 Task: Explore  Airbnb accommodations near the expo center and amusement park for  stay at  Orlando, Florida.
Action: Mouse pressed left at (512, 65)
Screenshot: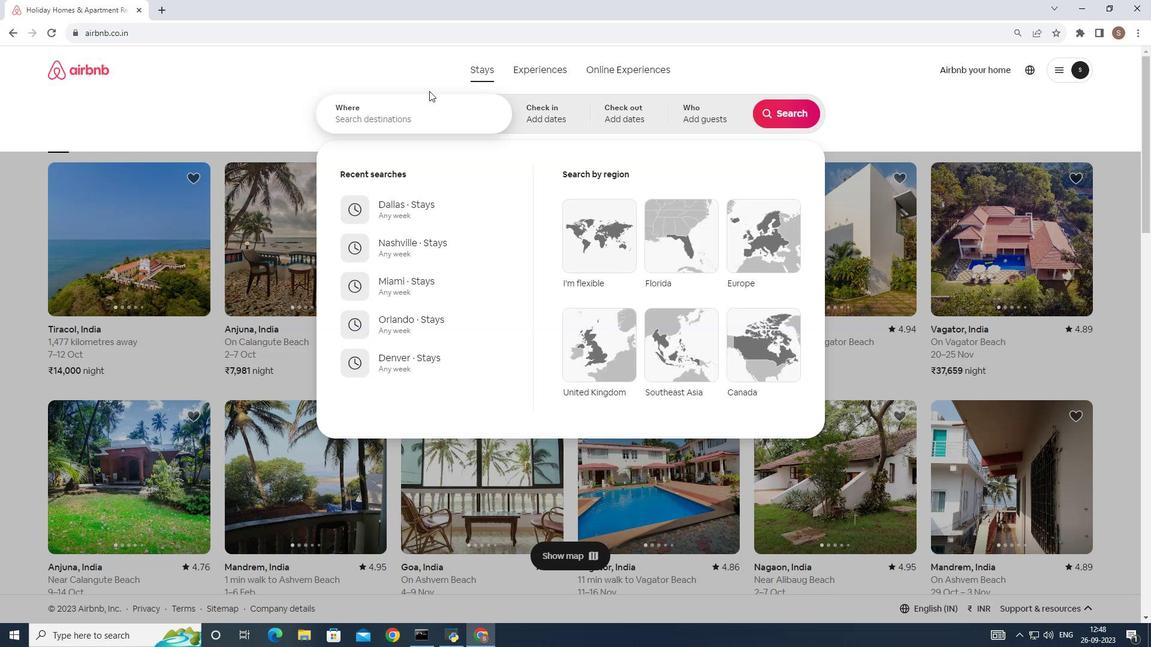 
Action: Mouse moved to (377, 112)
Screenshot: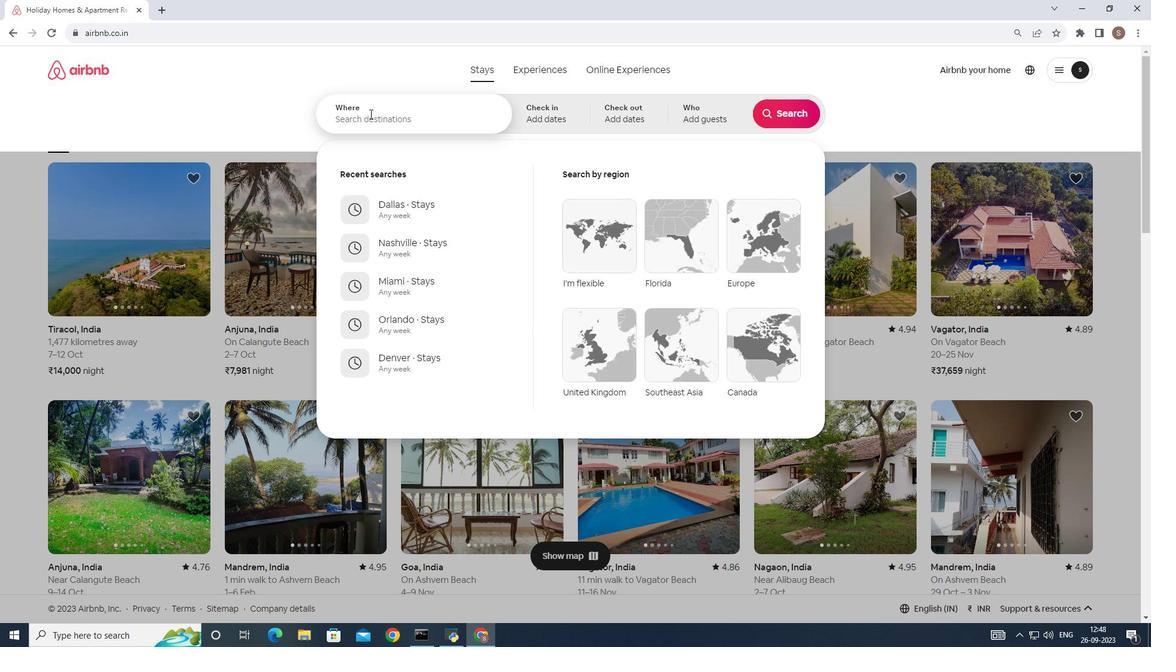 
Action: Mouse pressed left at (377, 112)
Screenshot: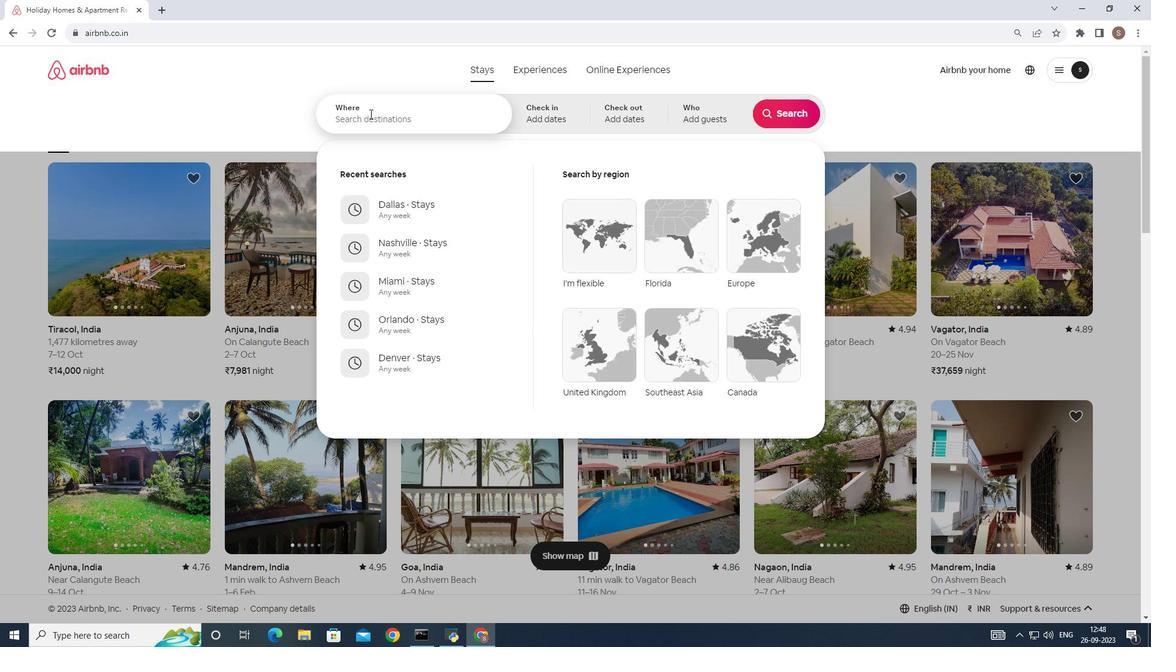 
Action: Mouse moved to (369, 113)
Screenshot: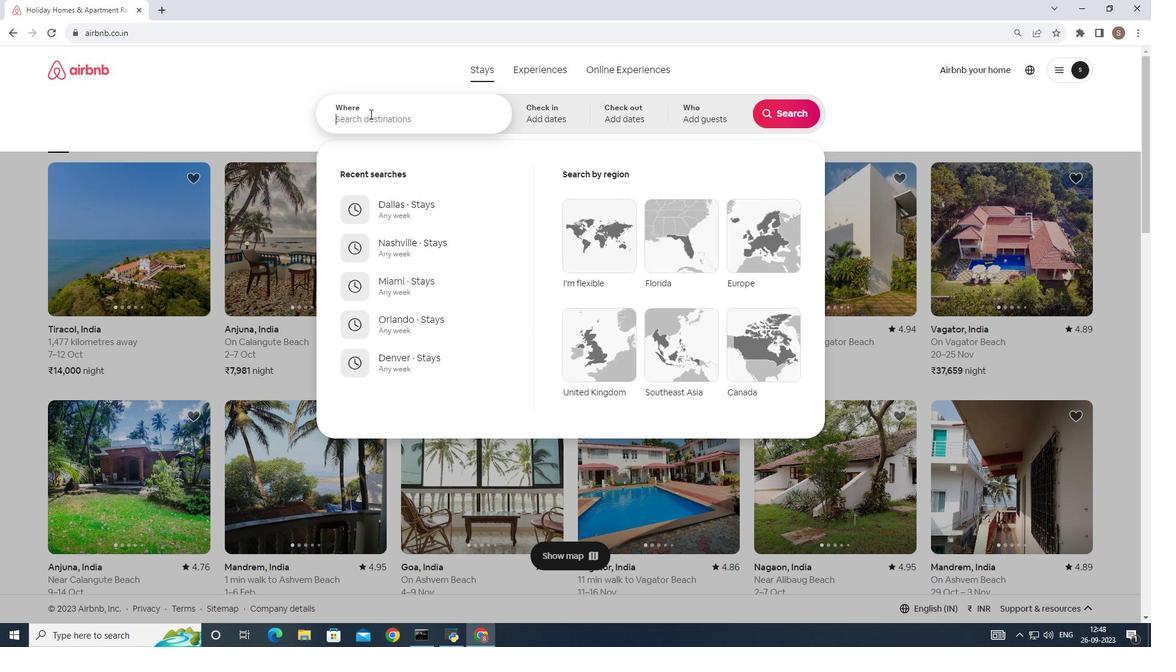 
Action: Key pressed o
Screenshot: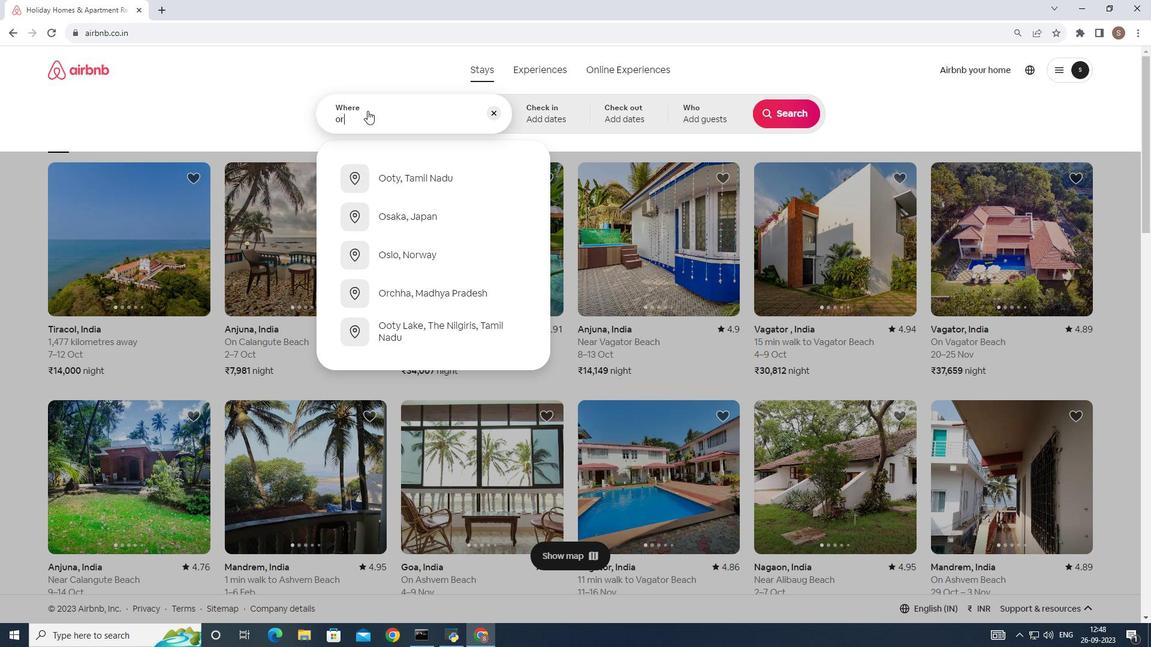 
Action: Mouse moved to (367, 110)
Screenshot: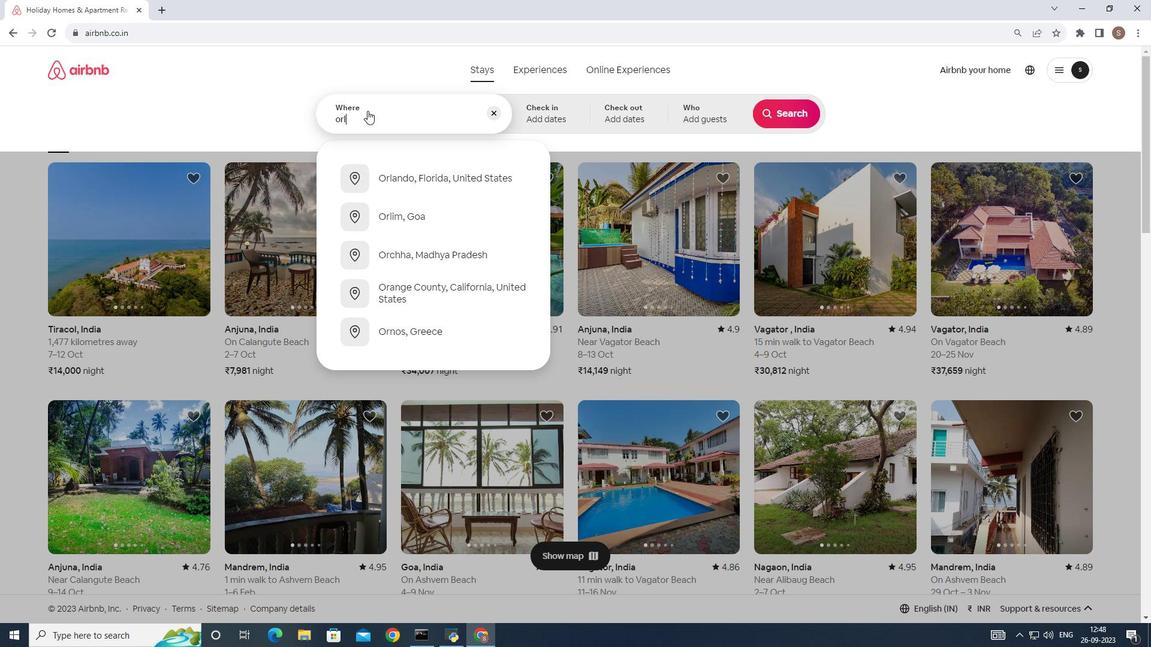
Action: Key pressed rl
Screenshot: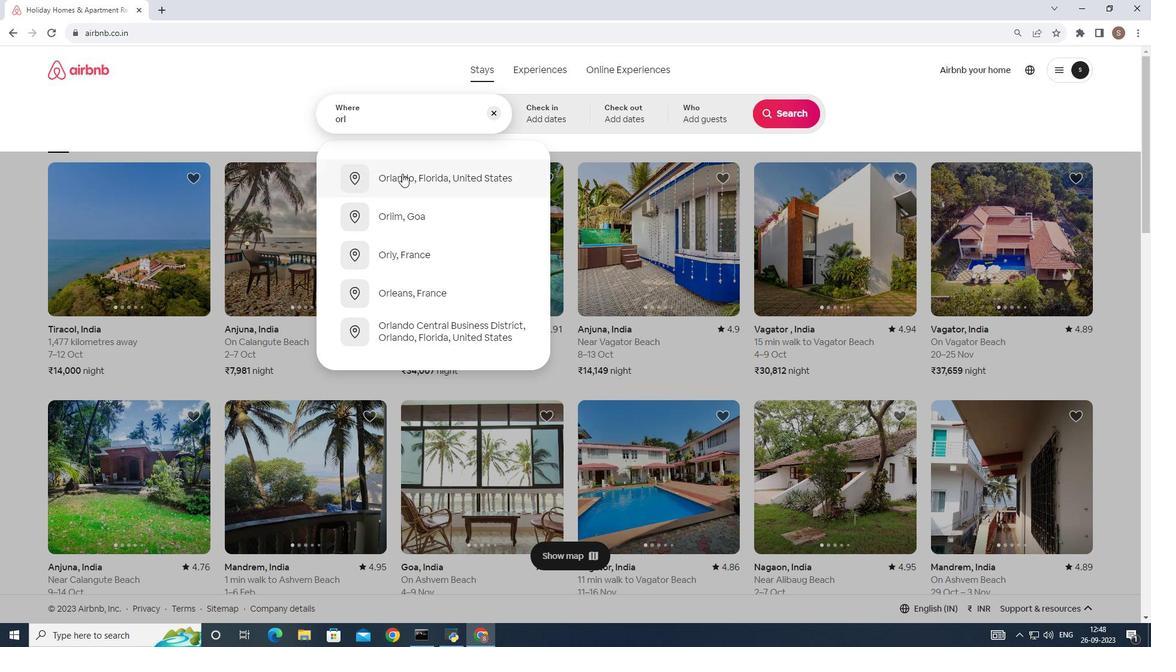 
Action: Mouse moved to (404, 181)
Screenshot: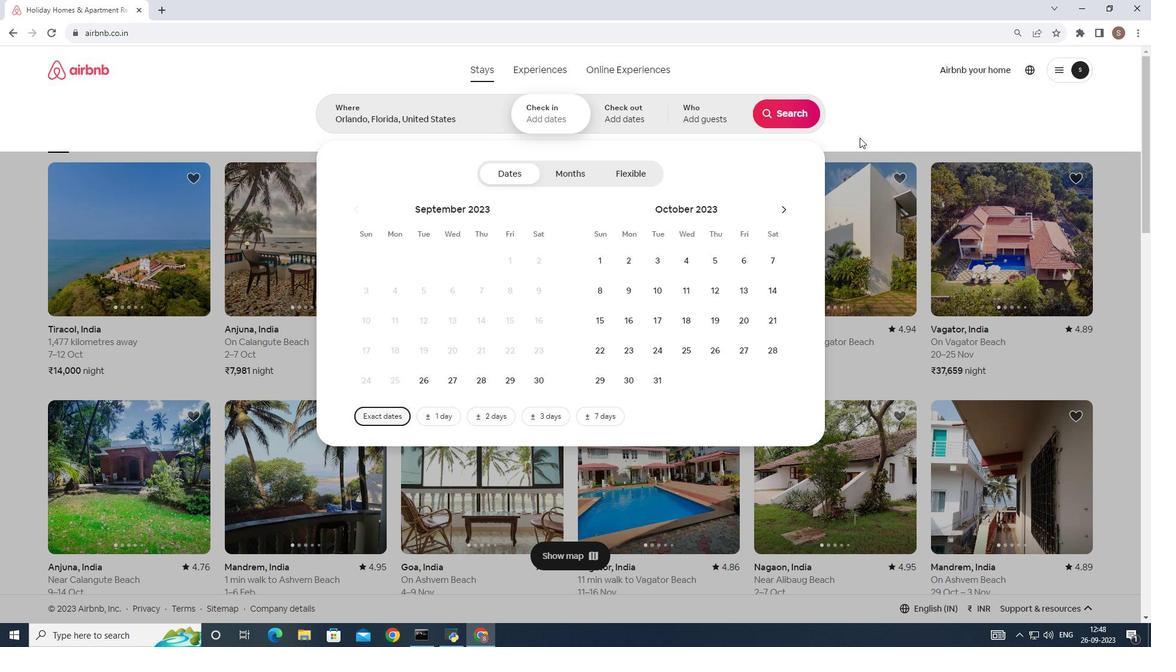 
Action: Mouse pressed left at (404, 181)
Screenshot: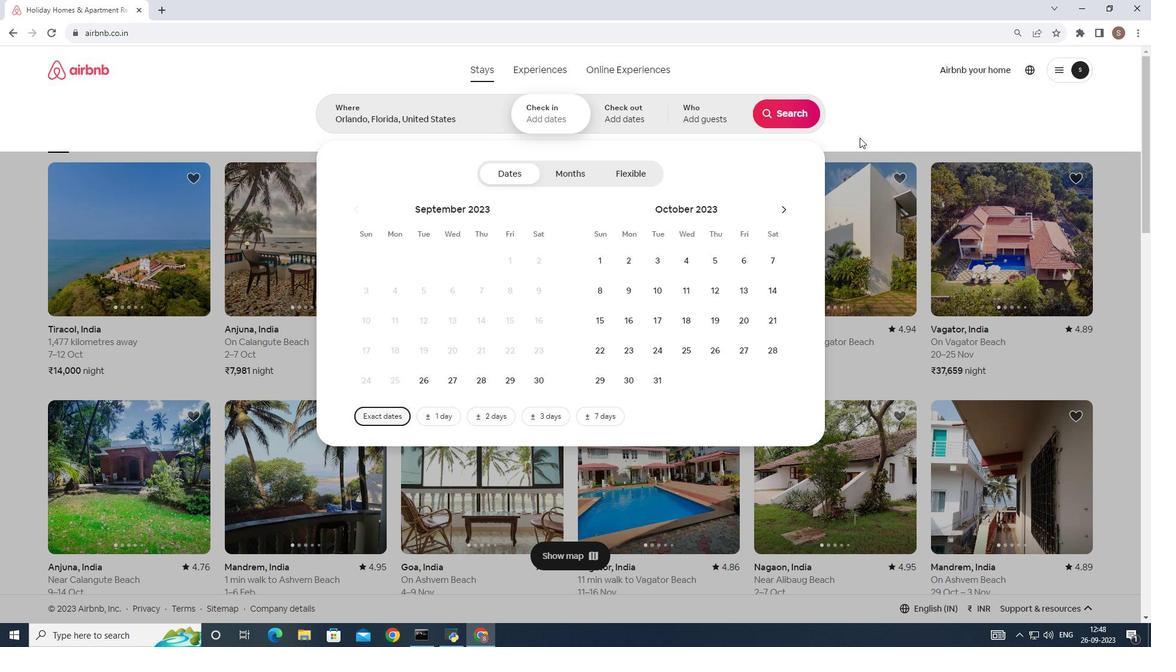 
Action: Mouse moved to (800, 112)
Screenshot: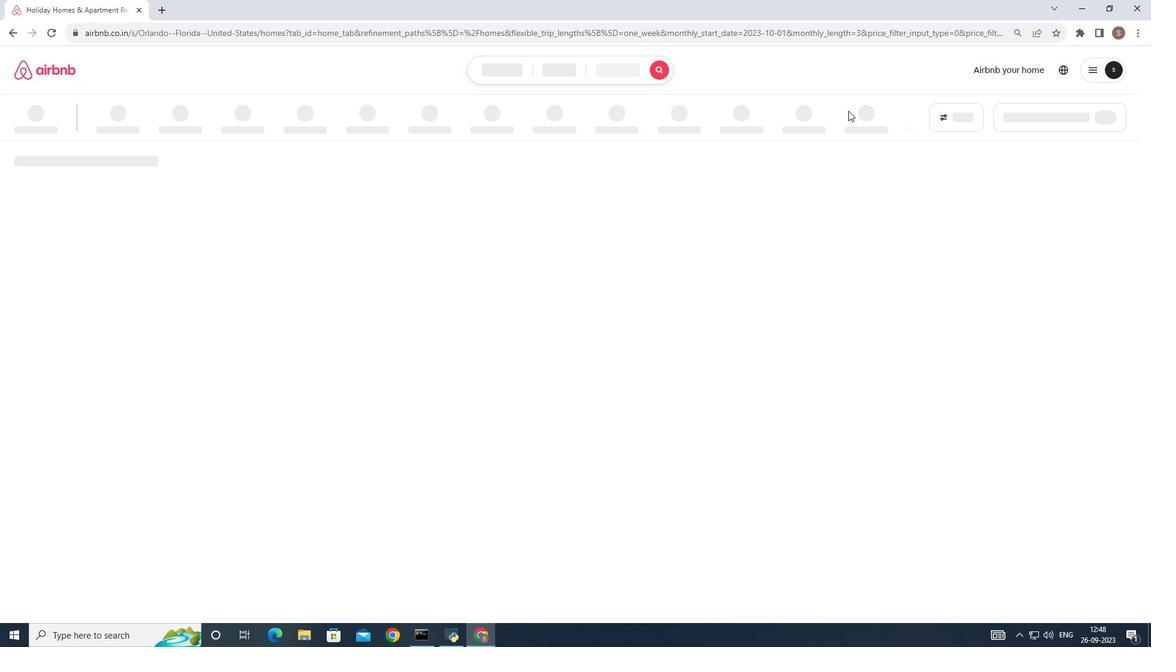 
Action: Mouse pressed left at (800, 112)
Screenshot: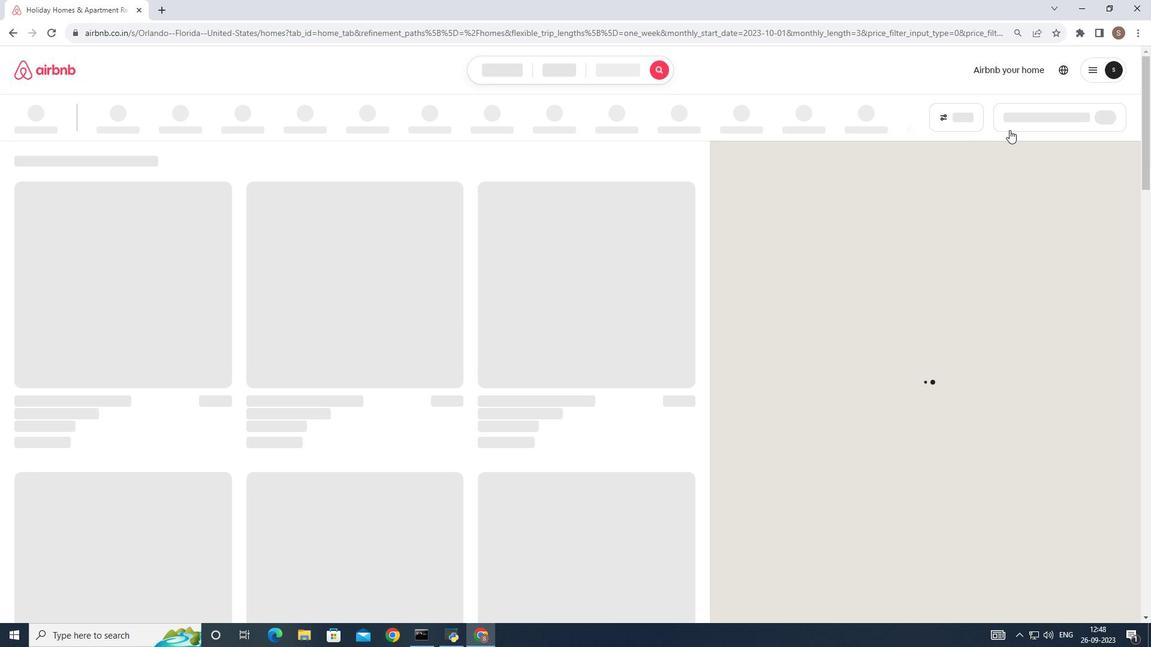 
Action: Mouse moved to (944, 118)
Screenshot: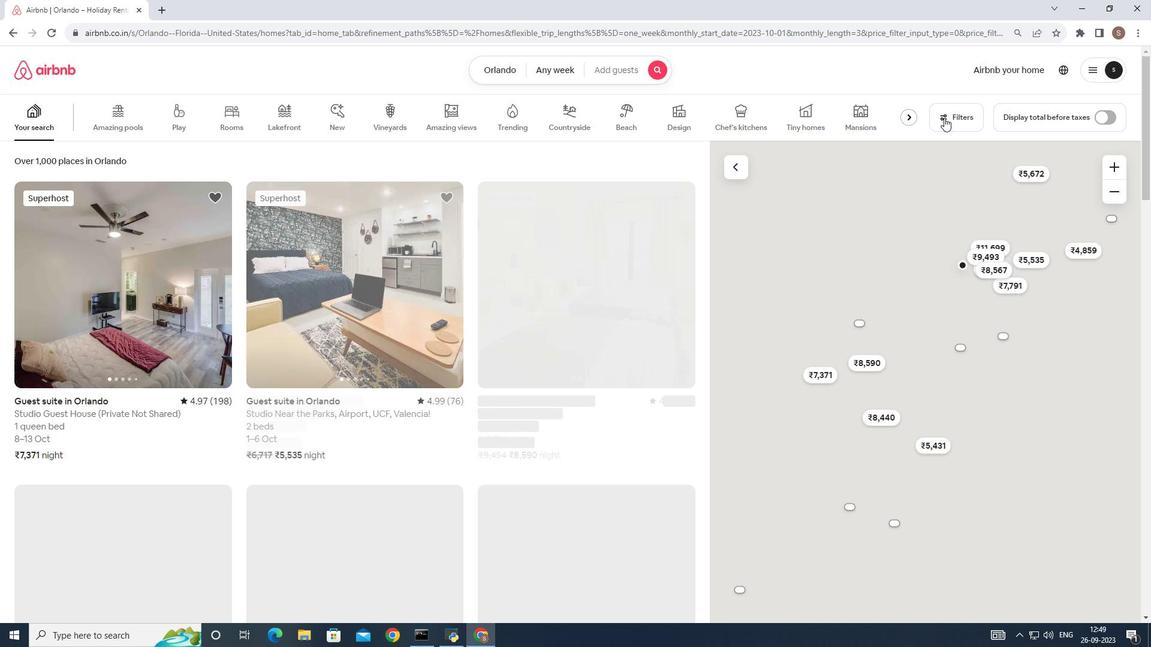 
Action: Mouse pressed left at (944, 118)
Screenshot: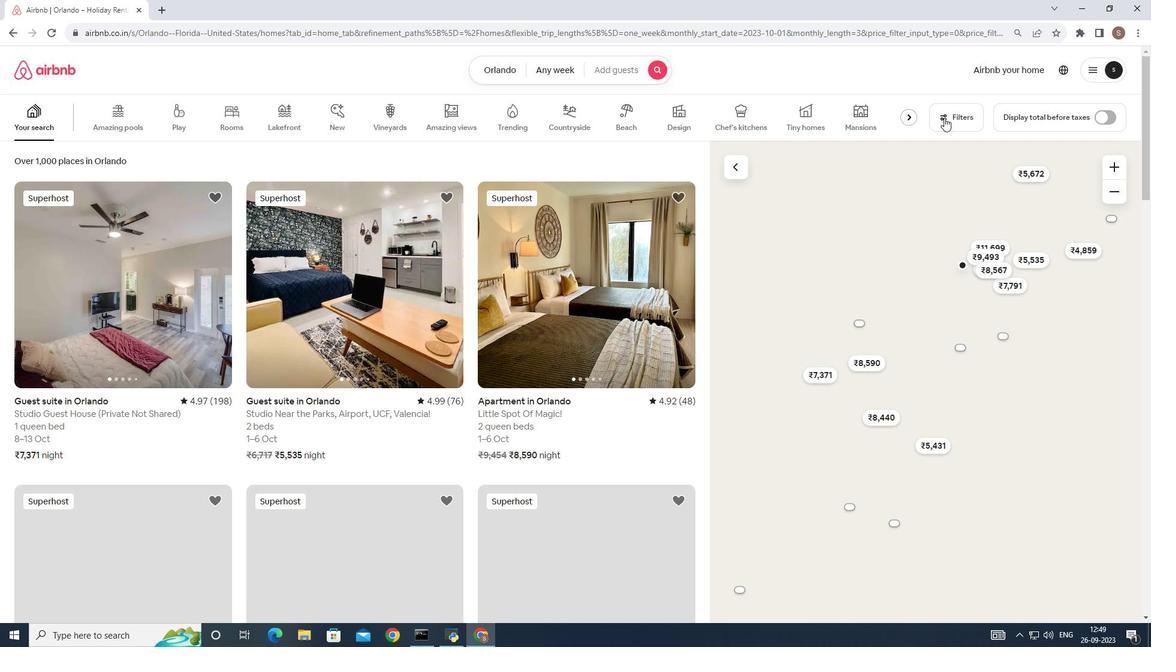 
Action: Mouse pressed left at (944, 118)
Screenshot: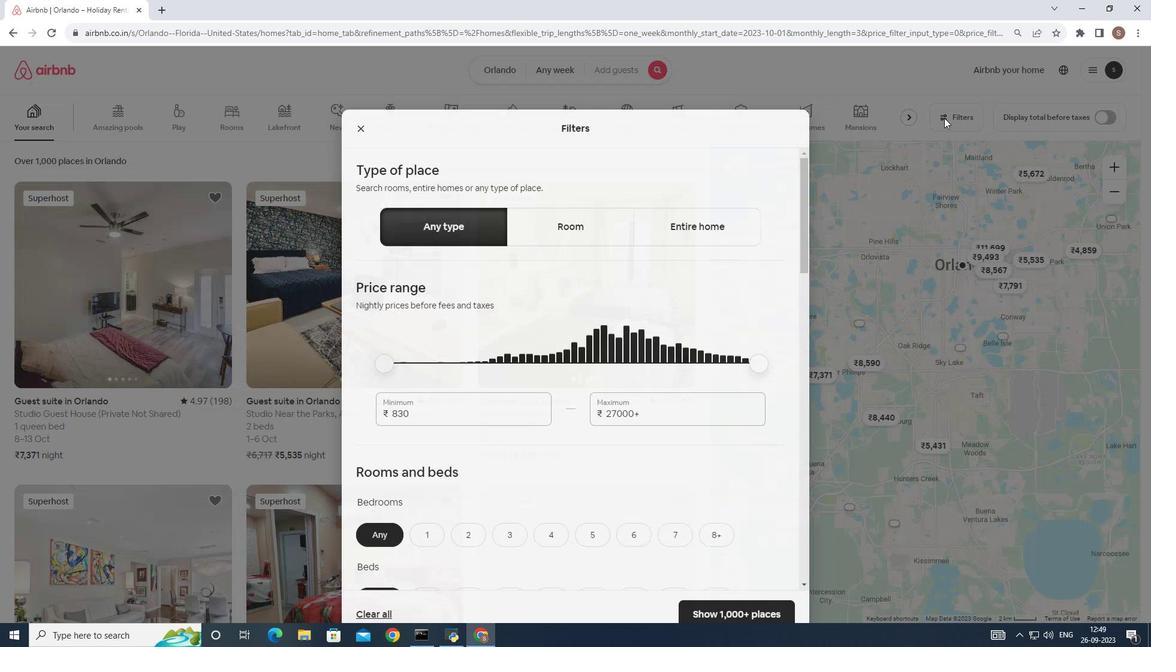 
Action: Mouse moved to (613, 190)
Screenshot: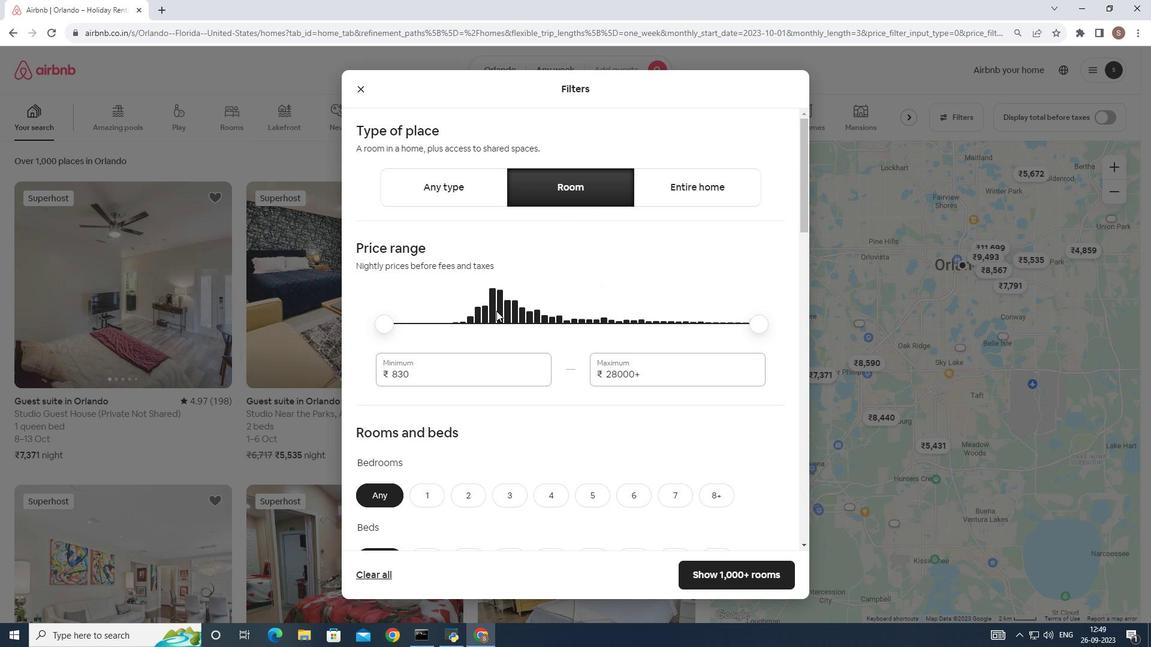 
Action: Mouse pressed left at (613, 190)
Screenshot: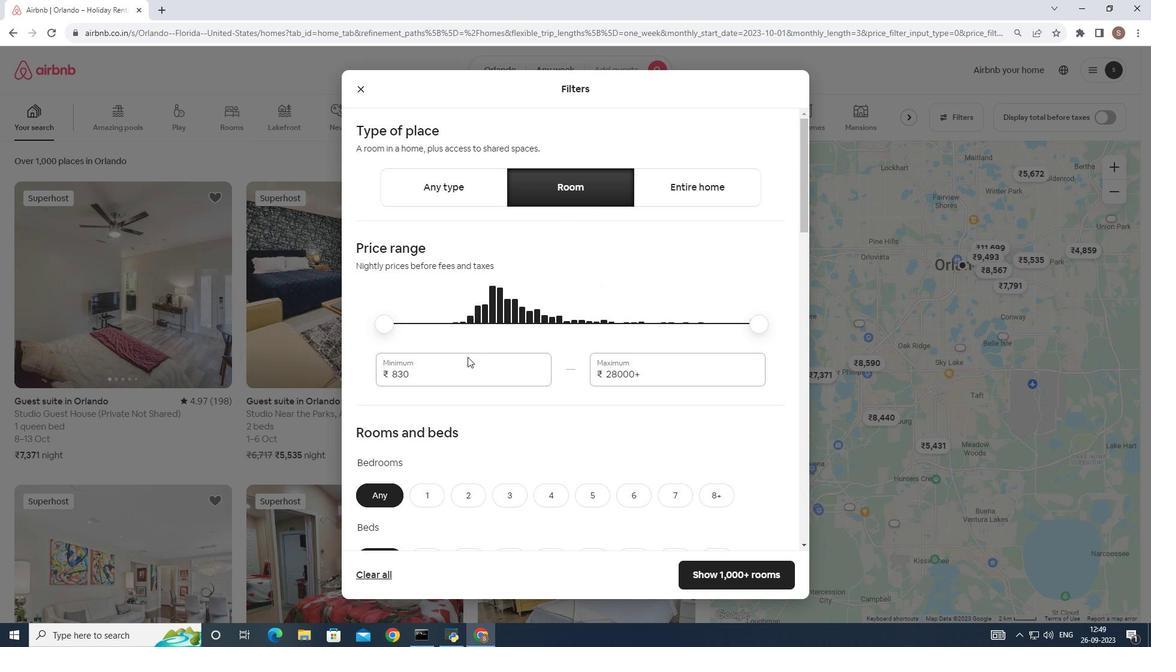 
Action: Mouse moved to (479, 317)
Screenshot: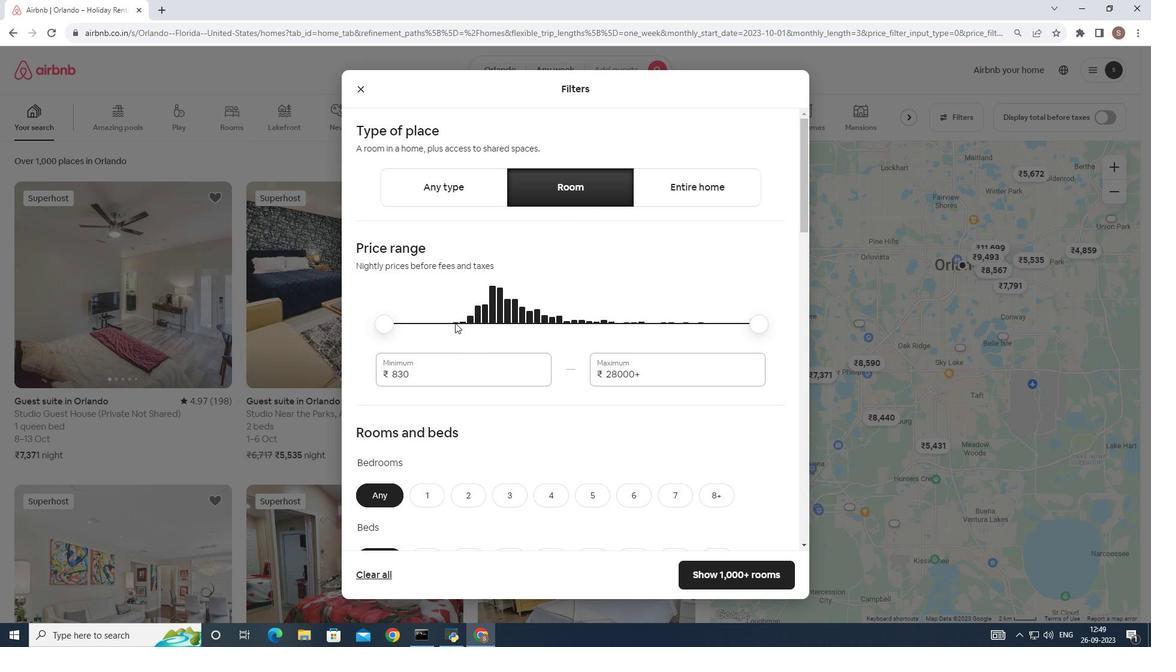 
Action: Mouse pressed left at (479, 317)
Screenshot: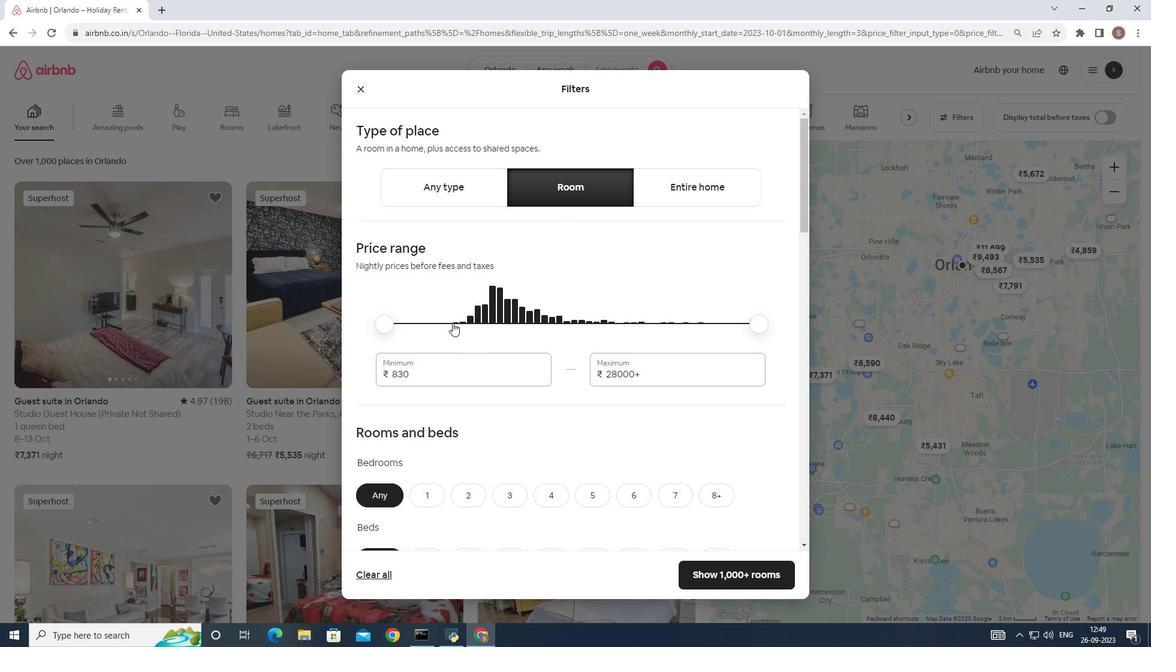
Action: Mouse moved to (455, 323)
Screenshot: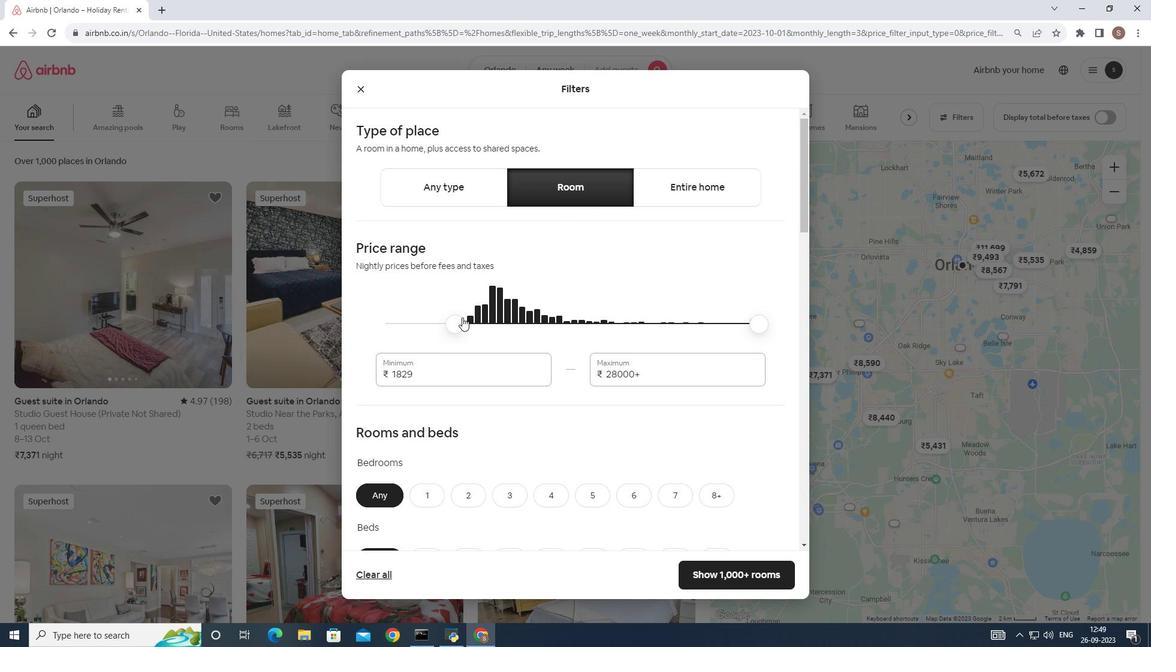 
Action: Mouse pressed left at (455, 323)
Screenshot: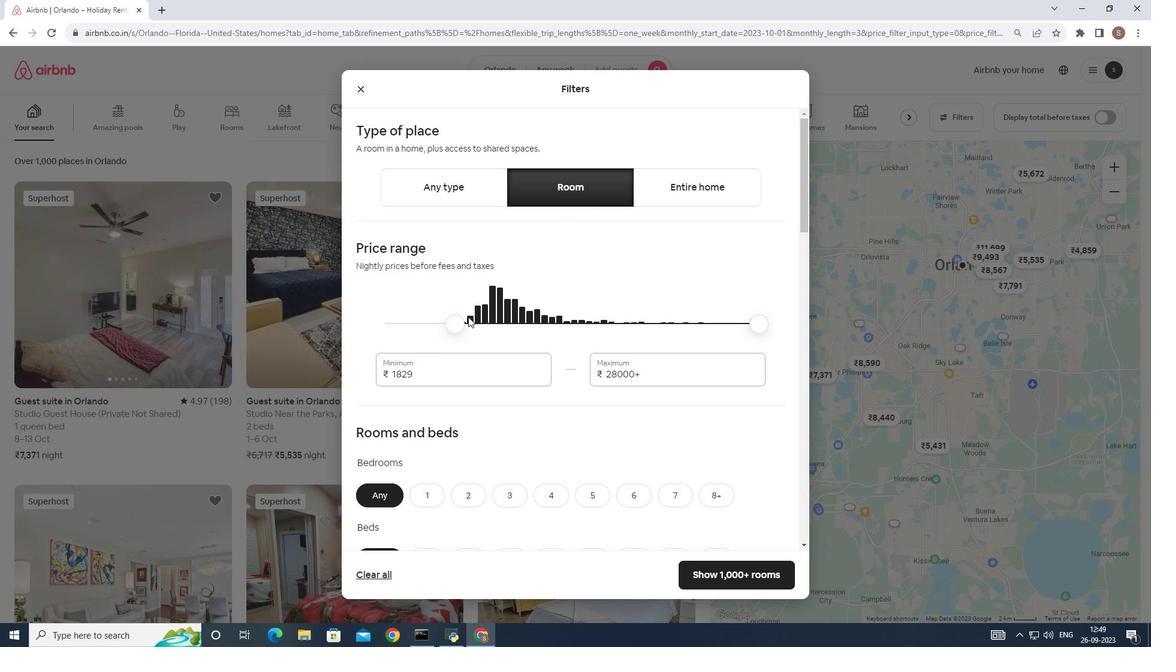 
Action: Mouse moved to (450, 321)
Screenshot: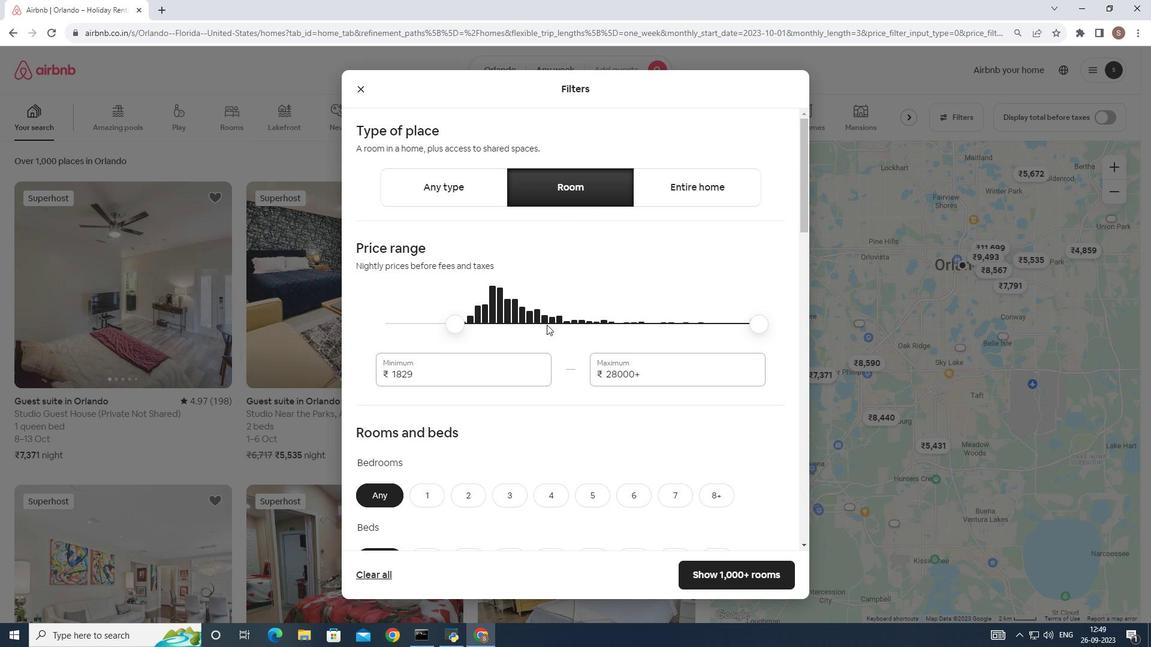 
Action: Mouse pressed left at (450, 321)
Screenshot: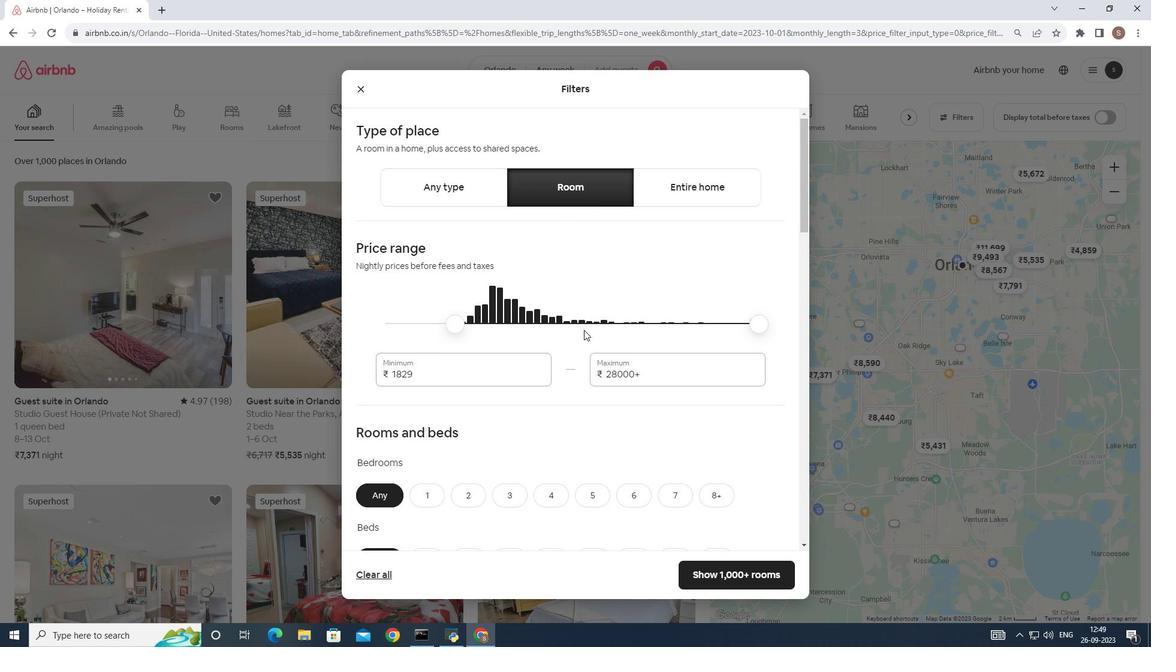 
Action: Mouse moved to (634, 321)
Screenshot: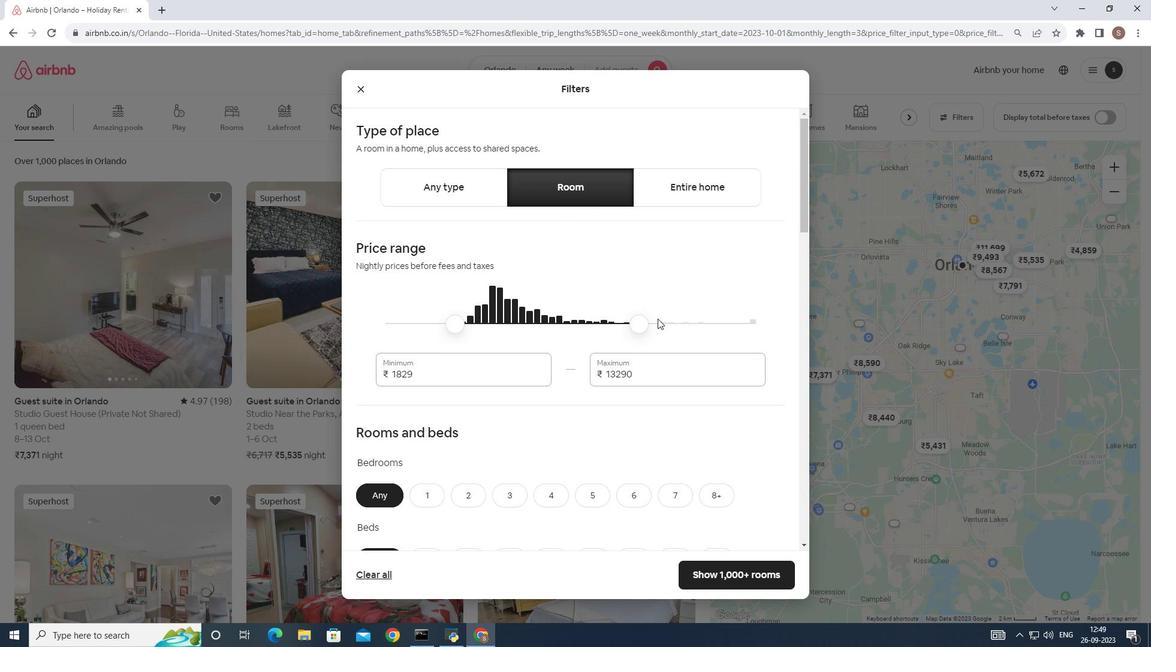 
Action: Mouse pressed left at (634, 321)
Screenshot: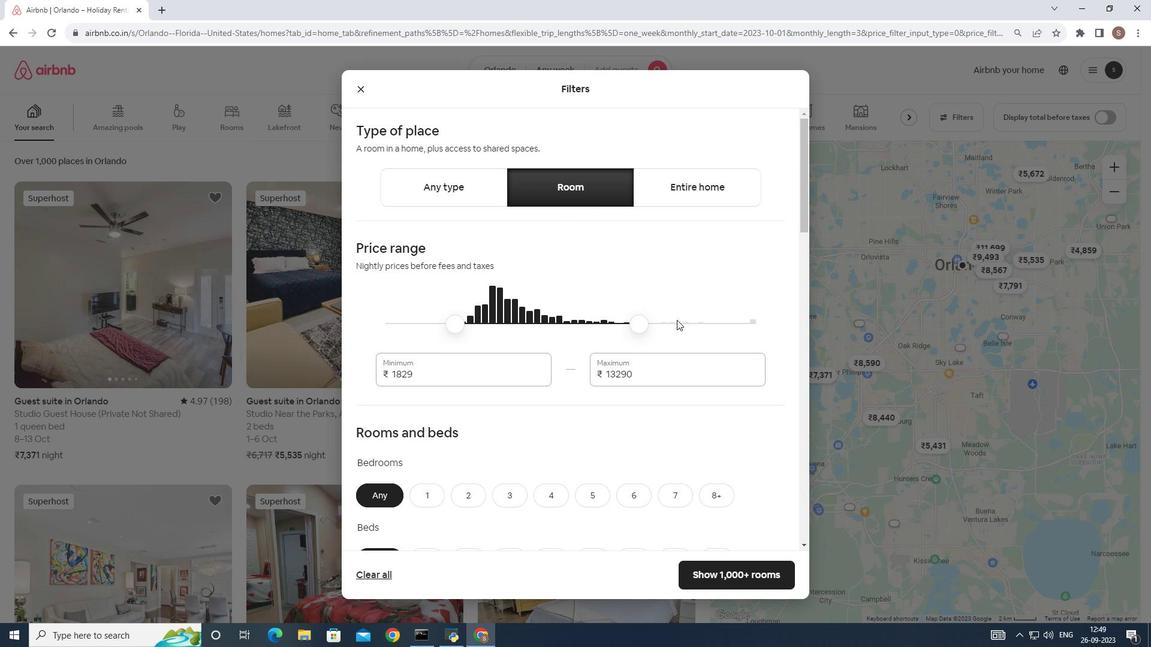 
Action: Mouse pressed left at (634, 321)
Screenshot: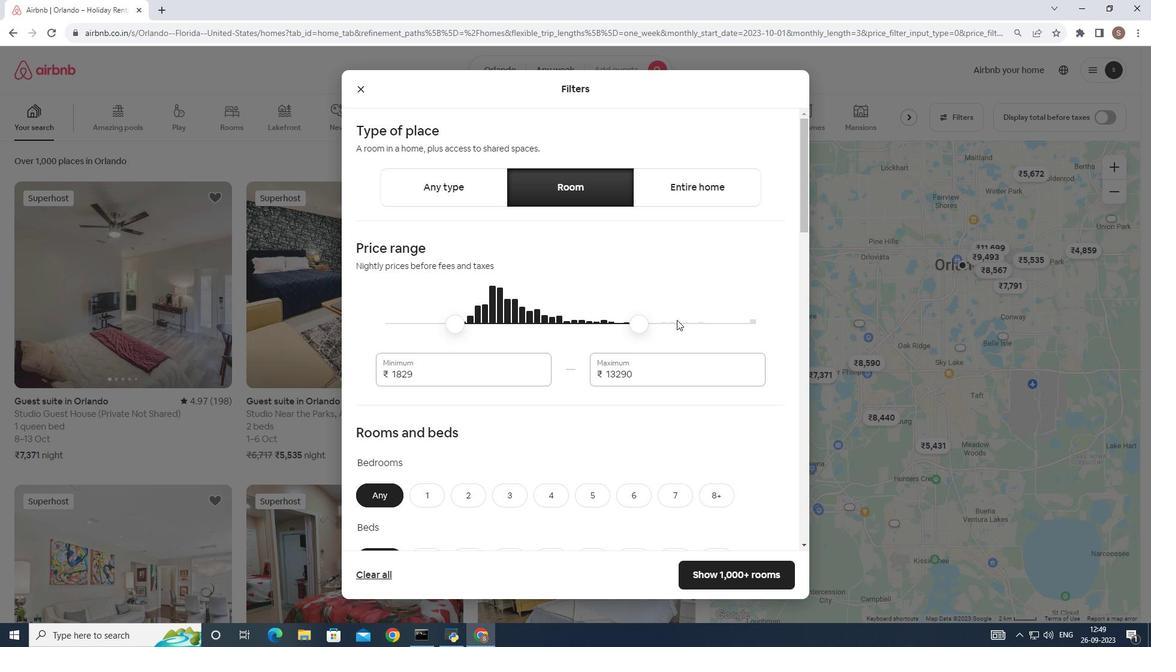 
Action: Mouse moved to (670, 322)
Screenshot: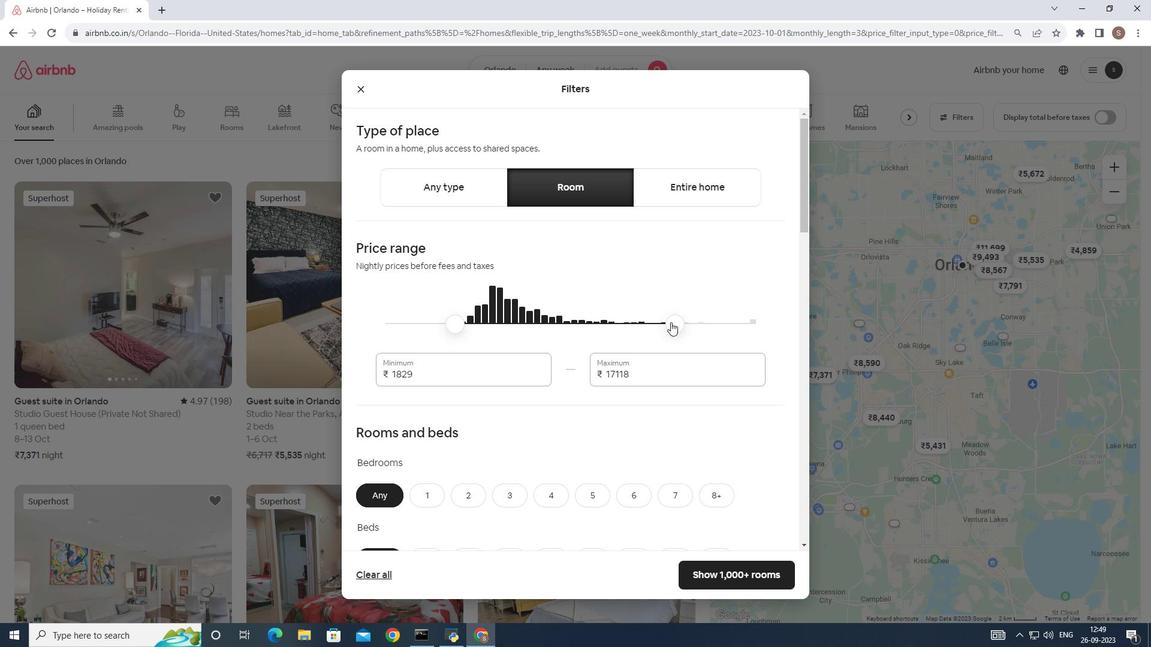 
Action: Mouse pressed left at (670, 322)
Screenshot: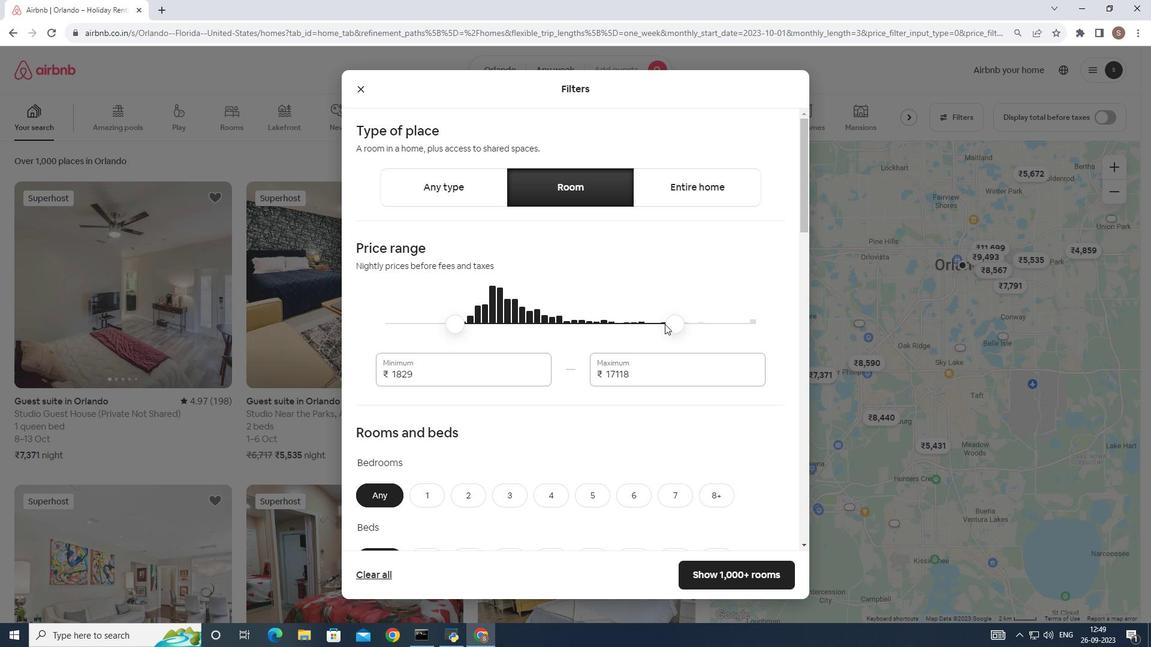 
Action: Mouse moved to (688, 322)
Screenshot: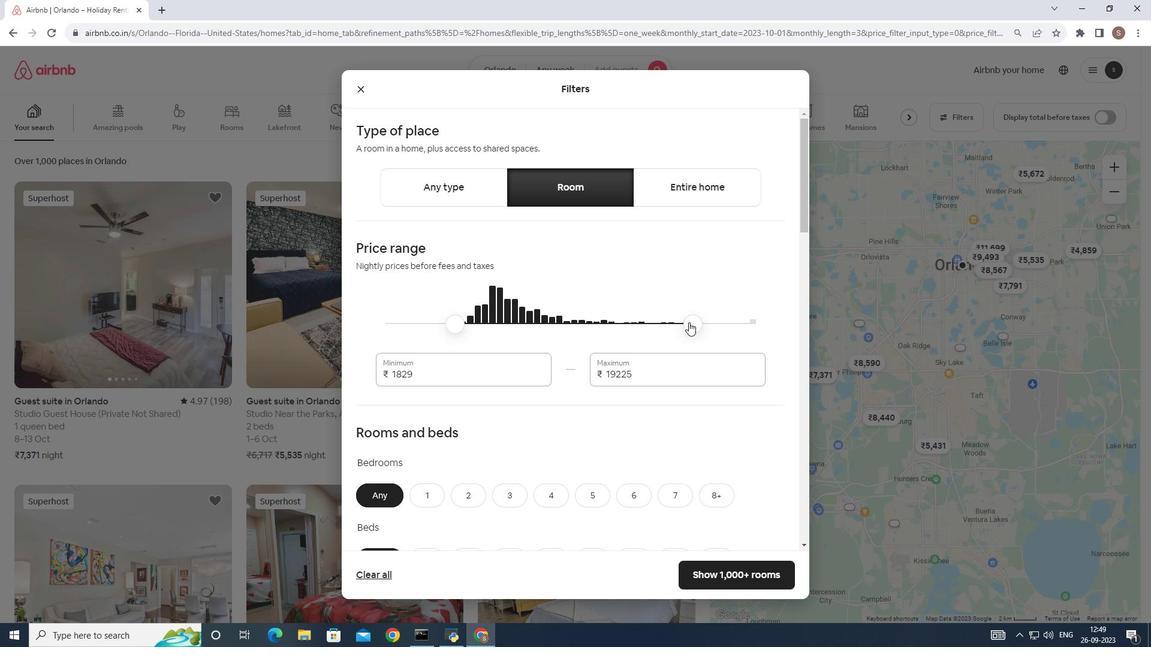 
Action: Mouse pressed left at (688, 322)
Screenshot: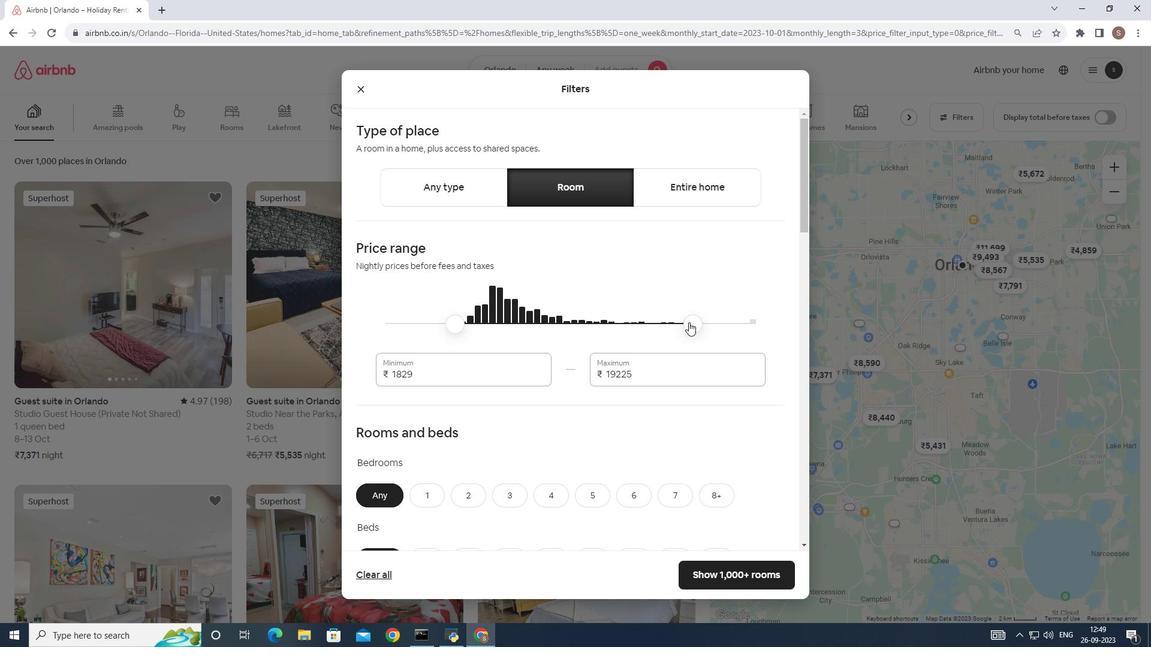 
Action: Mouse moved to (702, 322)
Screenshot: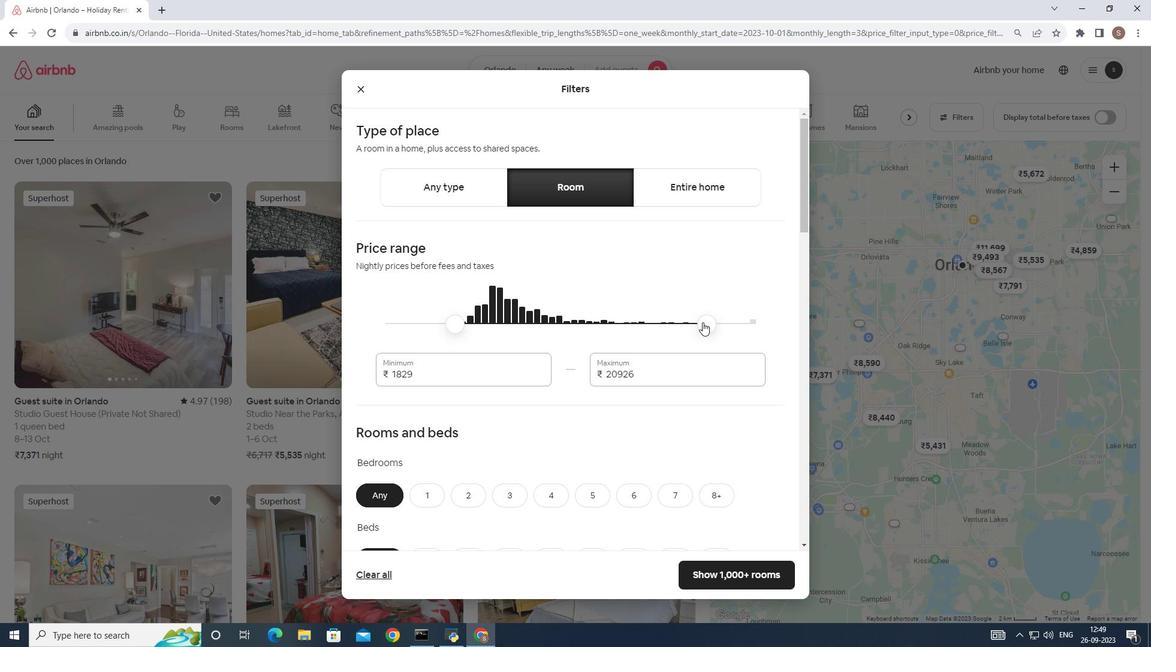 
Action: Mouse pressed left at (702, 322)
Screenshot: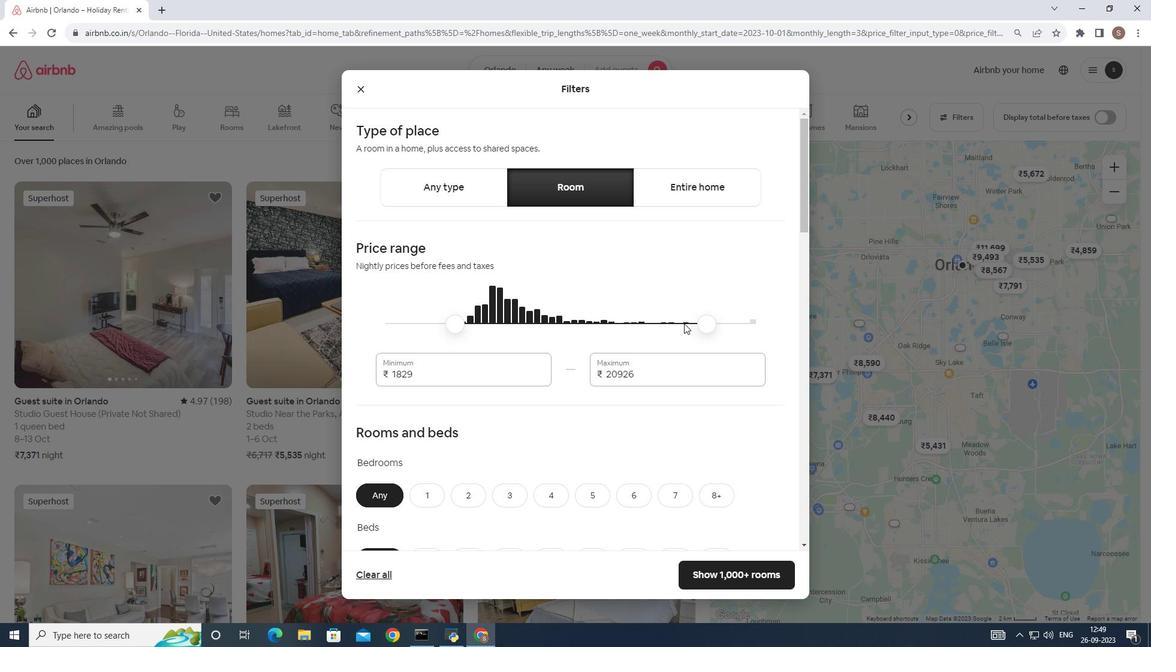 
Action: Mouse moved to (491, 305)
Screenshot: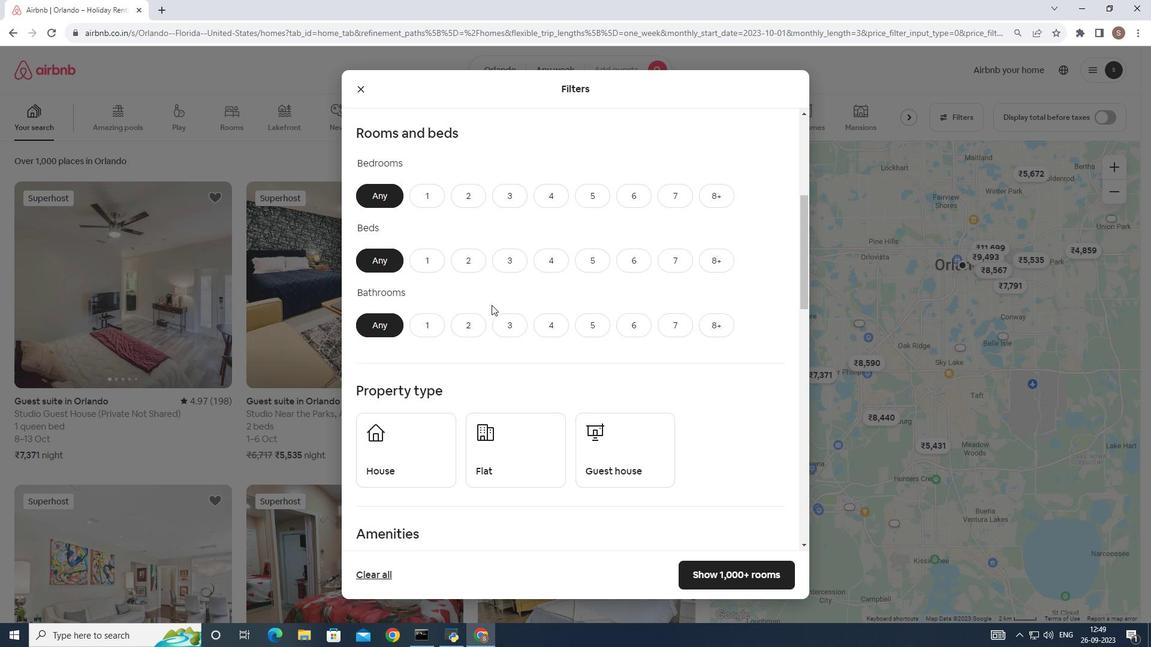 
Action: Mouse scrolled (491, 304) with delta (0, 0)
Screenshot: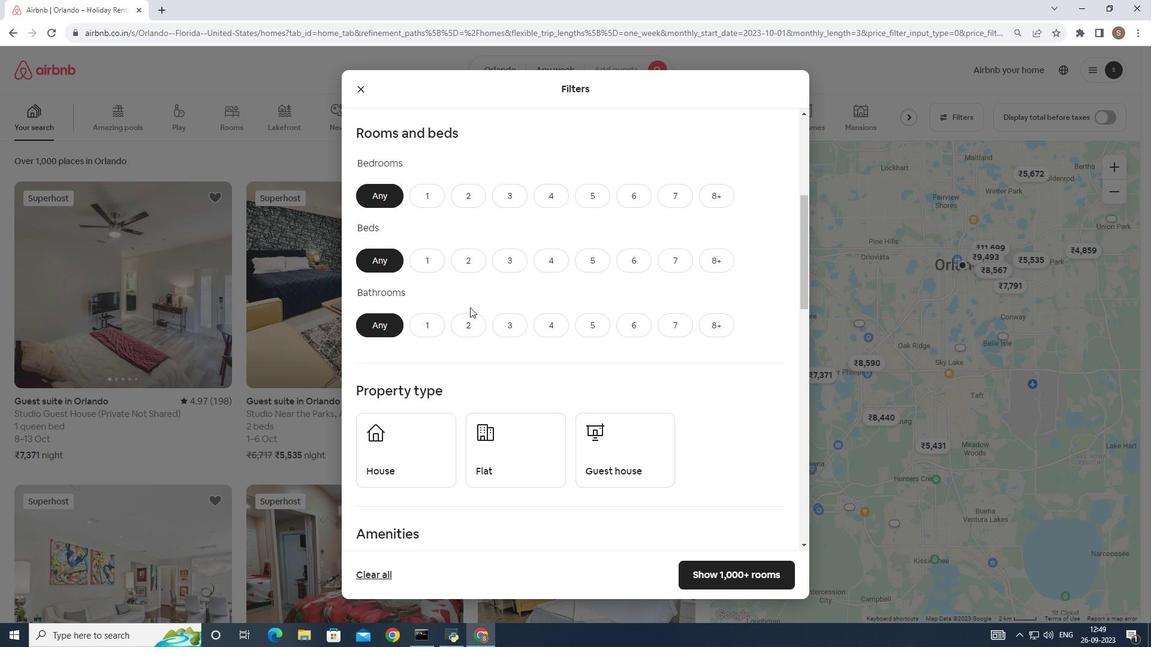 
Action: Mouse scrolled (491, 304) with delta (0, 0)
Screenshot: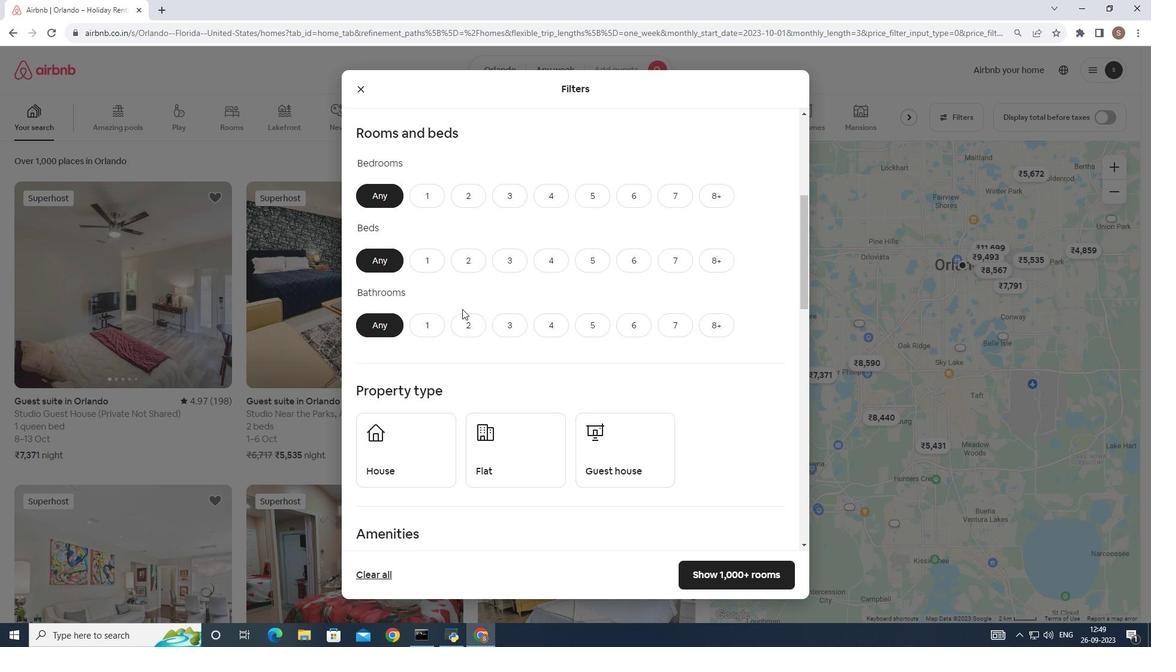 
Action: Mouse scrolled (491, 304) with delta (0, 0)
Screenshot: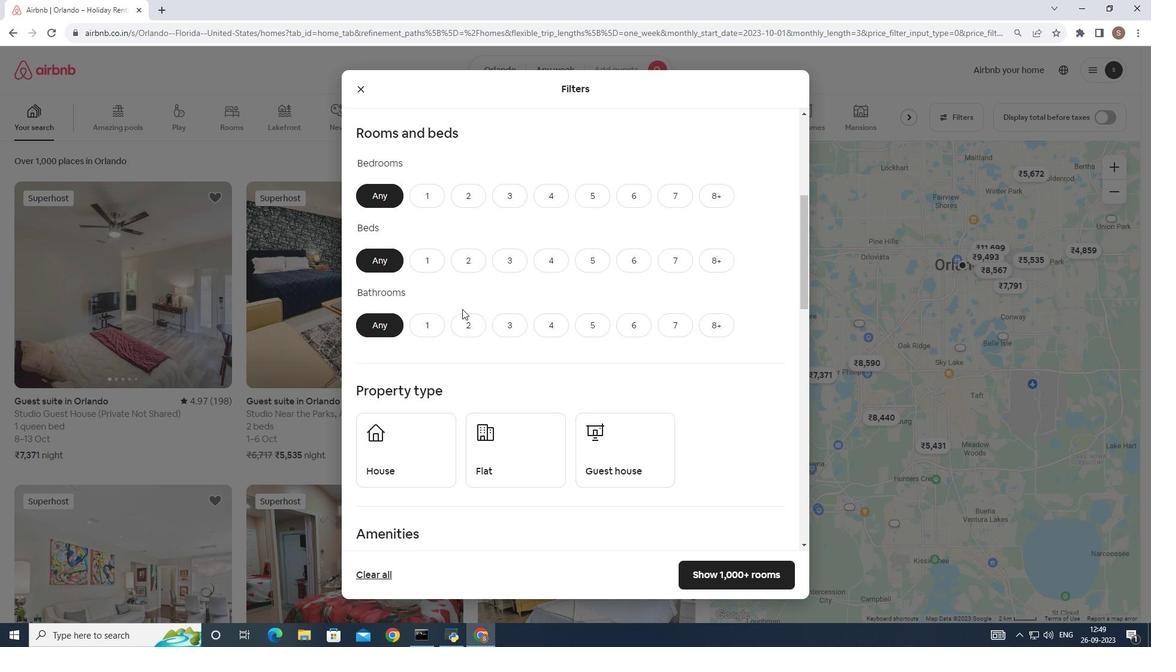 
Action: Mouse scrolled (491, 304) with delta (0, 0)
Screenshot: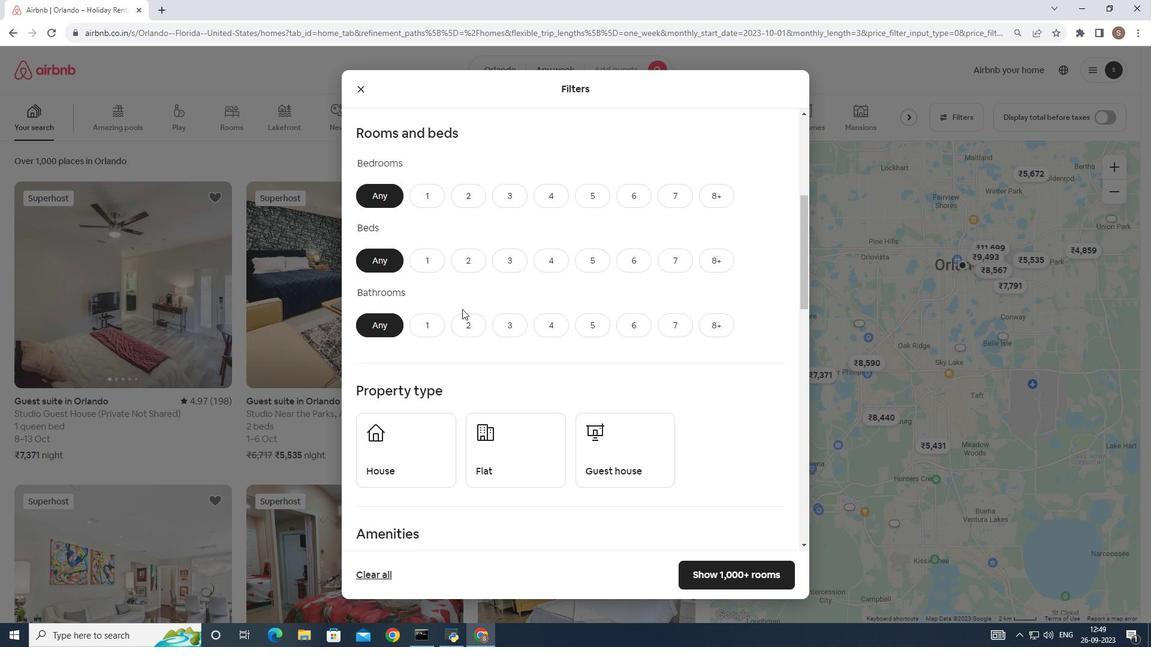 
Action: Mouse scrolled (491, 304) with delta (0, 0)
Screenshot: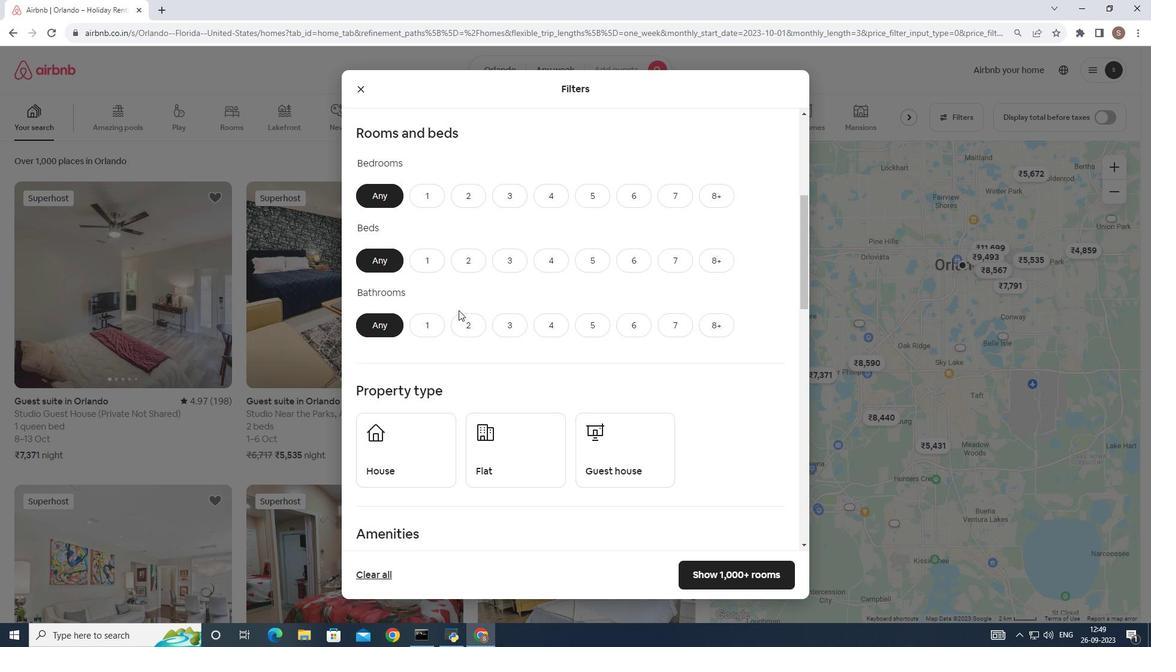 
Action: Mouse moved to (424, 232)
Screenshot: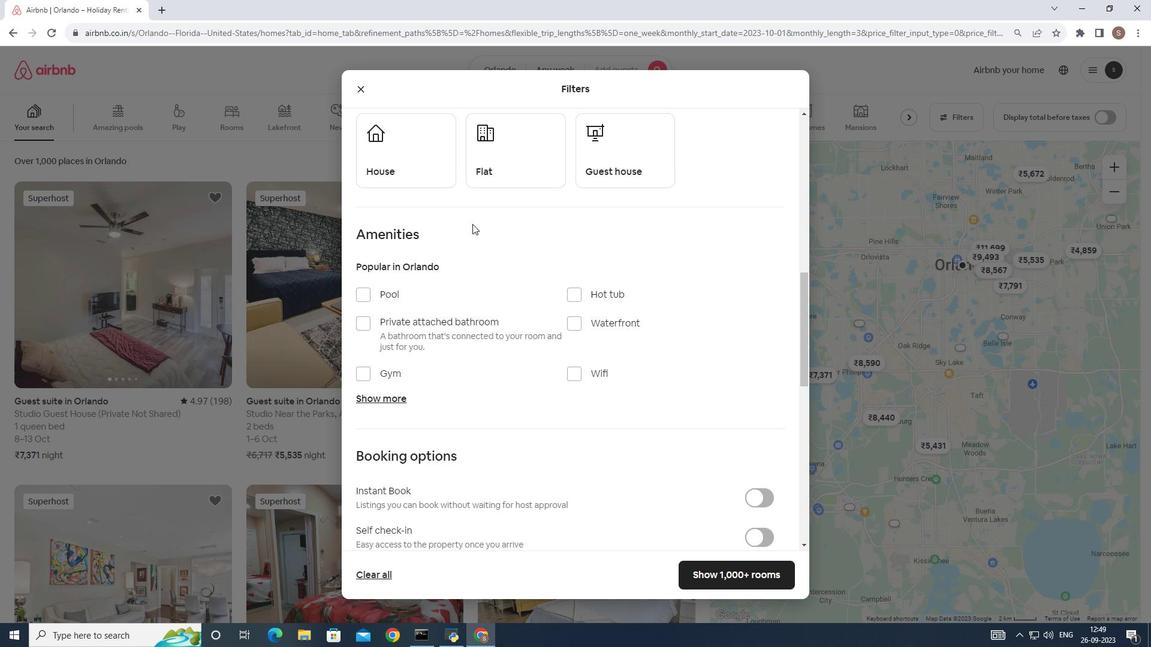 
Action: Mouse scrolled (424, 232) with delta (0, 0)
Screenshot: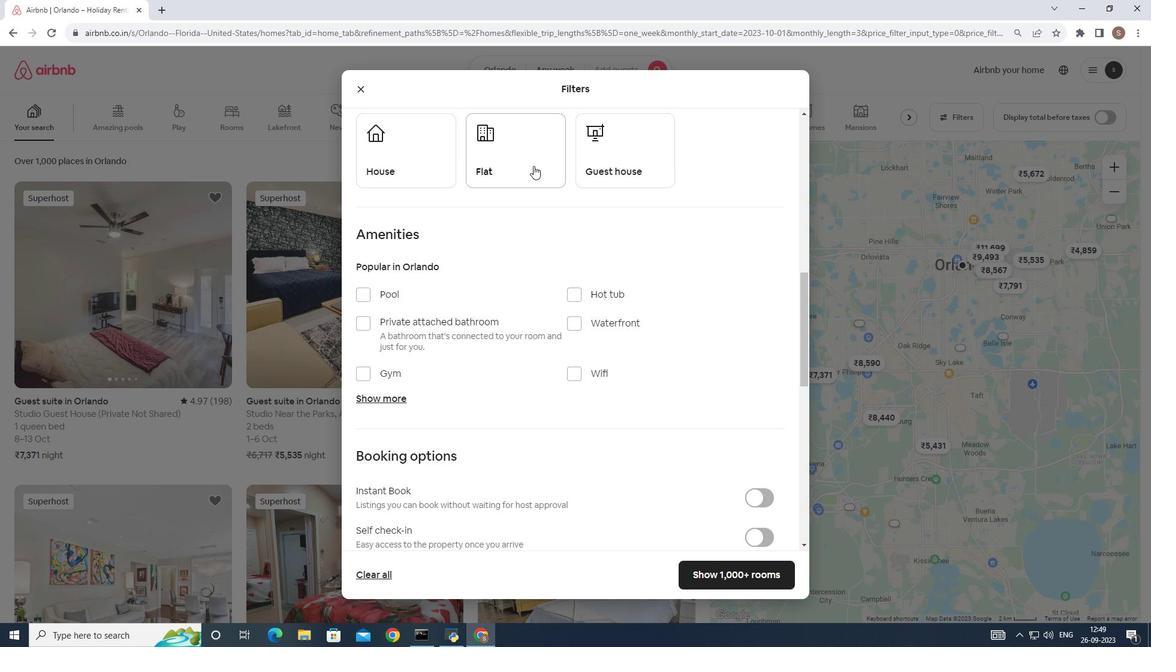 
Action: Mouse scrolled (424, 232) with delta (0, 0)
Screenshot: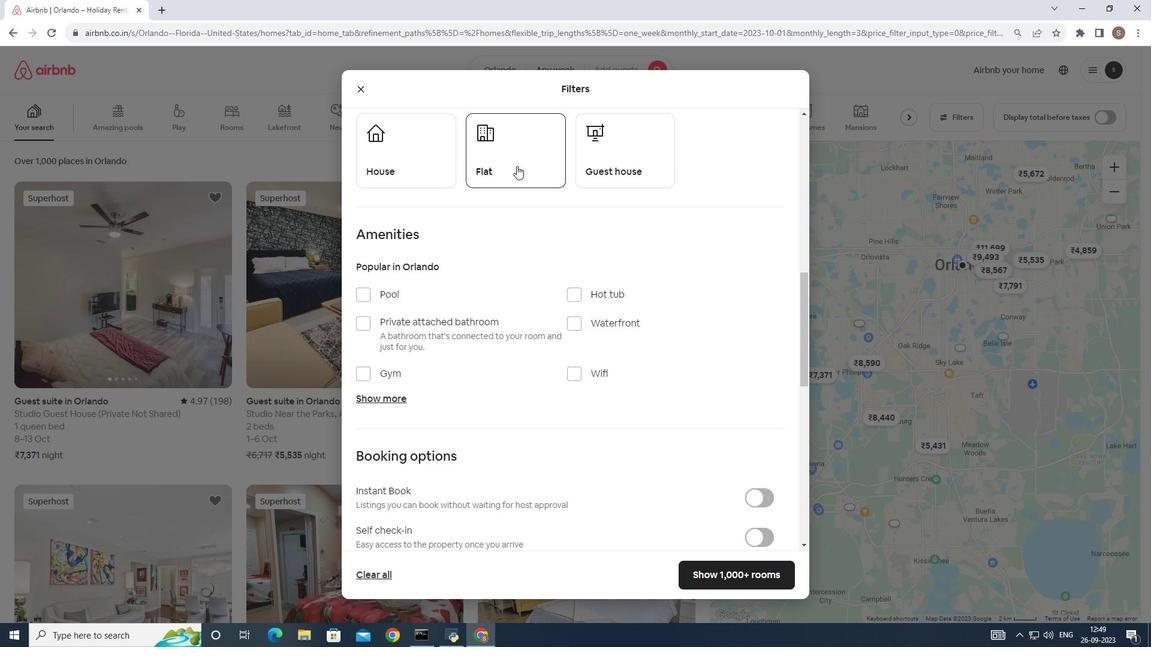 
Action: Mouse scrolled (424, 232) with delta (0, 0)
Screenshot: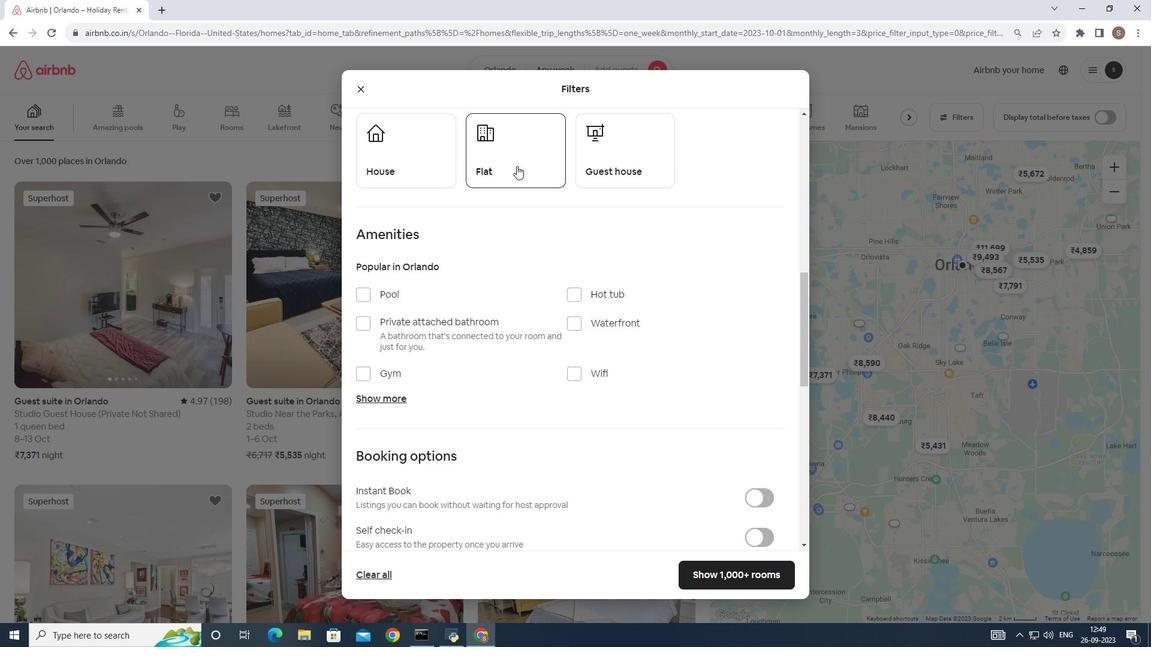 
Action: Mouse scrolled (424, 232) with delta (0, 0)
Screenshot: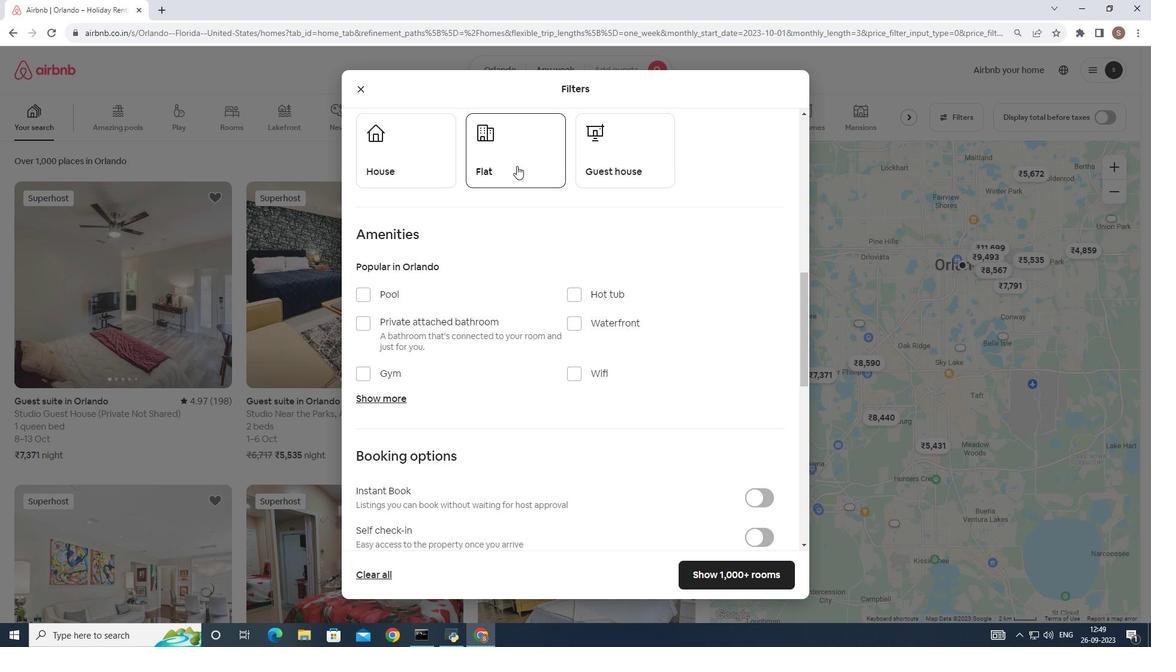 
Action: Mouse scrolled (424, 232) with delta (0, 0)
Screenshot: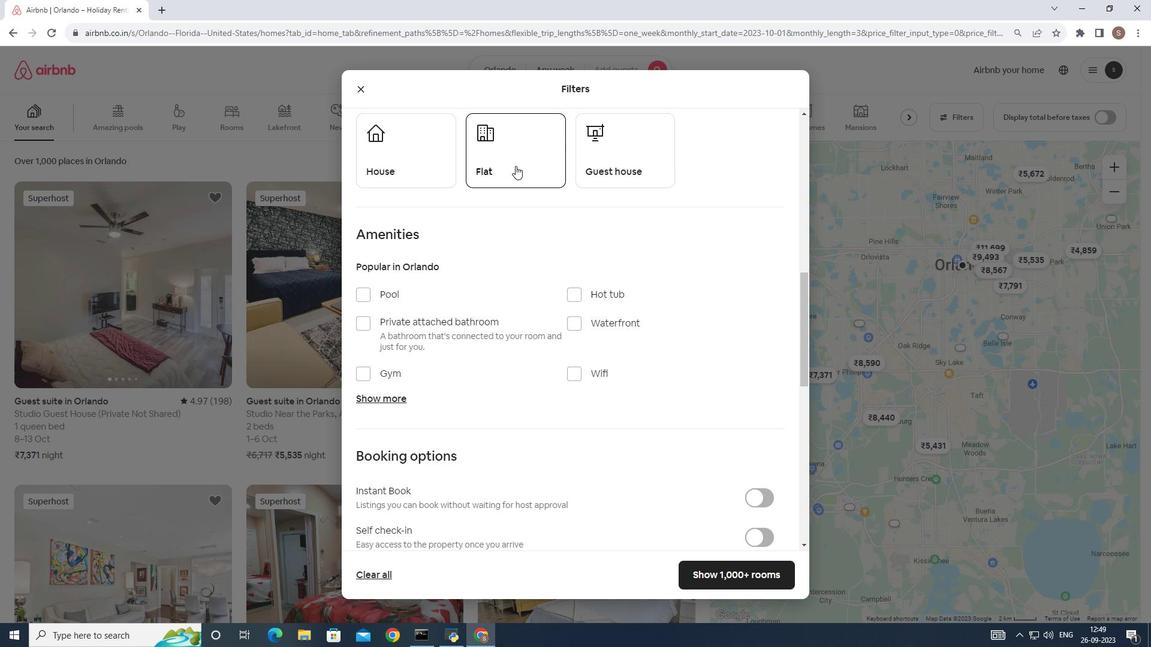 
Action: Mouse moved to (515, 166)
Screenshot: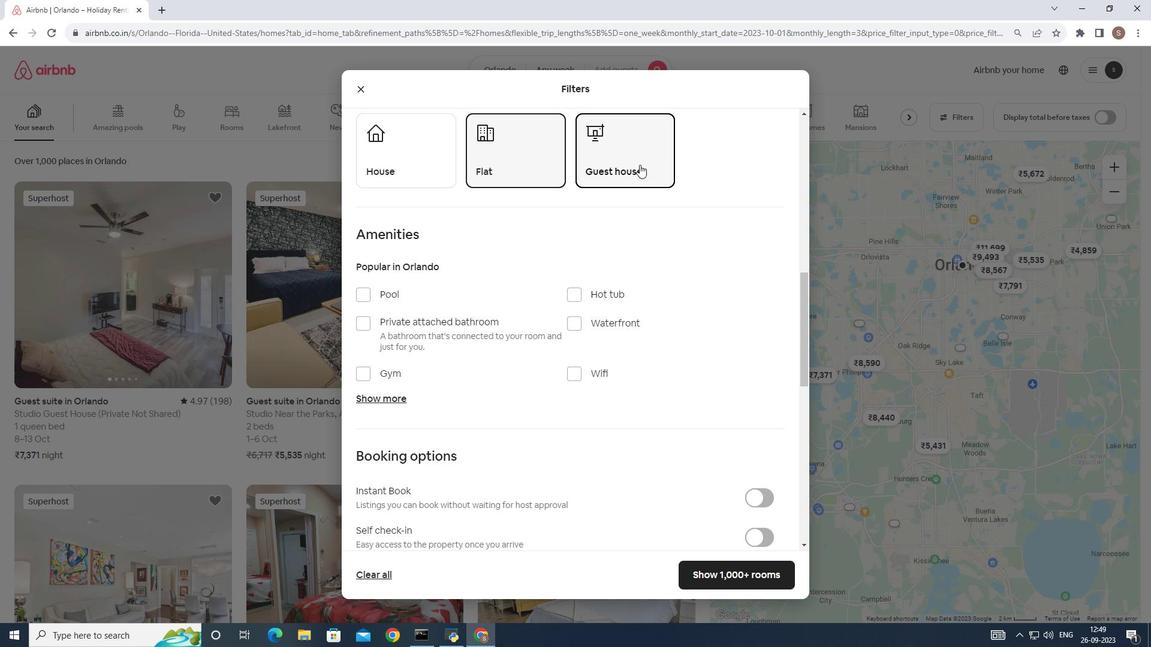 
Action: Mouse pressed left at (515, 166)
Screenshot: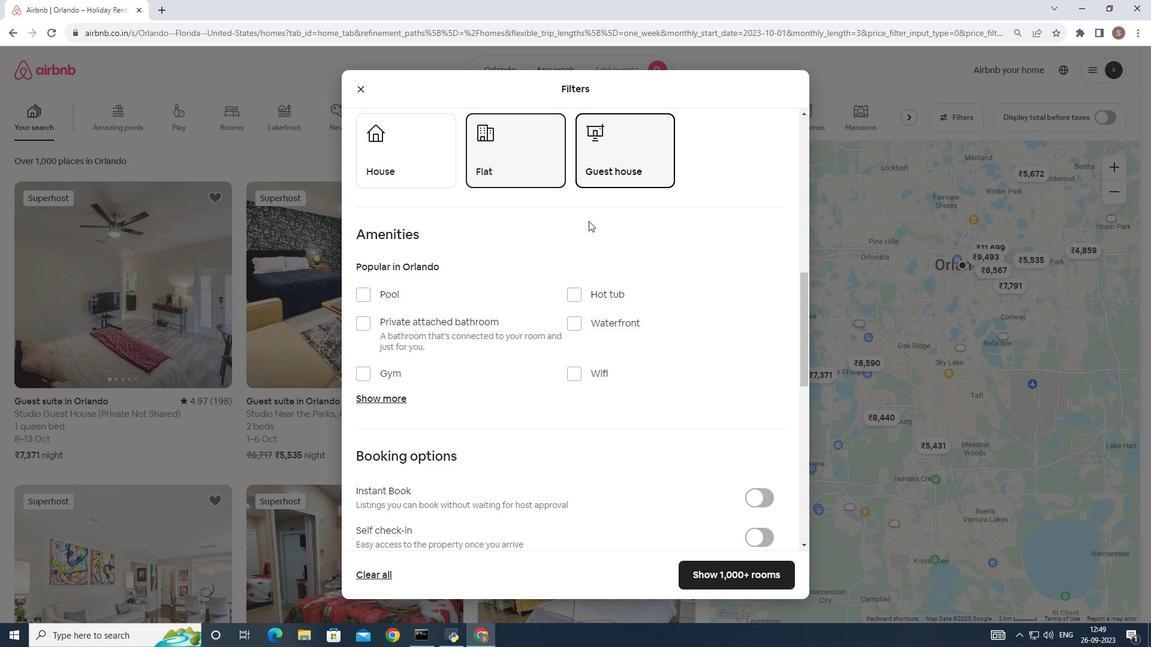 
Action: Mouse moved to (644, 164)
Screenshot: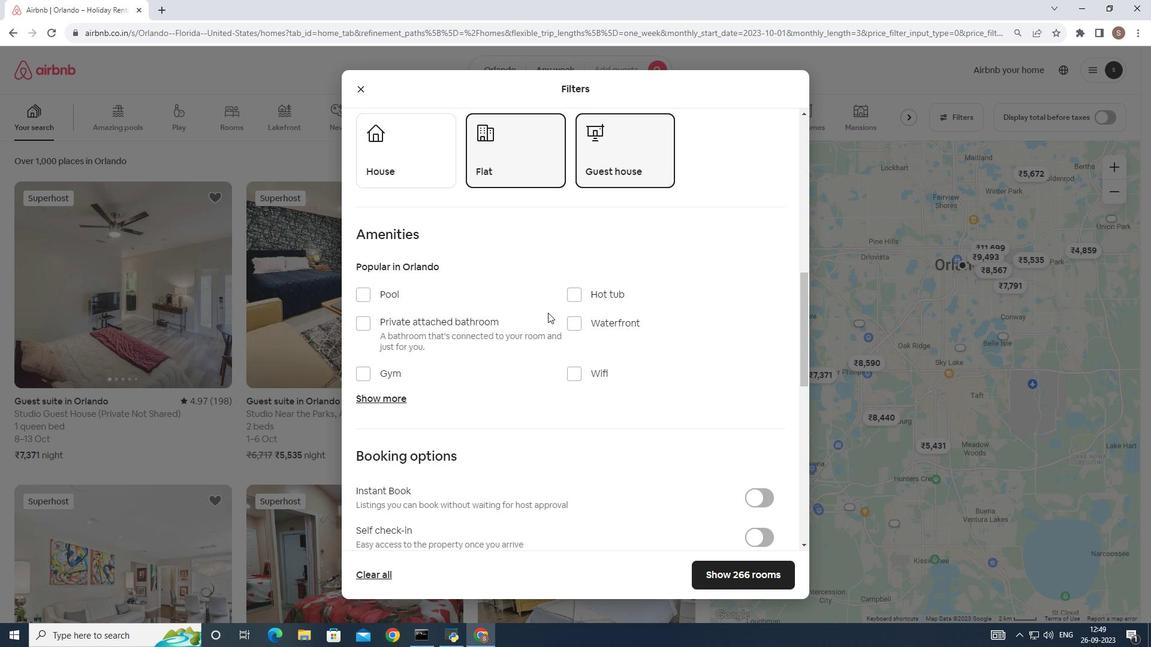 
Action: Mouse pressed left at (644, 164)
Screenshot: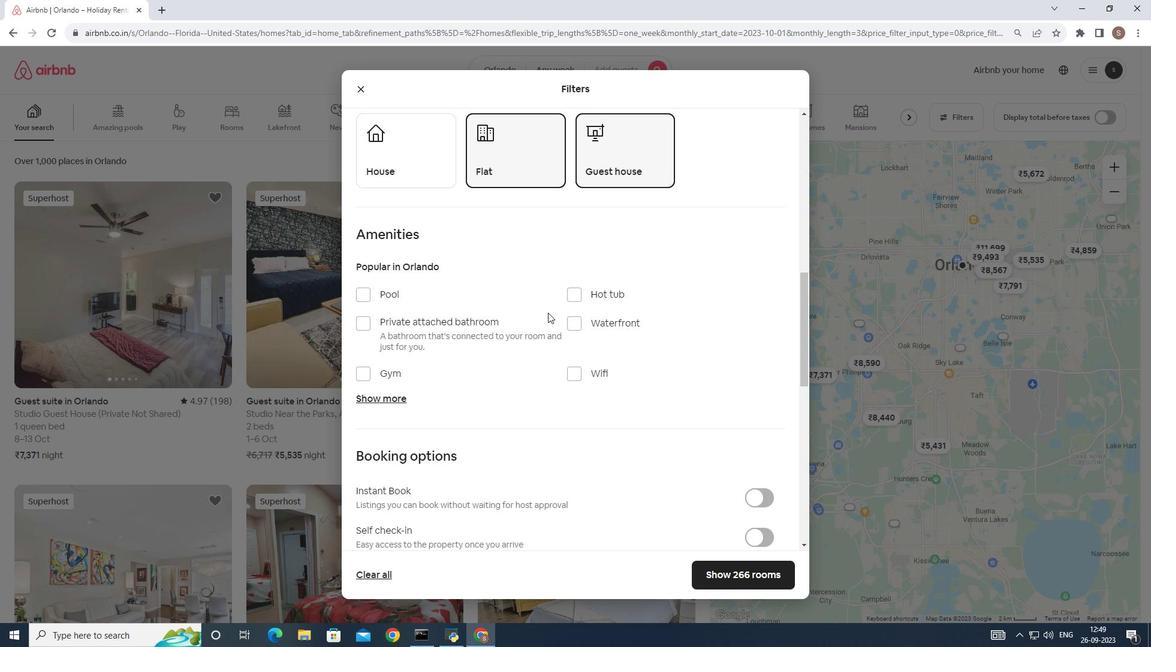 
Action: Mouse moved to (397, 399)
Screenshot: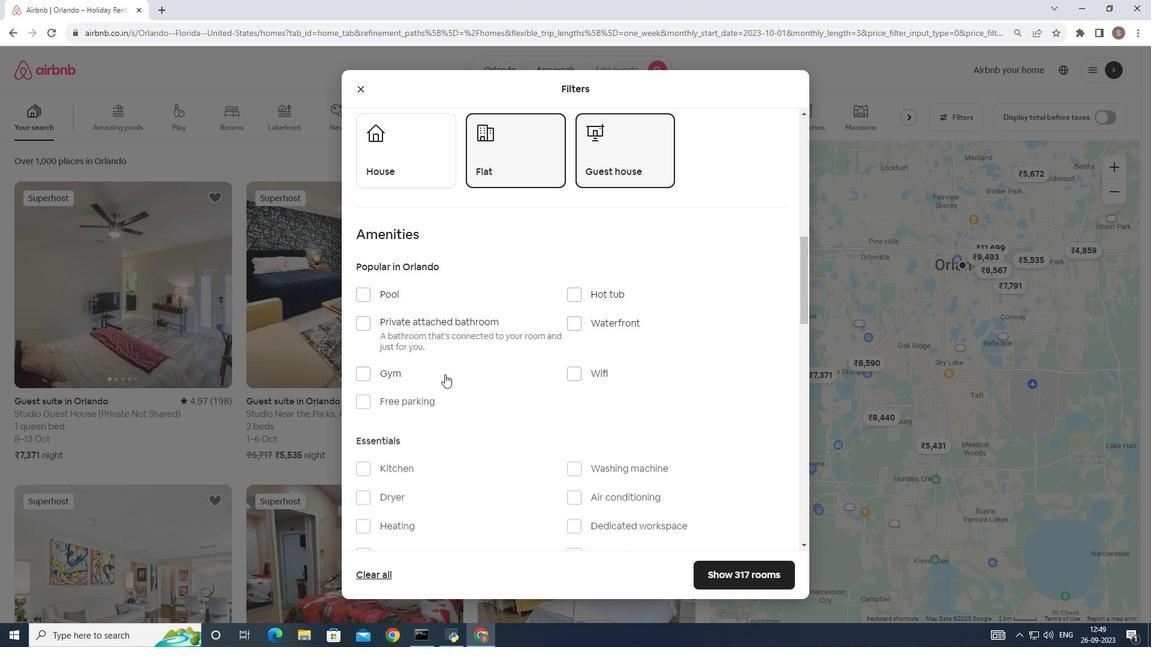 
Action: Mouse pressed left at (397, 399)
Screenshot: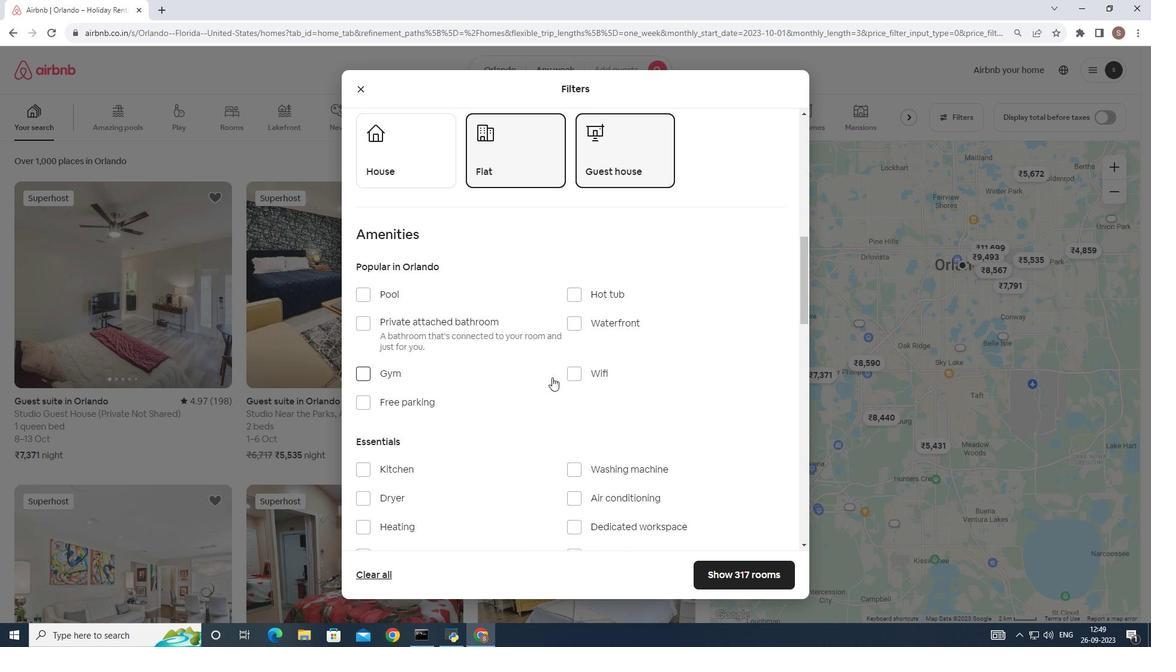 
Action: Mouse moved to (568, 374)
Screenshot: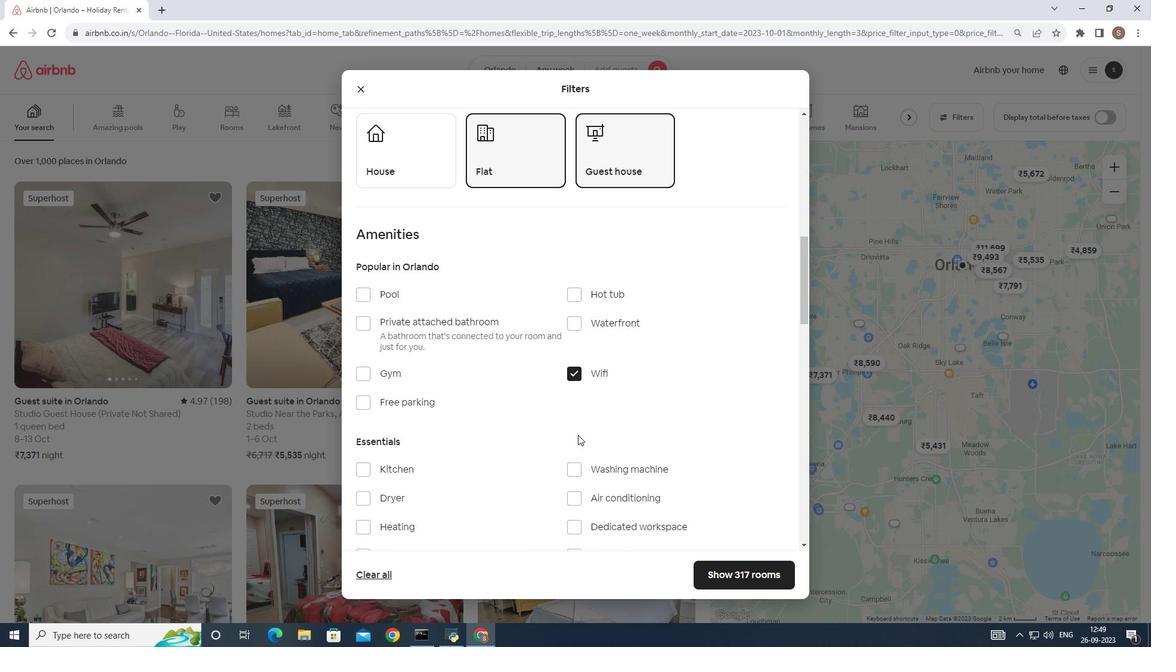 
Action: Mouse pressed left at (568, 374)
Screenshot: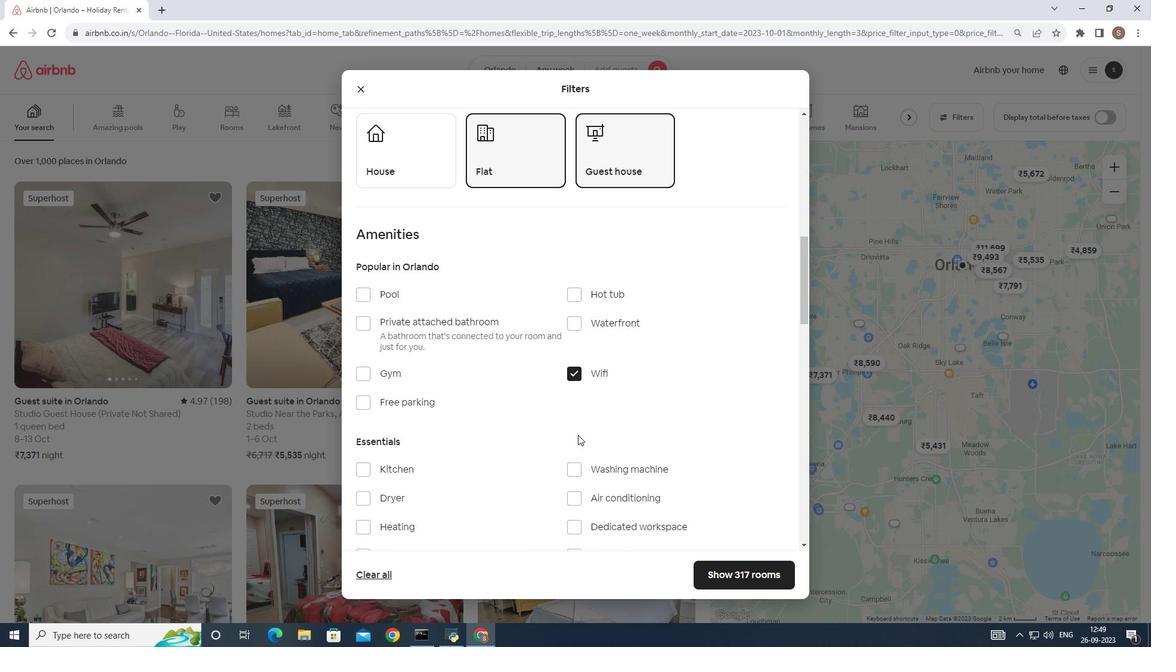 
Action: Mouse moved to (578, 435)
Screenshot: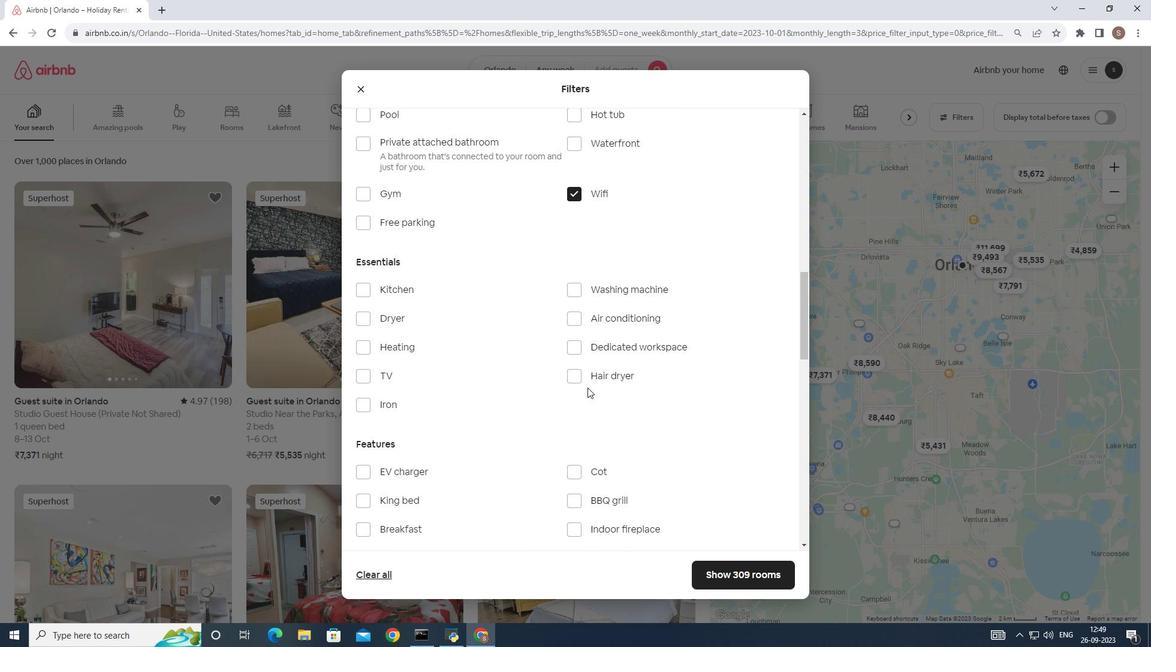 
Action: Mouse scrolled (578, 434) with delta (0, 0)
Screenshot: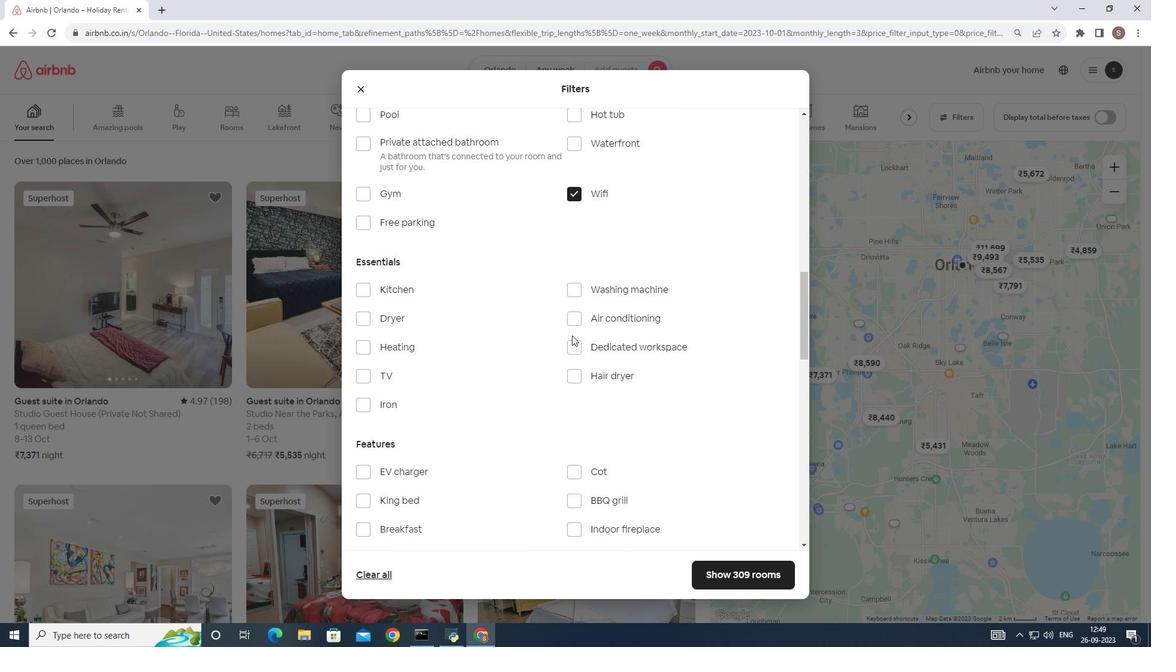 
Action: Mouse scrolled (578, 434) with delta (0, 0)
Screenshot: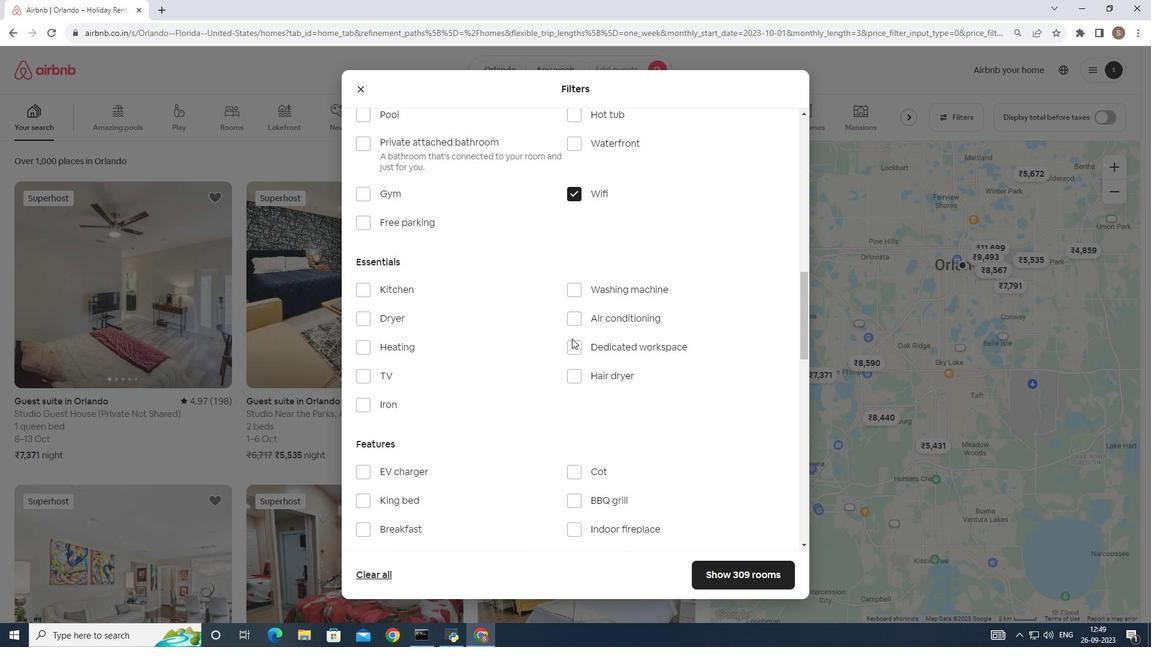 
Action: Mouse scrolled (578, 434) with delta (0, 0)
Screenshot: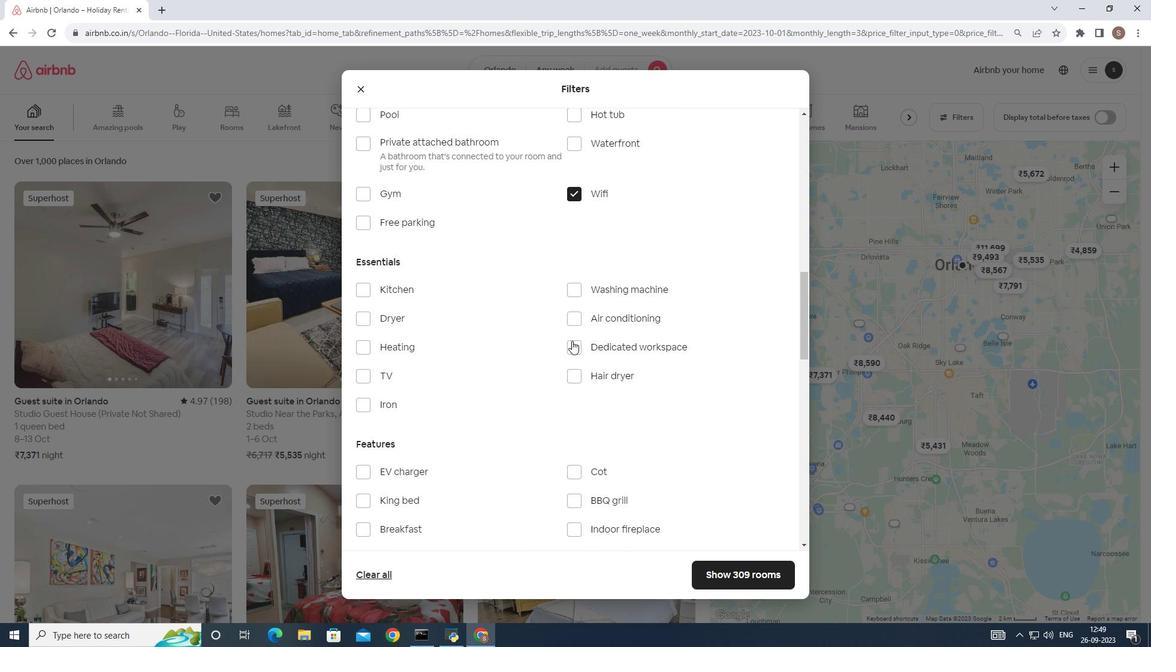 
Action: Mouse moved to (573, 347)
Screenshot: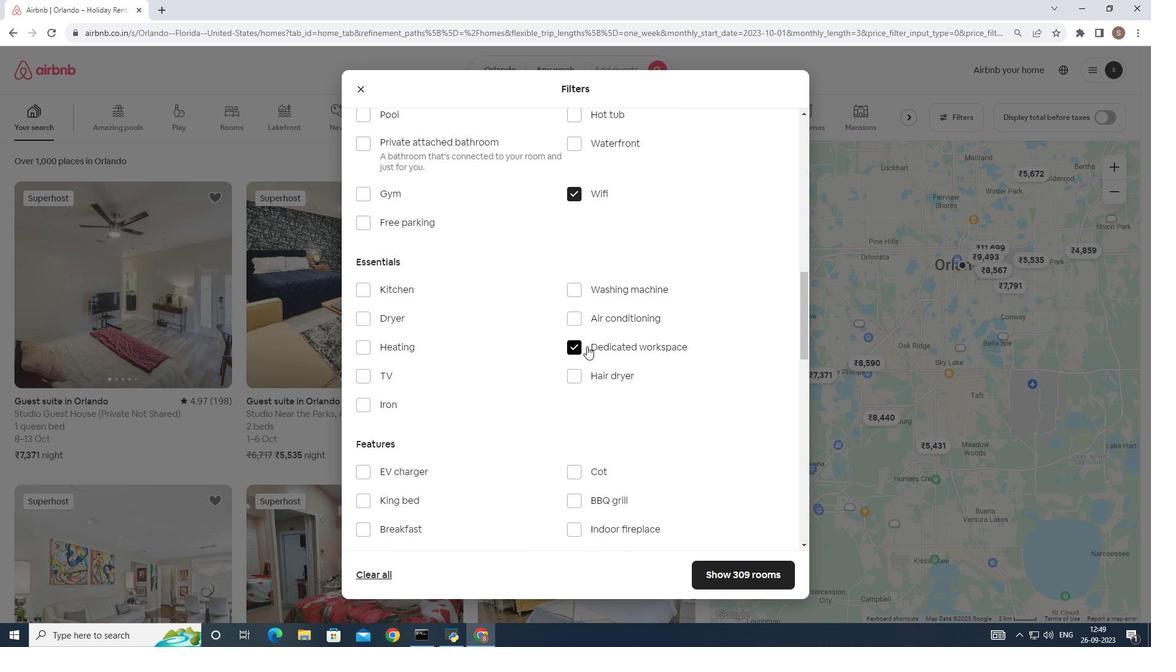 
Action: Mouse pressed left at (573, 347)
Screenshot: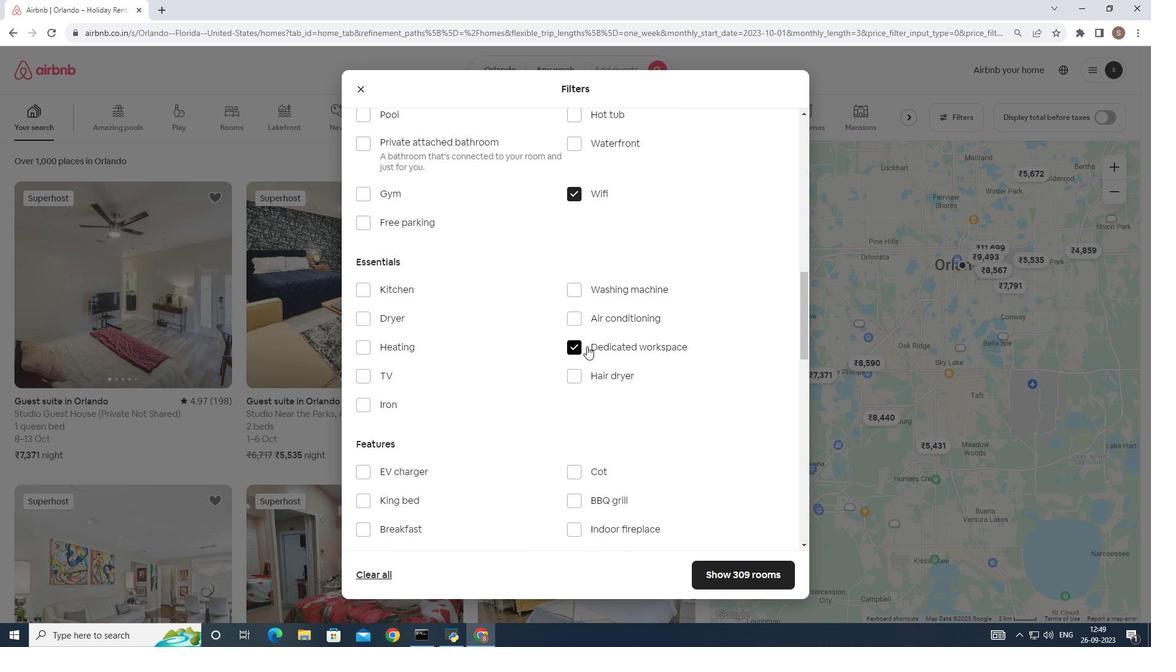 
Action: Mouse moved to (587, 346)
Screenshot: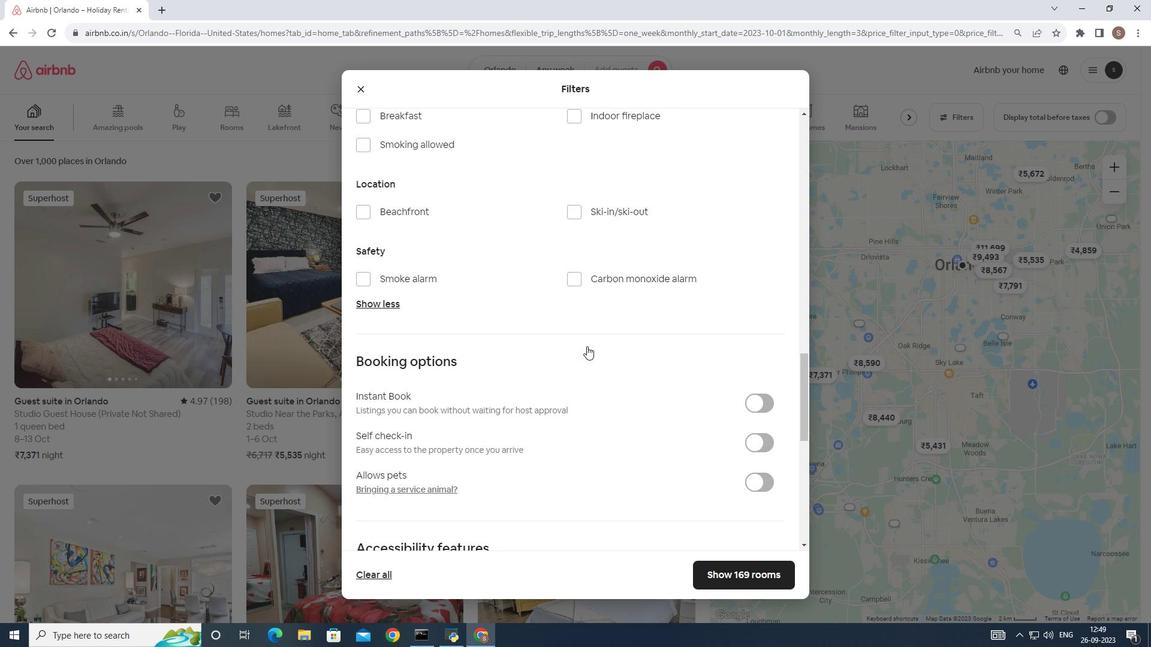 
Action: Mouse scrolled (587, 345) with delta (0, 0)
Screenshot: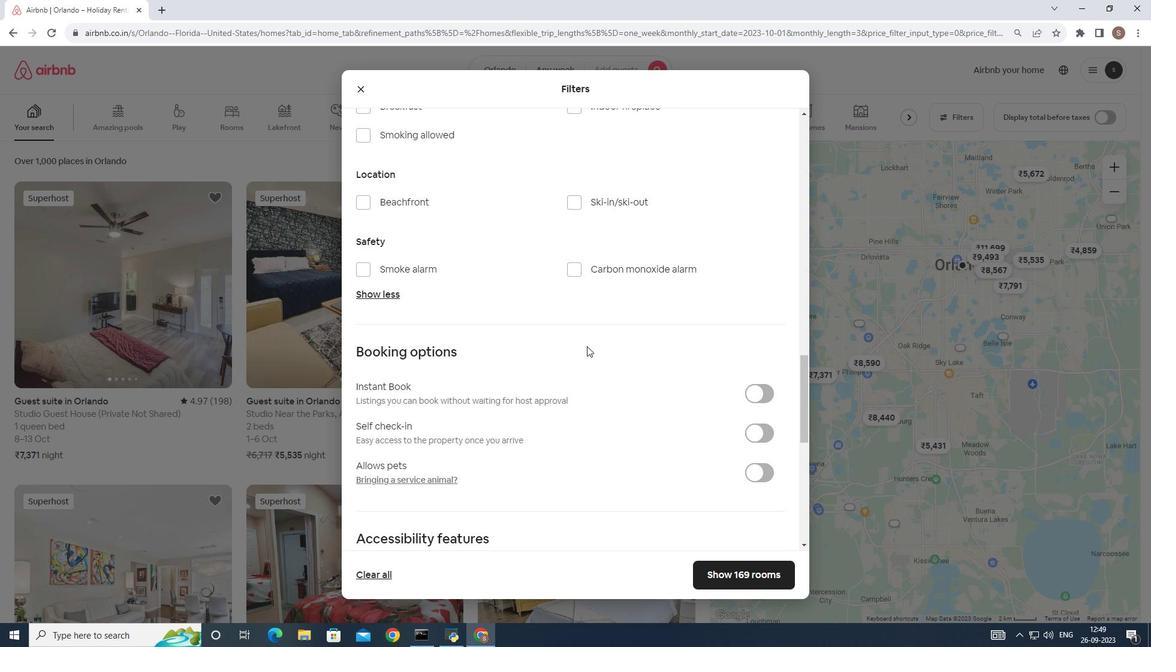 
Action: Mouse scrolled (587, 345) with delta (0, 0)
Screenshot: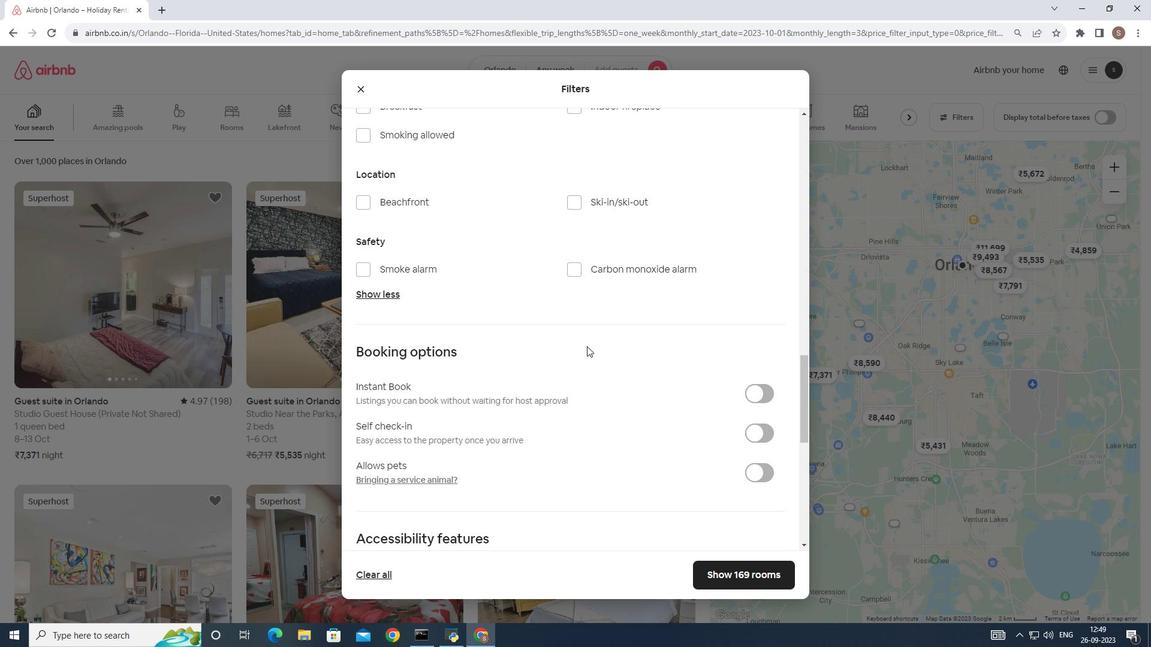
Action: Mouse scrolled (587, 345) with delta (0, 0)
Screenshot: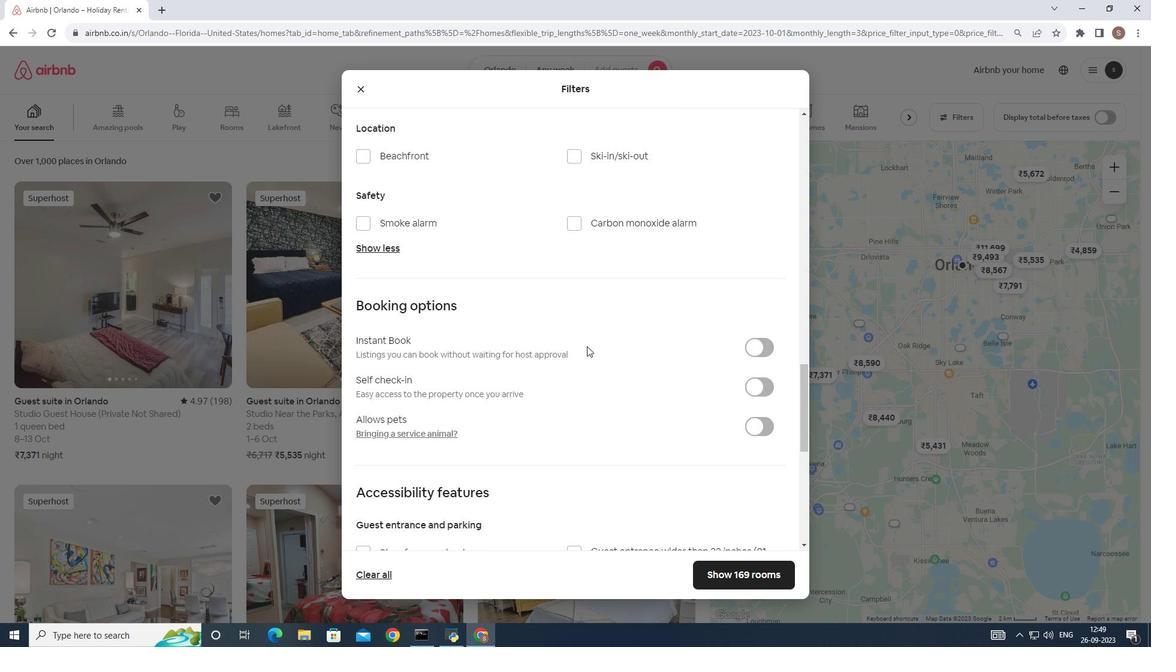 
Action: Mouse scrolled (587, 345) with delta (0, 0)
Screenshot: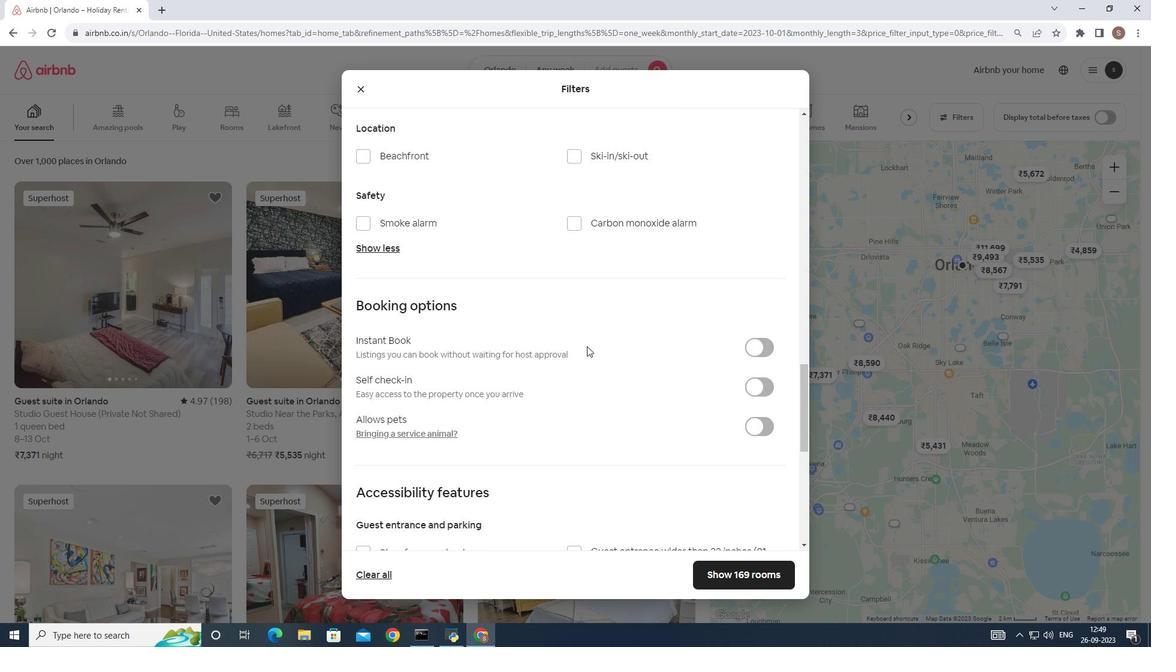 
Action: Mouse scrolled (587, 345) with delta (0, 0)
Screenshot: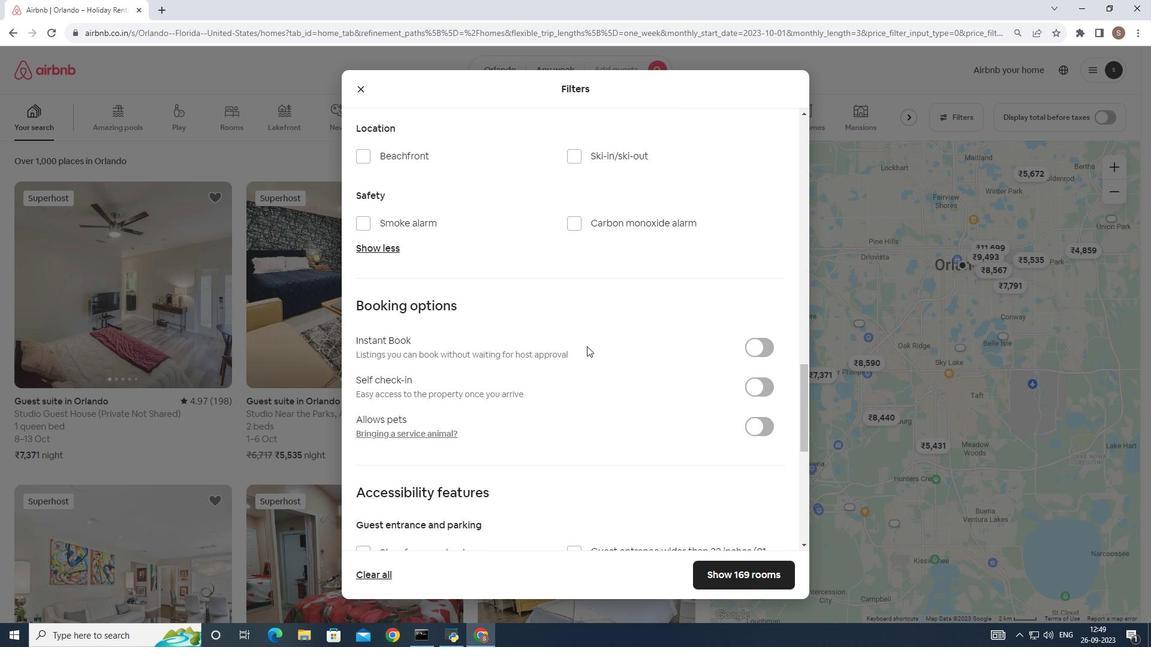
Action: Mouse scrolled (587, 345) with delta (0, 0)
Screenshot: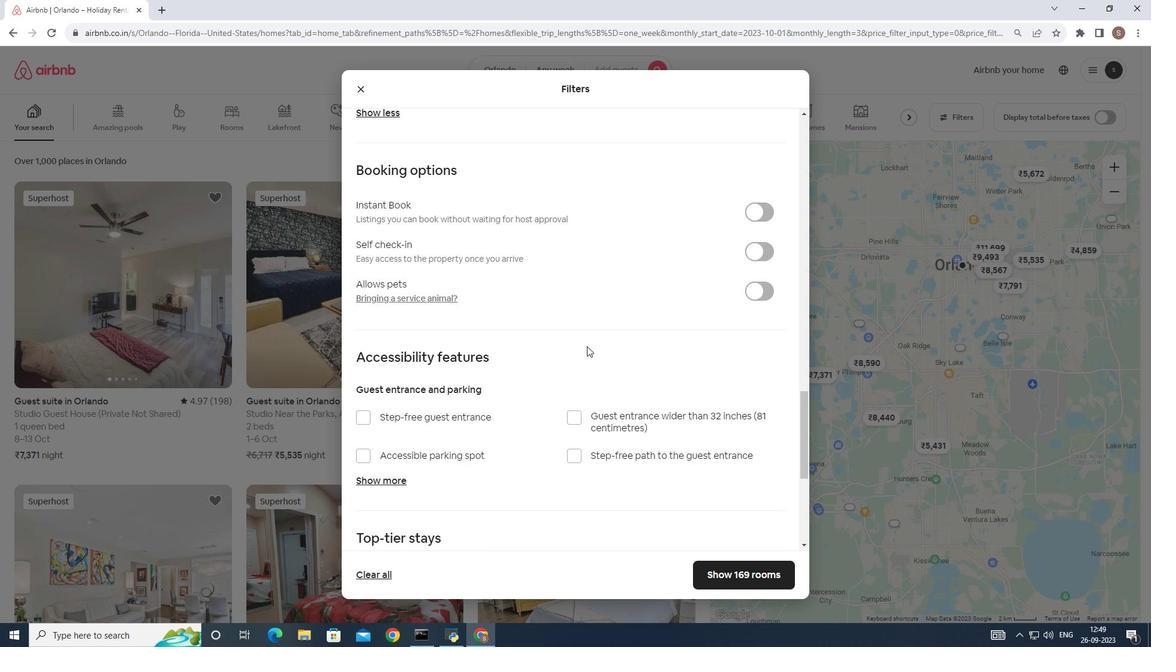 
Action: Mouse scrolled (587, 345) with delta (0, 0)
Screenshot: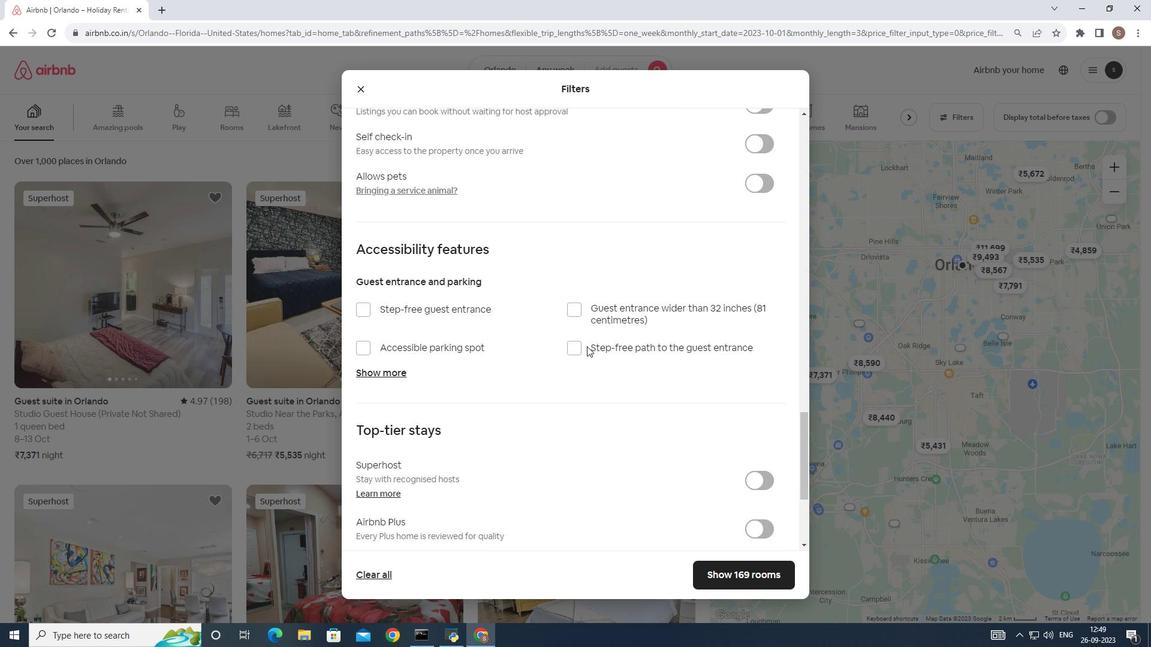 
Action: Mouse scrolled (587, 345) with delta (0, 0)
Screenshot: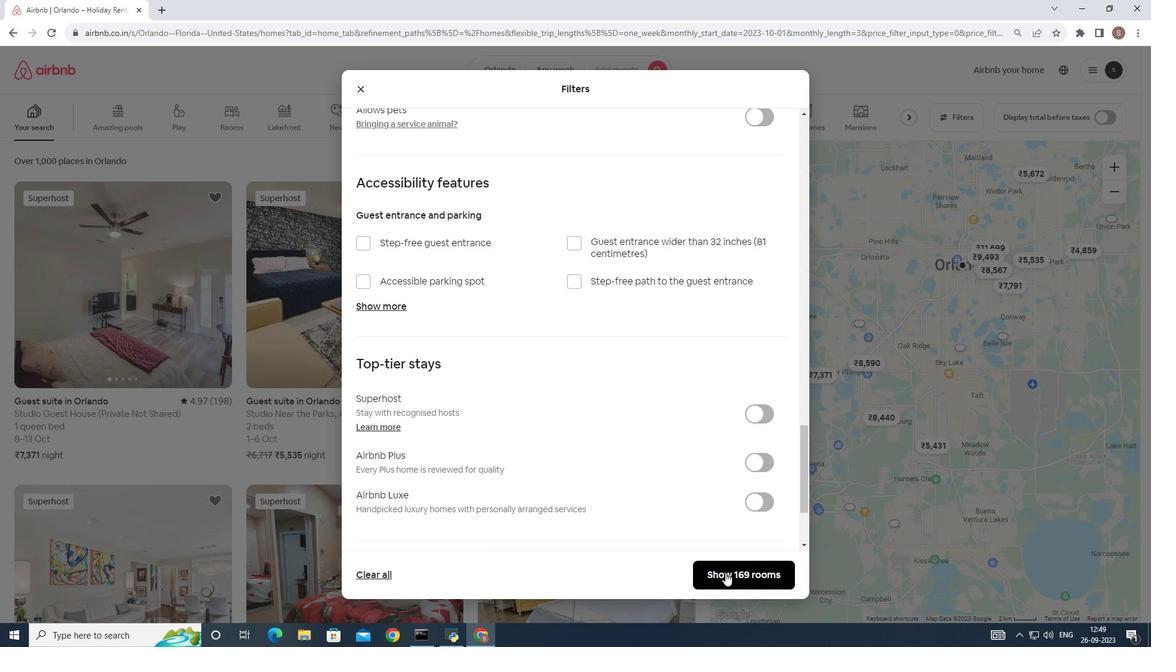 
Action: Mouse scrolled (587, 345) with delta (0, 0)
Screenshot: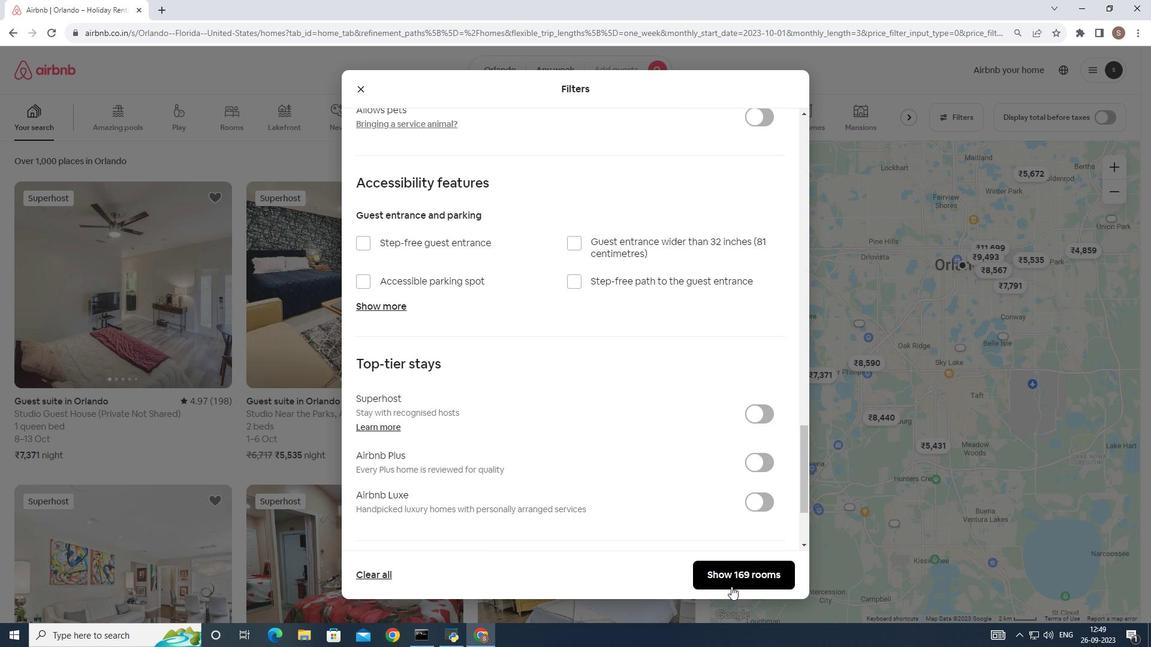 
Action: Mouse scrolled (587, 345) with delta (0, 0)
Screenshot: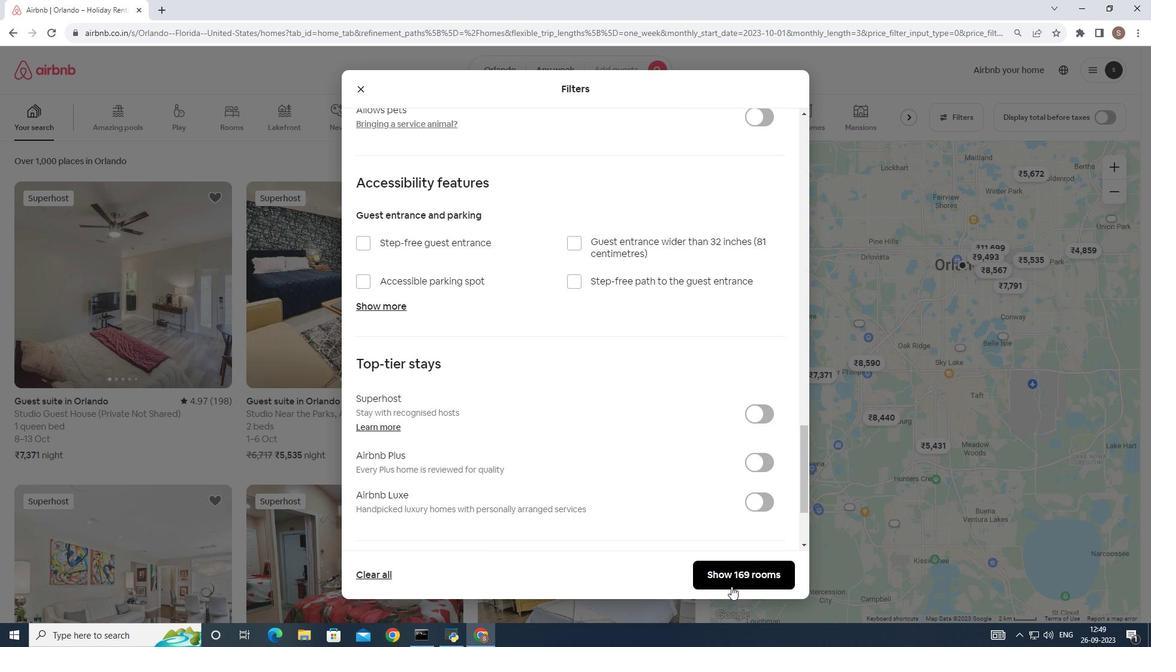 
Action: Mouse scrolled (587, 345) with delta (0, 0)
Screenshot: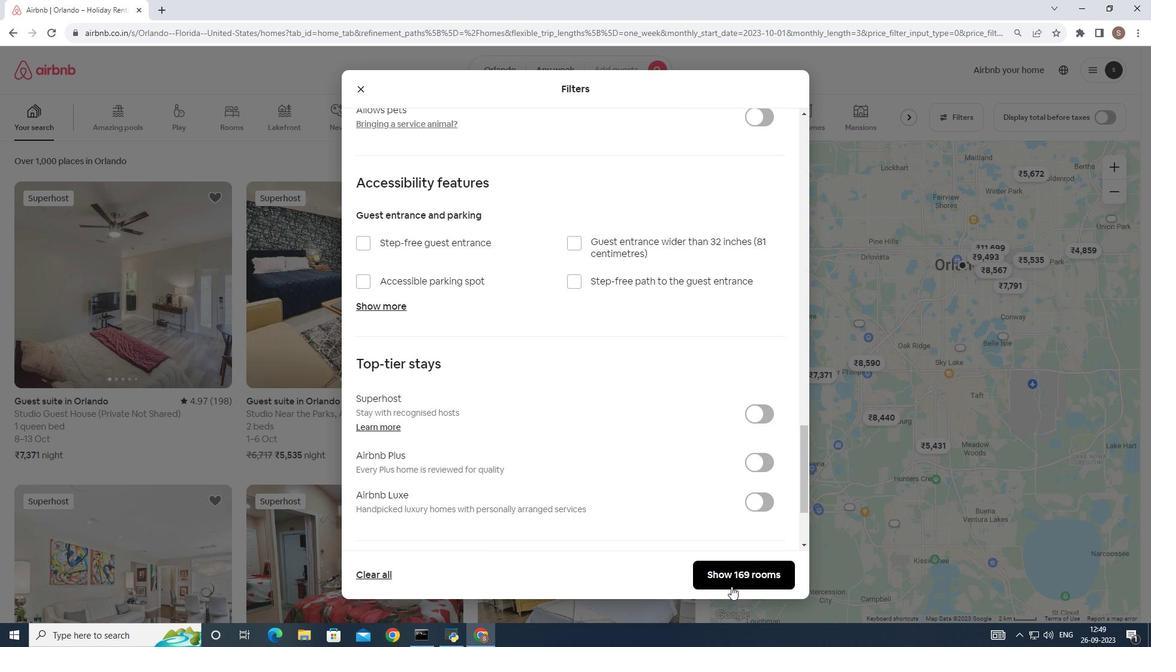 
Action: Mouse scrolled (587, 345) with delta (0, 0)
Screenshot: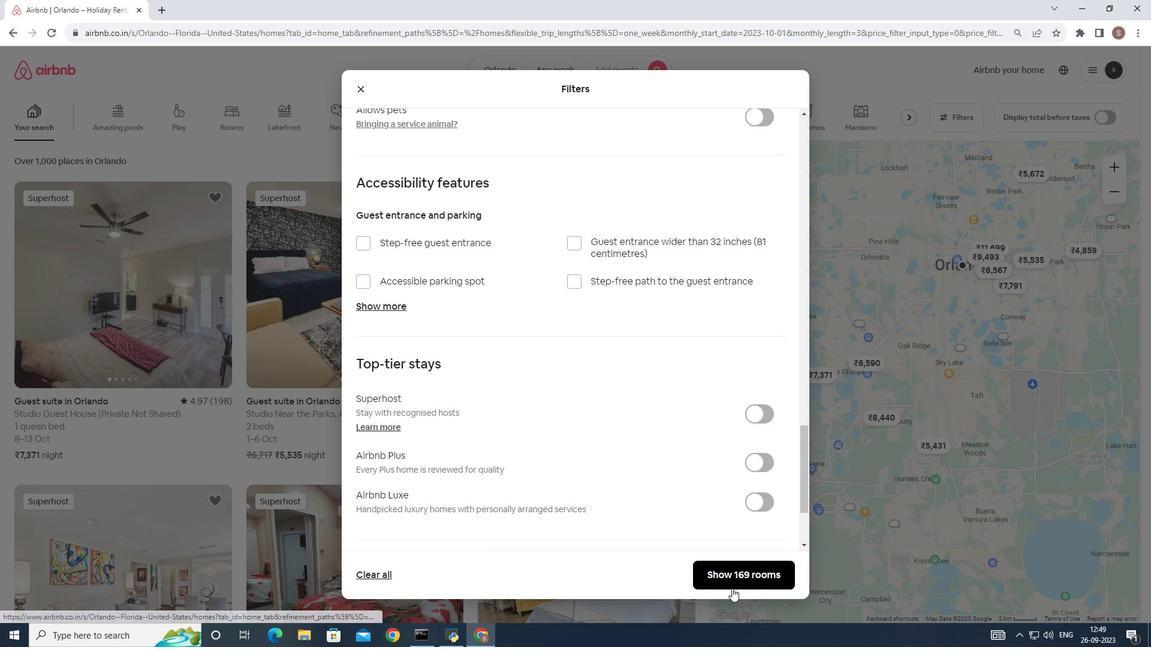 
Action: Mouse scrolled (587, 345) with delta (0, 0)
Screenshot: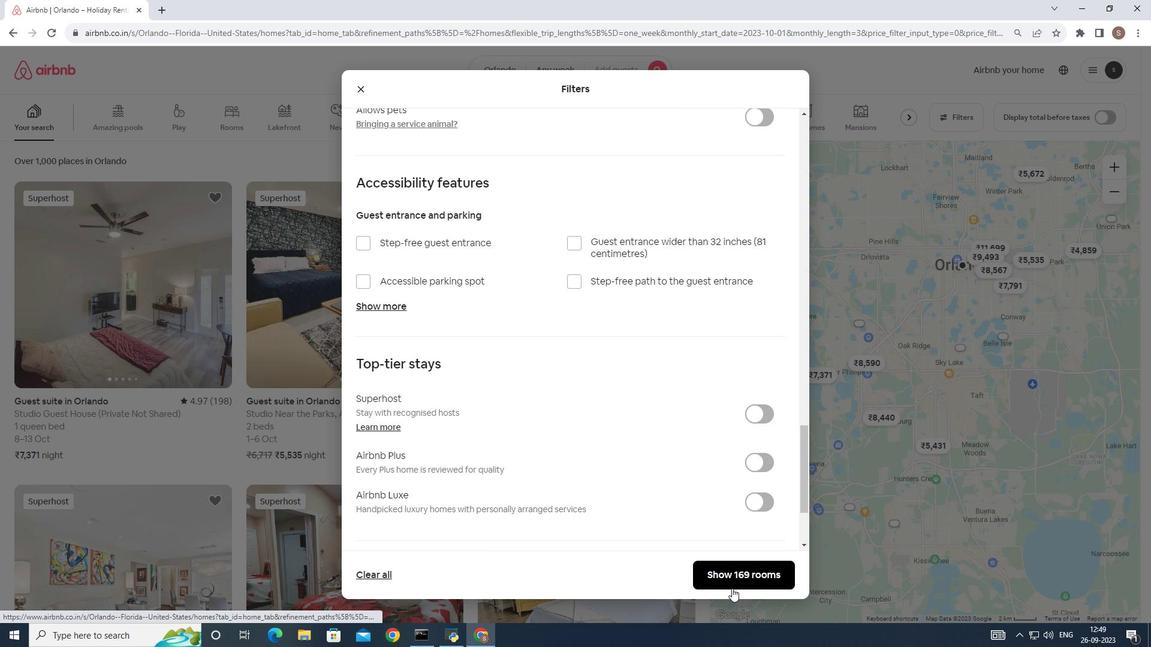 
Action: Mouse moved to (741, 567)
Screenshot: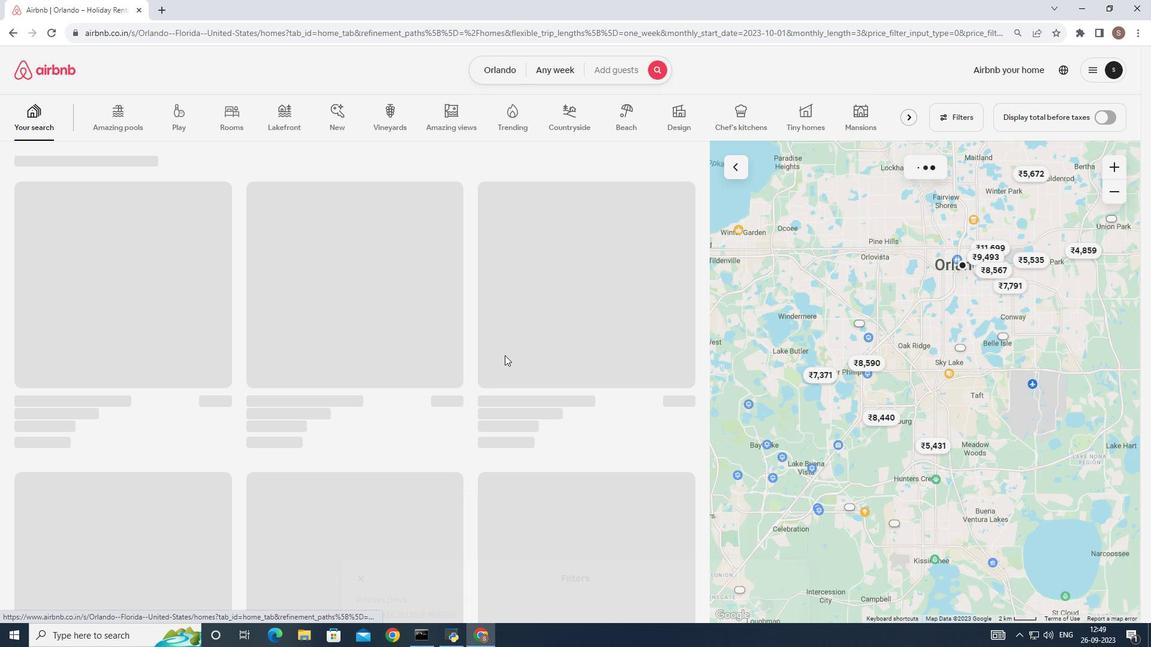 
Action: Mouse pressed left at (741, 567)
Screenshot: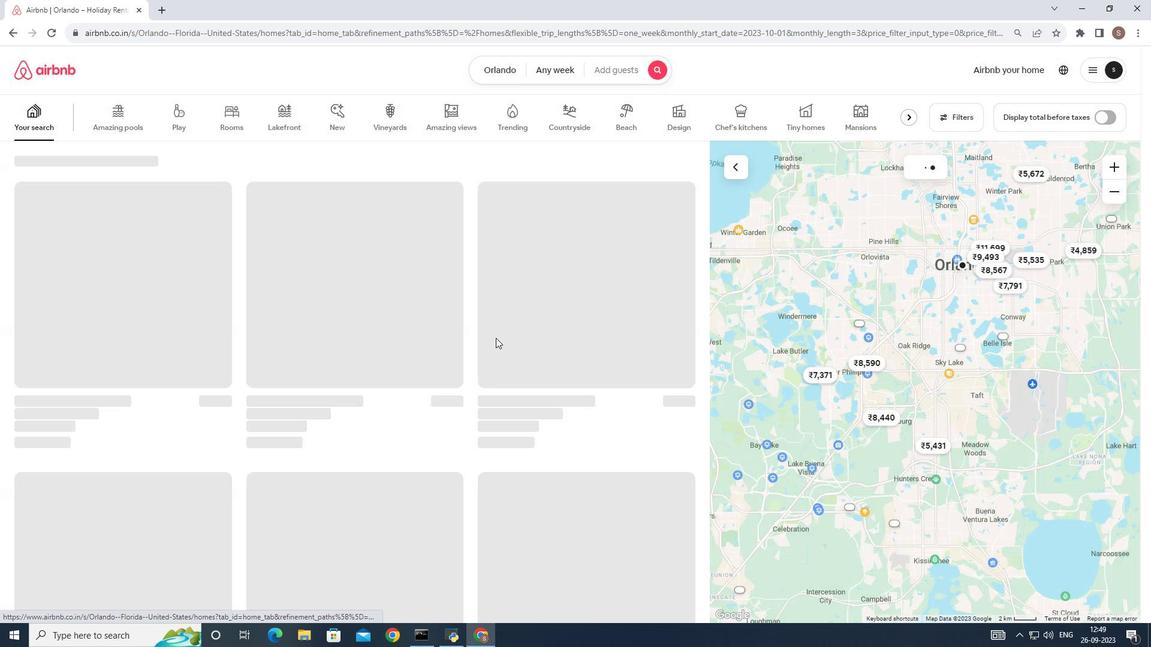 
Action: Mouse moved to (495, 338)
Screenshot: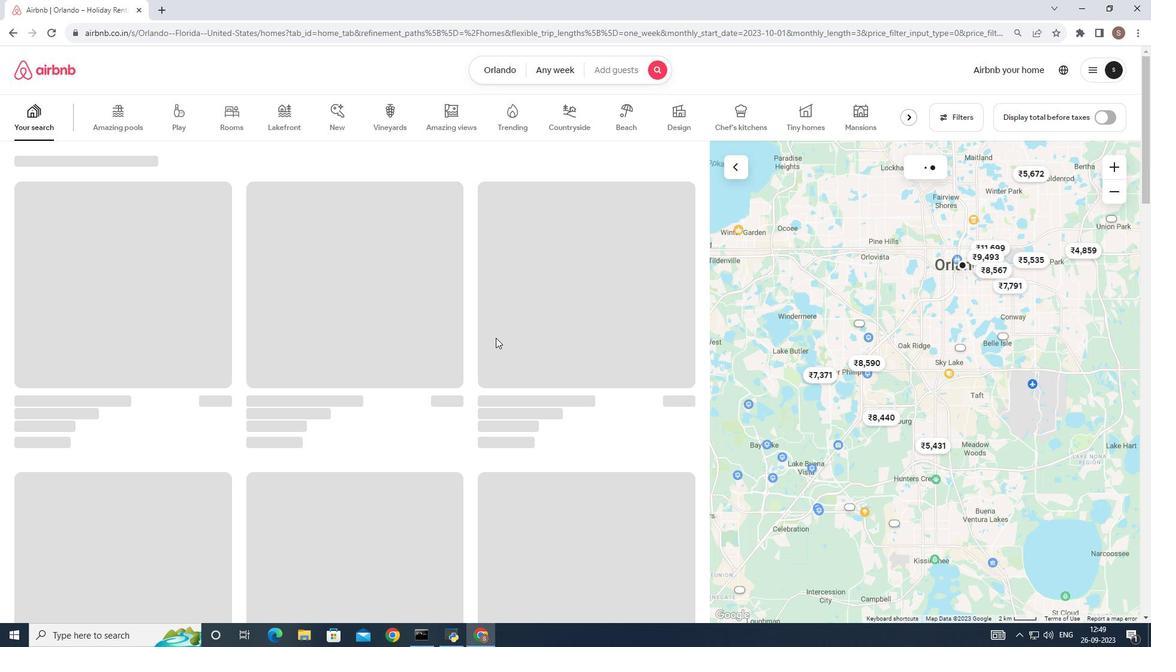 
Action: Mouse scrolled (495, 338) with delta (0, 0)
Screenshot: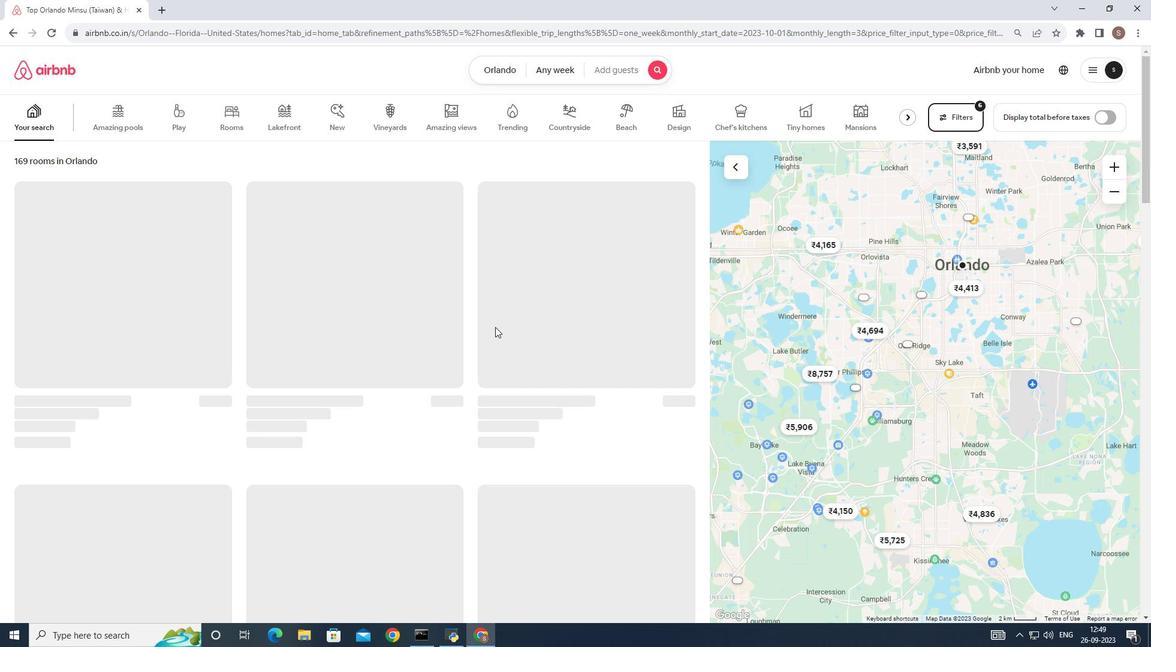
Action: Mouse moved to (535, 345)
Screenshot: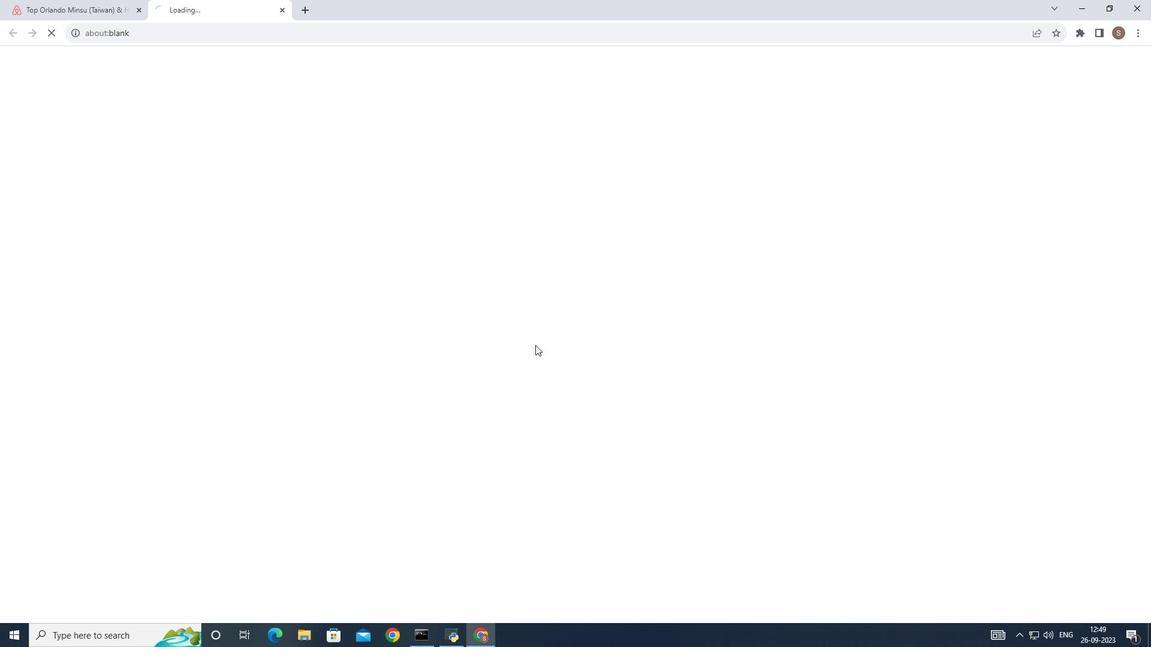 
Action: Mouse pressed left at (535, 345)
Screenshot: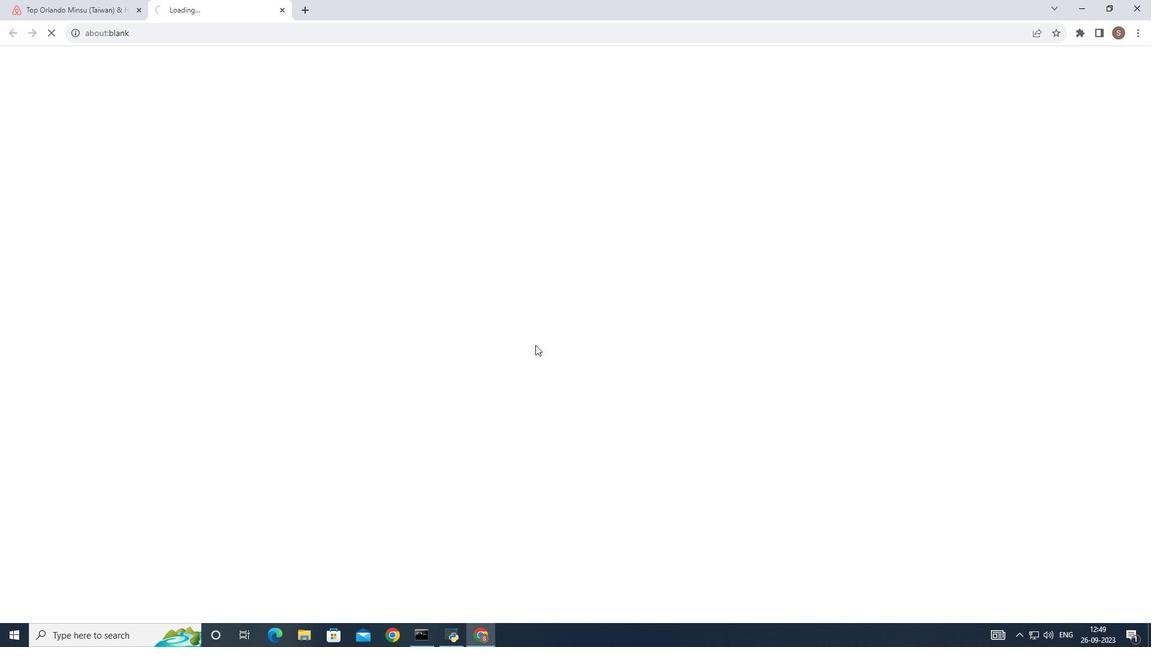 
Action: Mouse moved to (528, 345)
Screenshot: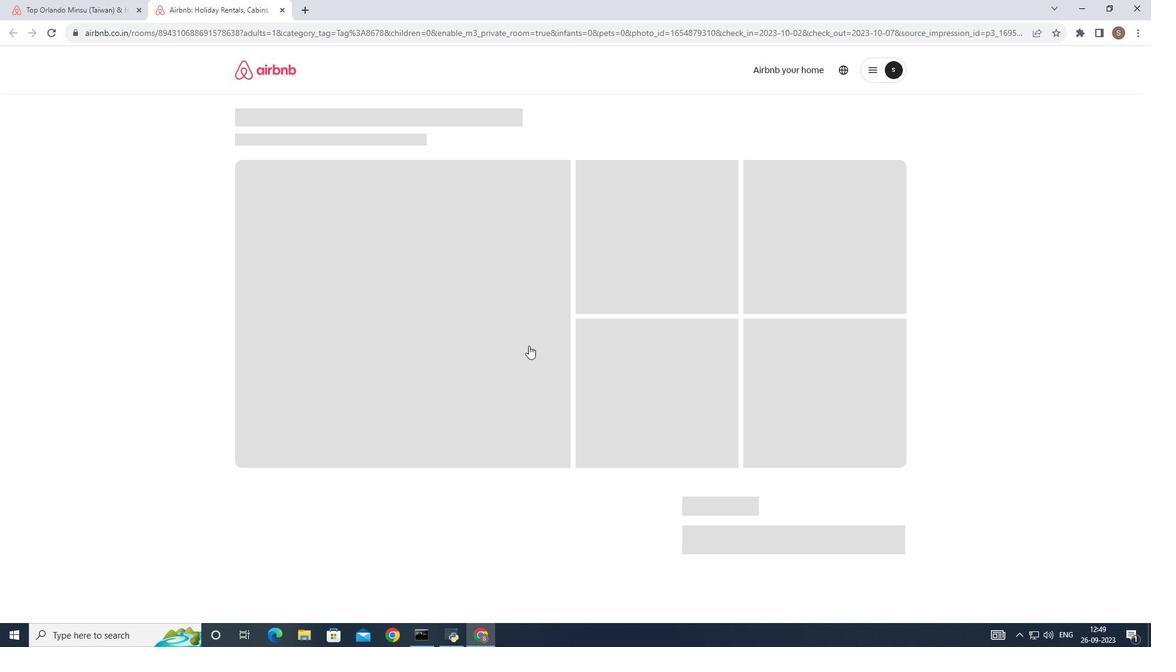 
Action: Mouse scrolled (528, 345) with delta (0, 0)
Screenshot: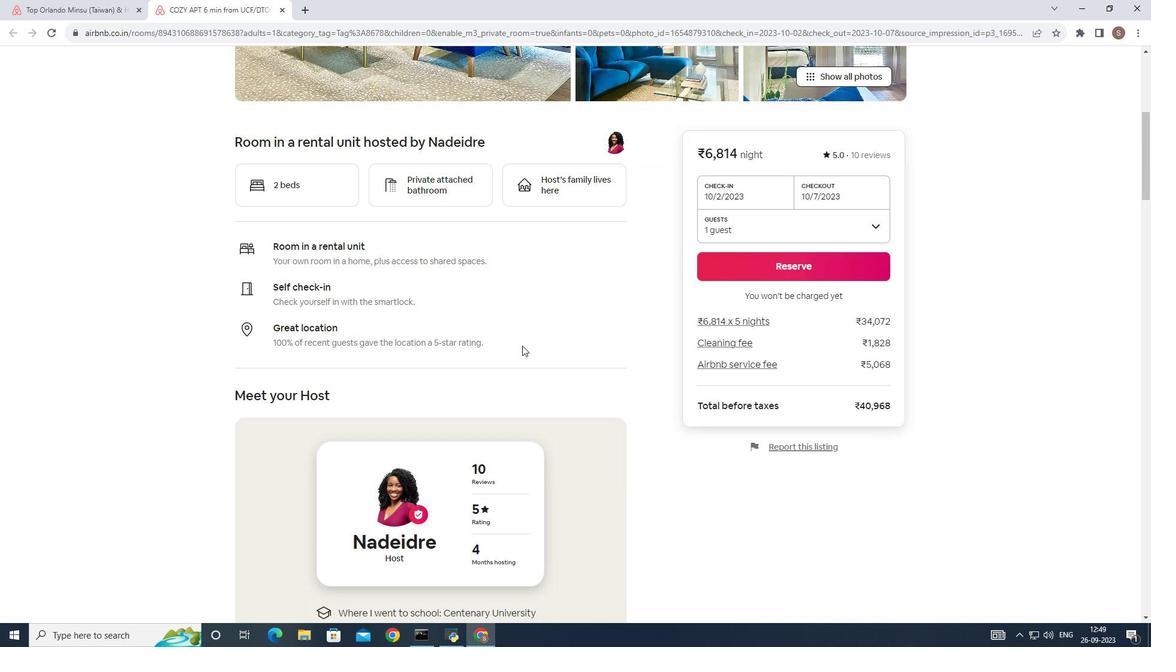 
Action: Mouse scrolled (528, 345) with delta (0, 0)
Screenshot: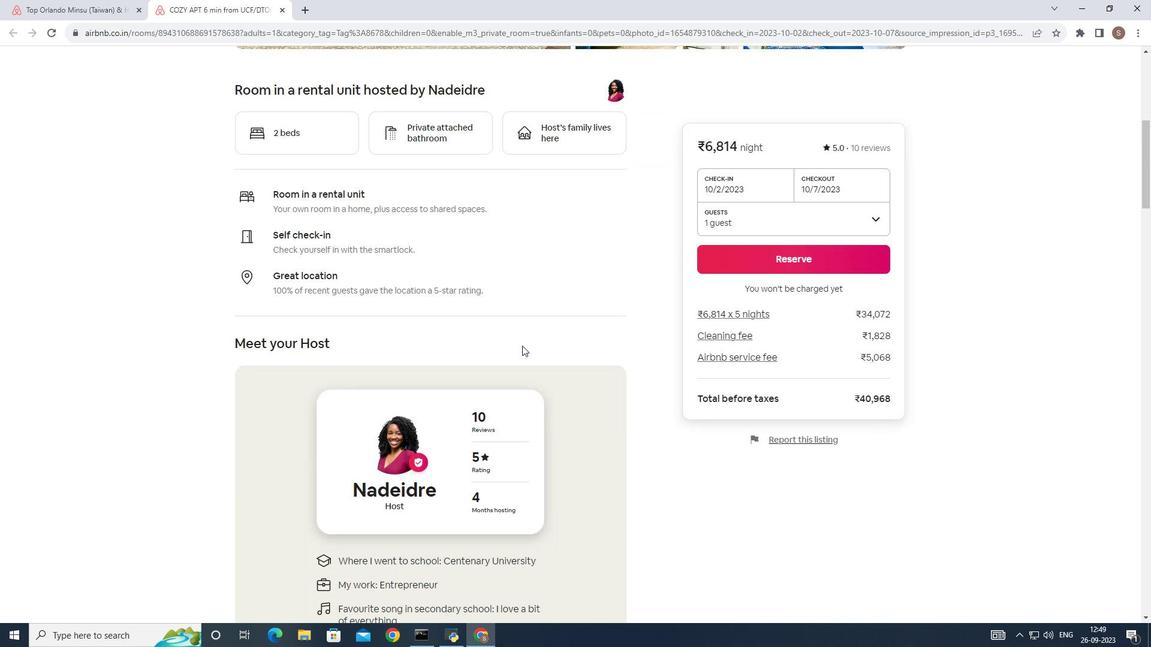 
Action: Mouse scrolled (528, 345) with delta (0, 0)
Screenshot: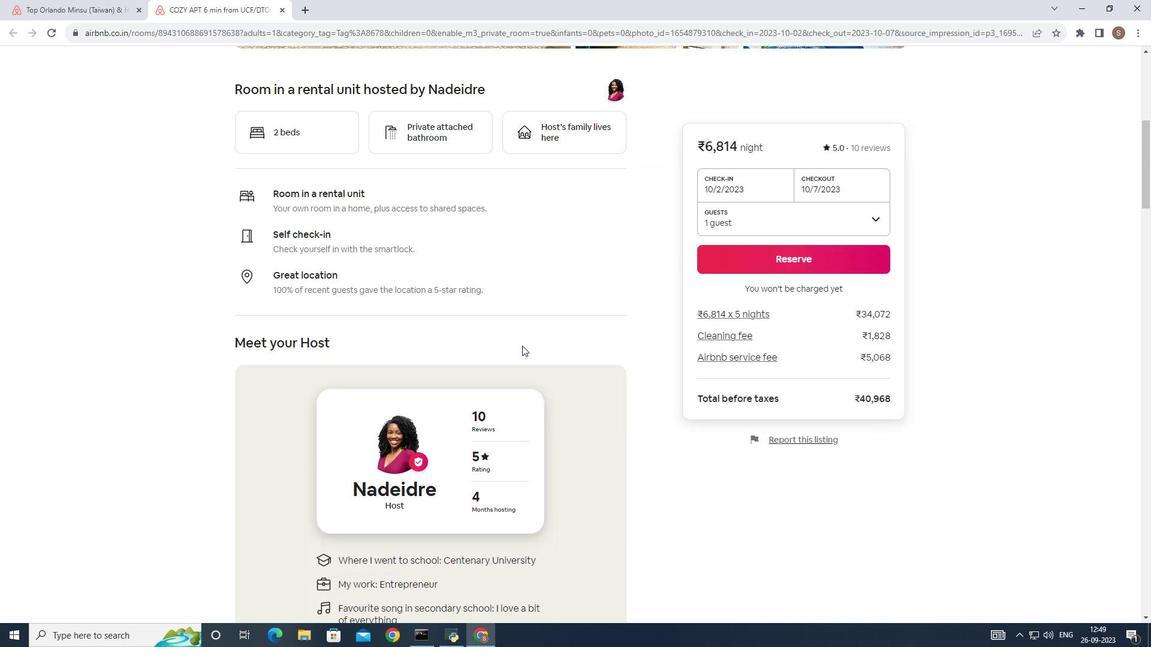 
Action: Mouse moved to (524, 345)
Screenshot: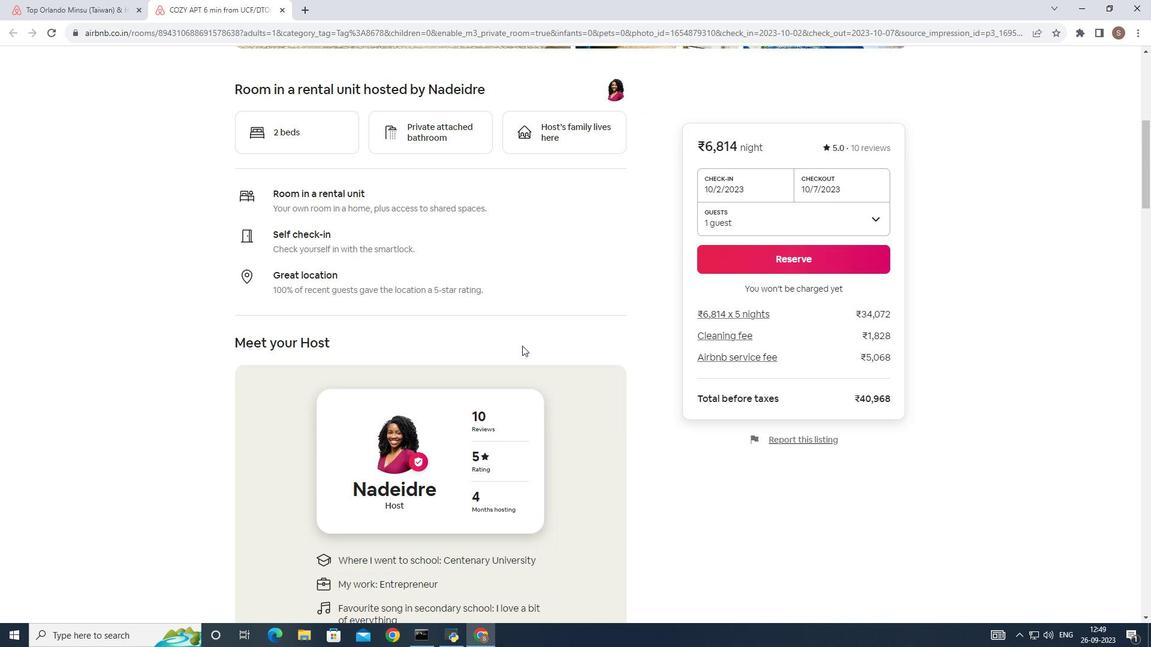 
Action: Mouse scrolled (524, 345) with delta (0, 0)
Screenshot: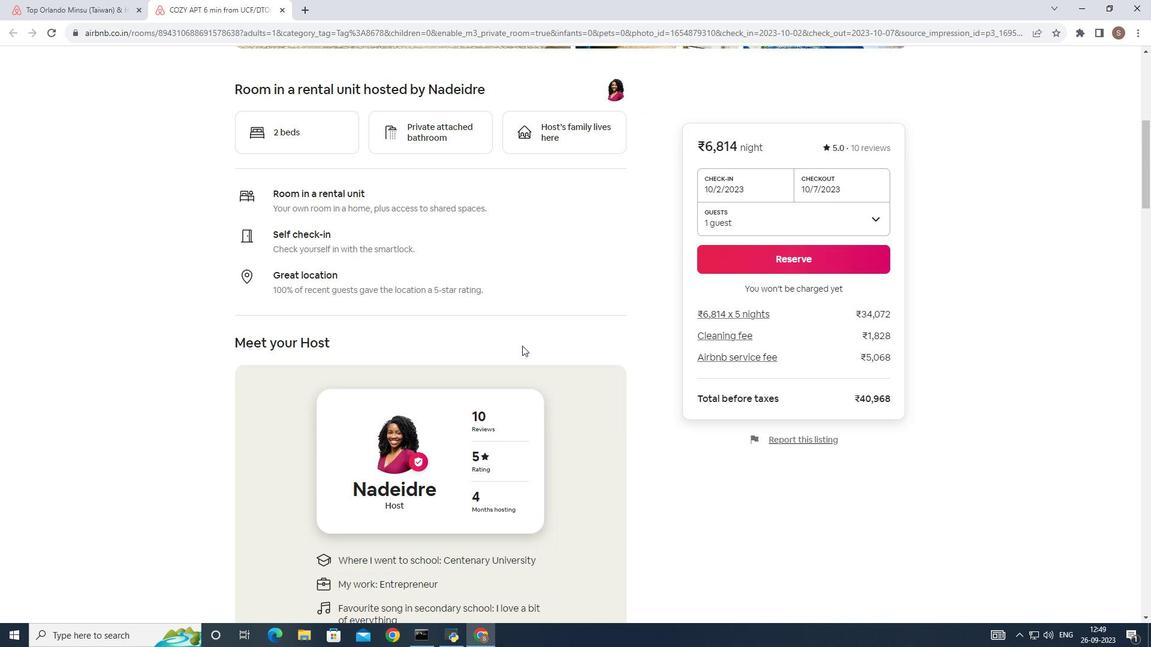 
Action: Mouse moved to (522, 345)
Screenshot: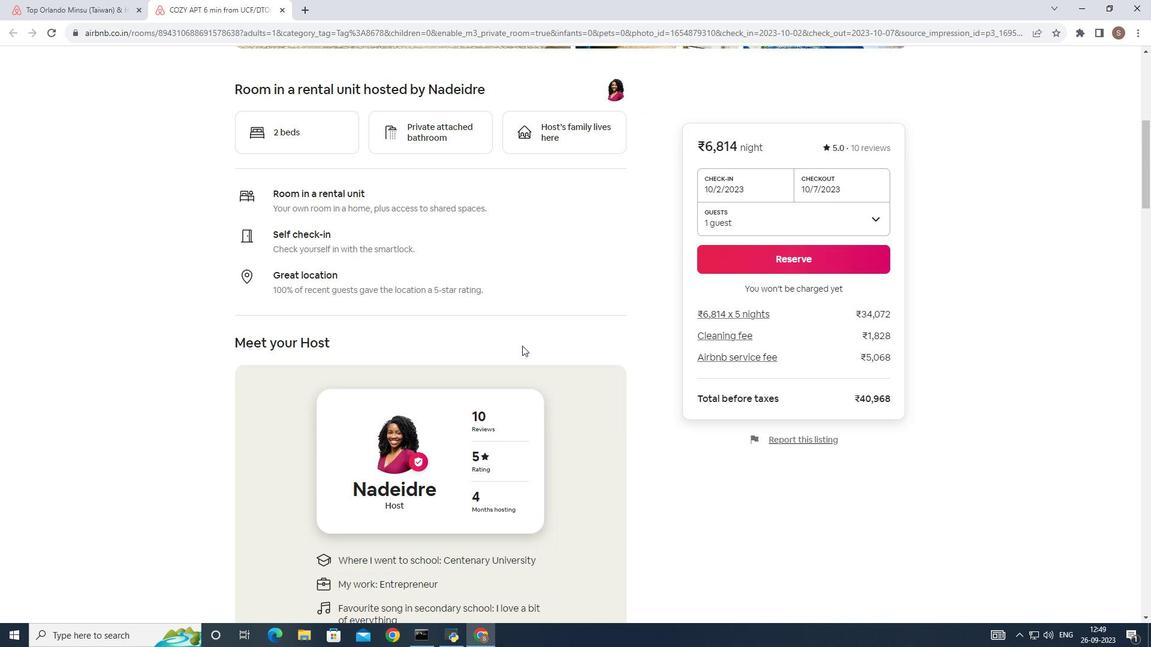 
Action: Mouse scrolled (522, 345) with delta (0, 0)
Screenshot: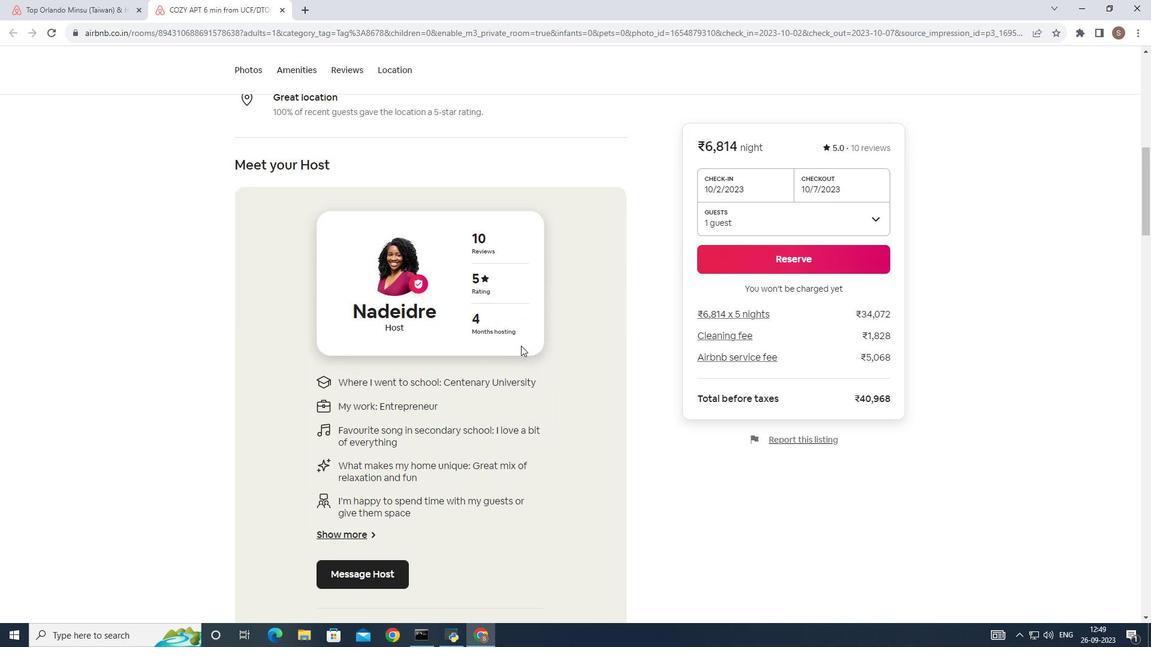 
Action: Mouse scrolled (522, 345) with delta (0, 0)
Screenshot: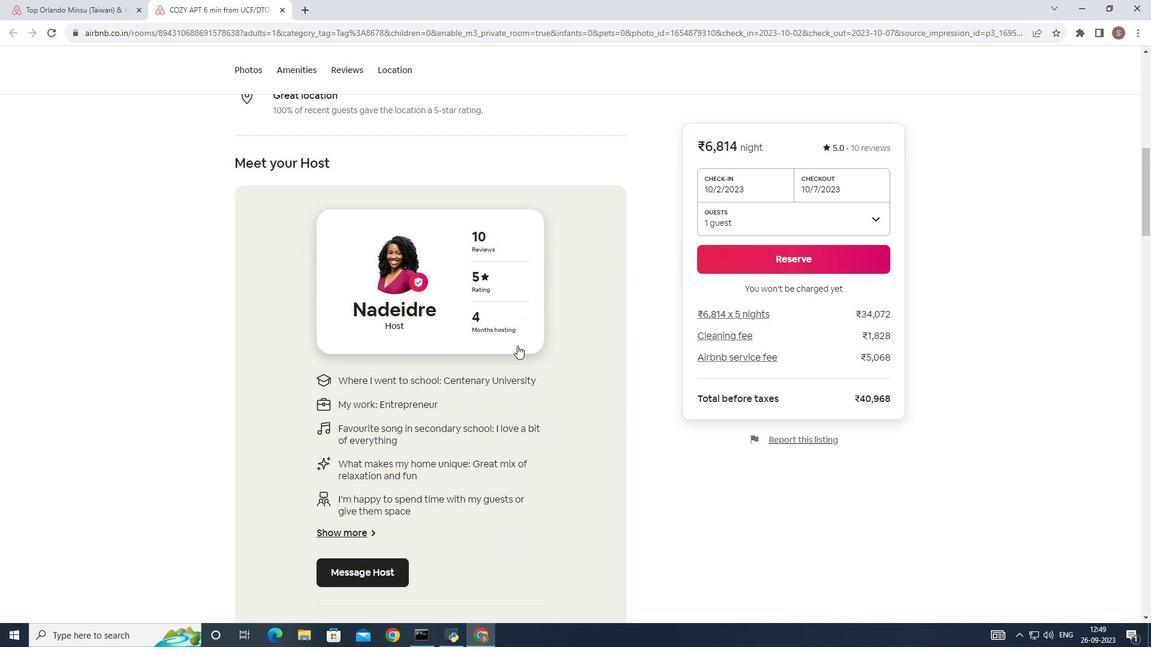 
Action: Mouse scrolled (522, 345) with delta (0, 0)
Screenshot: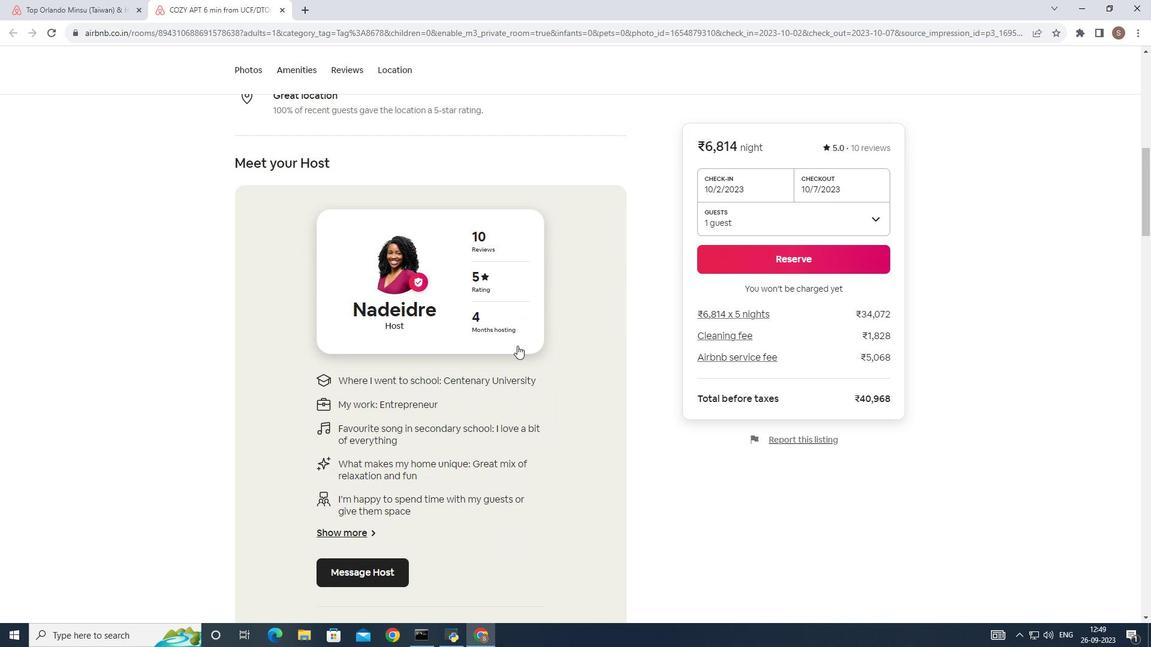 
Action: Mouse scrolled (522, 345) with delta (0, 0)
Screenshot: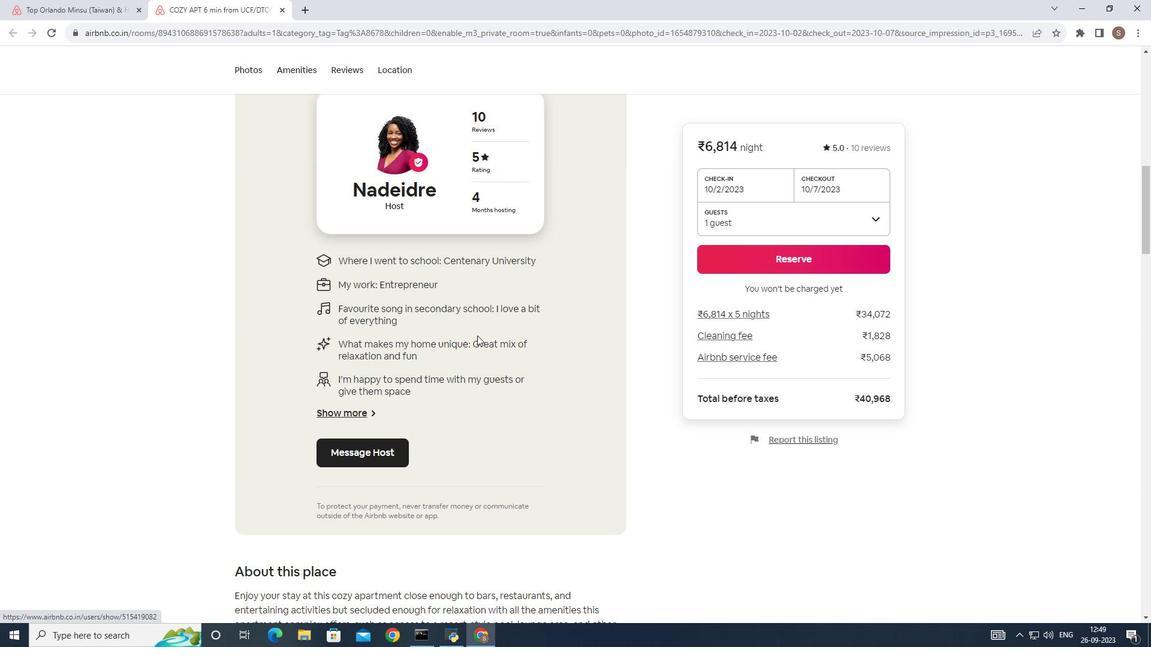 
Action: Mouse scrolled (522, 345) with delta (0, 0)
Screenshot: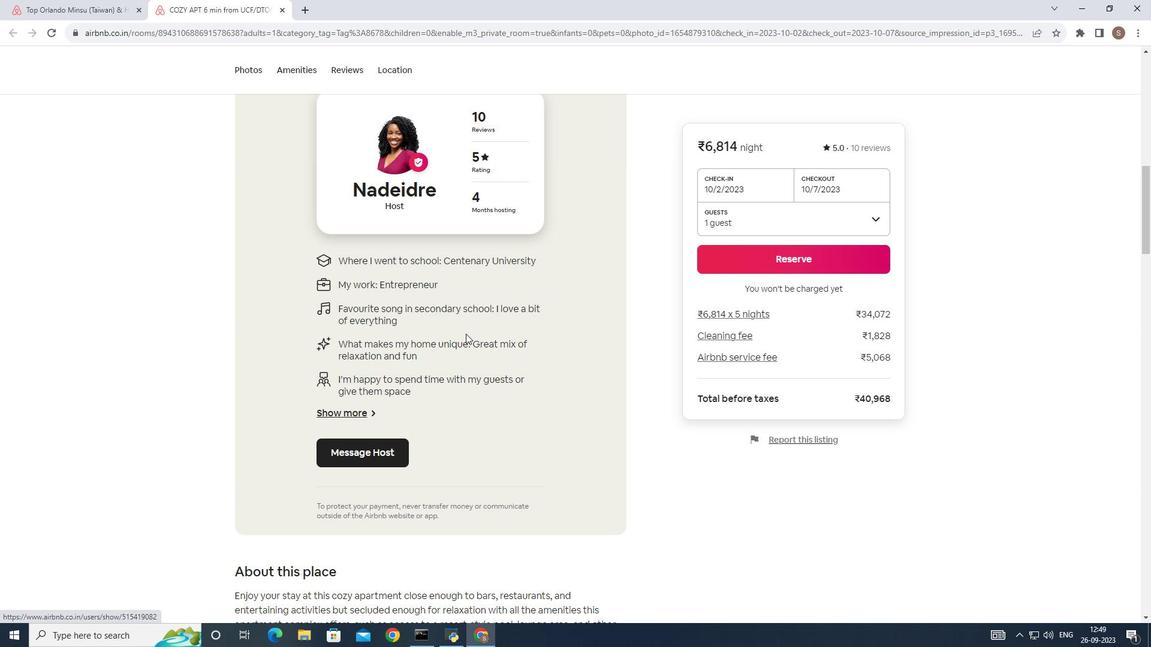 
Action: Mouse moved to (521, 345)
Screenshot: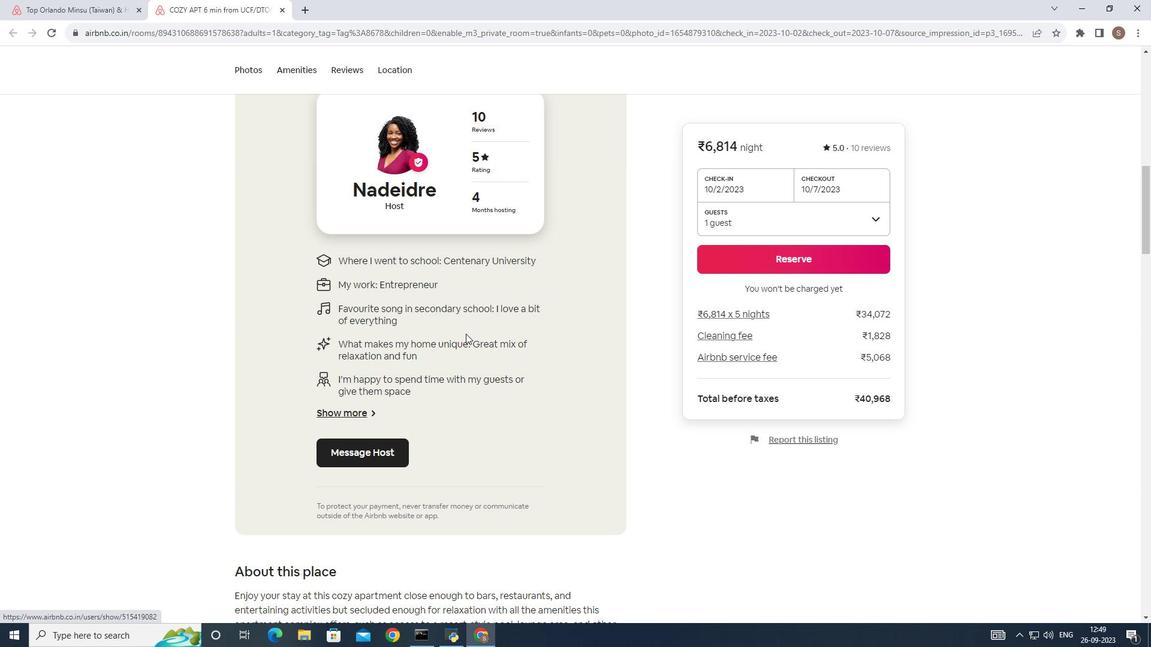 
Action: Mouse scrolled (521, 345) with delta (0, 0)
Screenshot: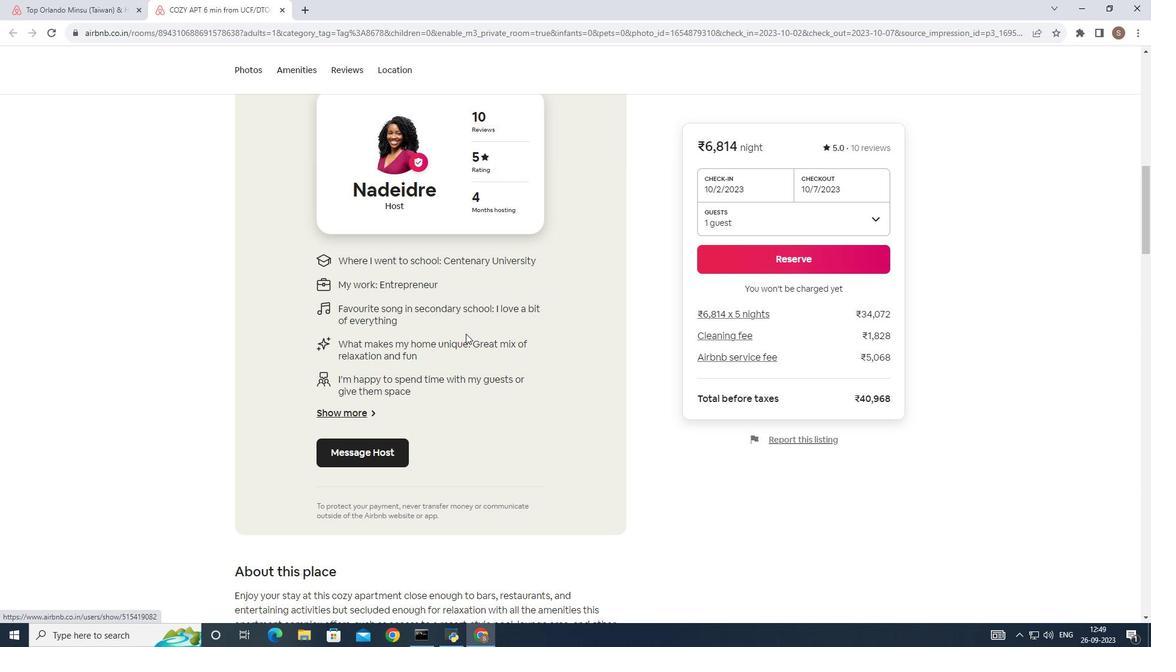
Action: Mouse moved to (513, 343)
Screenshot: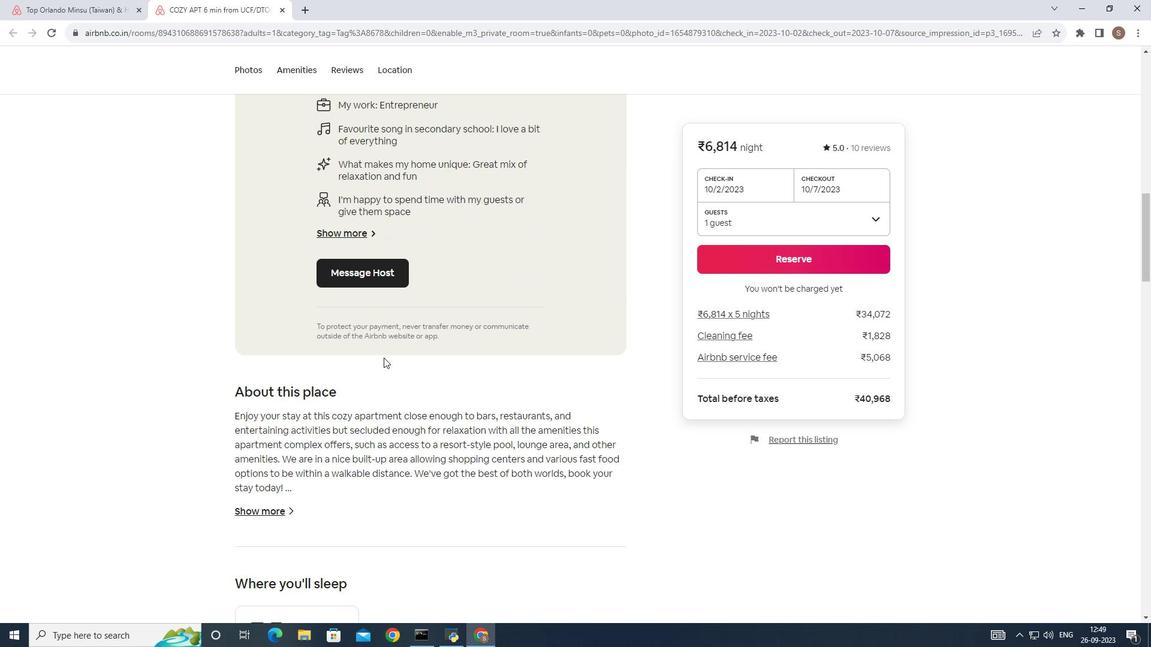 
Action: Mouse scrolled (513, 342) with delta (0, 0)
Screenshot: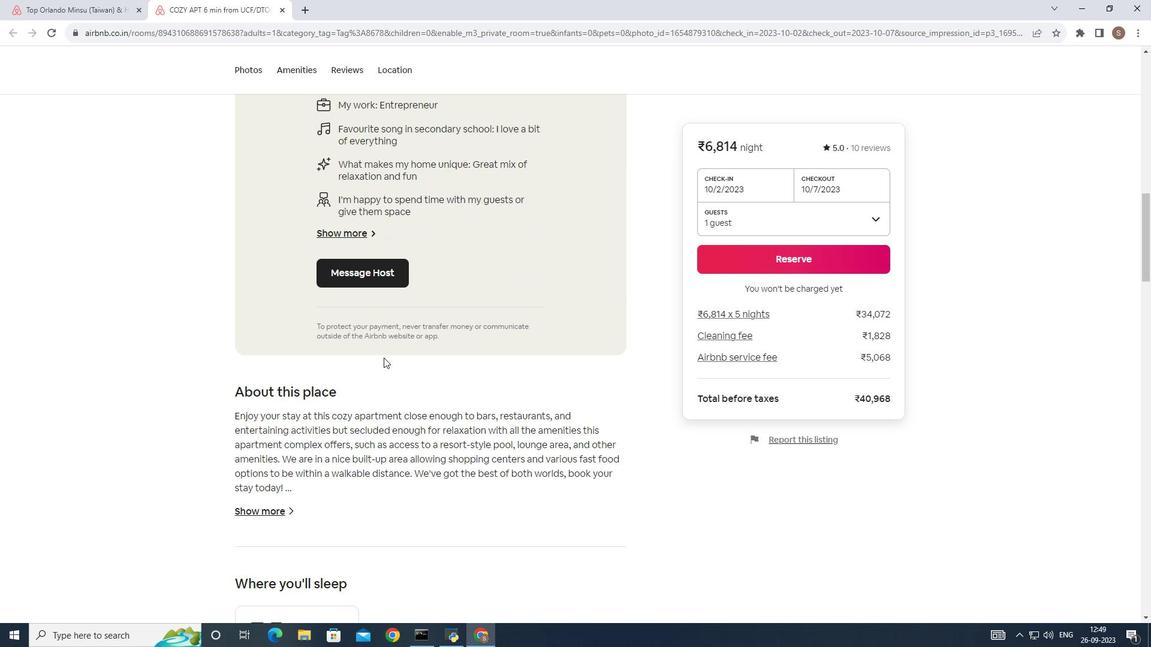 
Action: Mouse scrolled (513, 342) with delta (0, 0)
Screenshot: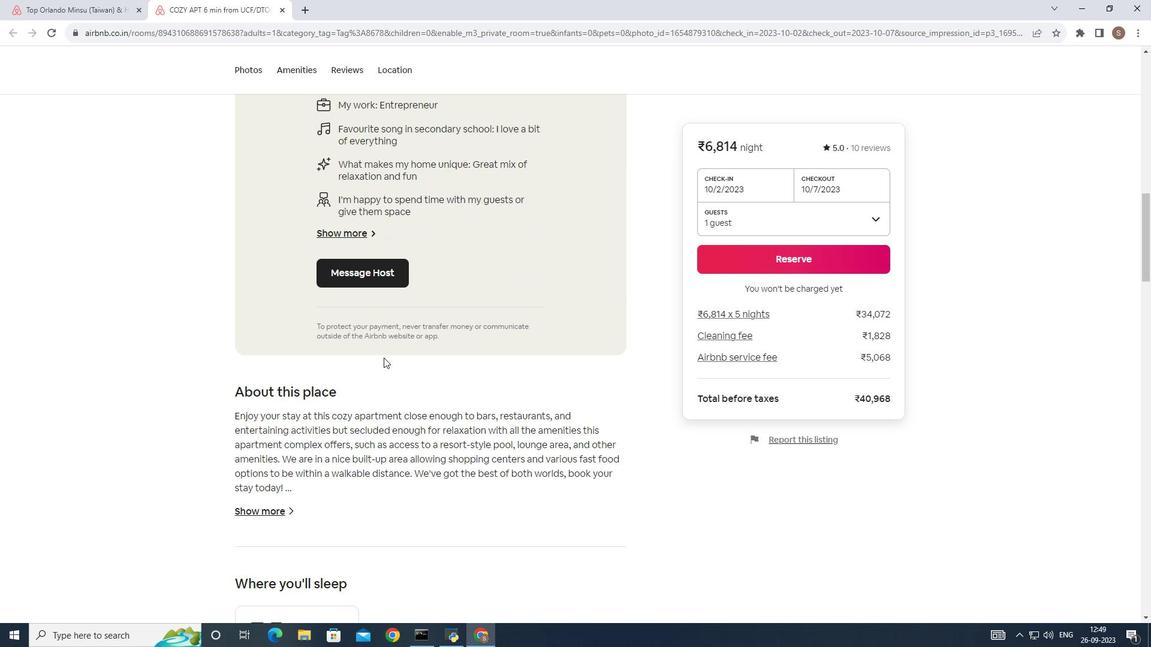 
Action: Mouse moved to (465, 333)
Screenshot: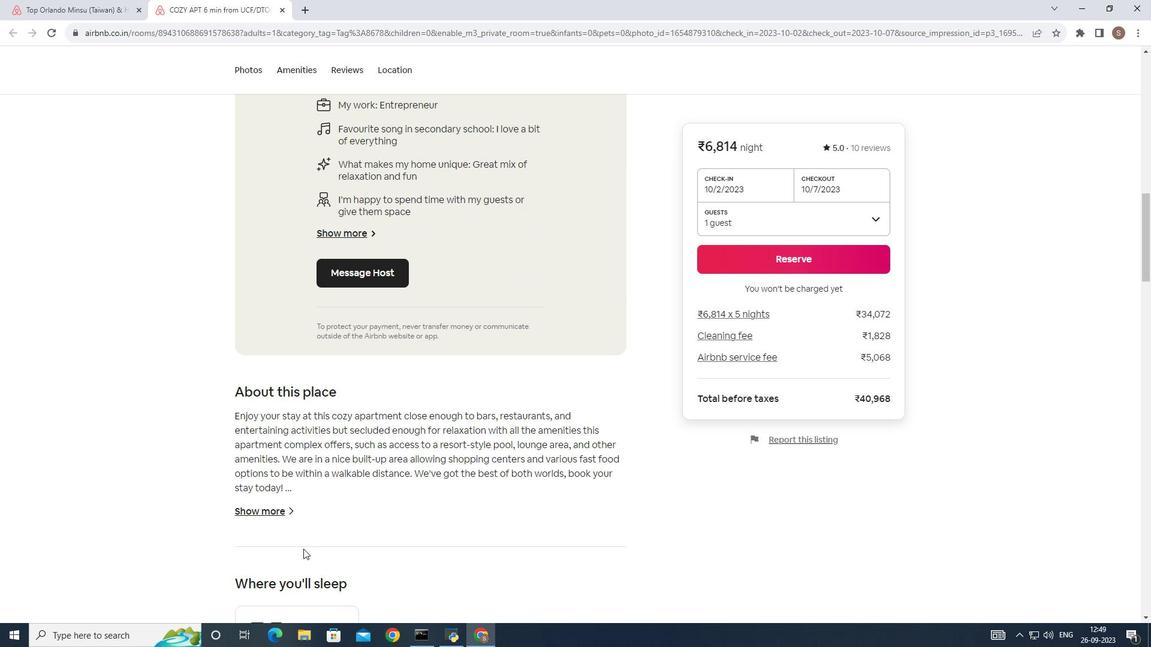 
Action: Mouse scrolled (465, 333) with delta (0, 0)
Screenshot: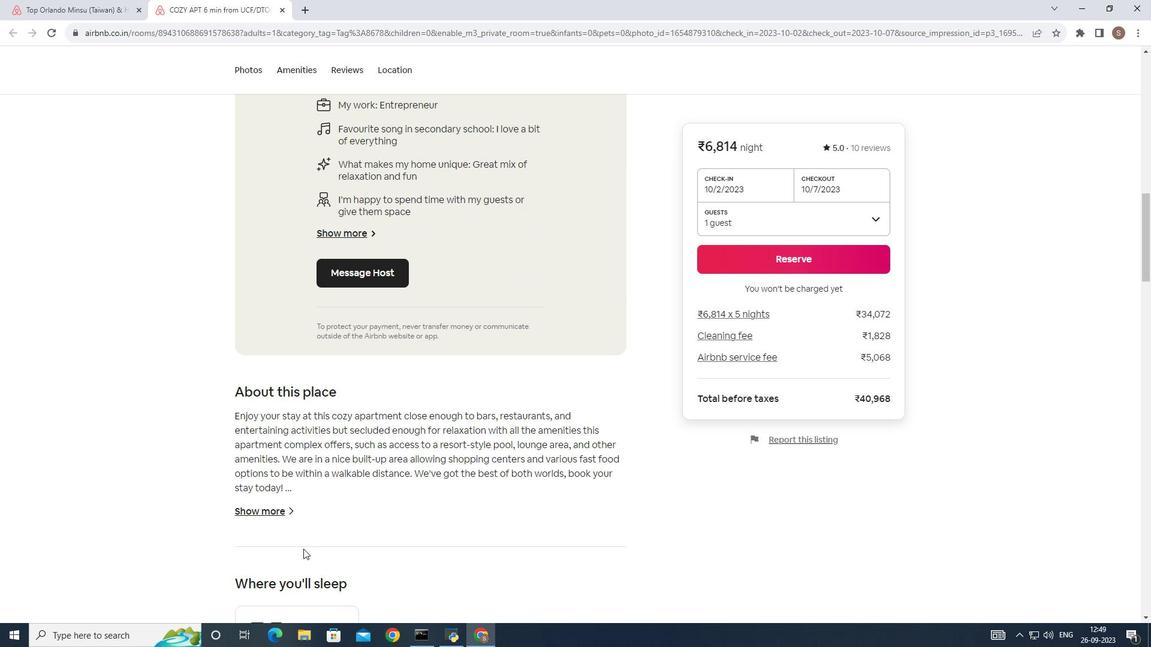 
Action: Mouse scrolled (465, 333) with delta (0, 0)
Screenshot: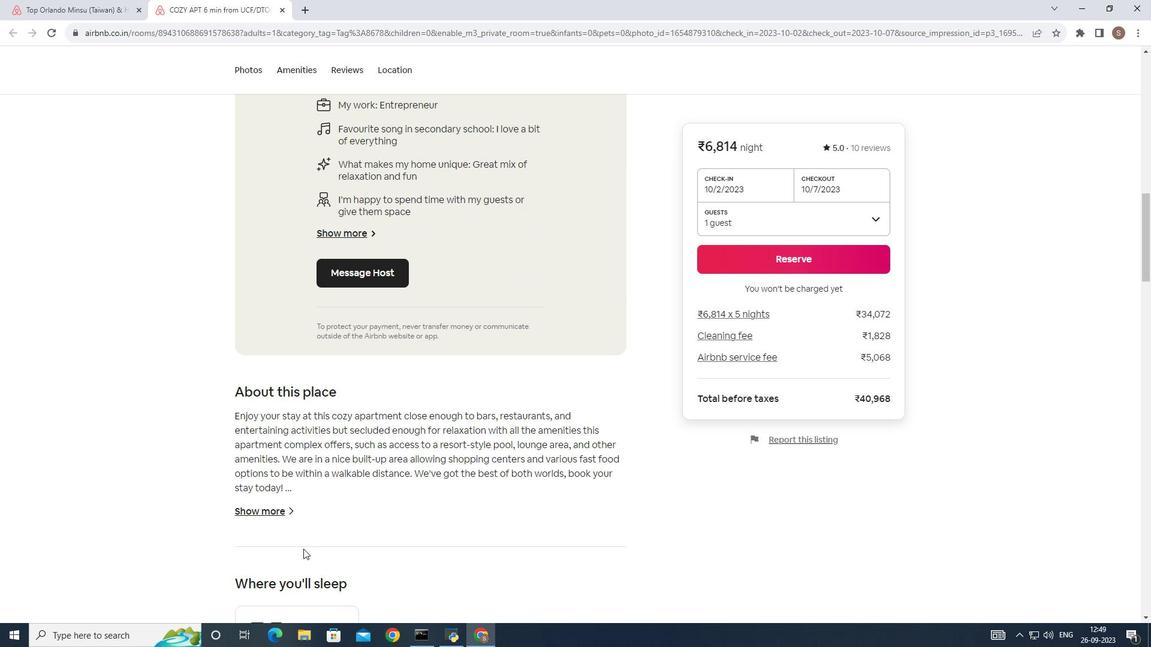 
Action: Mouse scrolled (465, 333) with delta (0, 0)
Screenshot: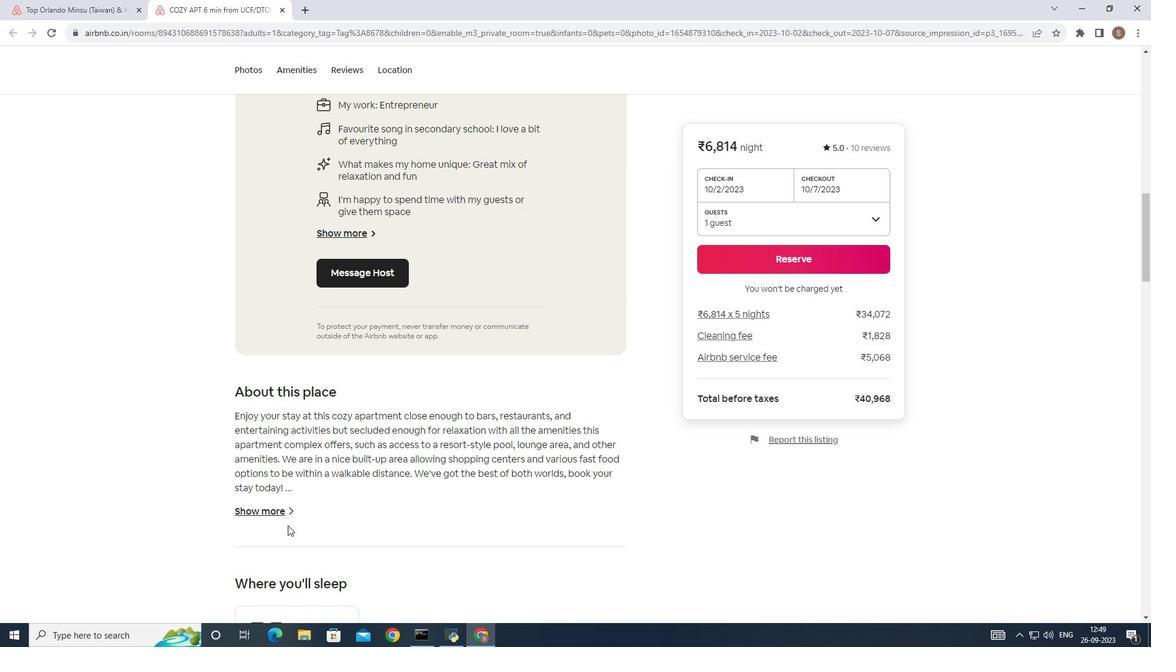 
Action: Mouse moved to (283, 516)
Screenshot: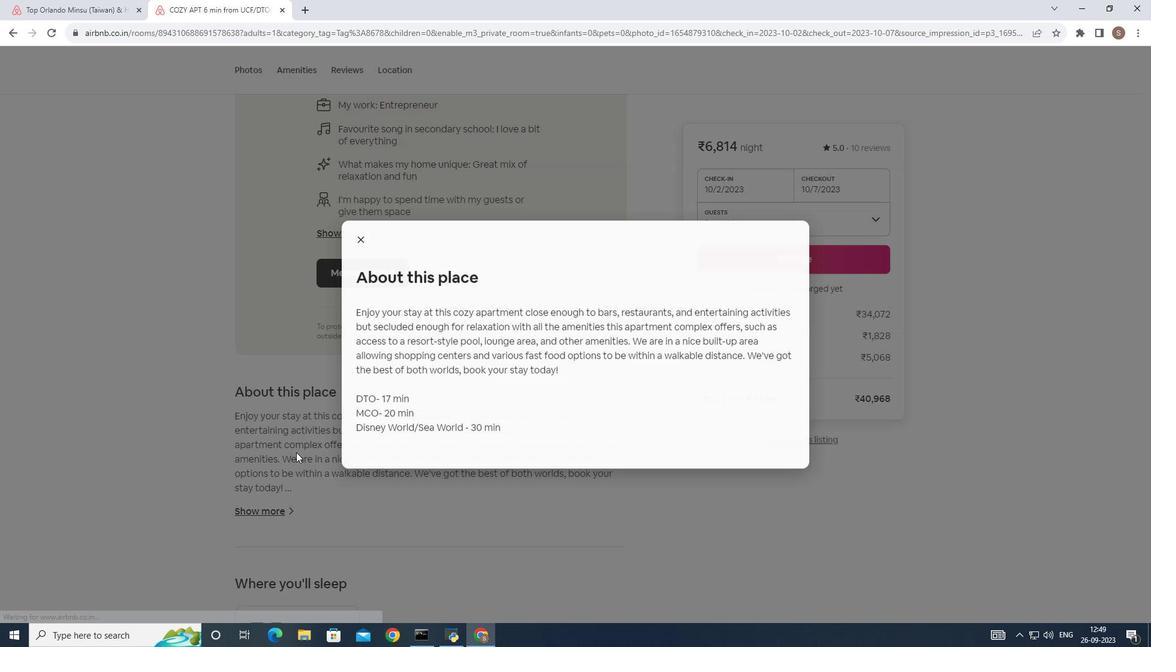 
Action: Mouse pressed left at (283, 516)
Screenshot: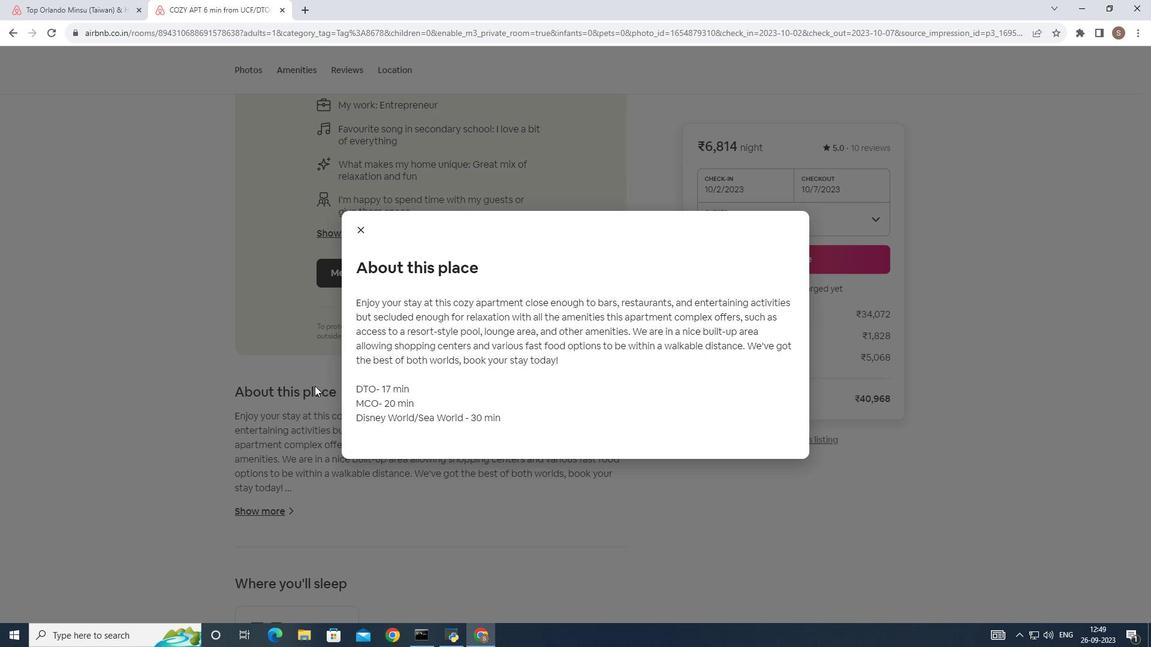 
Action: Mouse moved to (357, 232)
Screenshot: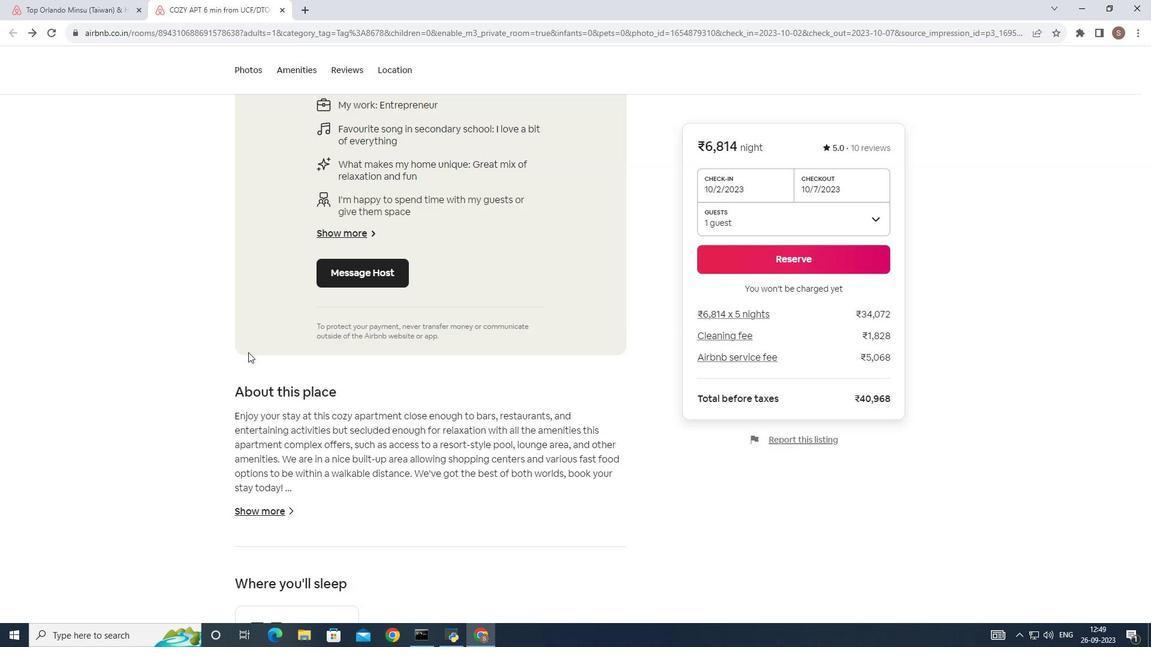 
Action: Mouse pressed left at (357, 232)
Screenshot: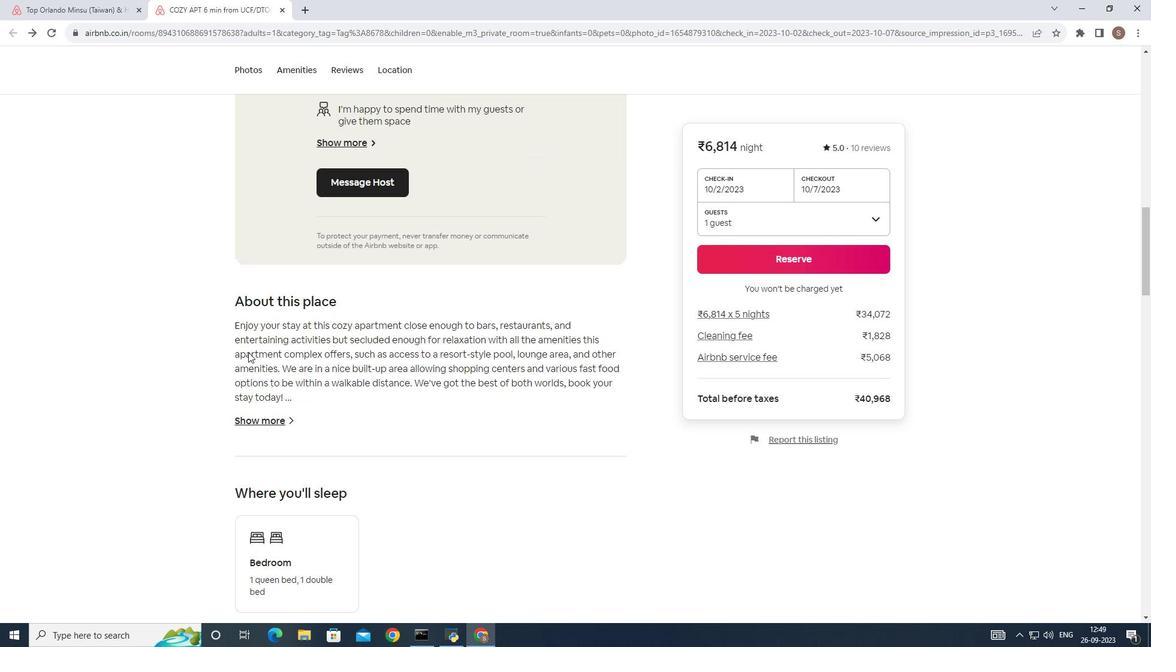 
Action: Mouse moved to (248, 352)
Screenshot: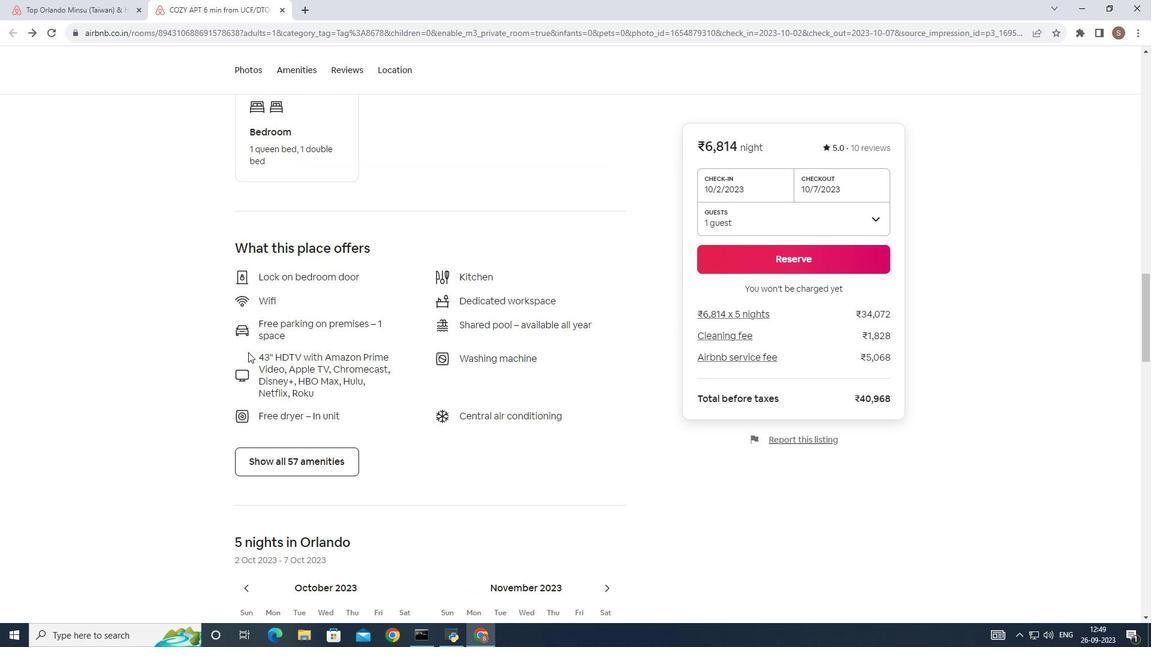 
Action: Mouse scrolled (248, 351) with delta (0, 0)
Screenshot: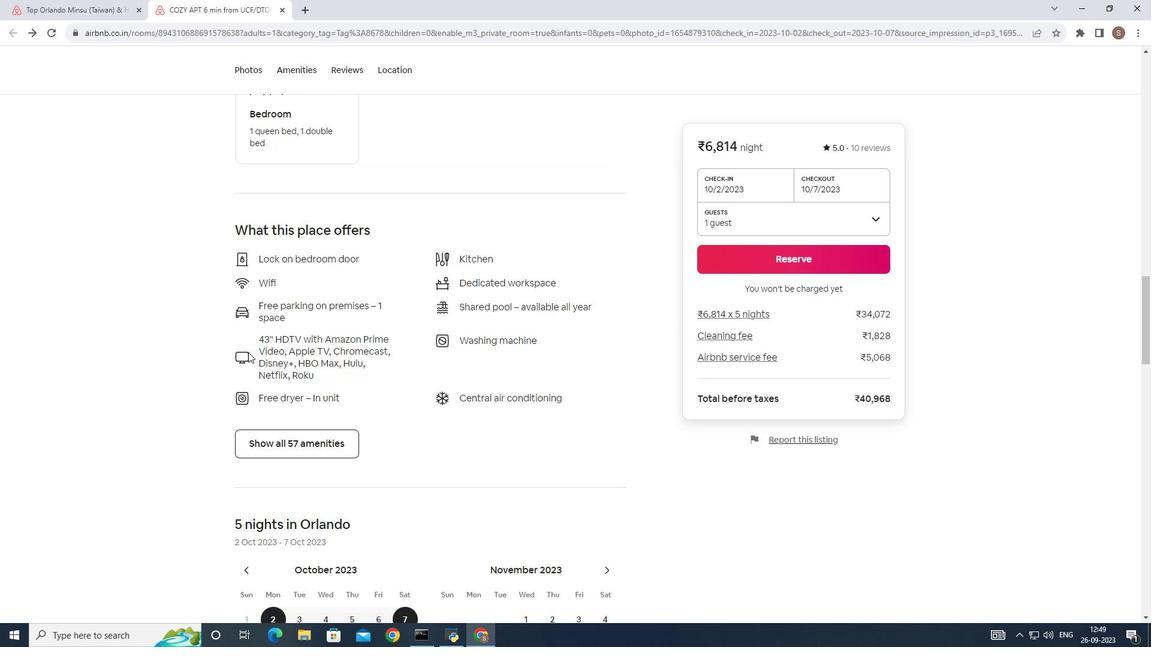 
Action: Mouse scrolled (248, 351) with delta (0, 0)
Screenshot: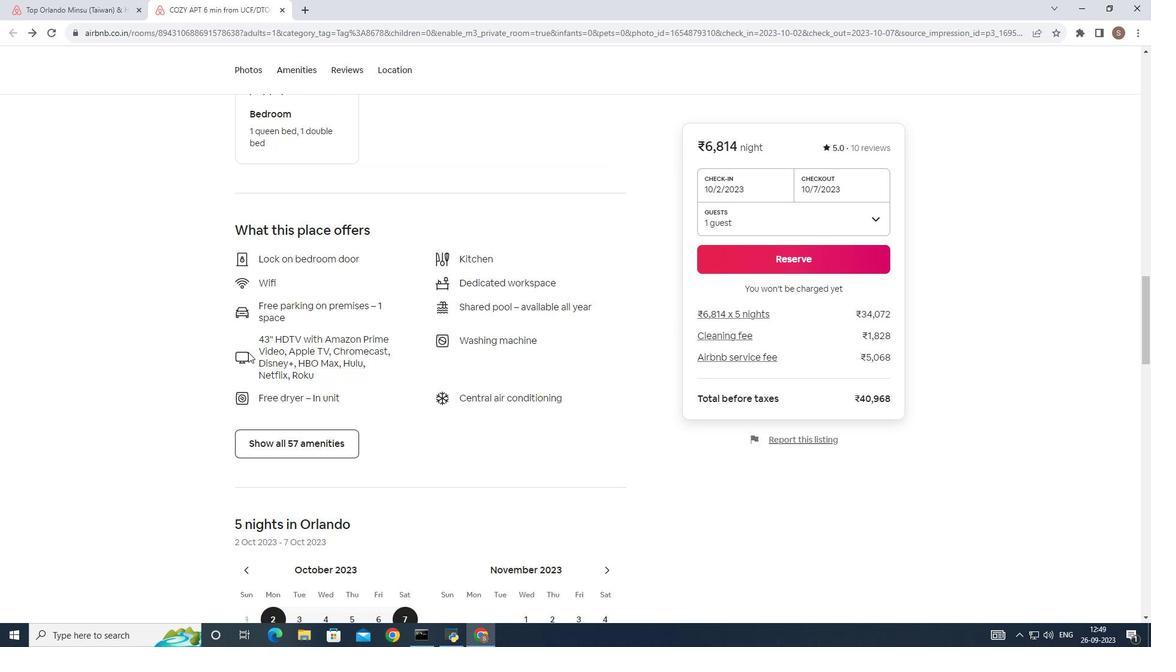 
Action: Mouse scrolled (248, 351) with delta (0, 0)
Screenshot: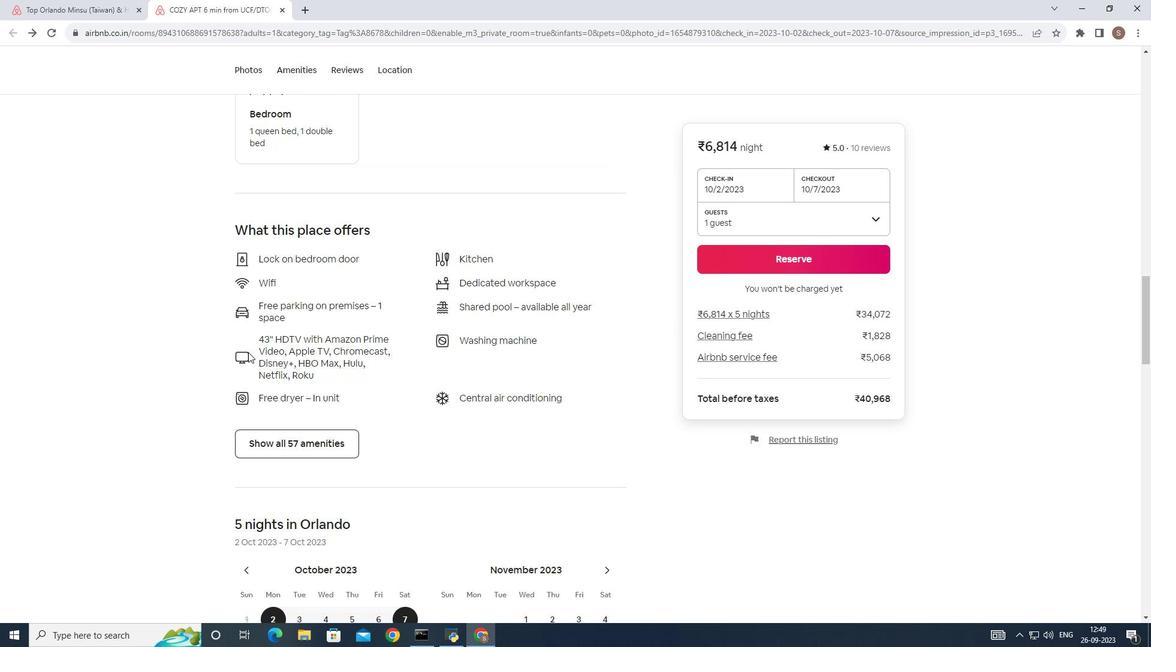 
Action: Mouse scrolled (248, 351) with delta (0, 0)
Screenshot: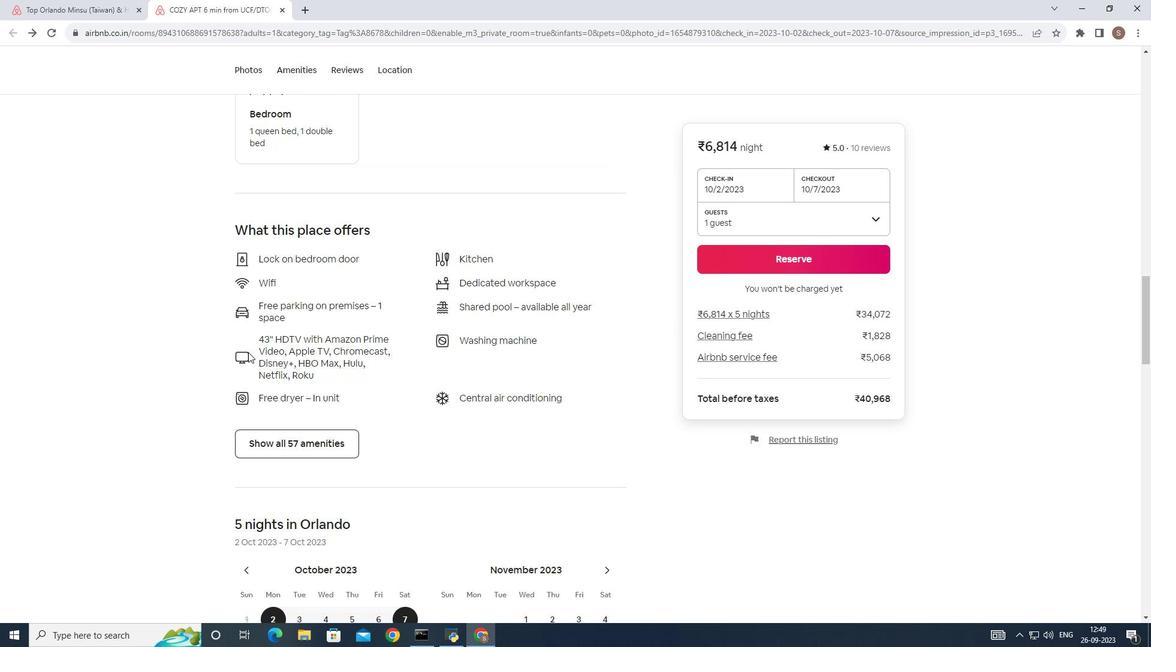 
Action: Mouse scrolled (248, 351) with delta (0, 0)
Screenshot: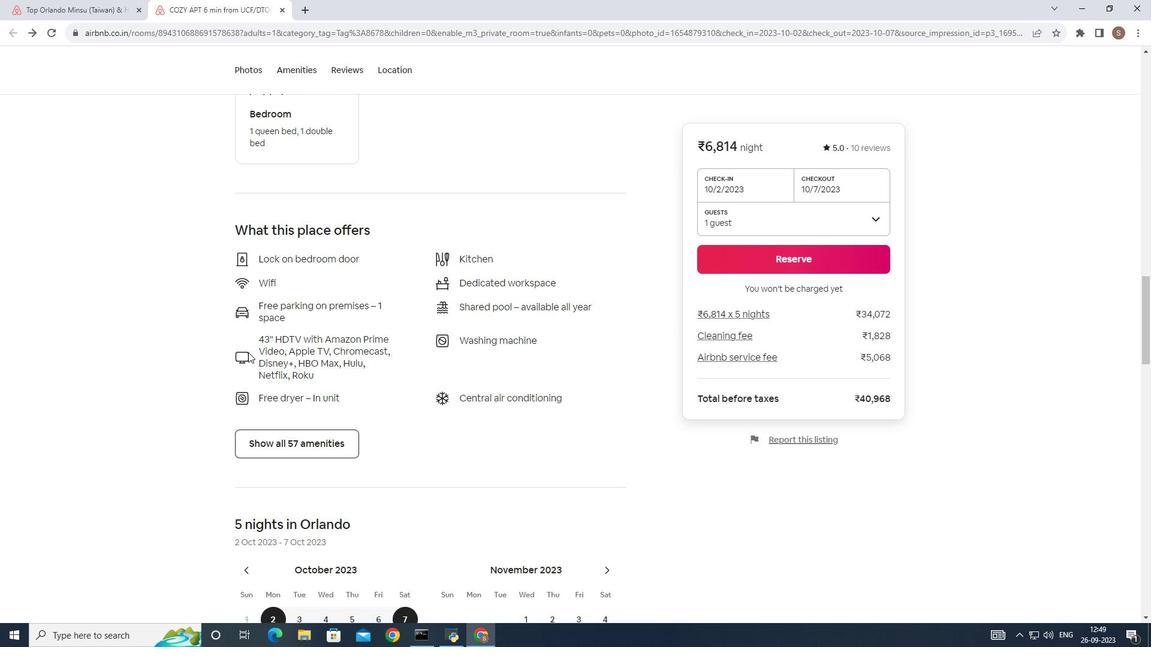 
Action: Mouse scrolled (248, 351) with delta (0, 0)
Screenshot: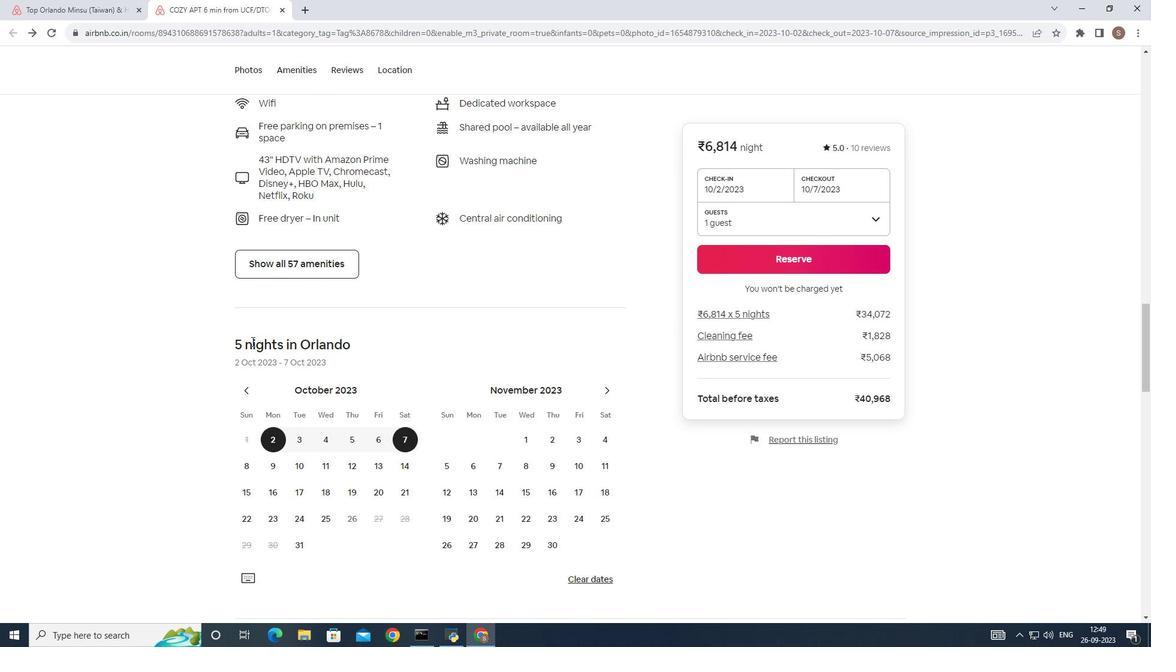 
Action: Mouse scrolled (248, 351) with delta (0, 0)
Screenshot: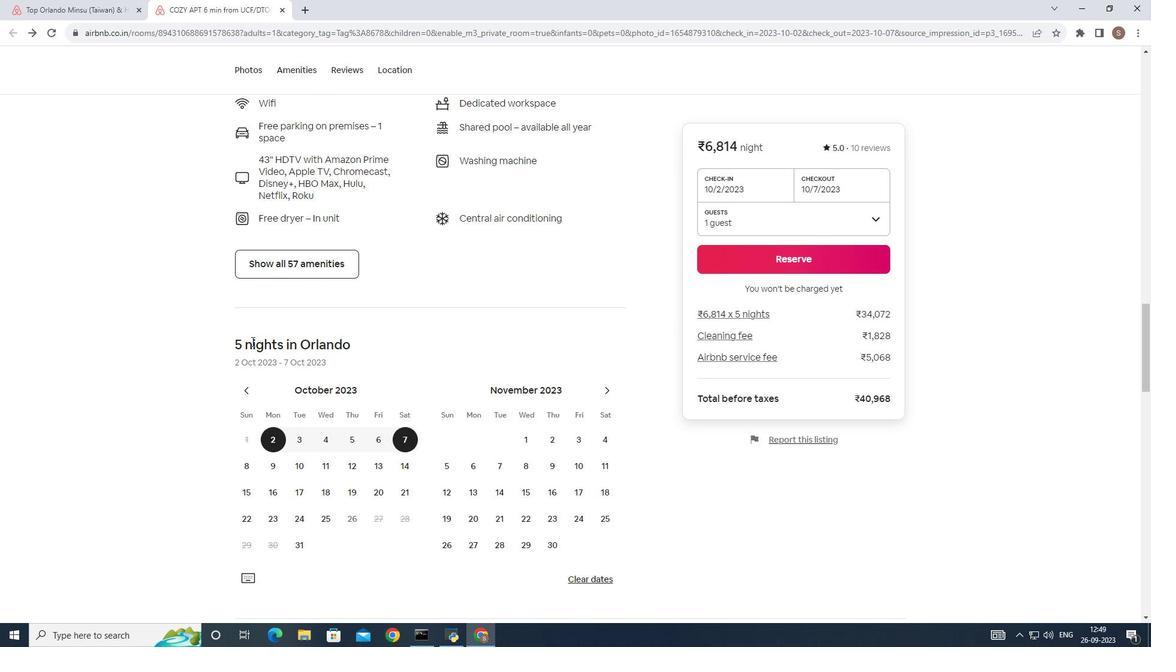 
Action: Mouse scrolled (248, 351) with delta (0, 0)
Screenshot: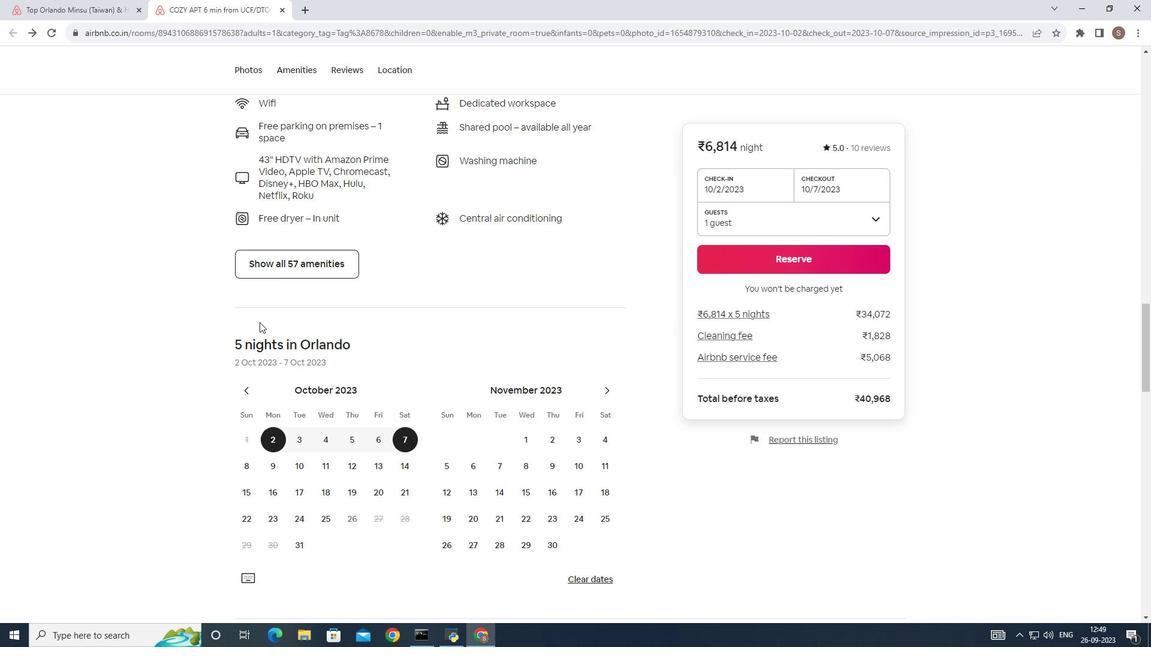
Action: Mouse scrolled (248, 351) with delta (0, 0)
Screenshot: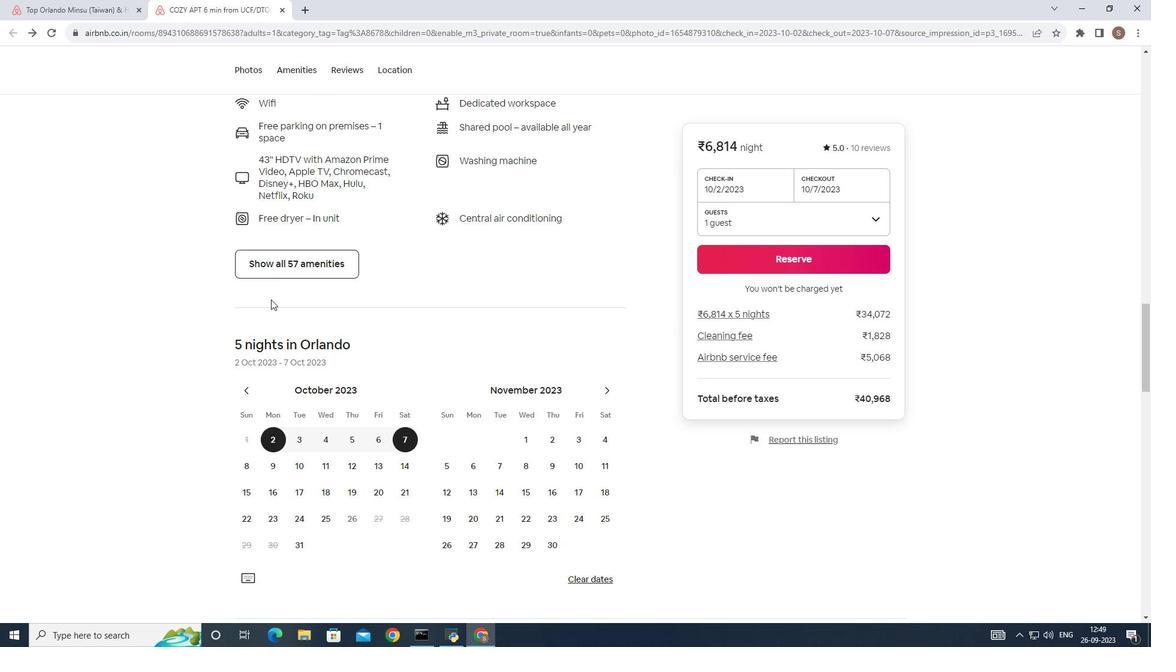
Action: Mouse scrolled (248, 351) with delta (0, 0)
Screenshot: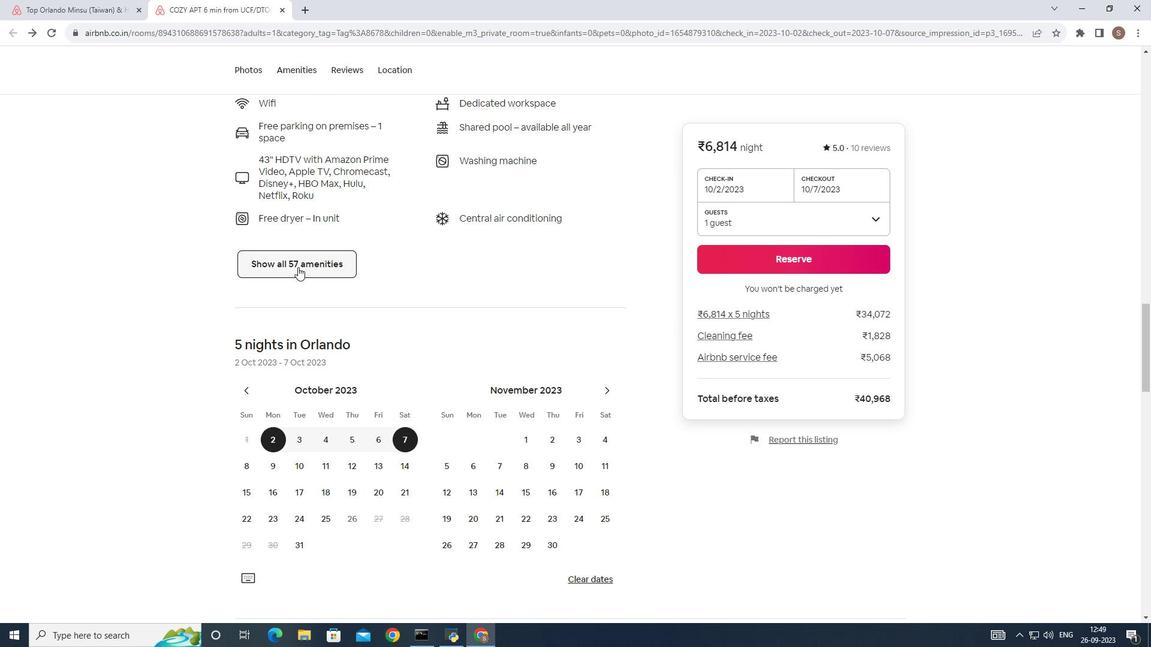 
Action: Mouse scrolled (248, 351) with delta (0, 0)
Screenshot: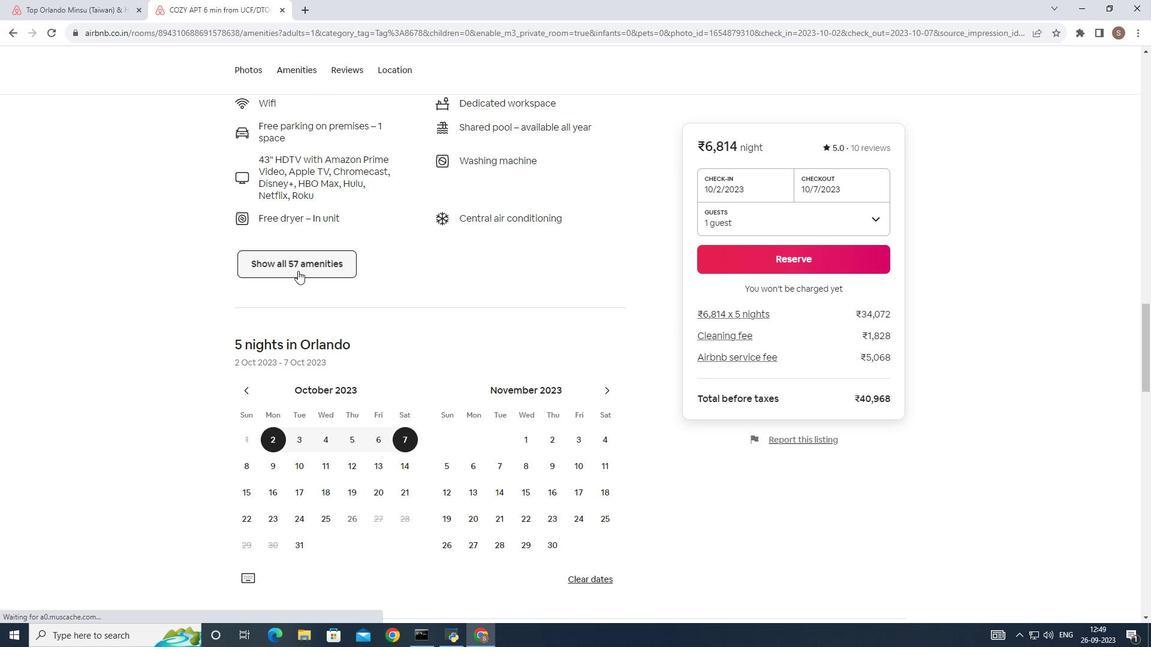 
Action: Mouse scrolled (248, 351) with delta (0, 0)
Screenshot: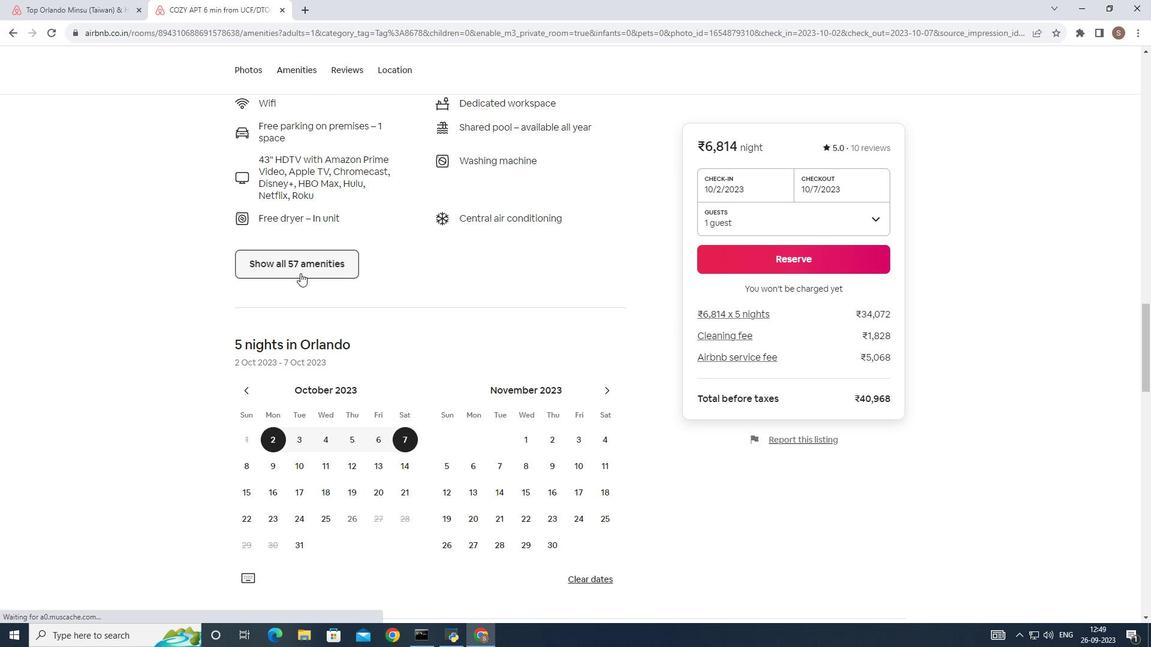 
Action: Mouse moved to (298, 267)
Screenshot: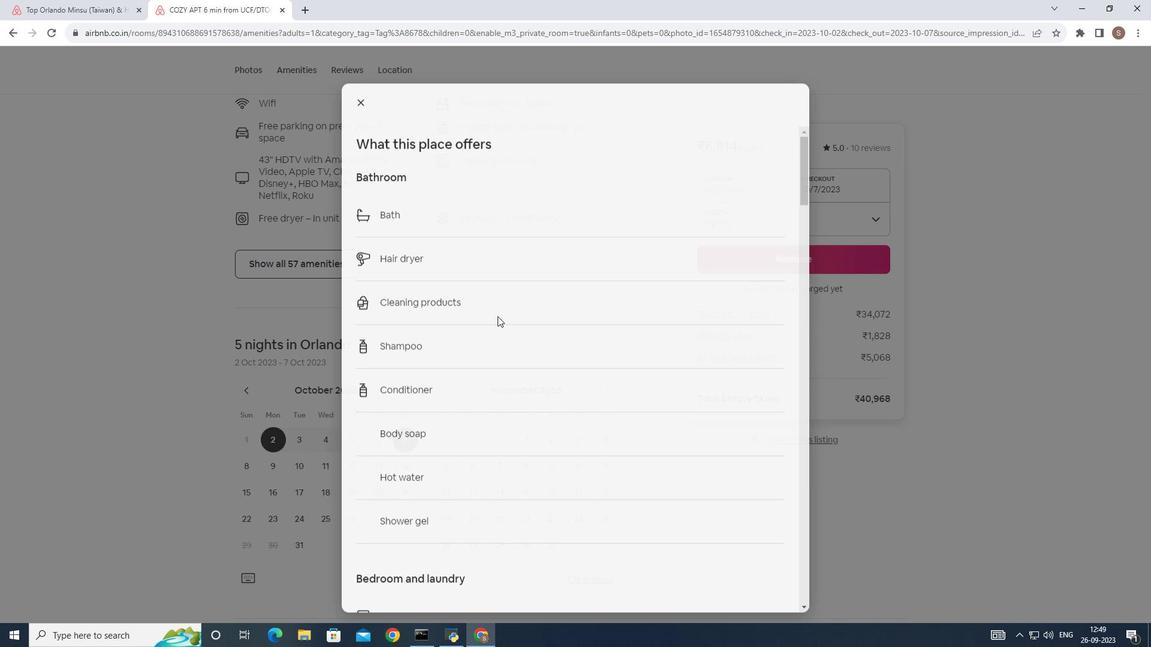 
Action: Mouse pressed left at (298, 267)
Screenshot: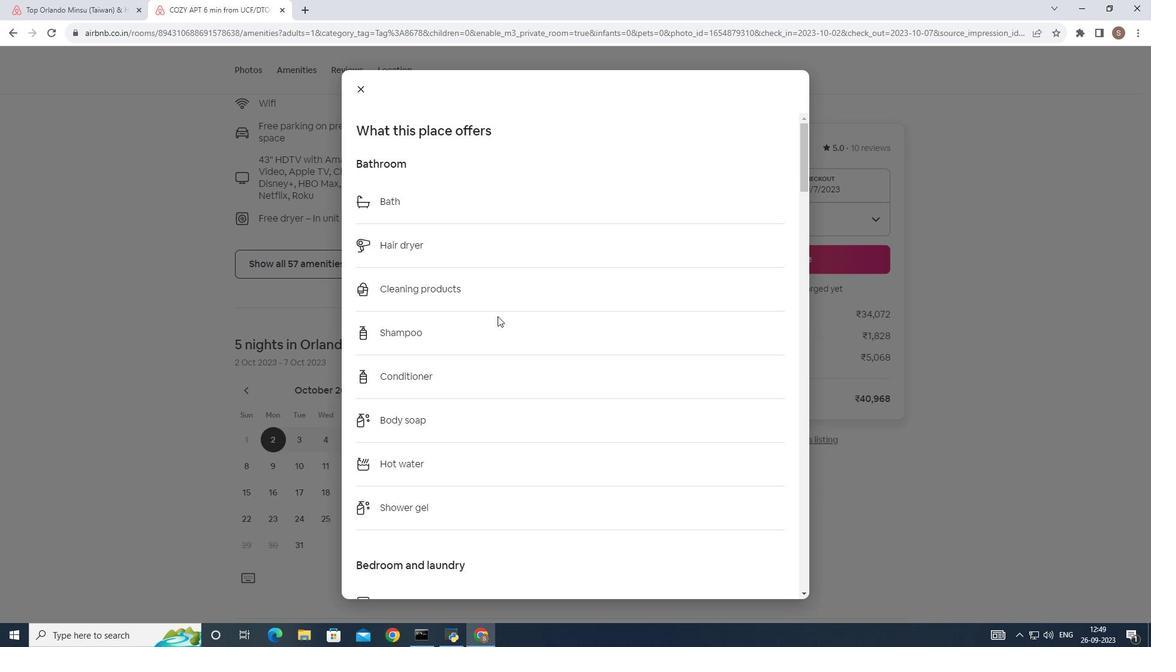 
Action: Mouse moved to (497, 316)
Screenshot: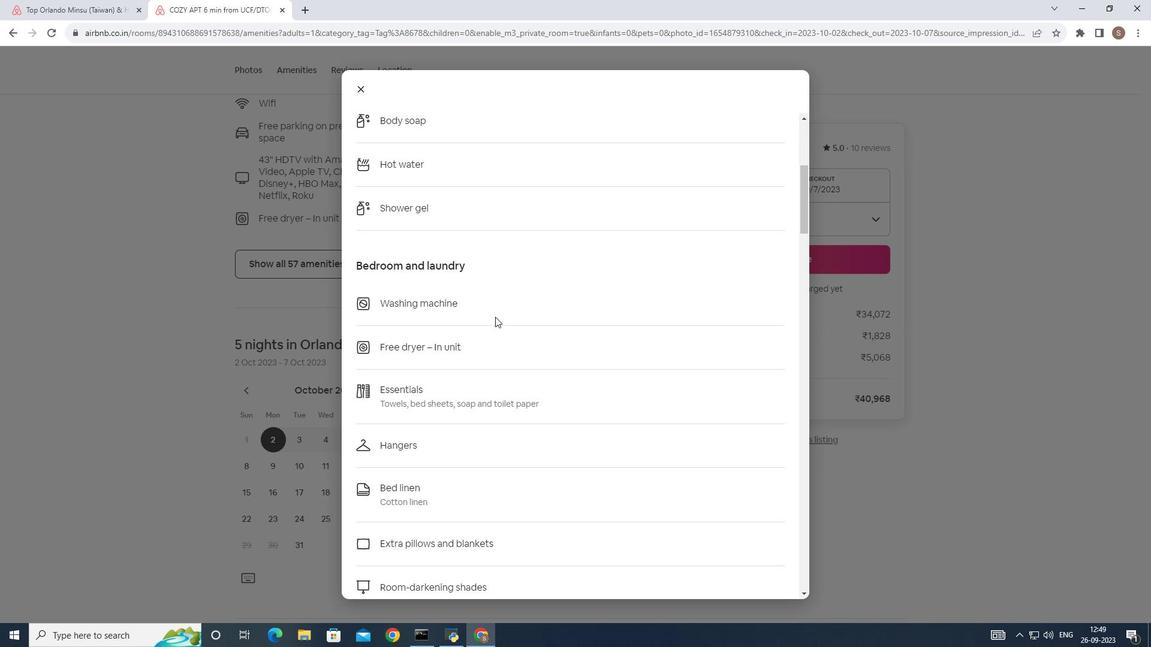 
Action: Mouse scrolled (497, 315) with delta (0, 0)
Screenshot: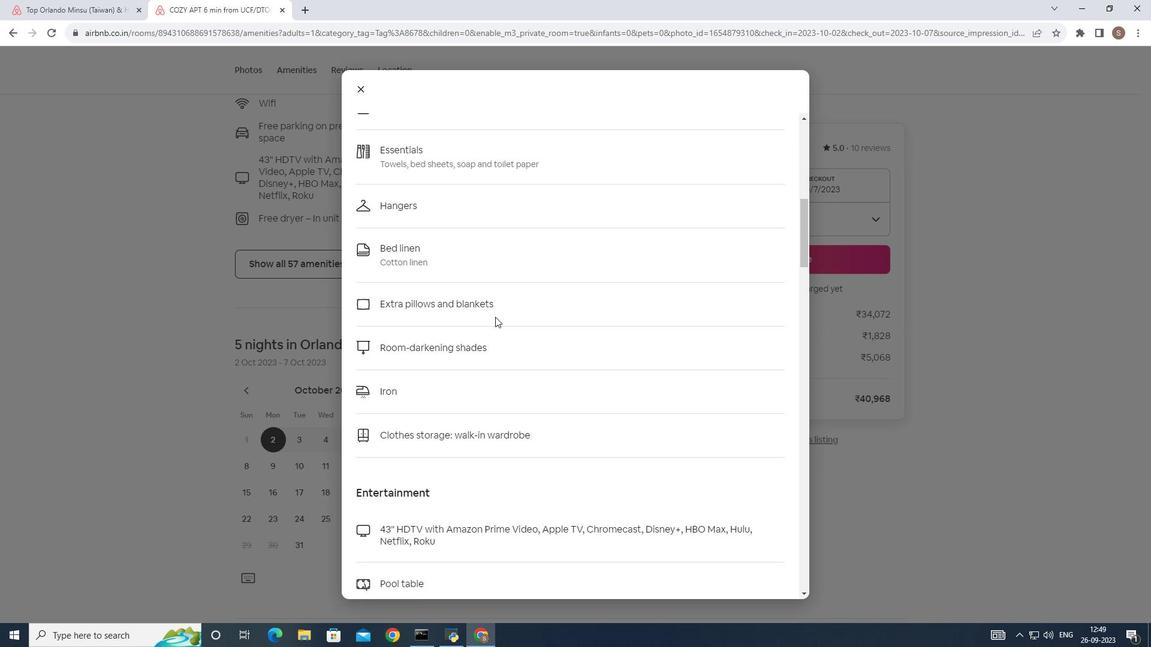 
Action: Mouse moved to (497, 316)
Screenshot: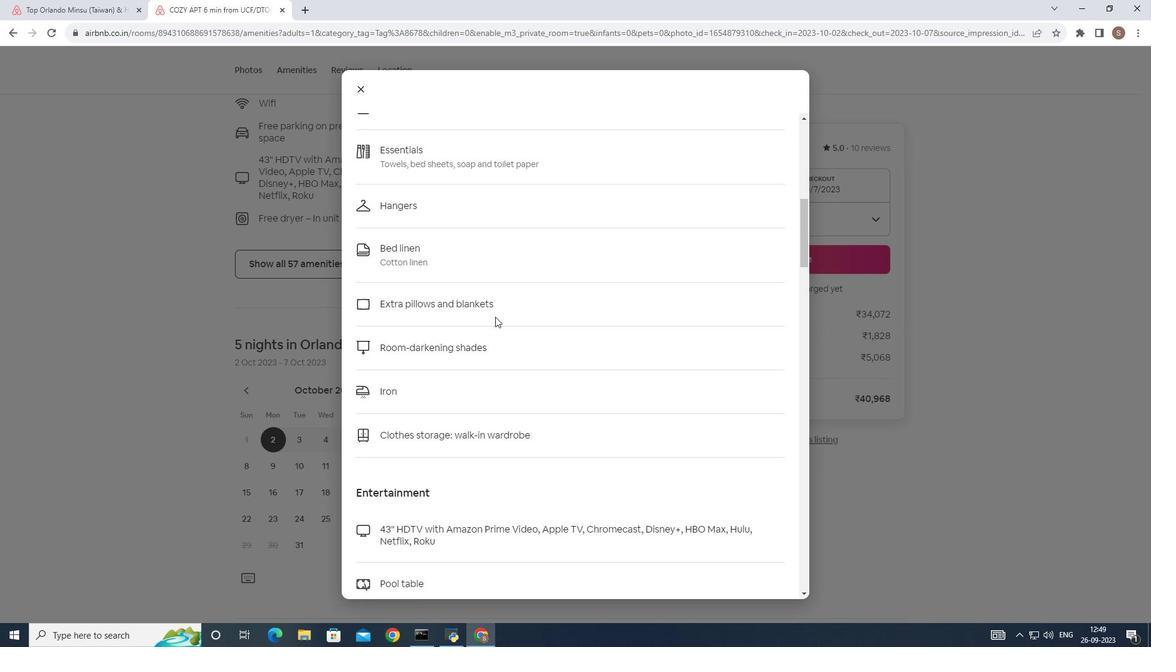 
Action: Mouse scrolled (497, 315) with delta (0, 0)
Screenshot: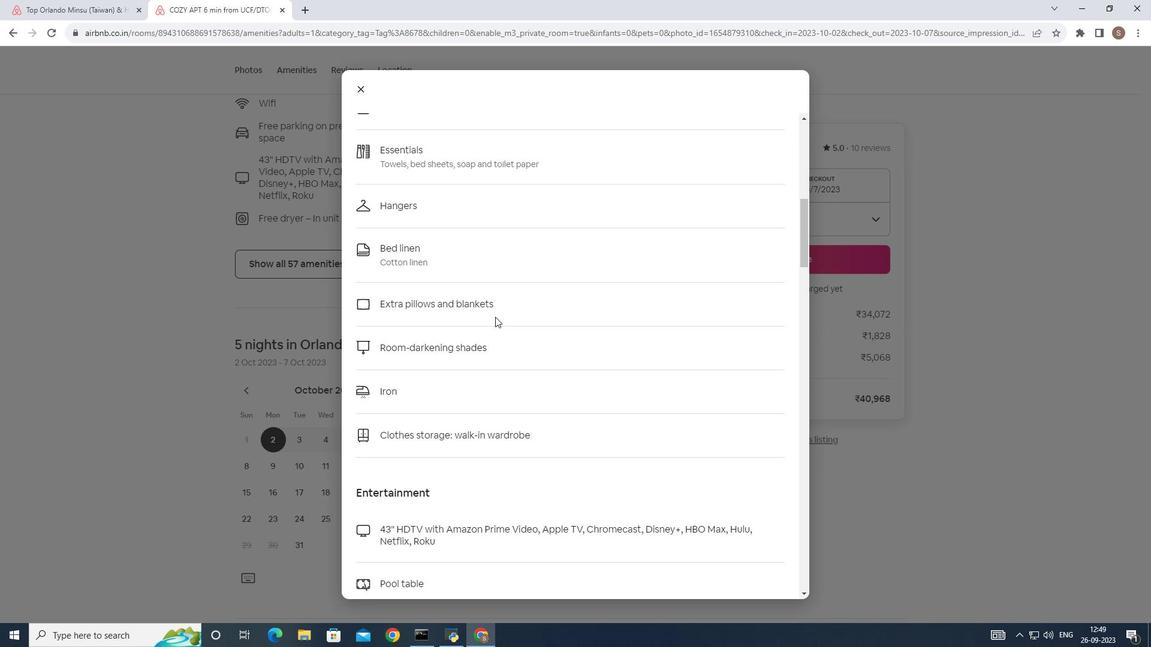 
Action: Mouse moved to (495, 317)
Screenshot: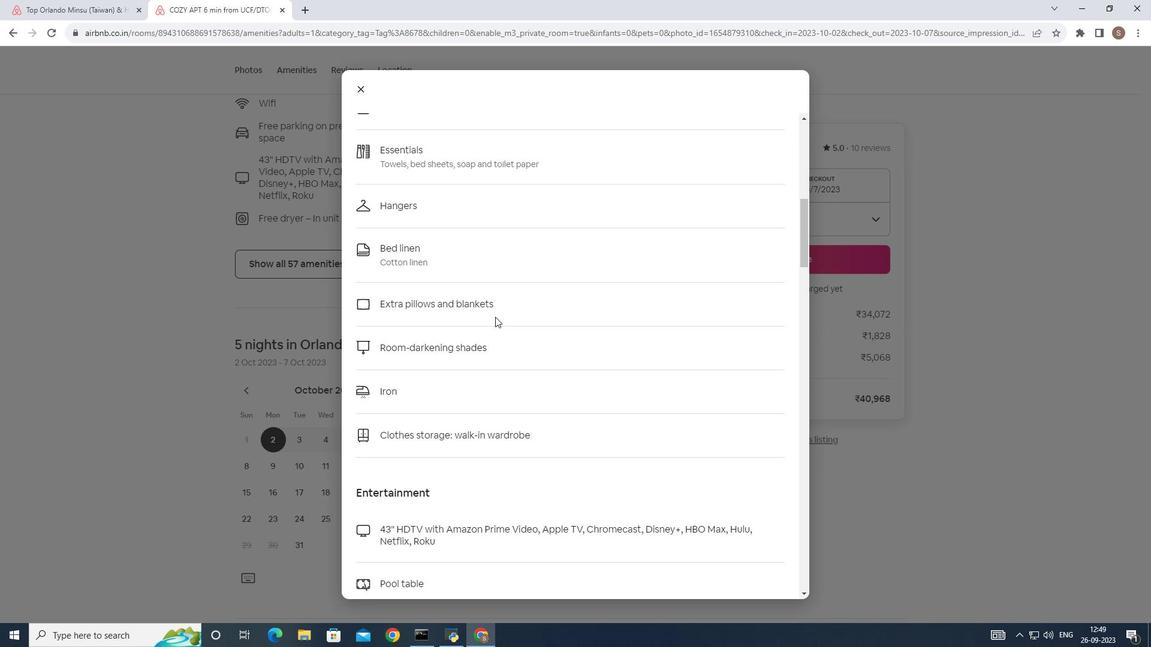 
Action: Mouse scrolled (495, 316) with delta (0, 0)
Screenshot: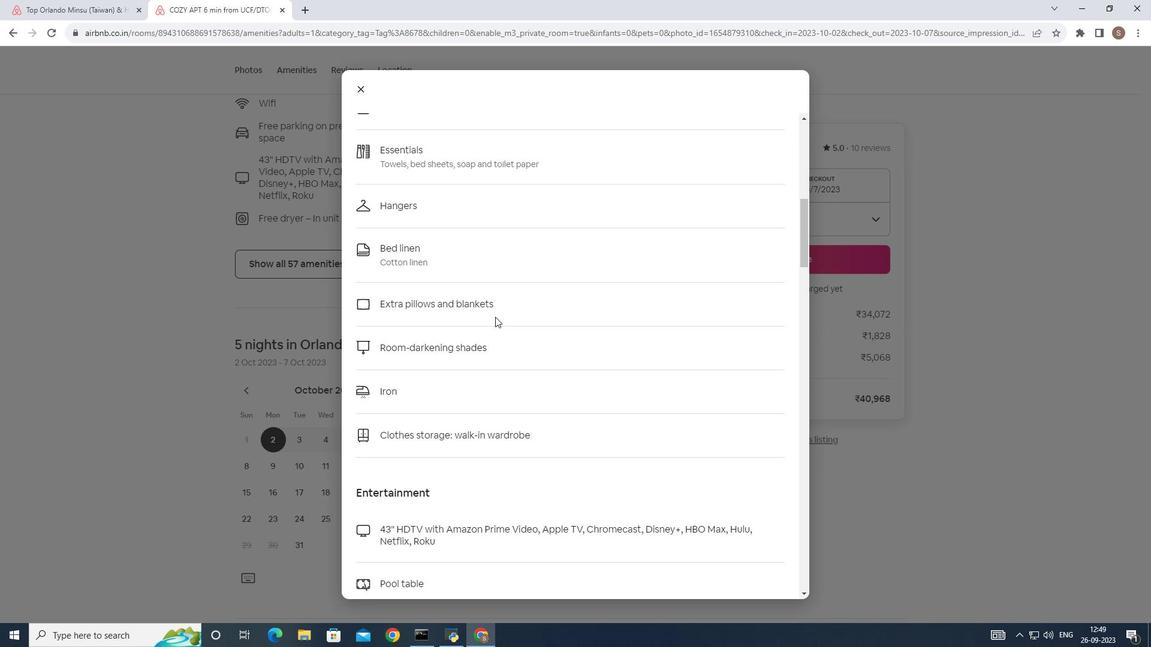 
Action: Mouse moved to (495, 317)
Screenshot: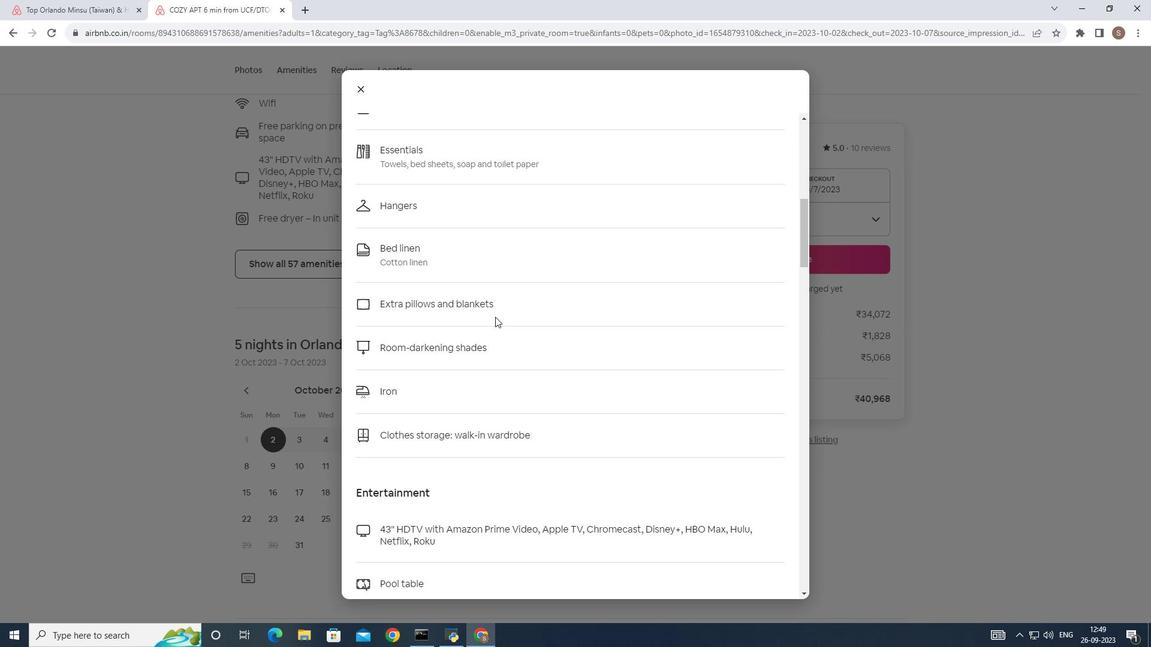 
Action: Mouse scrolled (495, 316) with delta (0, 0)
Screenshot: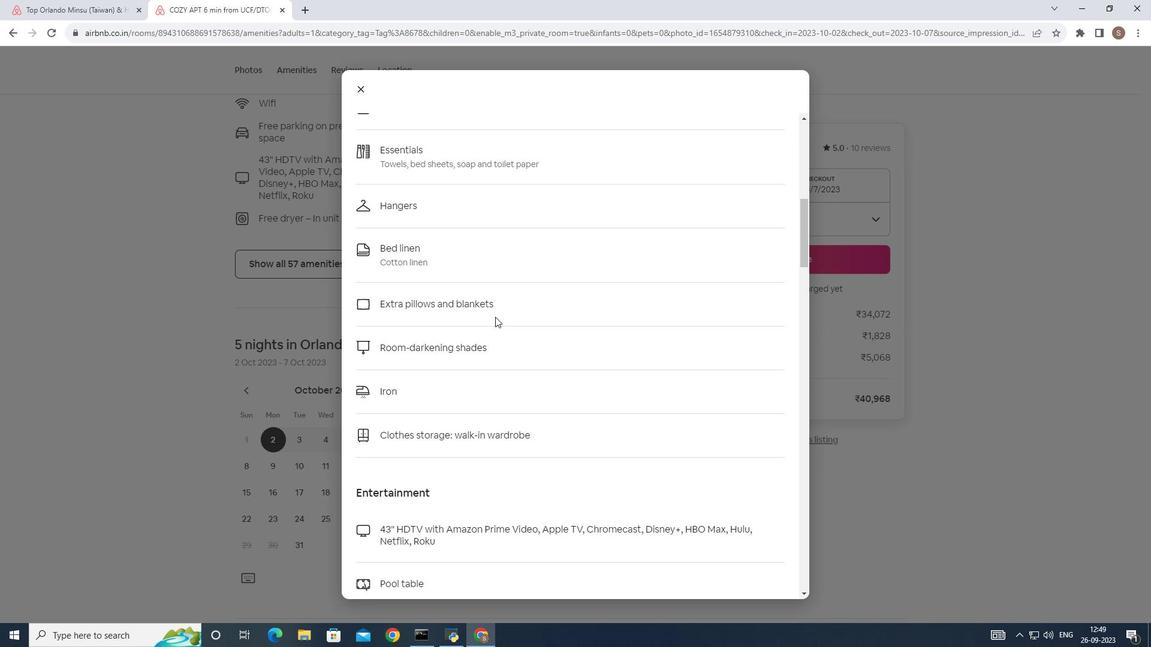 
Action: Mouse scrolled (495, 316) with delta (0, 0)
Screenshot: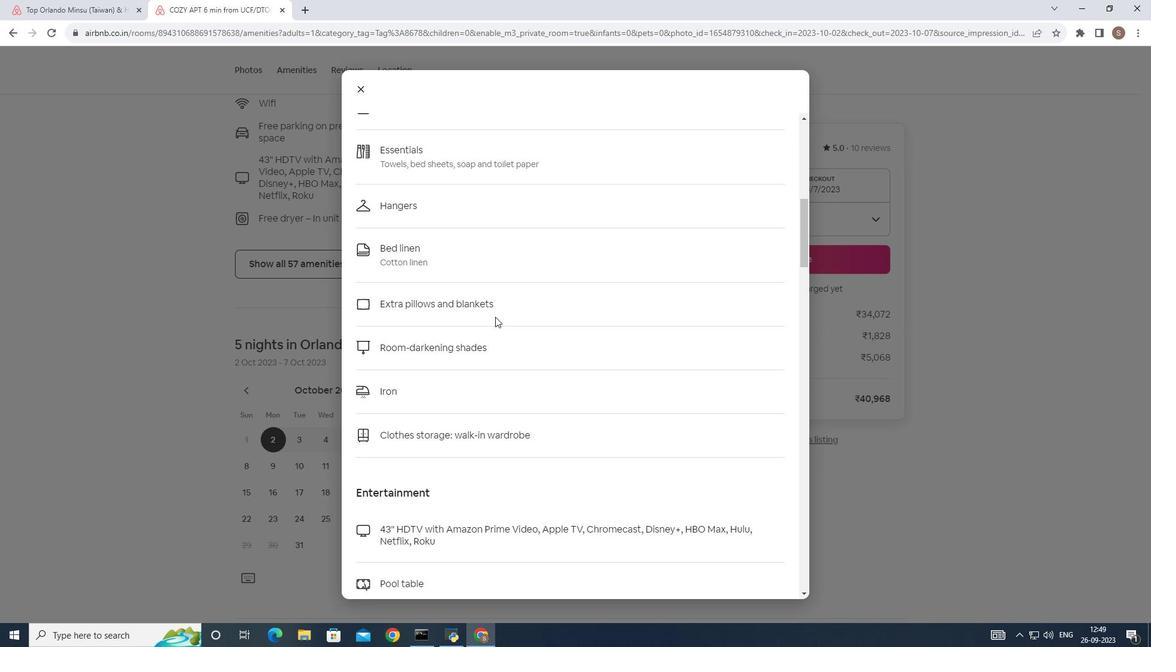 
Action: Mouse scrolled (495, 316) with delta (0, 0)
Screenshot: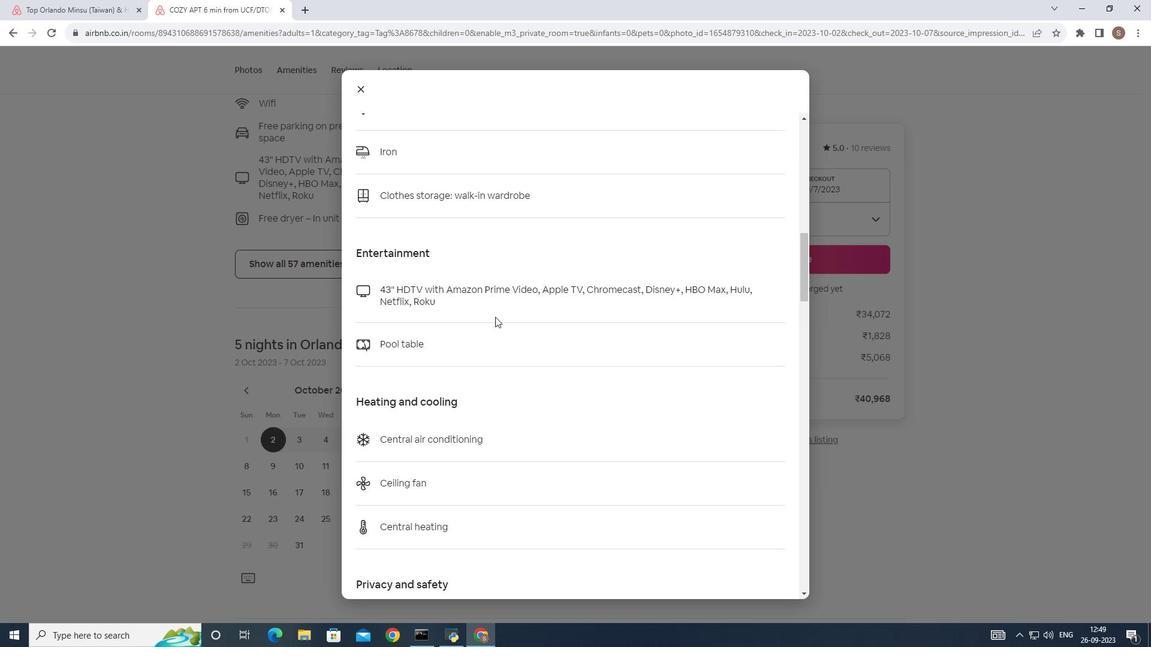 
Action: Mouse scrolled (495, 316) with delta (0, 0)
Screenshot: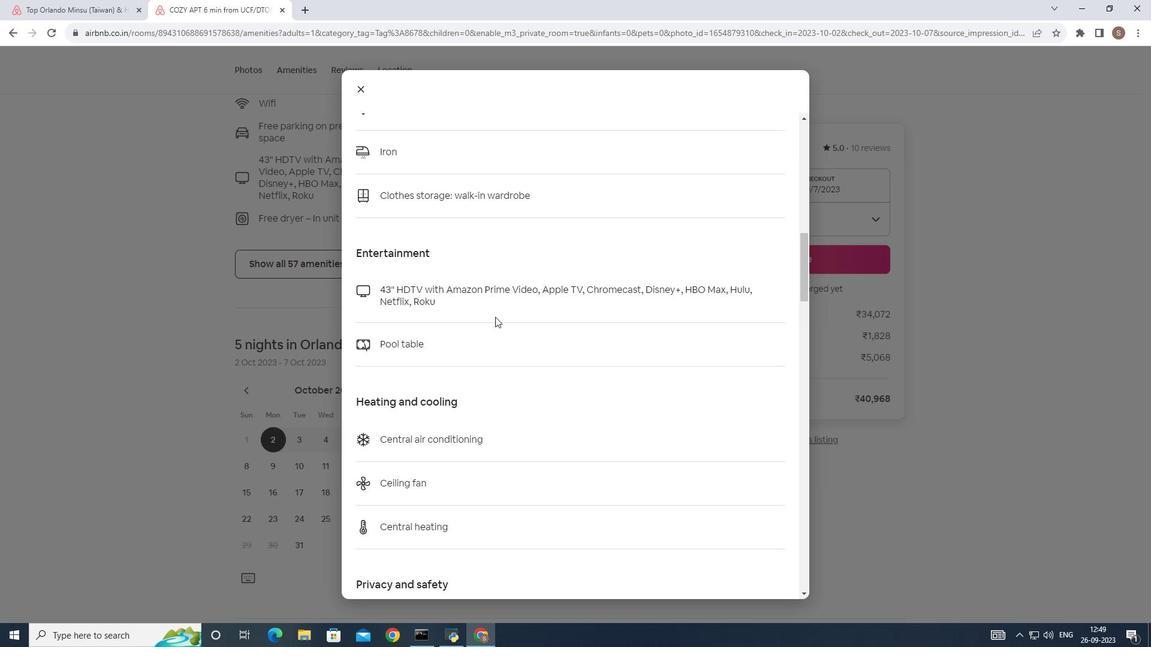 
Action: Mouse scrolled (495, 316) with delta (0, 0)
Screenshot: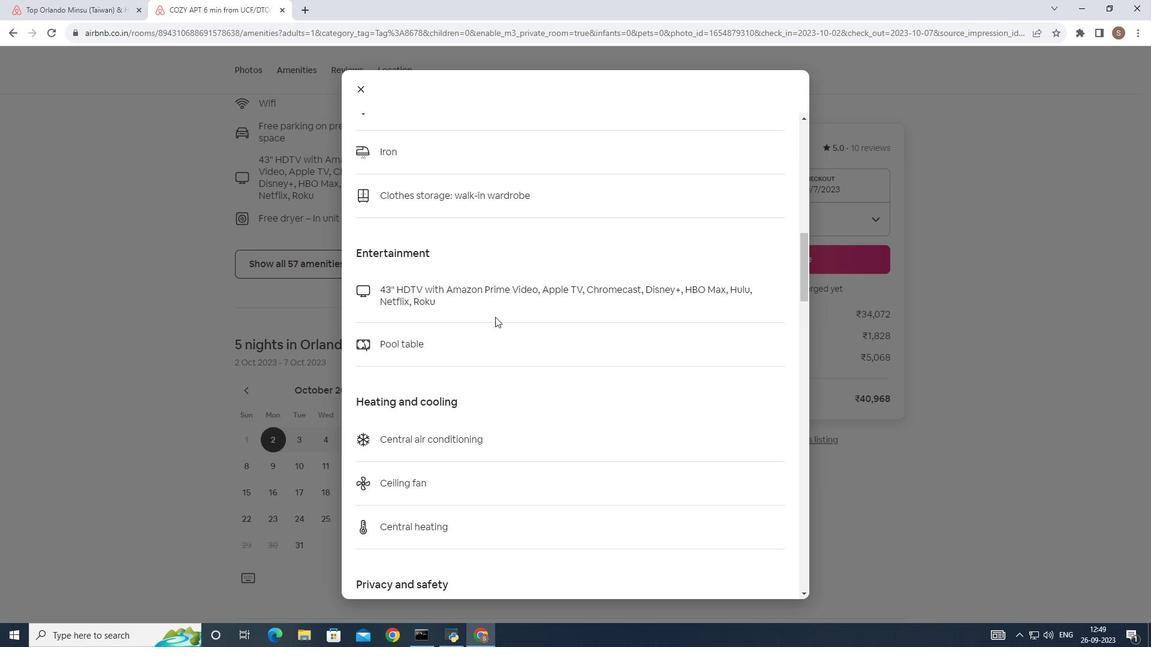 
Action: Mouse scrolled (495, 316) with delta (0, 0)
Screenshot: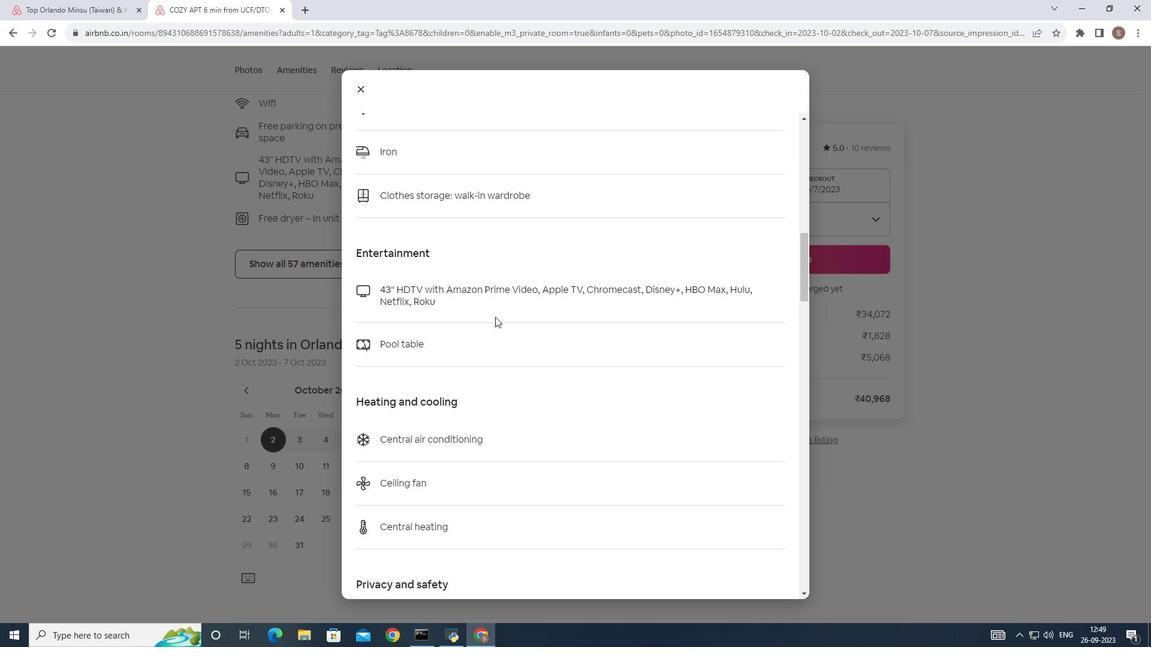 
Action: Mouse scrolled (495, 316) with delta (0, 0)
Screenshot: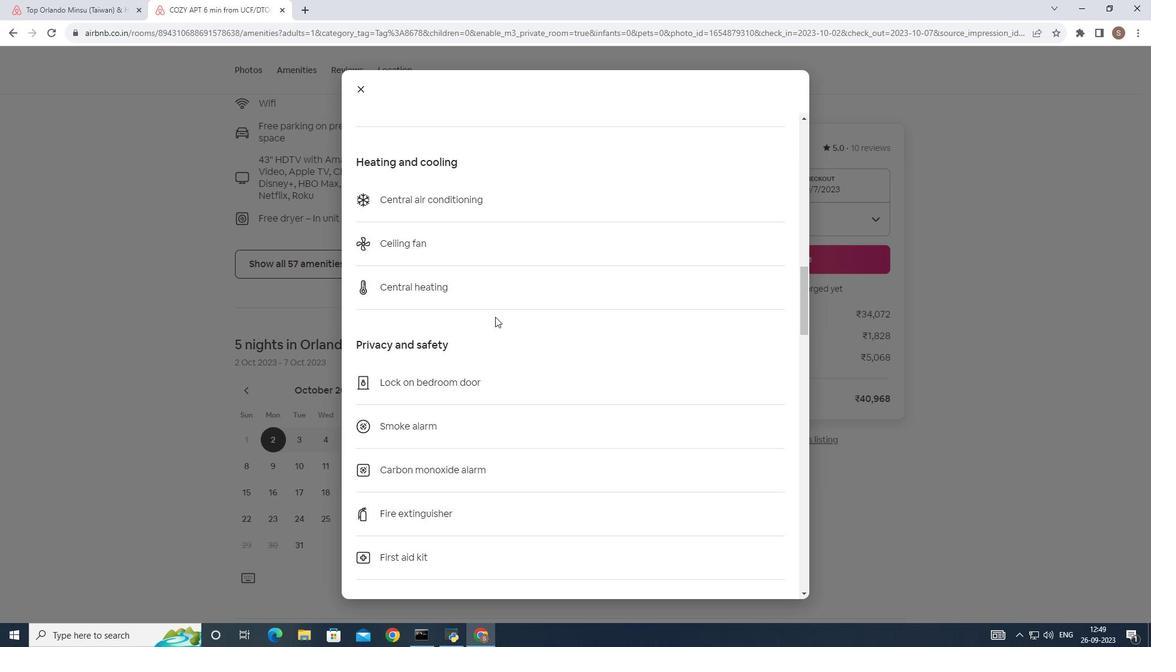 
Action: Mouse scrolled (495, 316) with delta (0, 0)
Screenshot: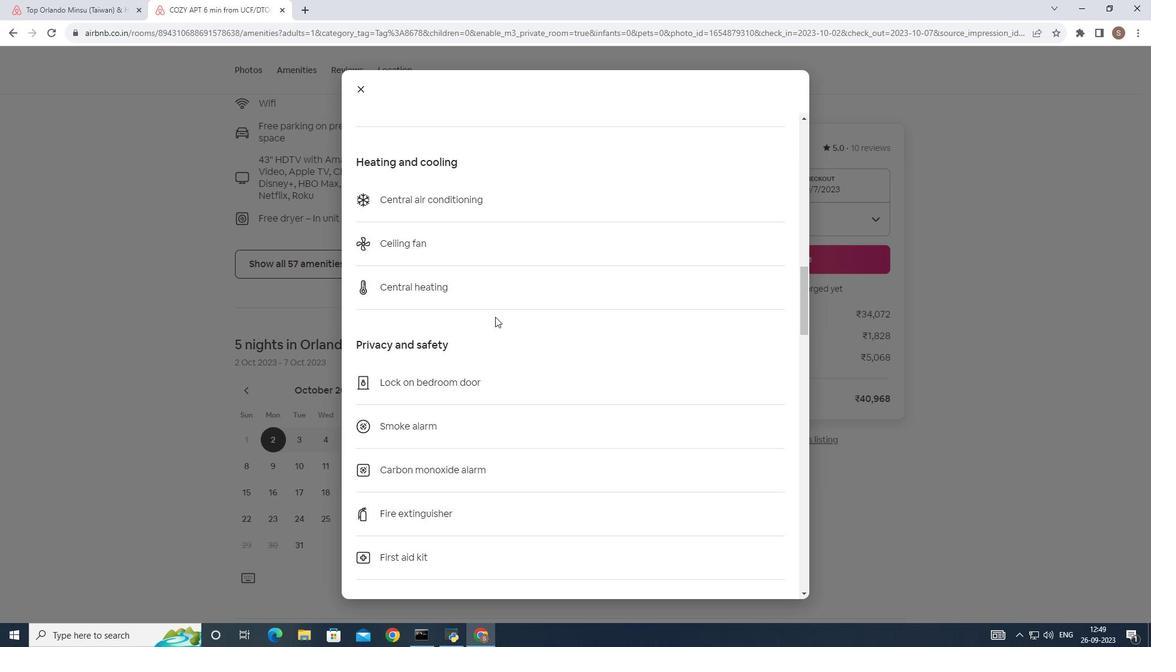 
Action: Mouse scrolled (495, 316) with delta (0, 0)
Screenshot: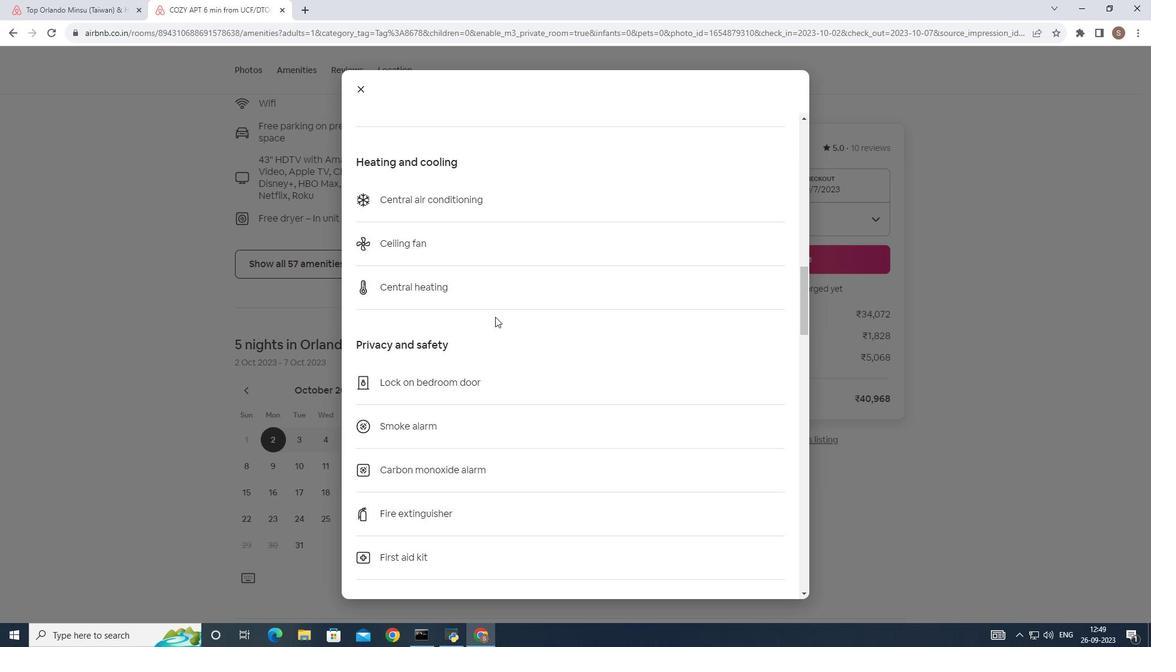 
Action: Mouse scrolled (495, 316) with delta (0, 0)
Screenshot: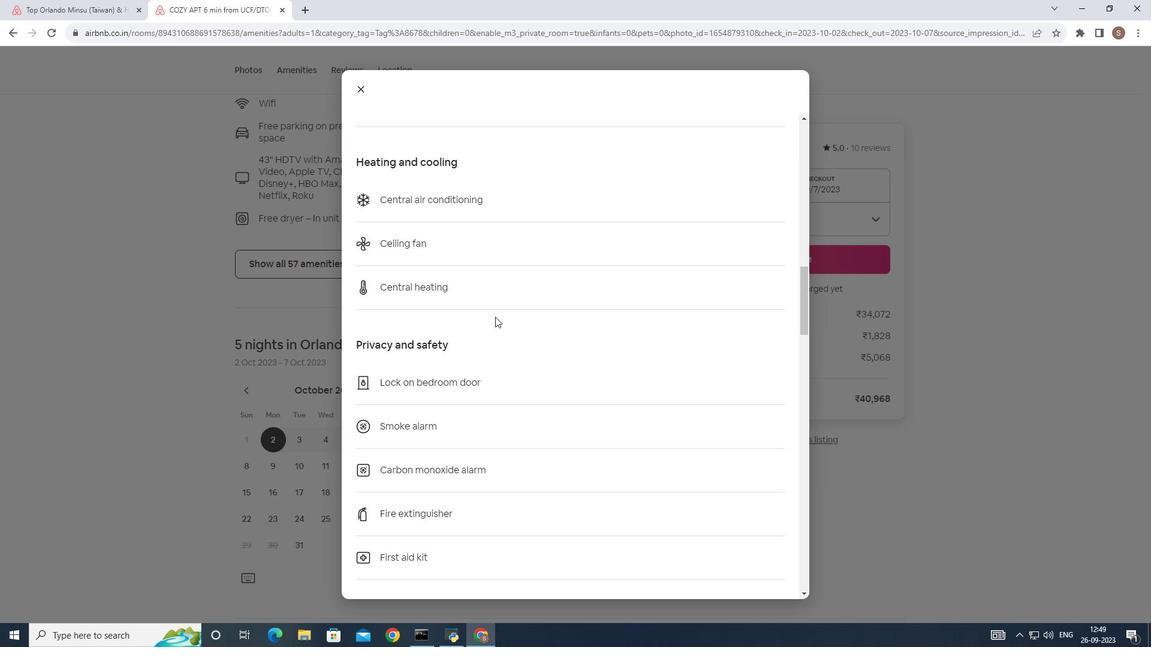 
Action: Mouse scrolled (495, 316) with delta (0, 0)
Screenshot: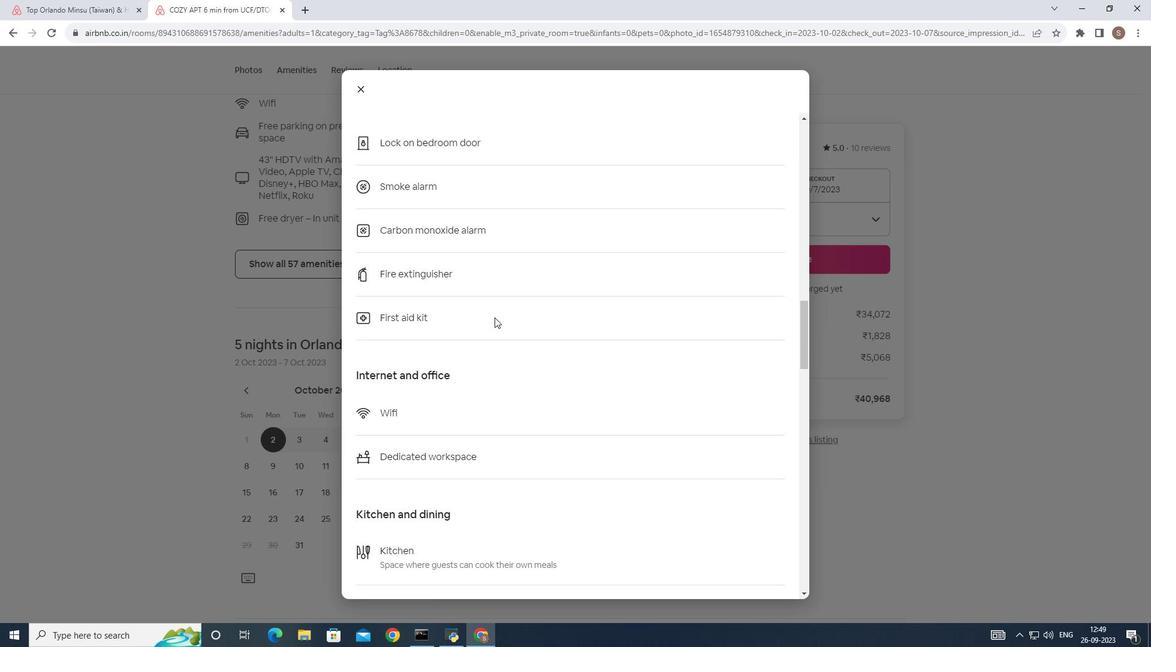 
Action: Mouse scrolled (495, 316) with delta (0, 0)
Screenshot: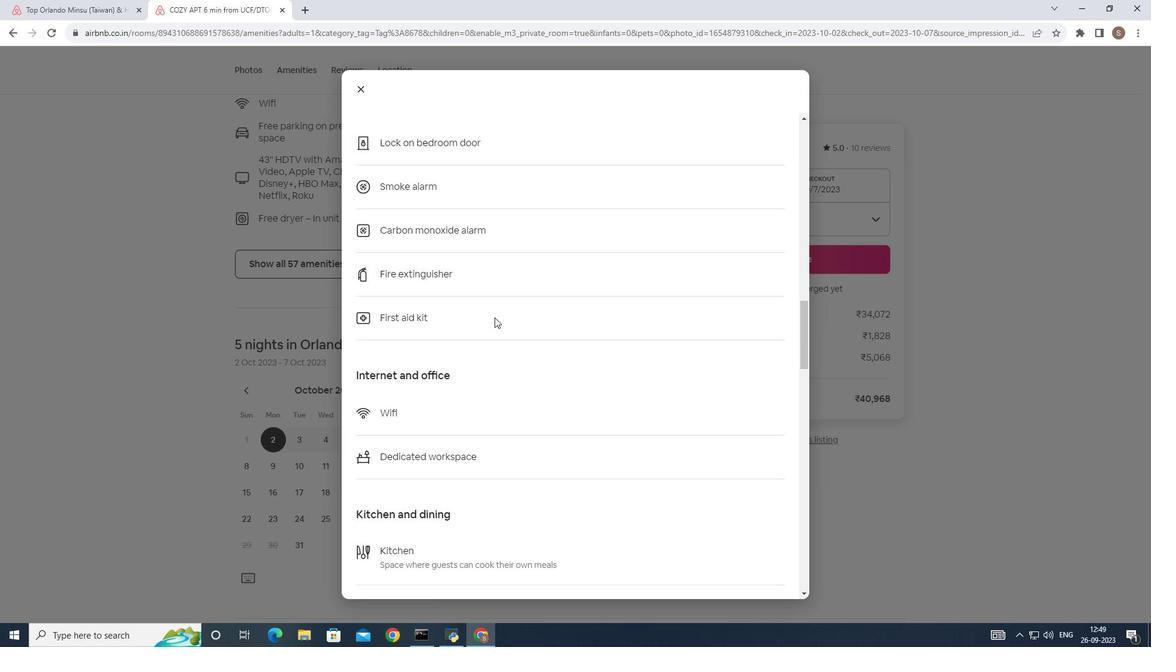 
Action: Mouse scrolled (495, 316) with delta (0, 0)
Screenshot: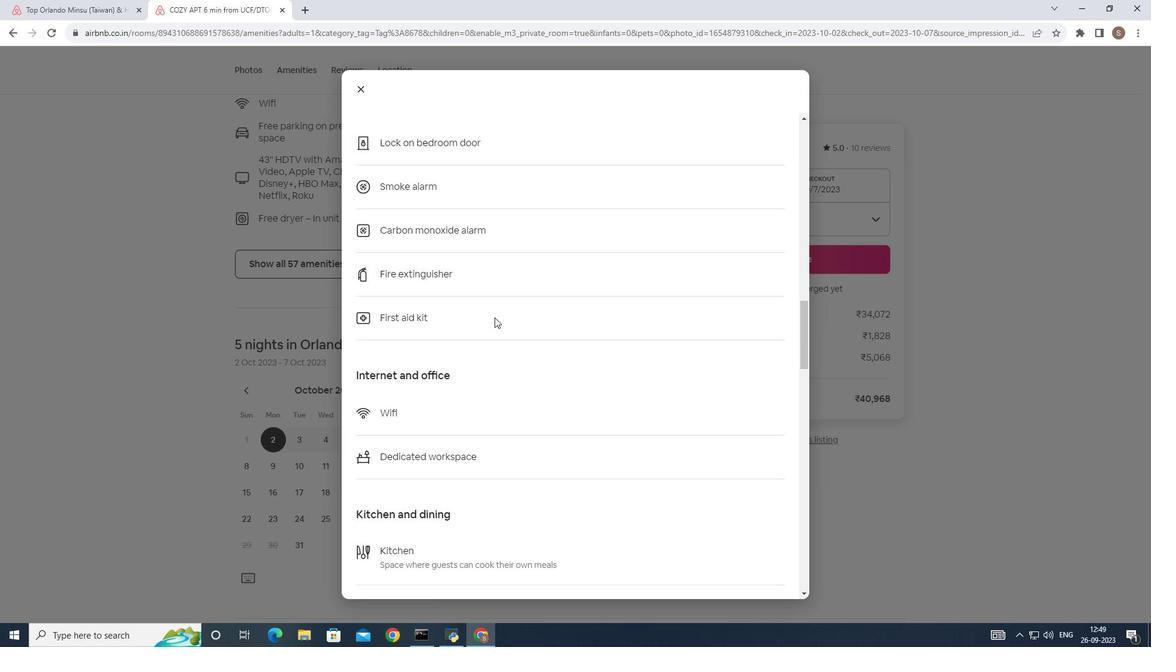 
Action: Mouse scrolled (495, 316) with delta (0, 0)
Screenshot: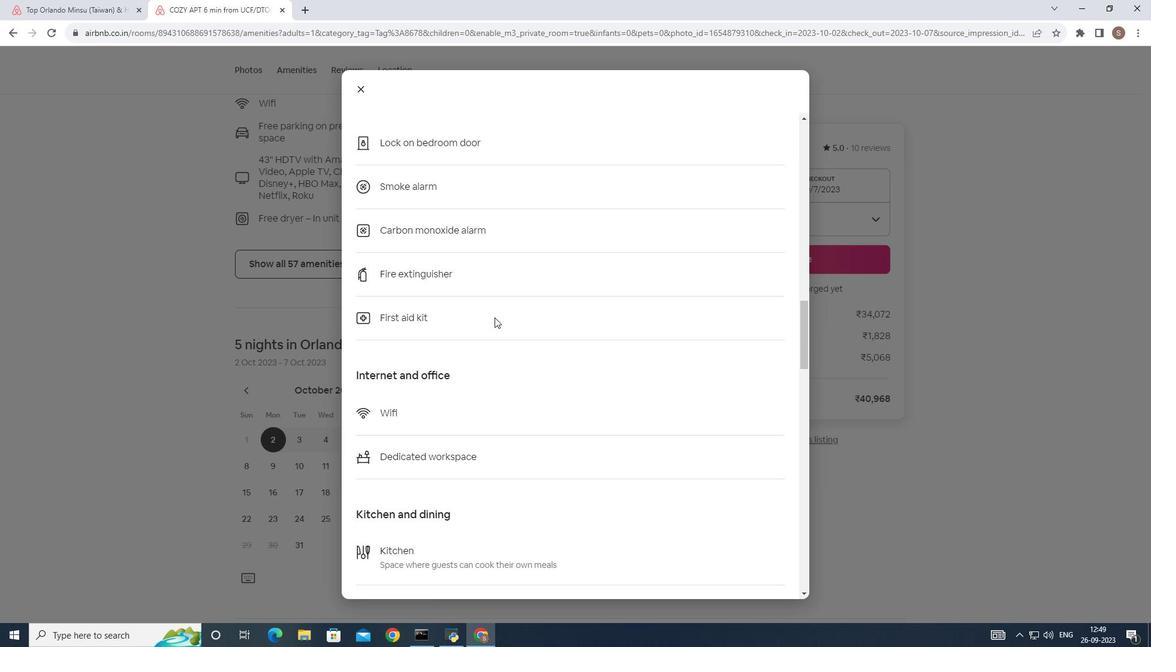 
Action: Mouse moved to (495, 317)
Screenshot: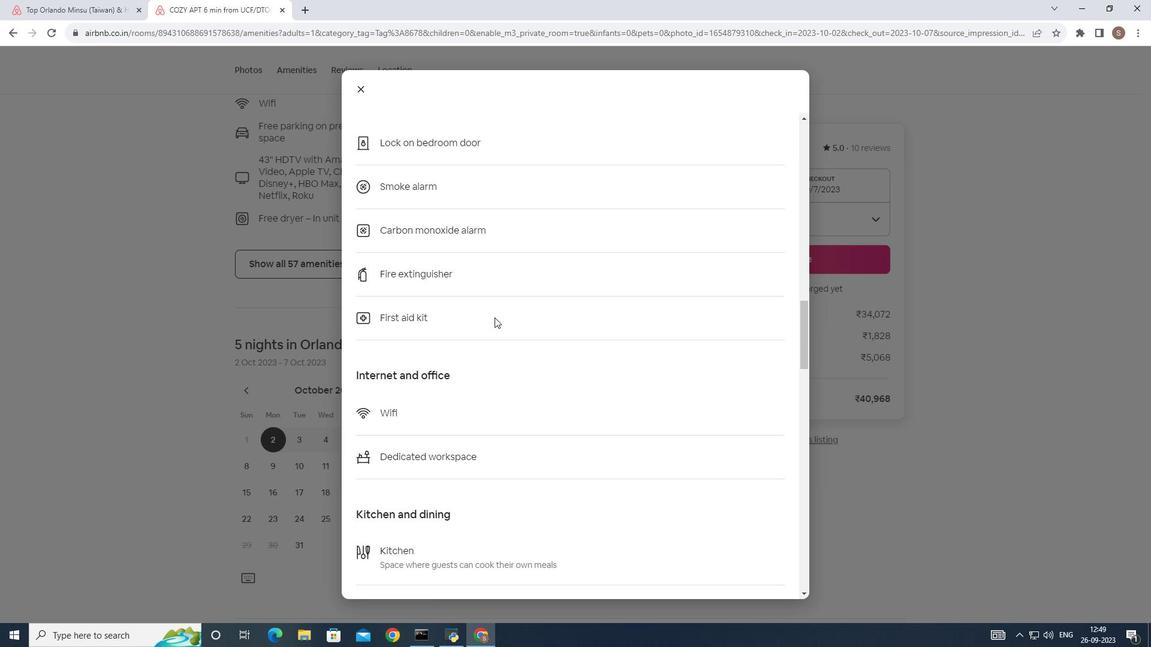 
Action: Mouse scrolled (495, 316) with delta (0, 0)
Screenshot: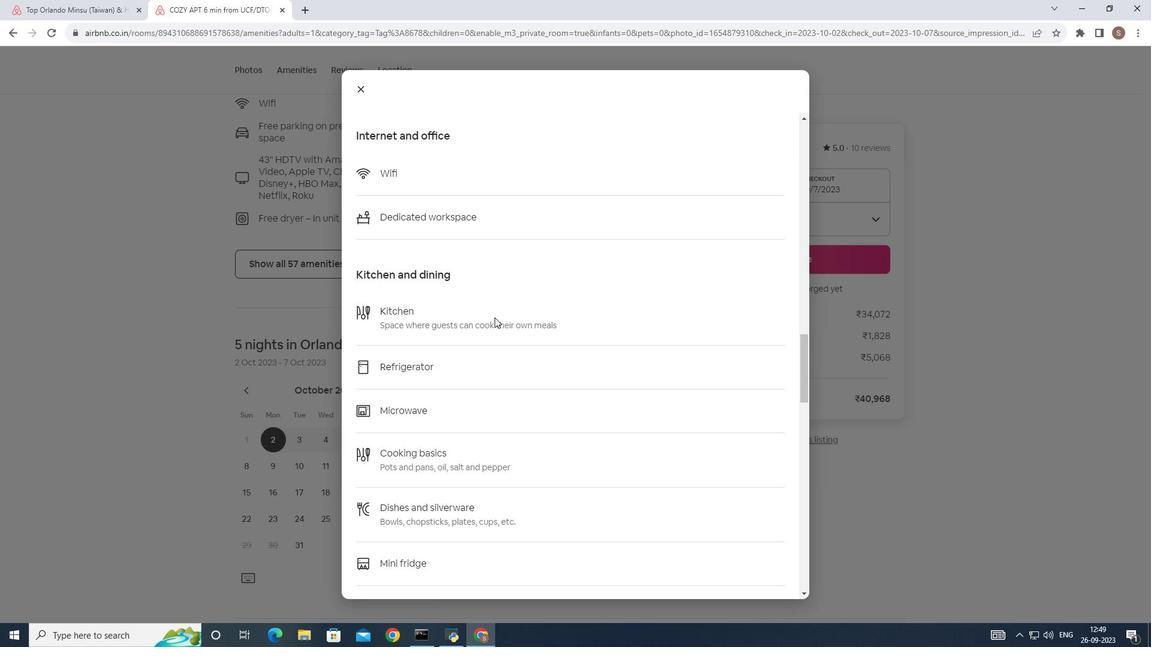 
Action: Mouse scrolled (495, 316) with delta (0, 0)
Screenshot: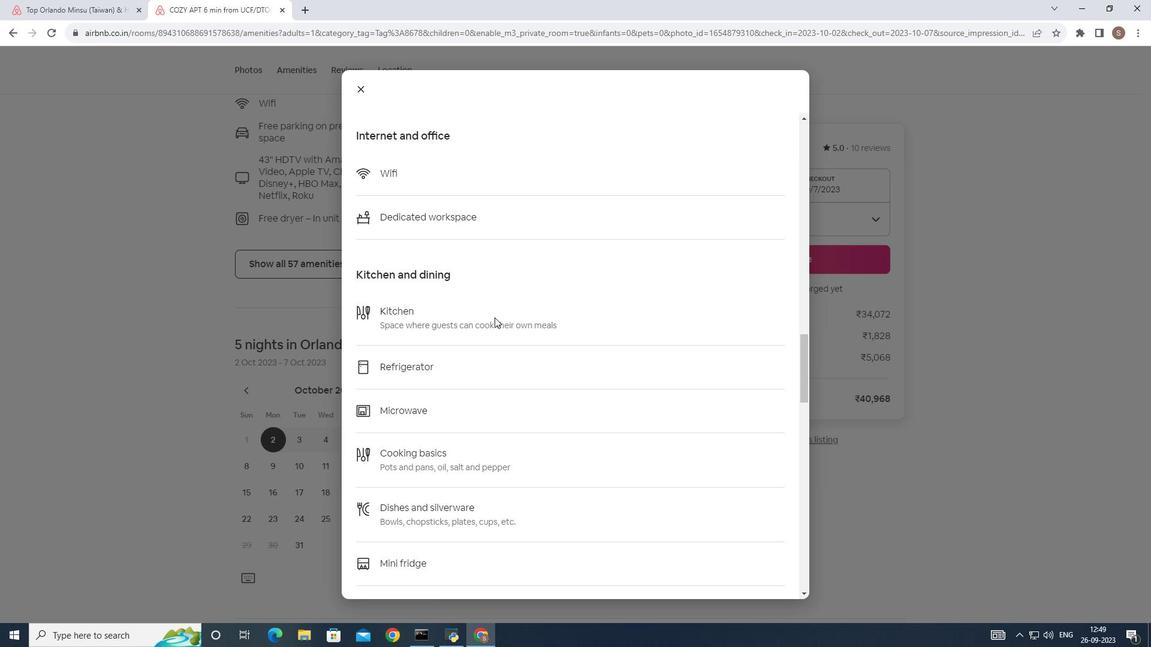 
Action: Mouse scrolled (495, 316) with delta (0, 0)
Screenshot: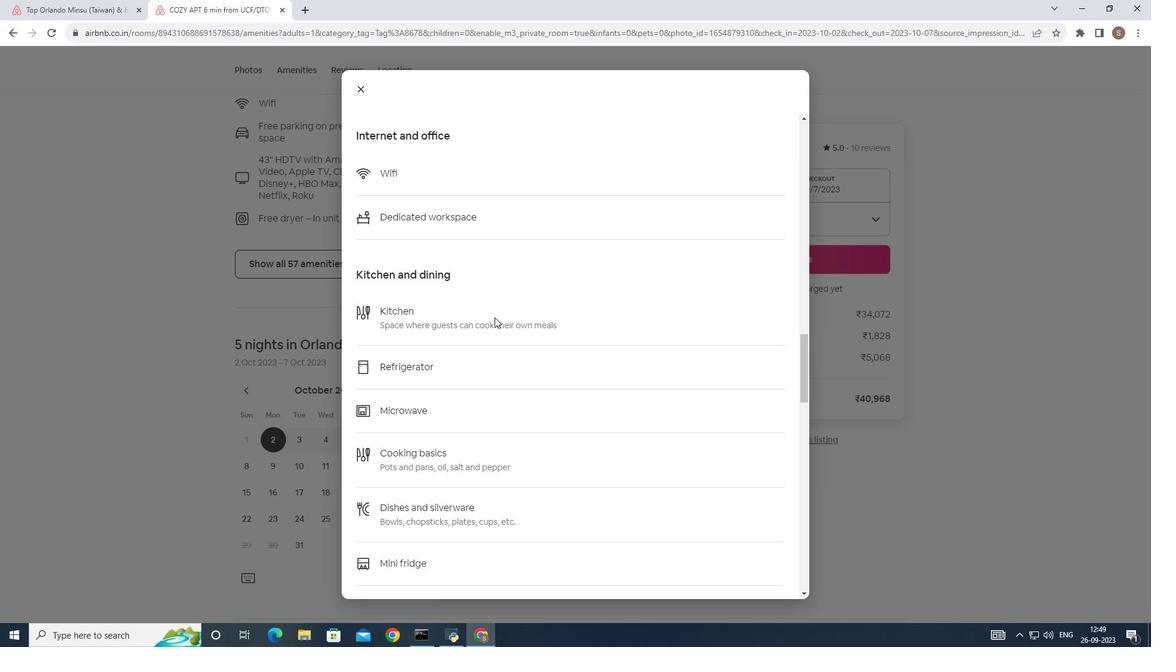 
Action: Mouse scrolled (495, 316) with delta (0, 0)
Screenshot: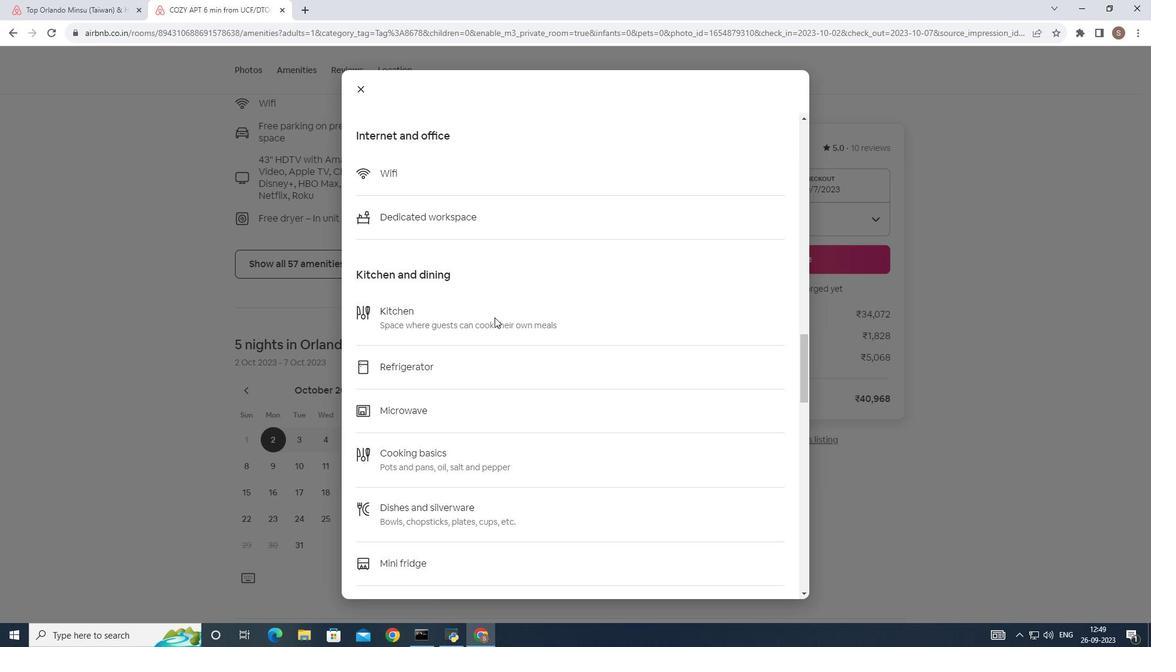 
Action: Mouse moved to (494, 317)
Screenshot: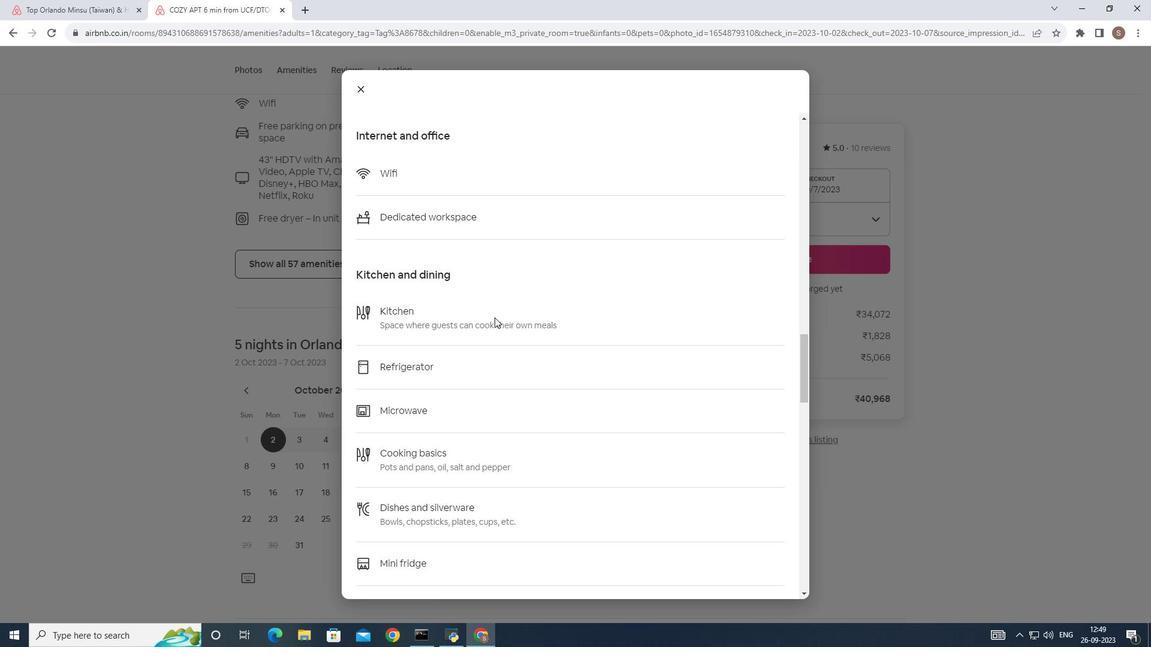
Action: Mouse scrolled (494, 317) with delta (0, 0)
Screenshot: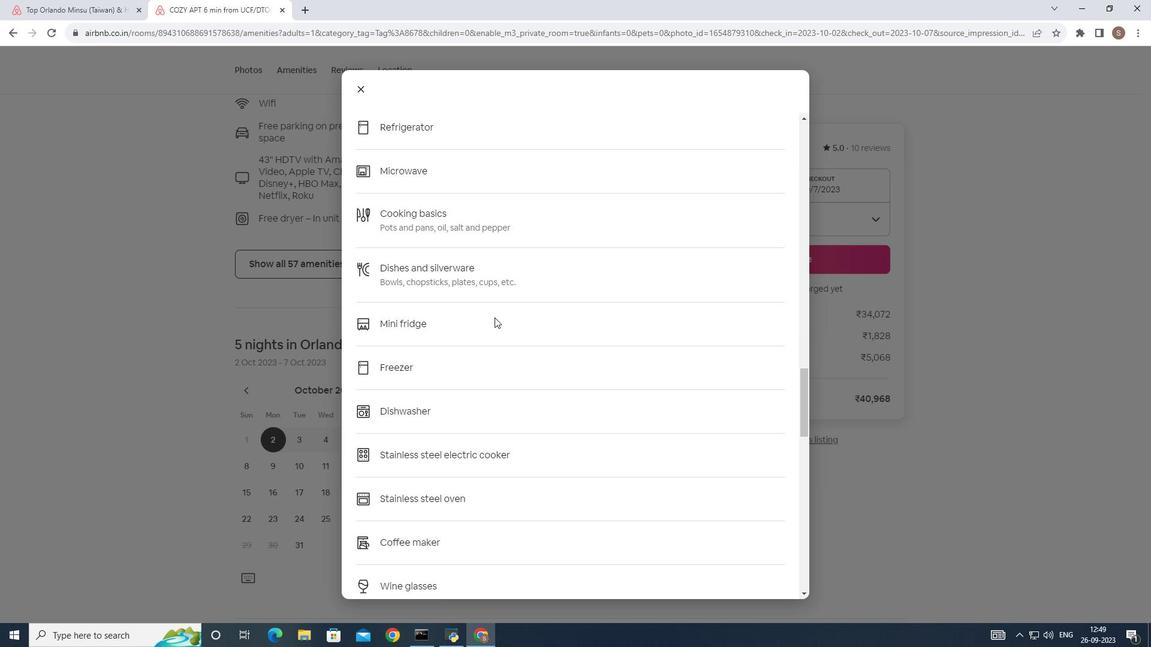 
Action: Mouse scrolled (494, 317) with delta (0, 0)
Screenshot: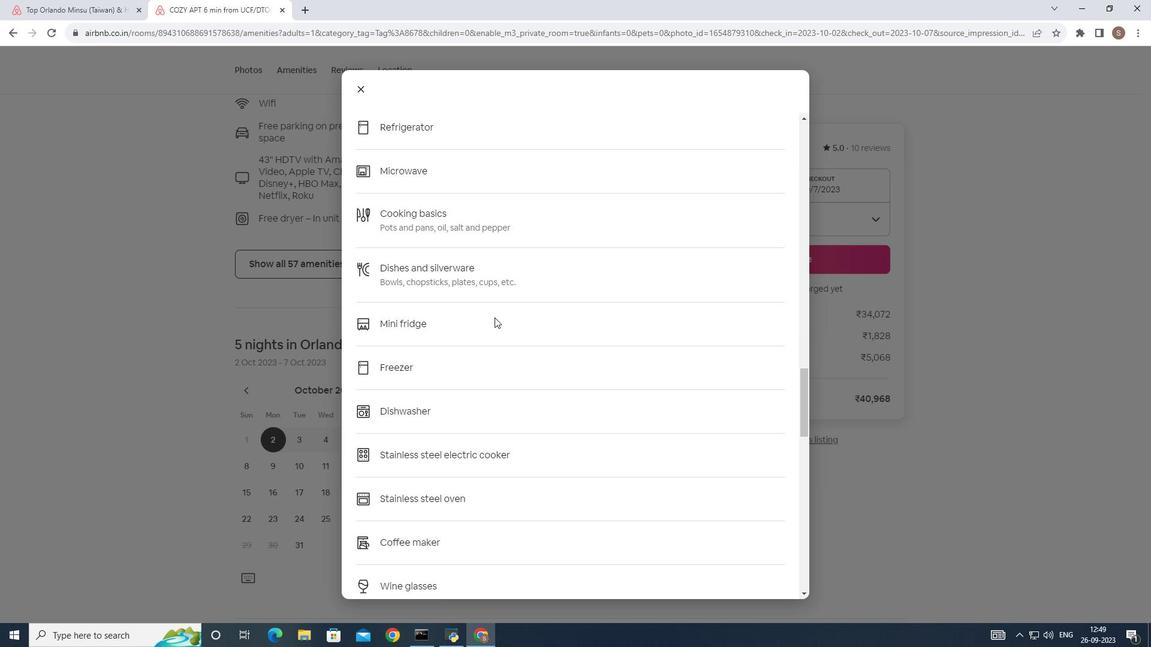 
Action: Mouse scrolled (494, 317) with delta (0, 0)
Screenshot: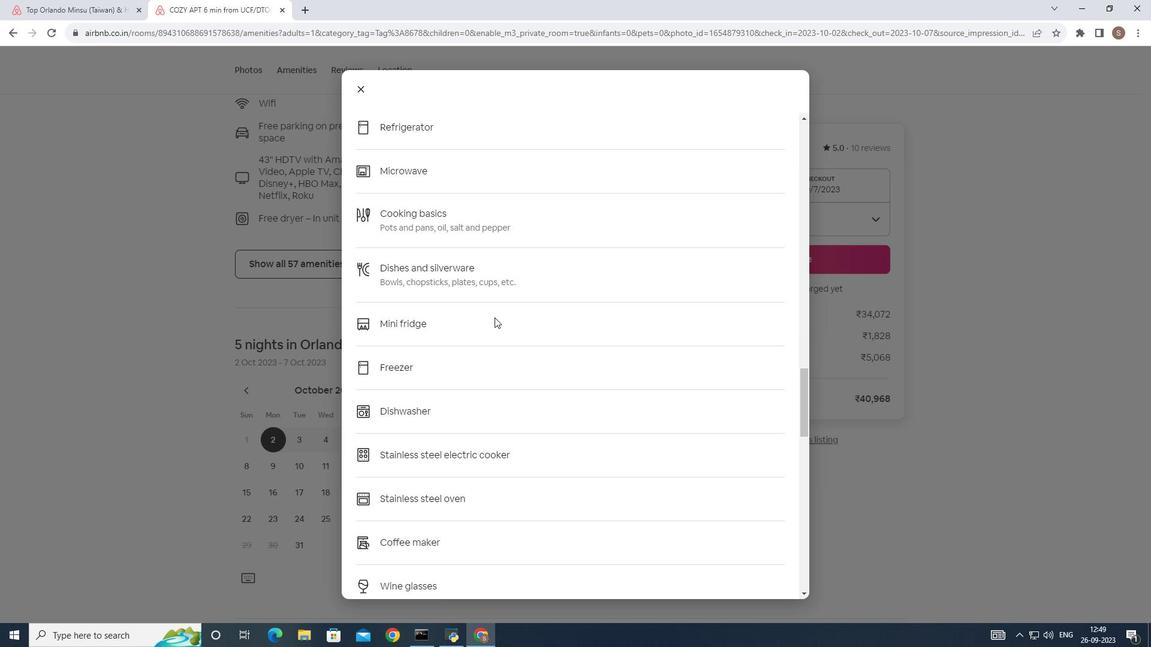 
Action: Mouse scrolled (494, 317) with delta (0, 0)
Screenshot: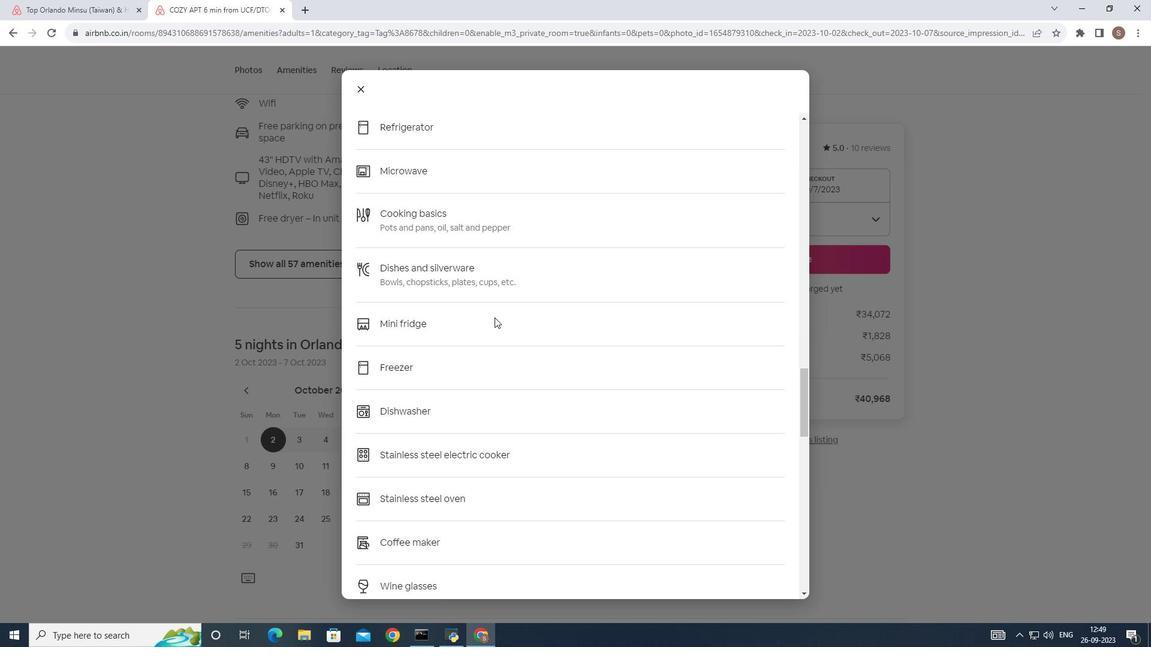 
Action: Mouse scrolled (494, 317) with delta (0, 0)
Screenshot: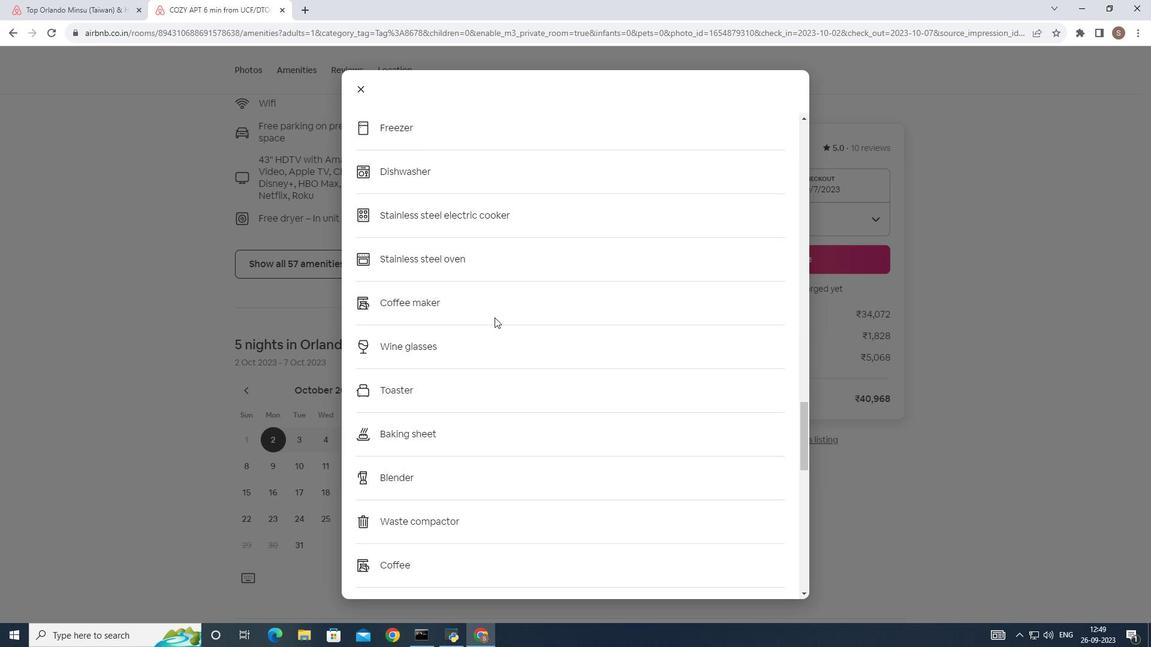 
Action: Mouse scrolled (494, 317) with delta (0, 0)
Screenshot: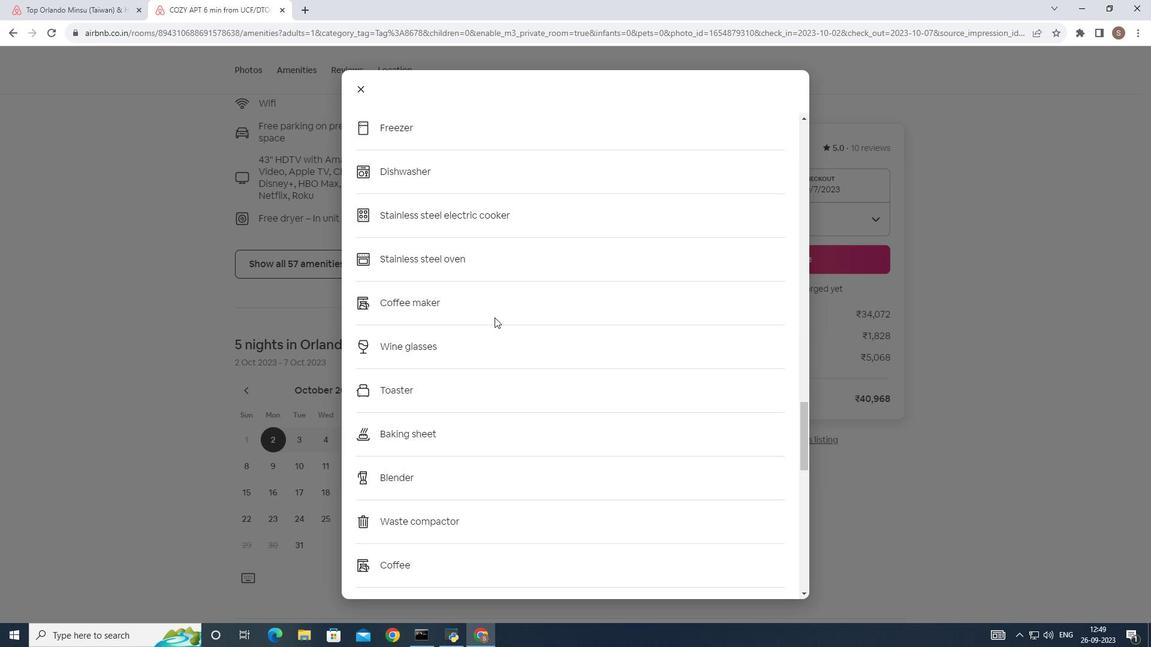 
Action: Mouse scrolled (494, 317) with delta (0, 0)
Screenshot: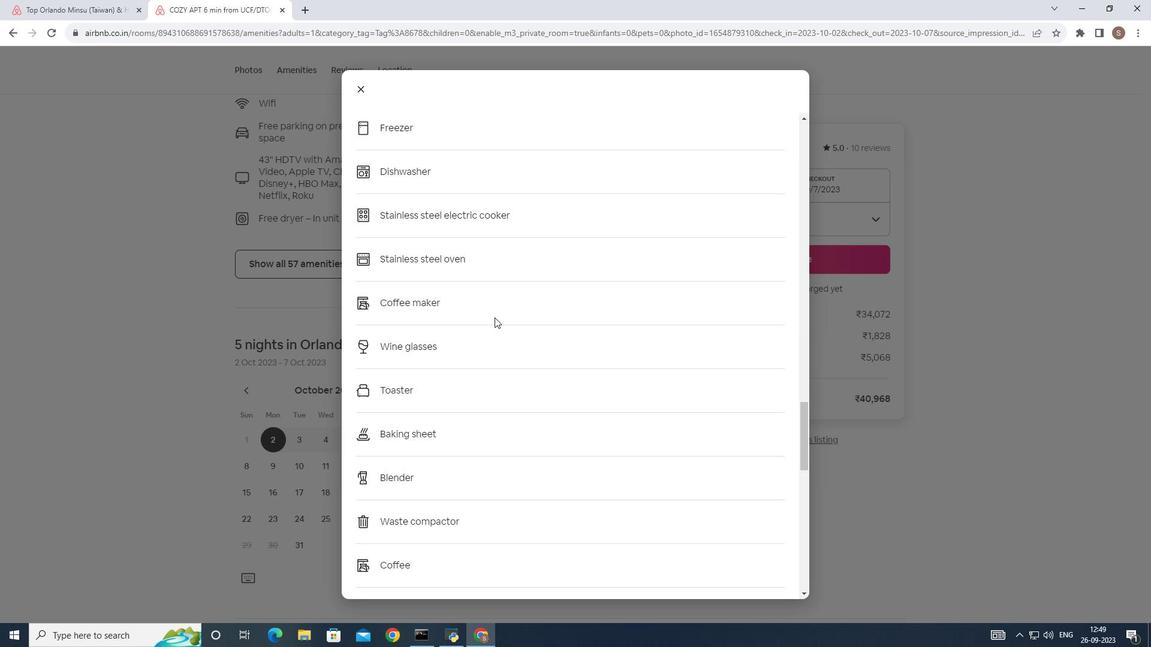 
Action: Mouse scrolled (494, 317) with delta (0, 0)
Screenshot: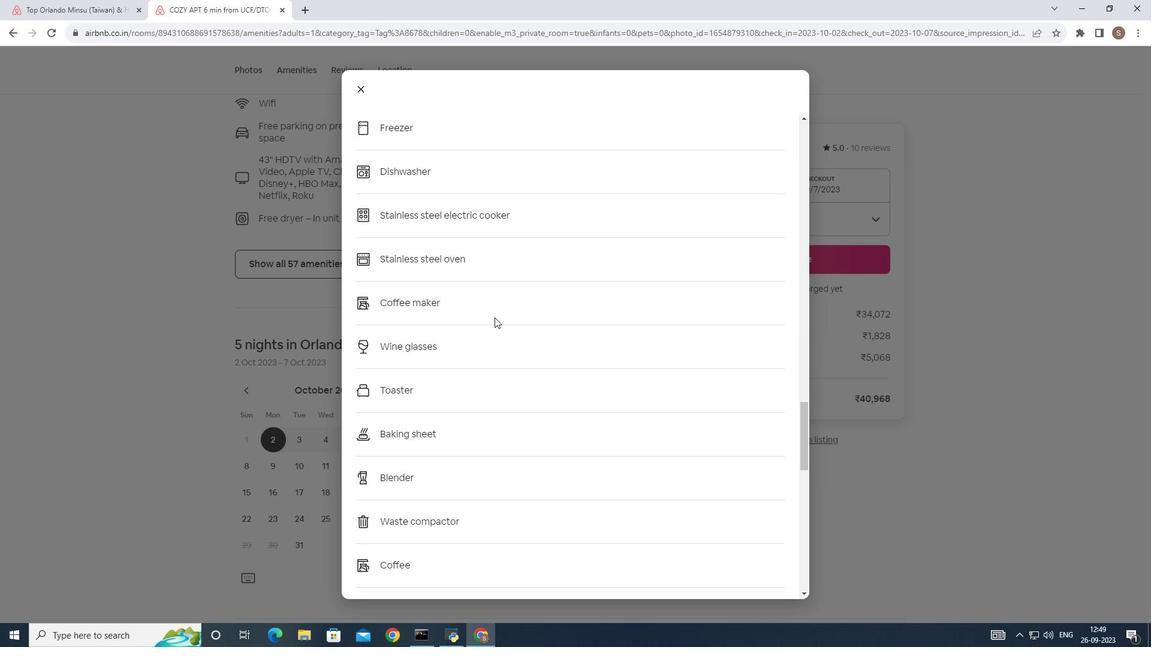 
Action: Mouse scrolled (494, 317) with delta (0, 0)
Screenshot: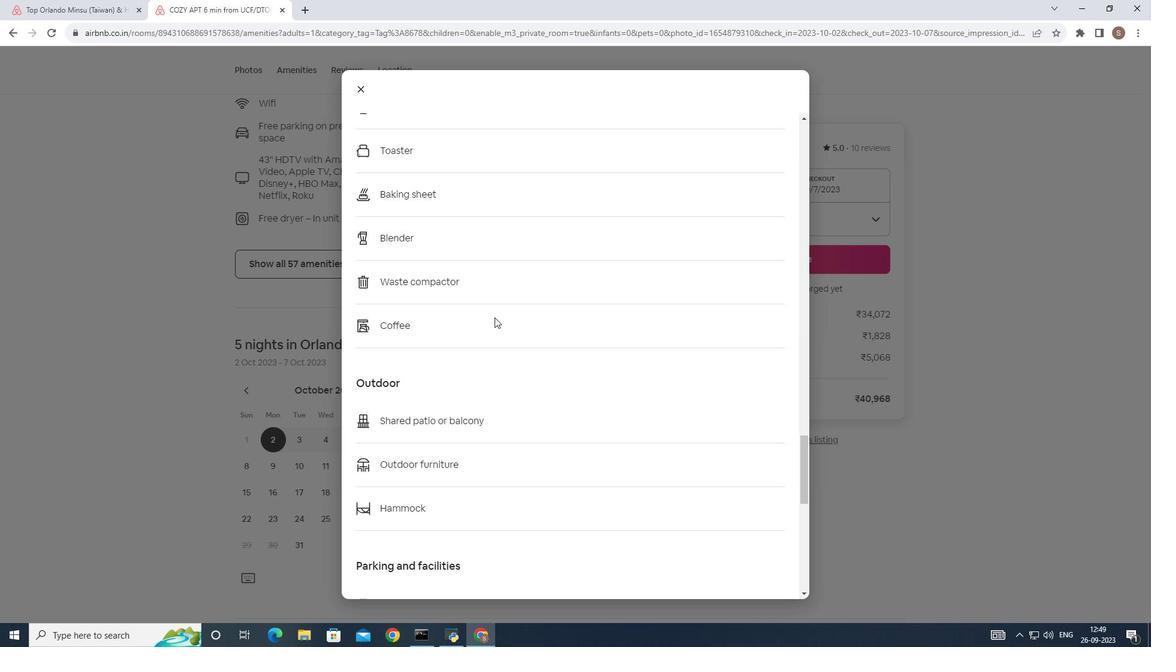 
Action: Mouse scrolled (494, 317) with delta (0, 0)
Screenshot: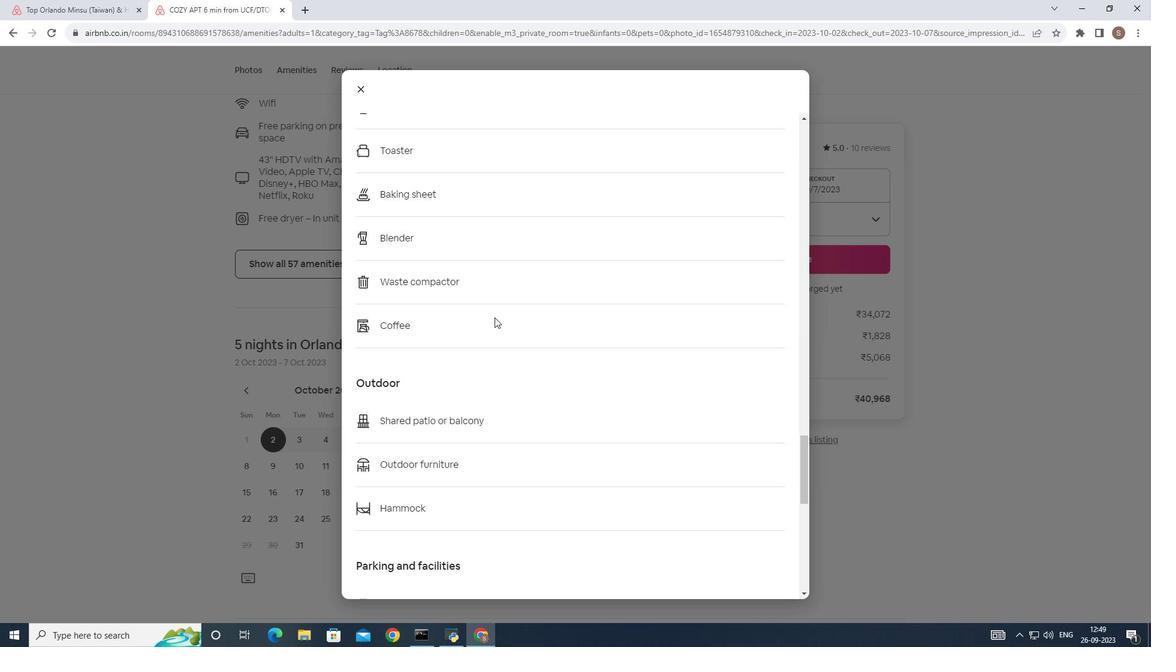 
Action: Mouse scrolled (494, 317) with delta (0, 0)
Screenshot: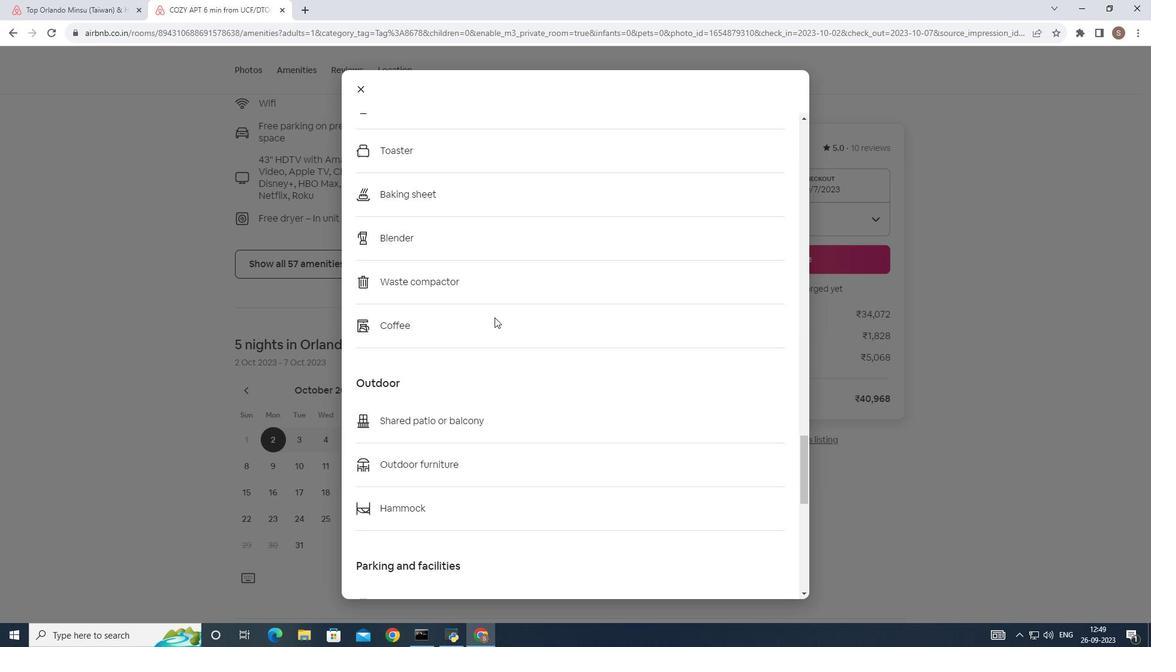 
Action: Mouse scrolled (494, 317) with delta (0, 0)
Screenshot: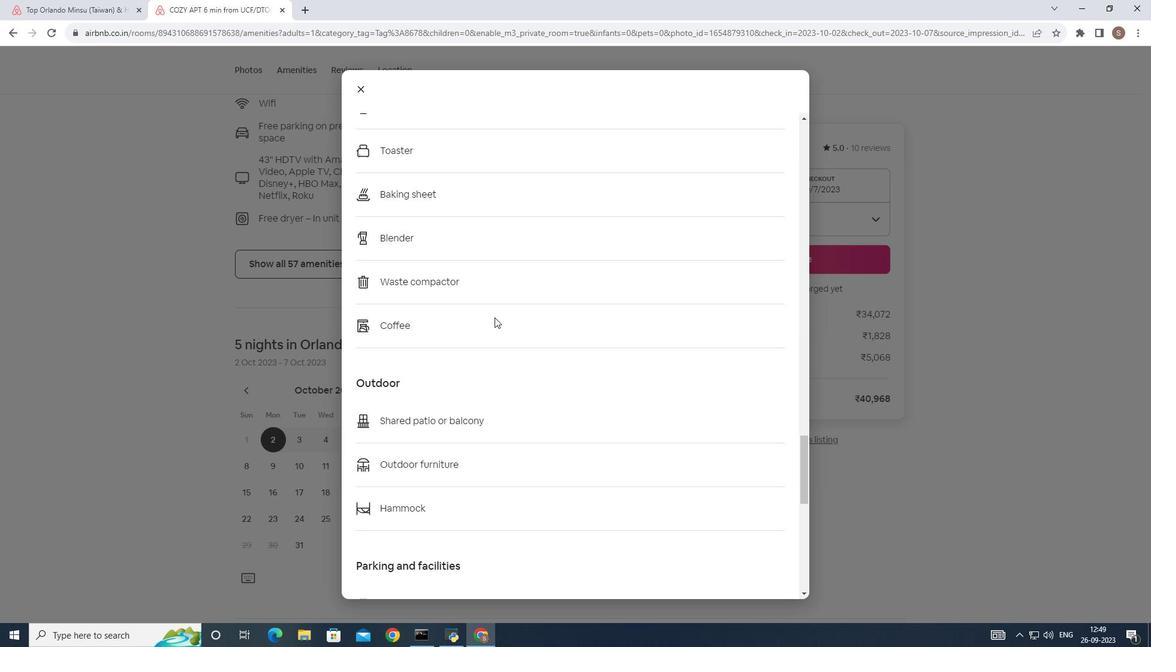 
Action: Mouse scrolled (494, 317) with delta (0, 0)
Screenshot: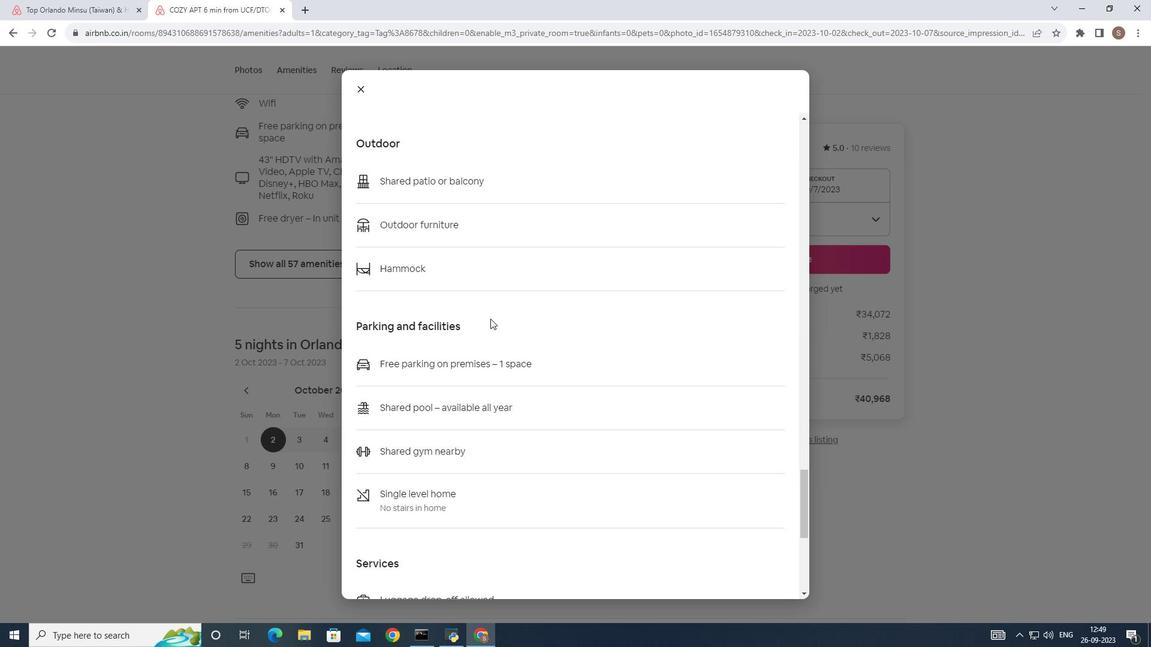 
Action: Mouse scrolled (494, 317) with delta (0, 0)
Screenshot: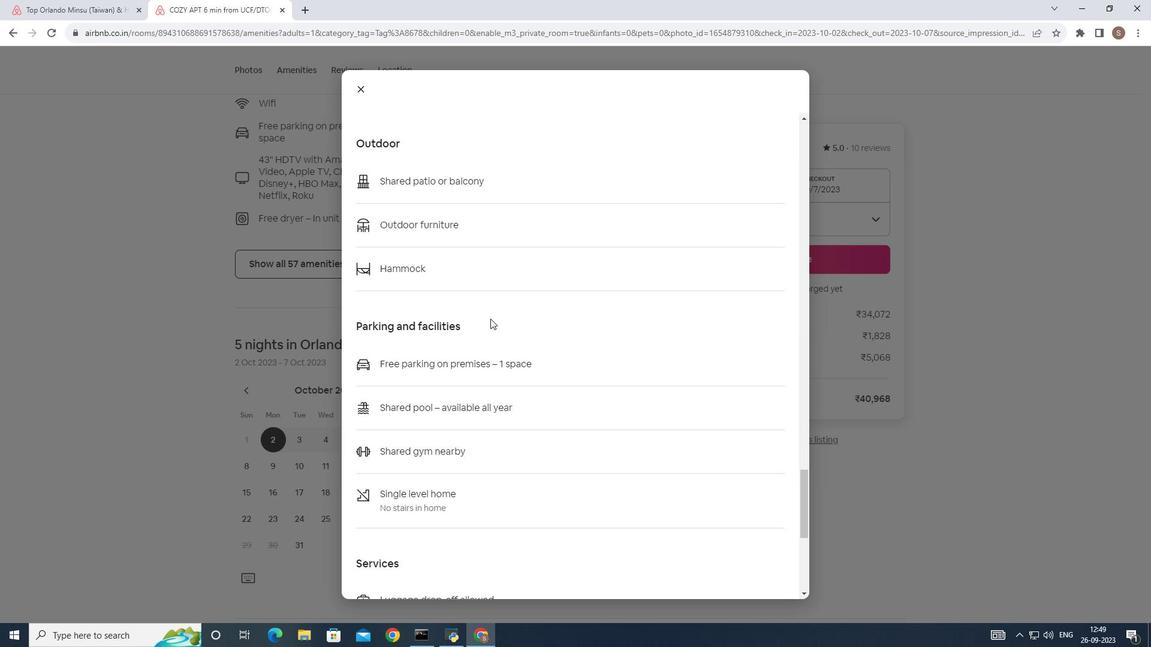 
Action: Mouse scrolled (494, 317) with delta (0, 0)
Screenshot: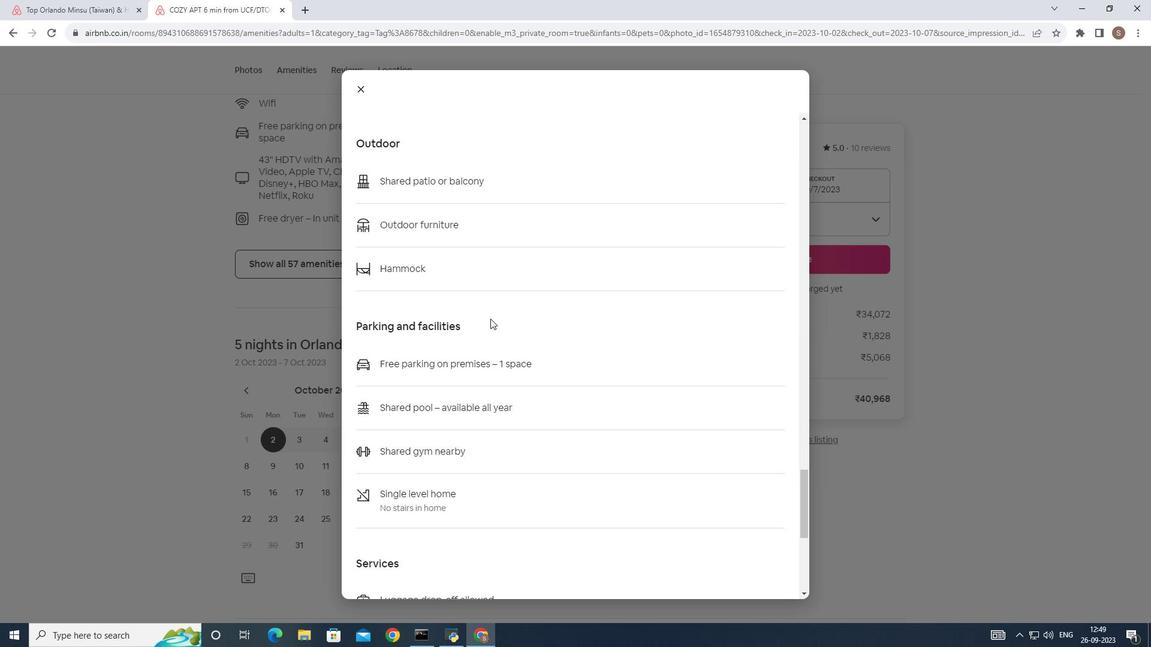
Action: Mouse scrolled (494, 317) with delta (0, 0)
Screenshot: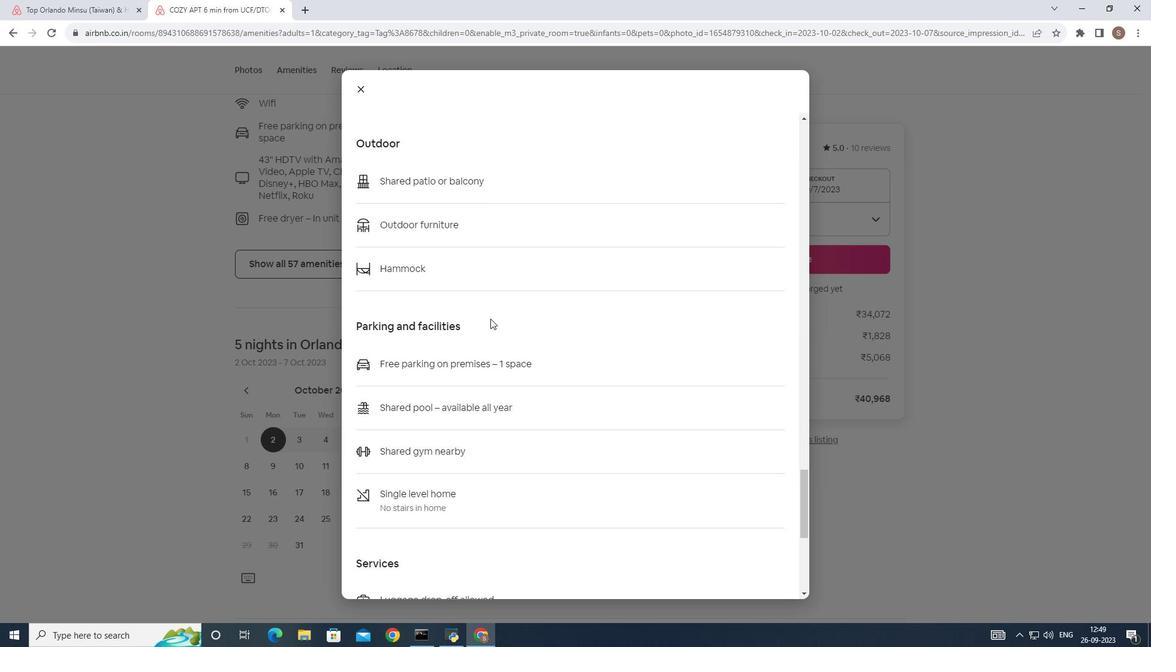 
Action: Mouse scrolled (494, 317) with delta (0, 0)
Screenshot: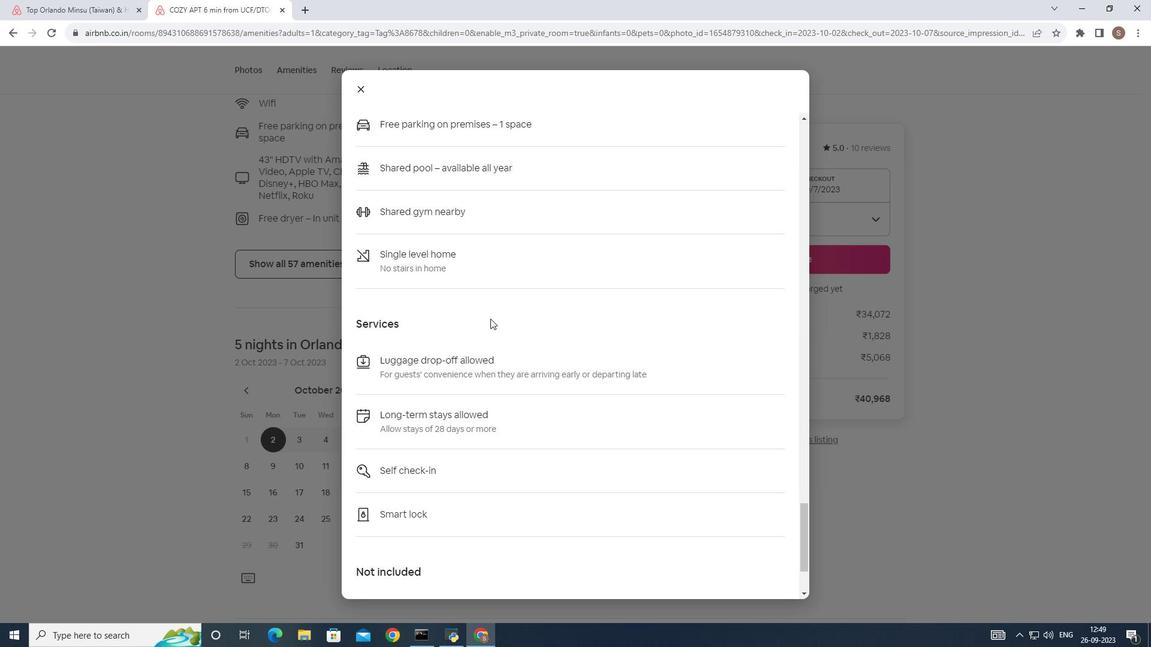 
Action: Mouse scrolled (494, 317) with delta (0, 0)
Screenshot: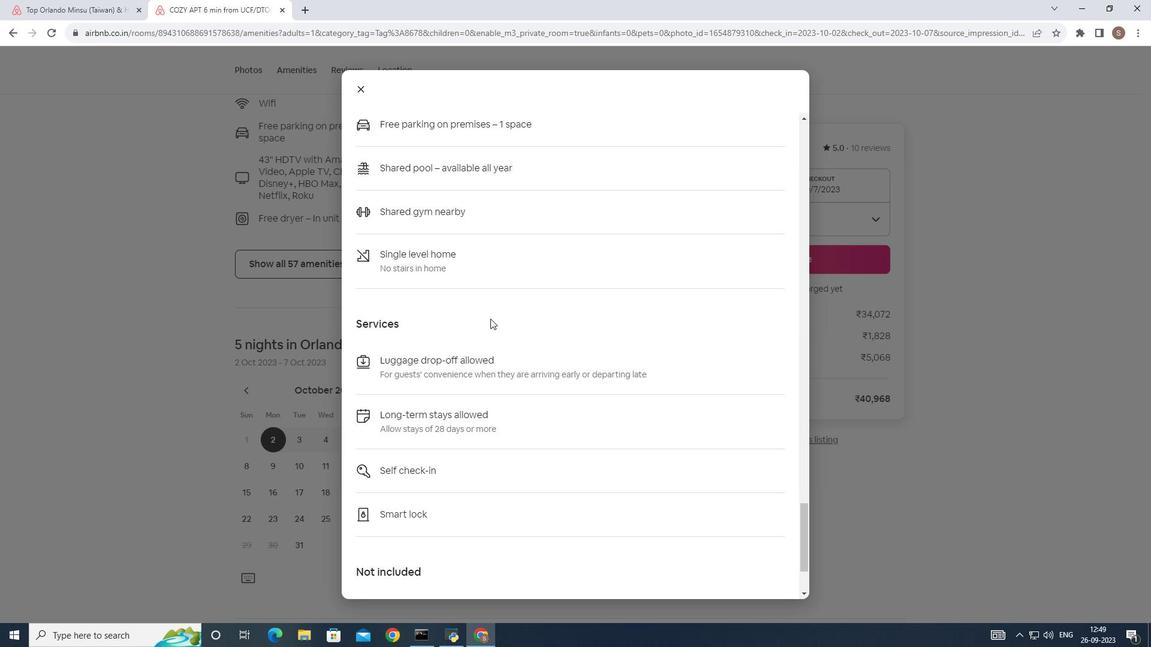 
Action: Mouse moved to (494, 317)
Screenshot: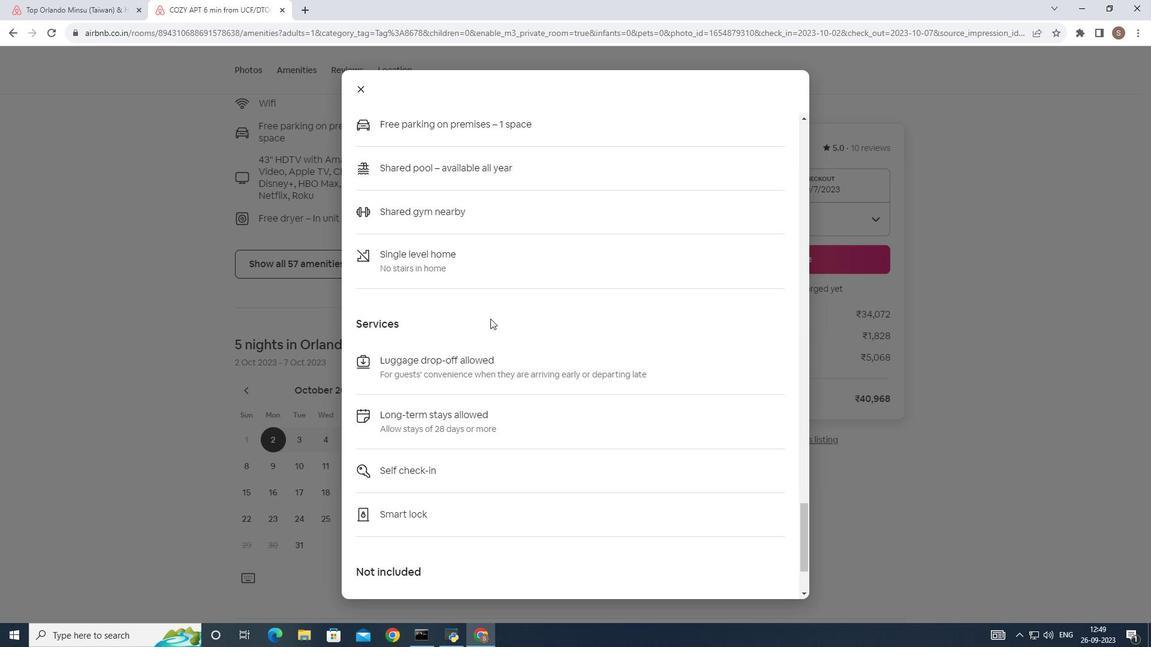 
Action: Mouse scrolled (494, 317) with delta (0, 0)
Screenshot: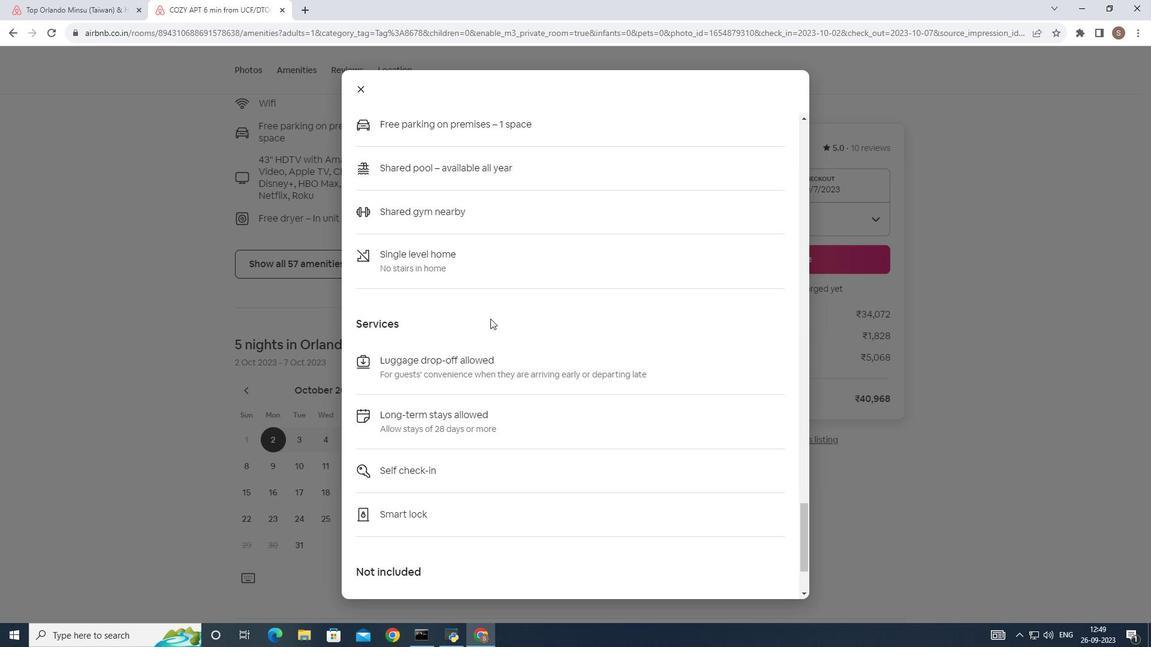 
Action: Mouse moved to (491, 318)
Screenshot: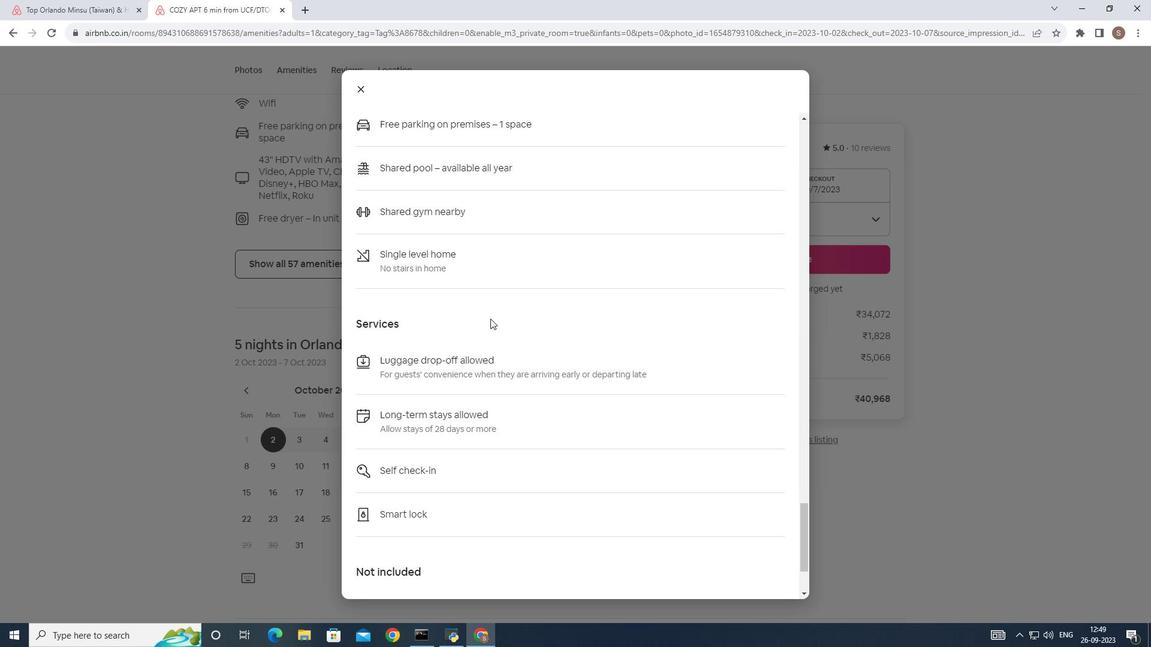 
Action: Mouse scrolled (491, 317) with delta (0, 0)
Screenshot: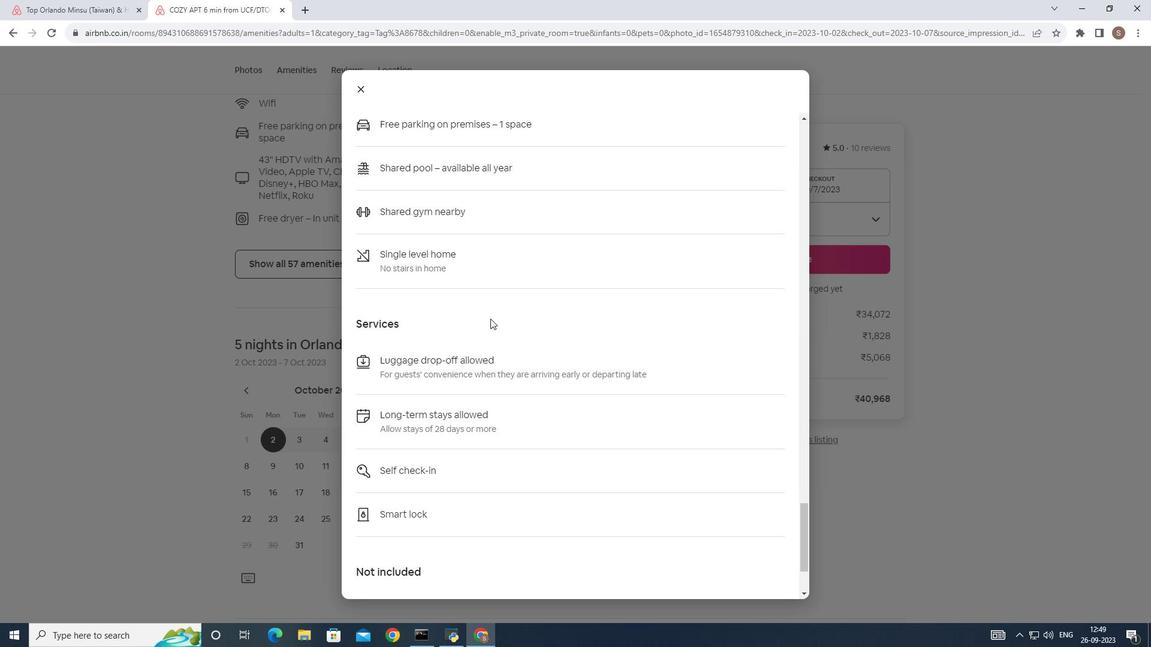
Action: Mouse moved to (490, 318)
Screenshot: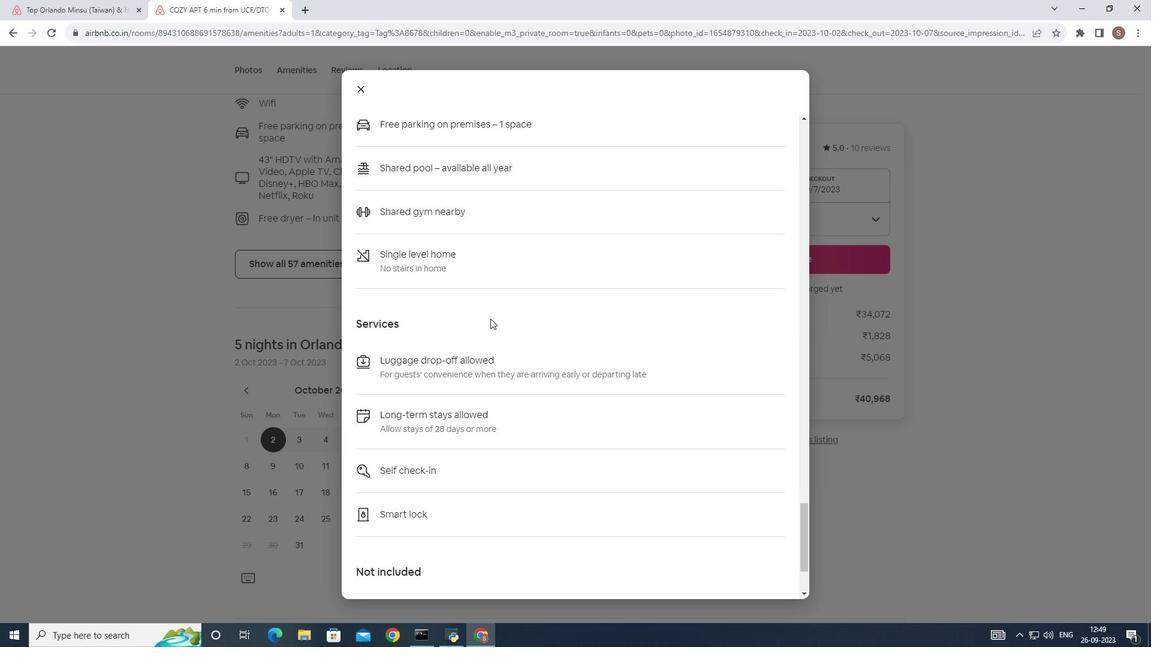 
Action: Mouse scrolled (490, 318) with delta (0, 0)
Screenshot: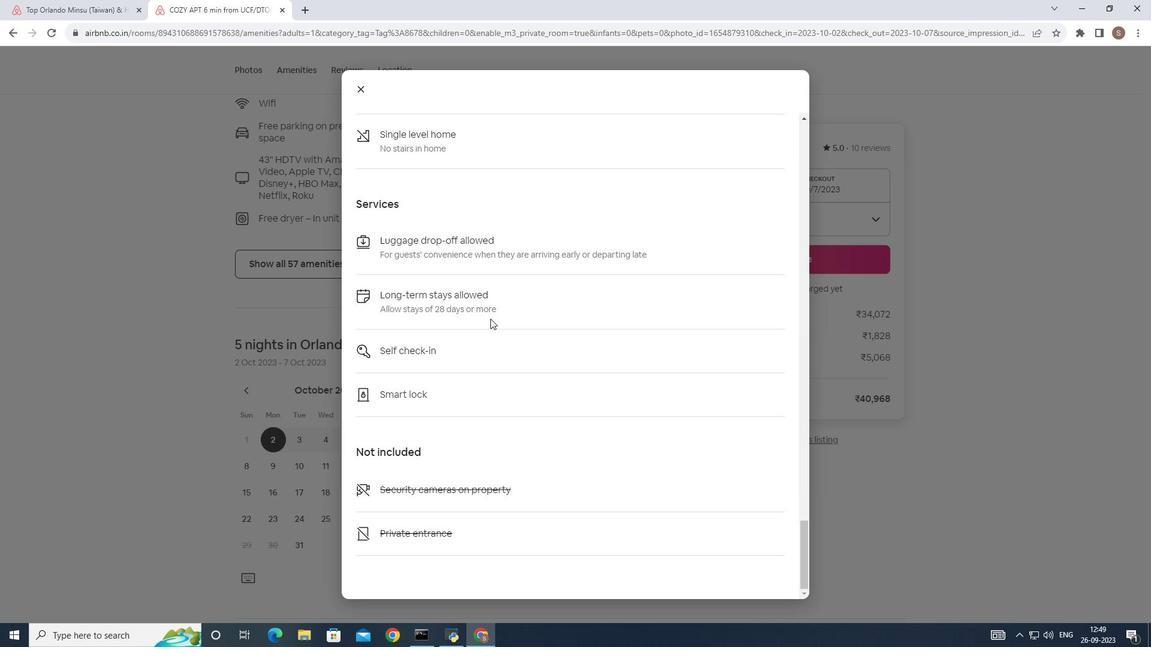 
Action: Mouse scrolled (490, 318) with delta (0, 0)
Screenshot: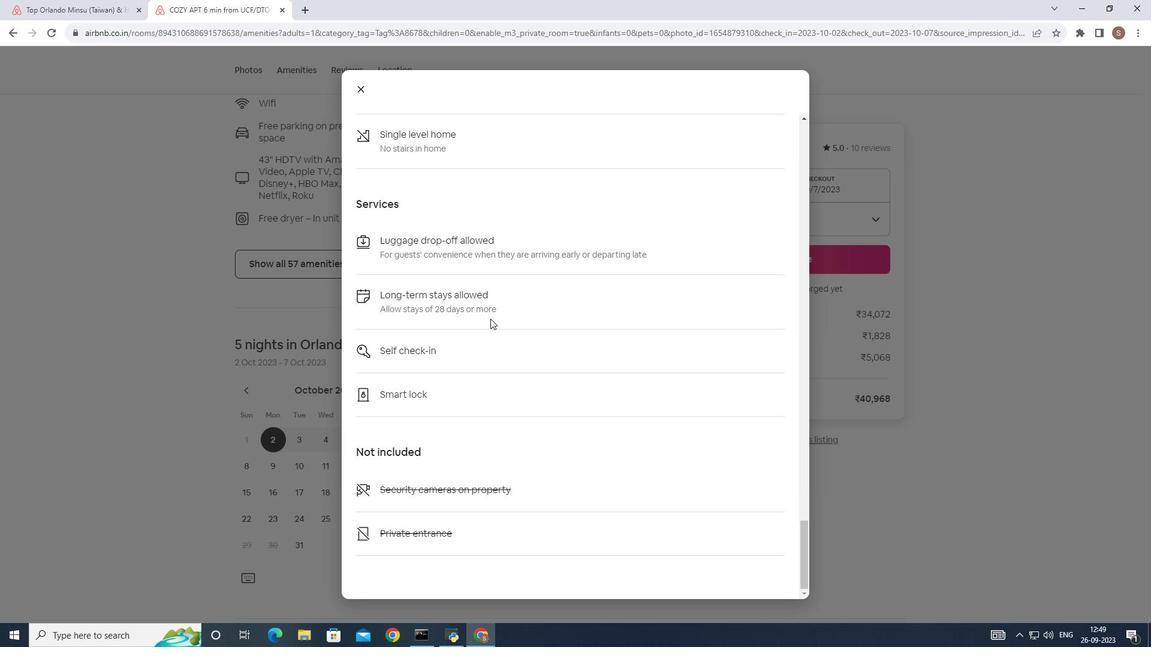 
Action: Mouse scrolled (490, 318) with delta (0, 0)
Screenshot: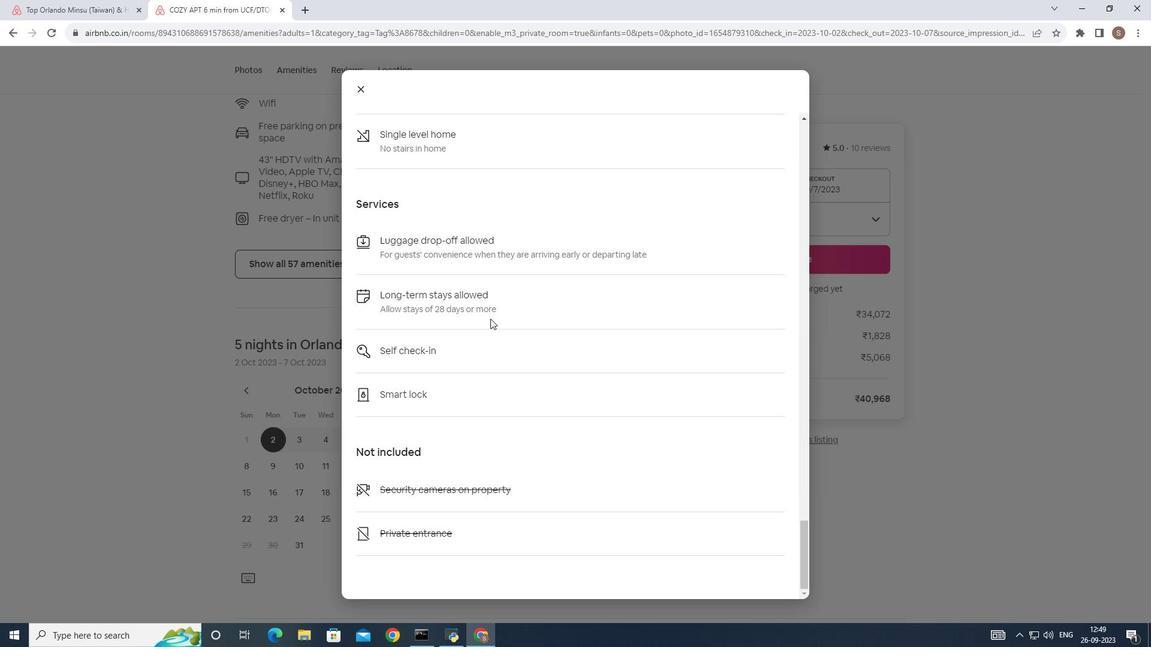 
Action: Mouse scrolled (490, 318) with delta (0, 0)
Screenshot: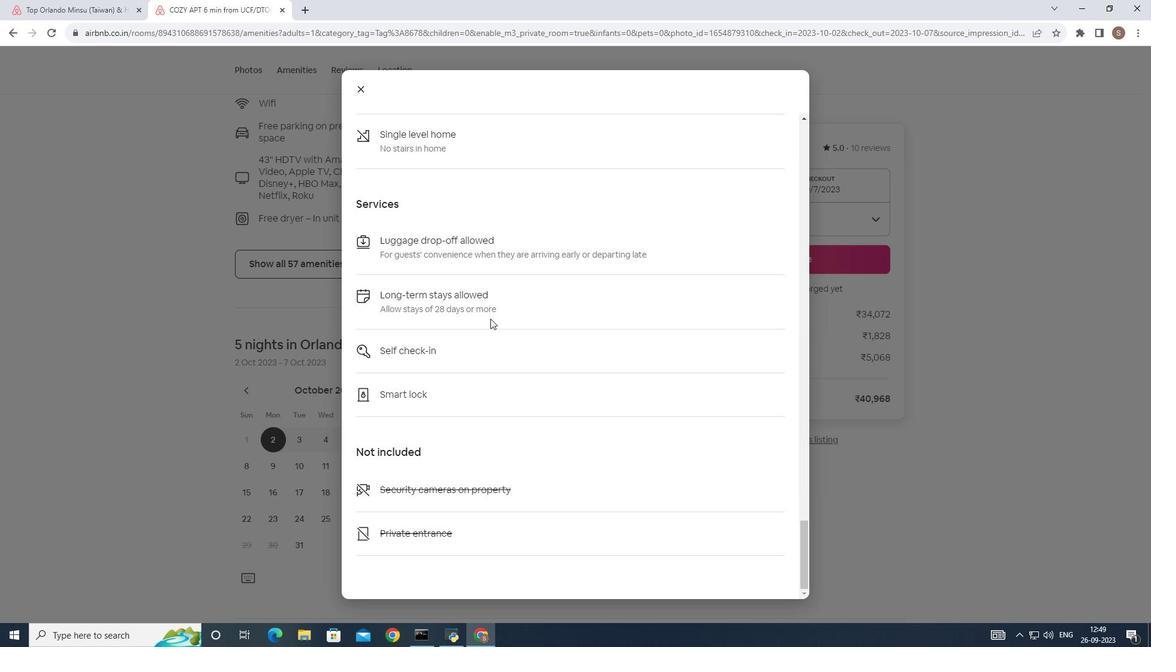 
Action: Mouse scrolled (490, 318) with delta (0, 0)
Screenshot: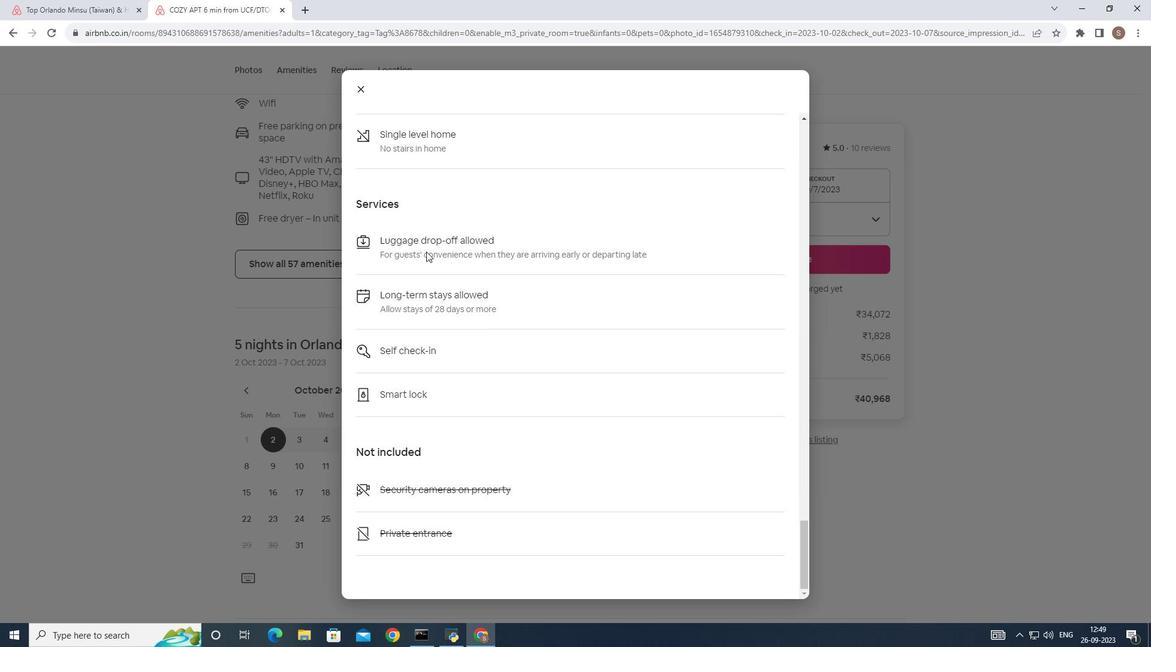 
Action: Mouse scrolled (490, 318) with delta (0, 0)
Screenshot: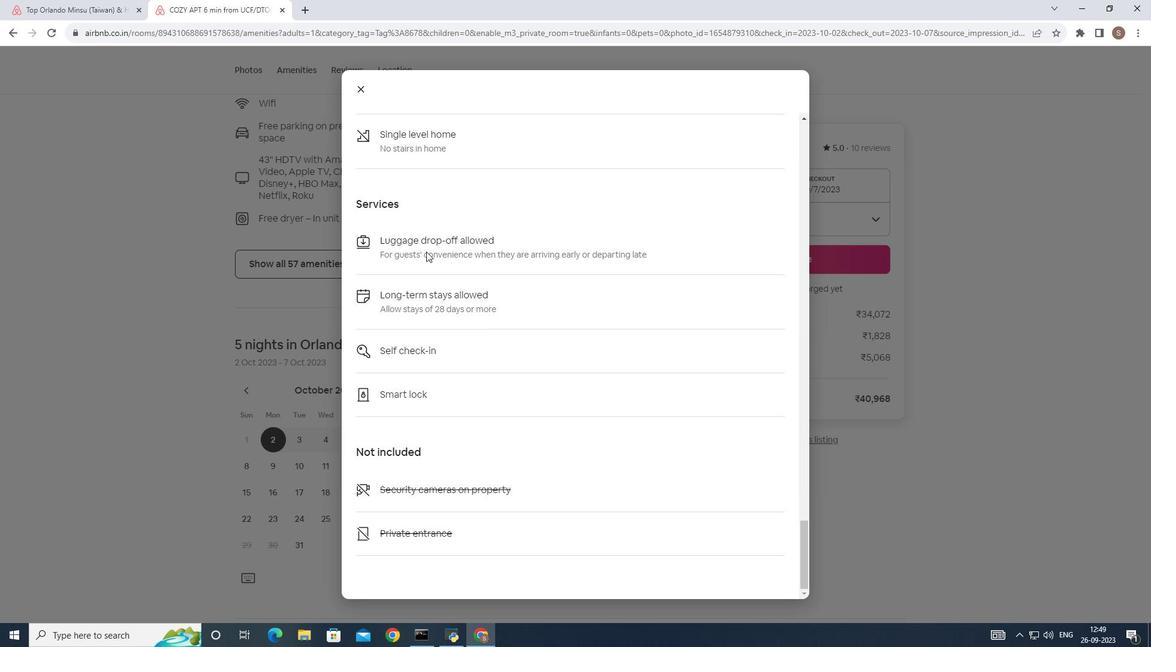 
Action: Mouse scrolled (490, 318) with delta (0, 0)
Screenshot: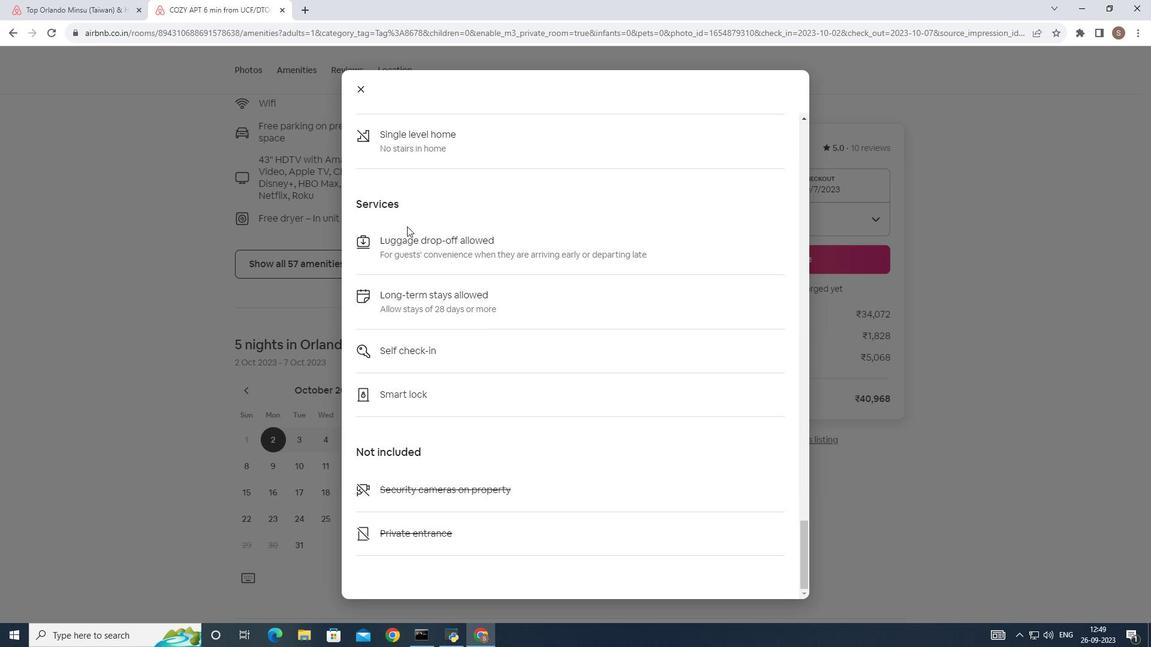 
Action: Mouse scrolled (490, 318) with delta (0, 0)
Screenshot: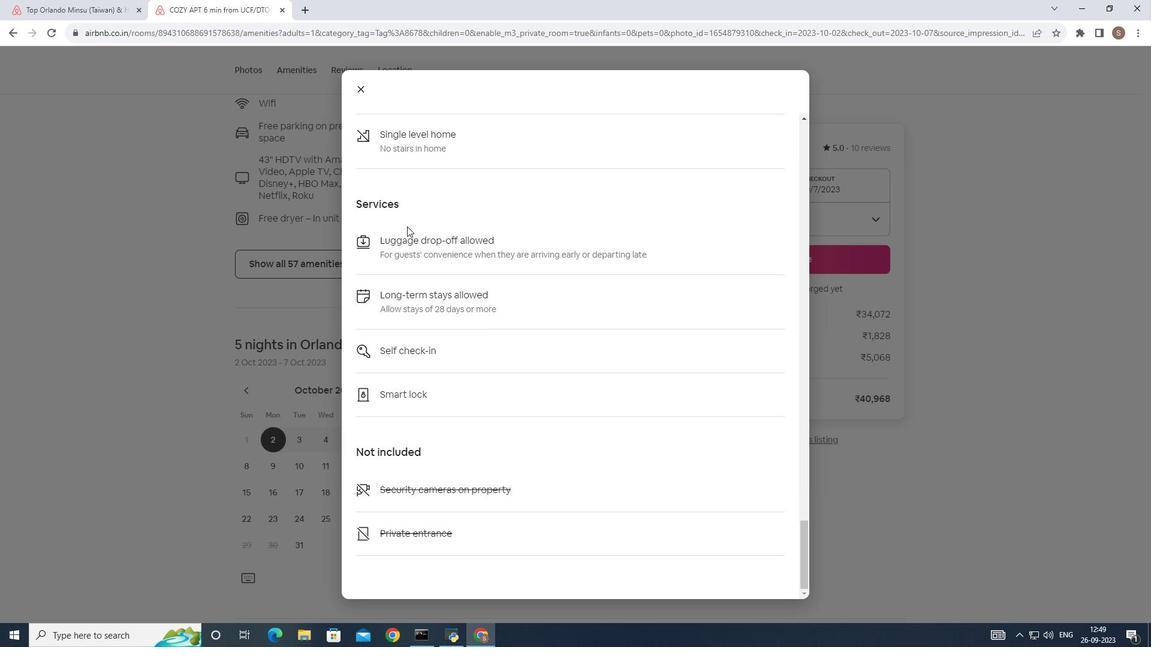
Action: Mouse scrolled (490, 318) with delta (0, 0)
Screenshot: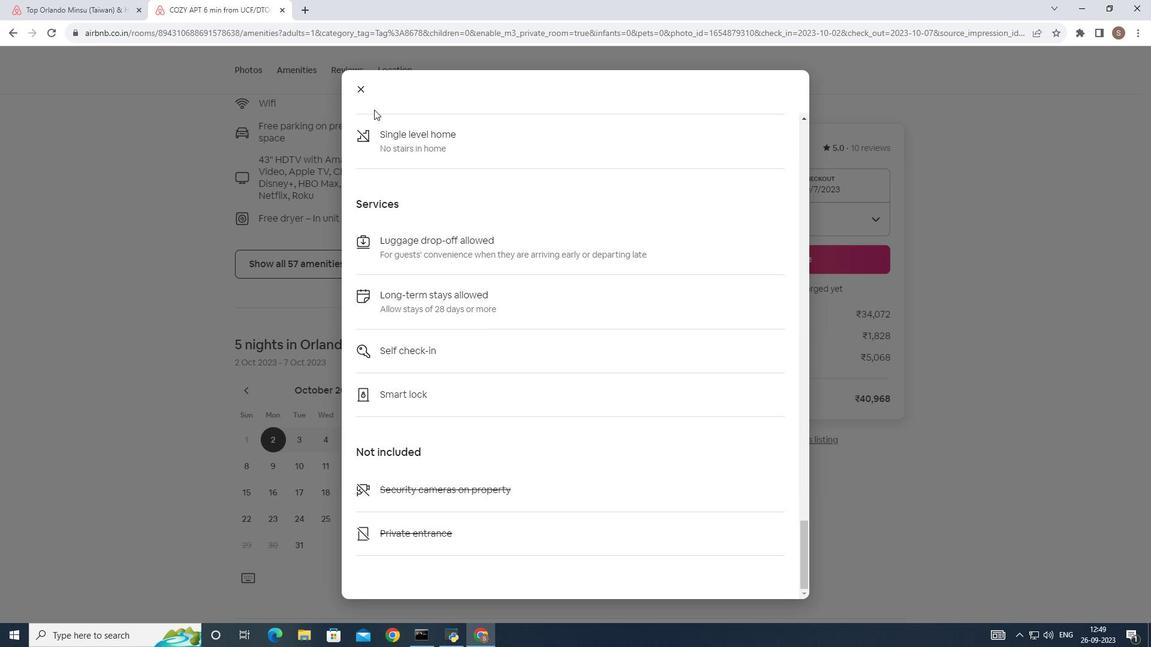 
Action: Mouse scrolled (490, 318) with delta (0, 0)
Screenshot: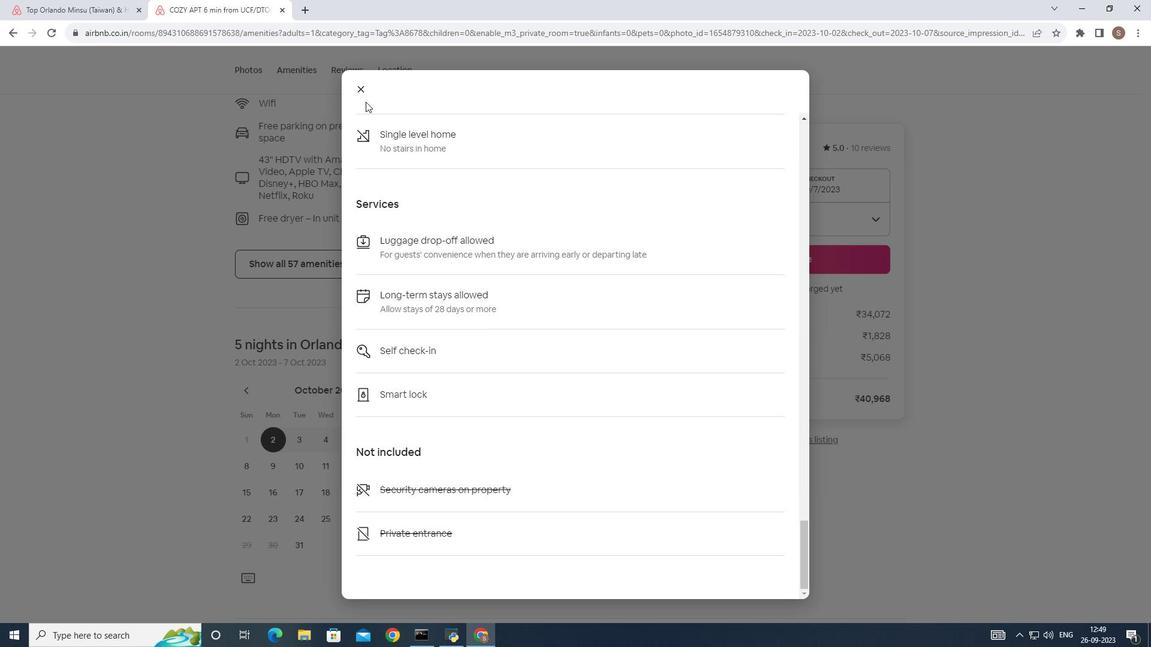 
Action: Mouse scrolled (490, 318) with delta (0, 0)
Screenshot: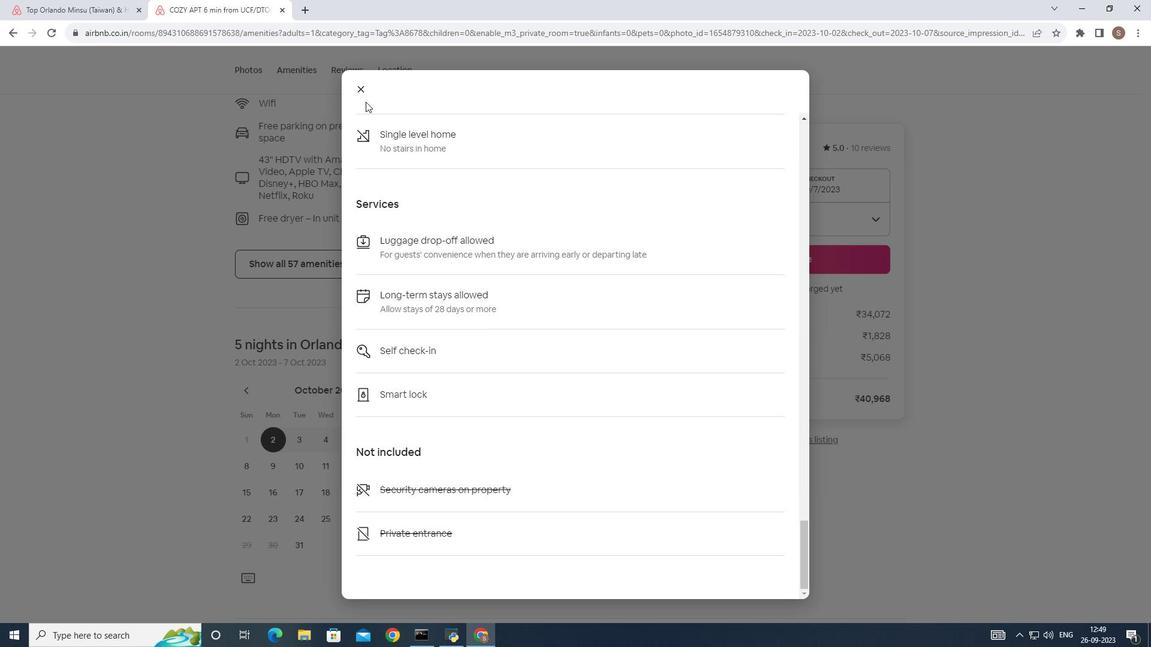 
Action: Mouse scrolled (490, 318) with delta (0, 0)
Screenshot: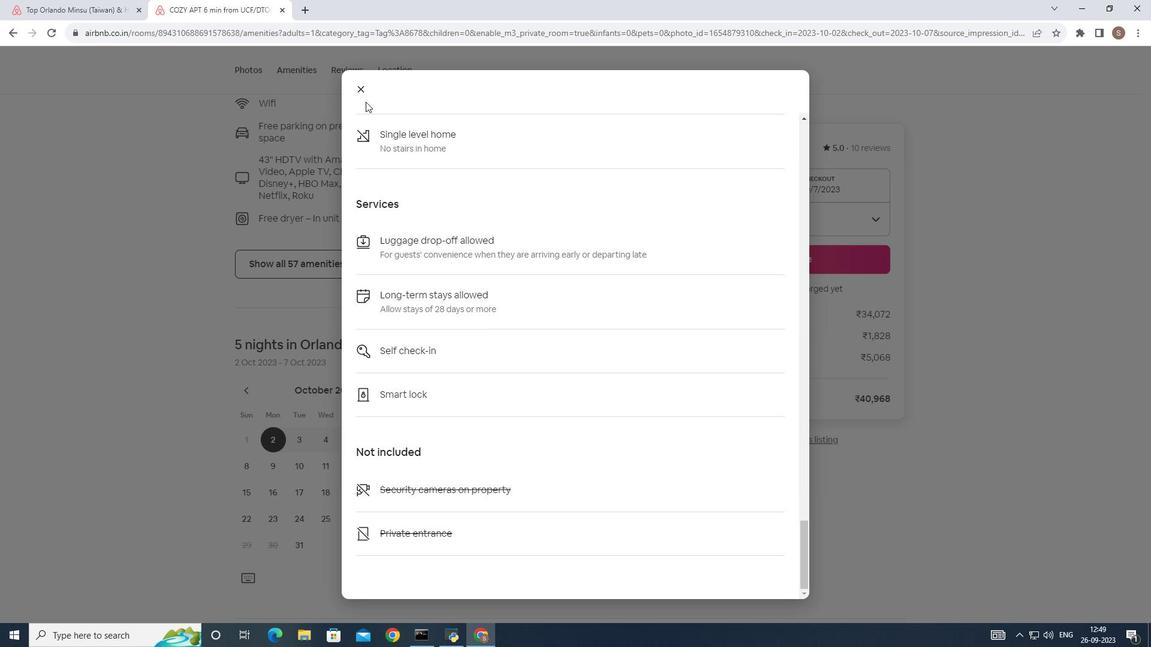 
Action: Mouse moved to (361, 98)
Screenshot: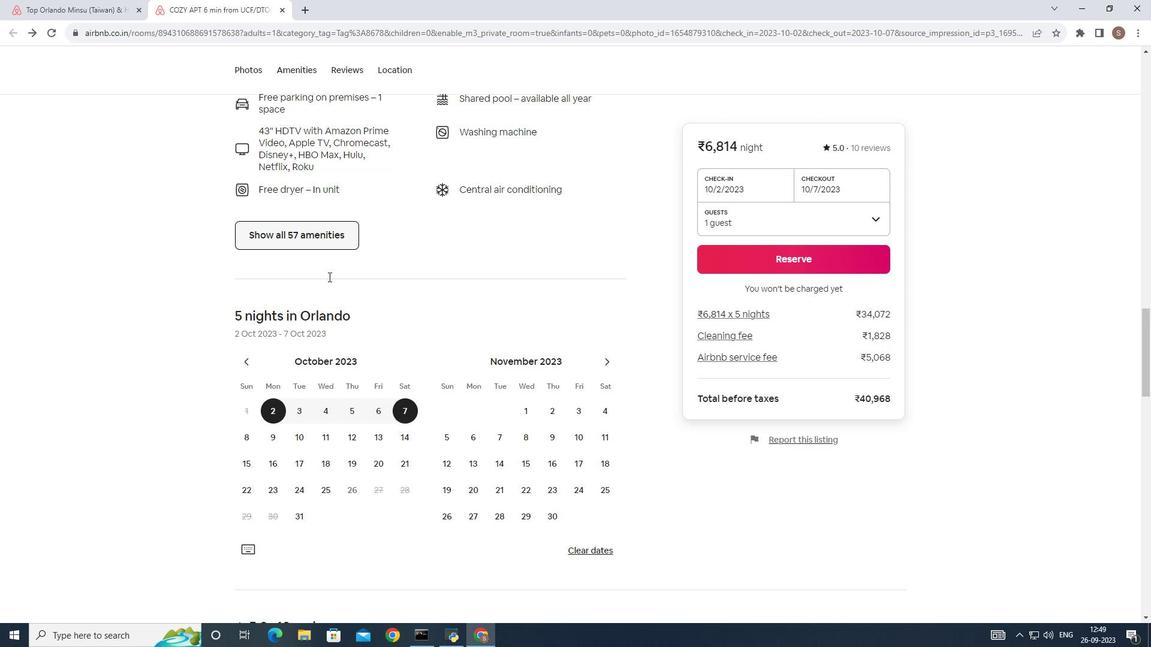 
Action: Mouse pressed left at (361, 98)
Screenshot: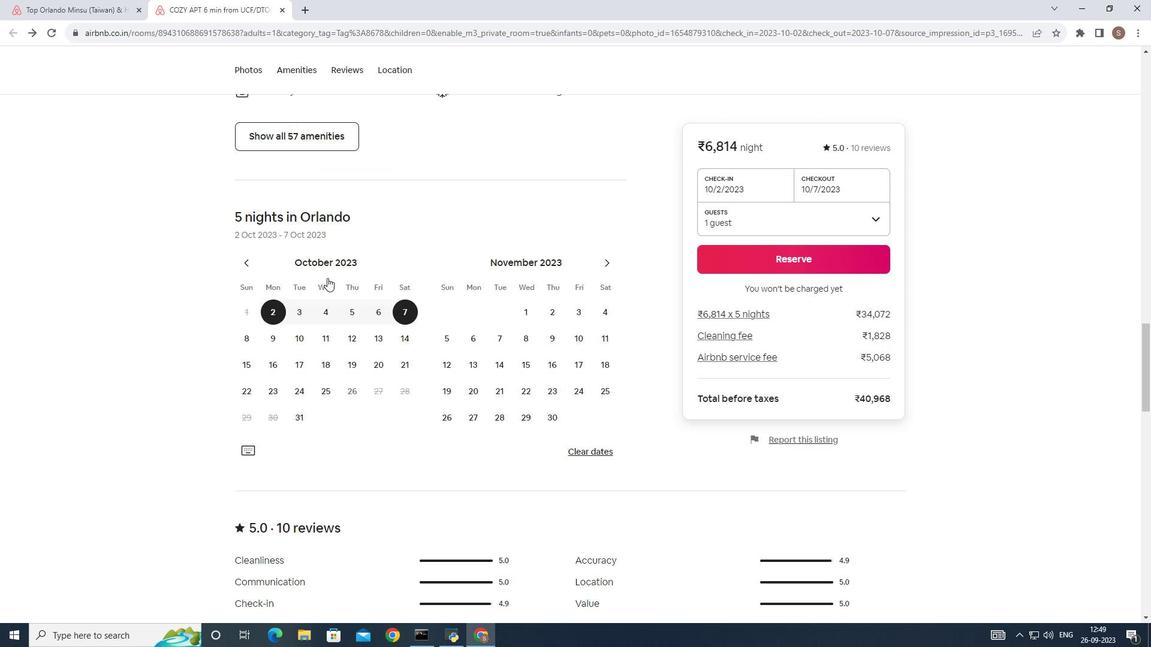 
Action: Mouse moved to (332, 271)
Screenshot: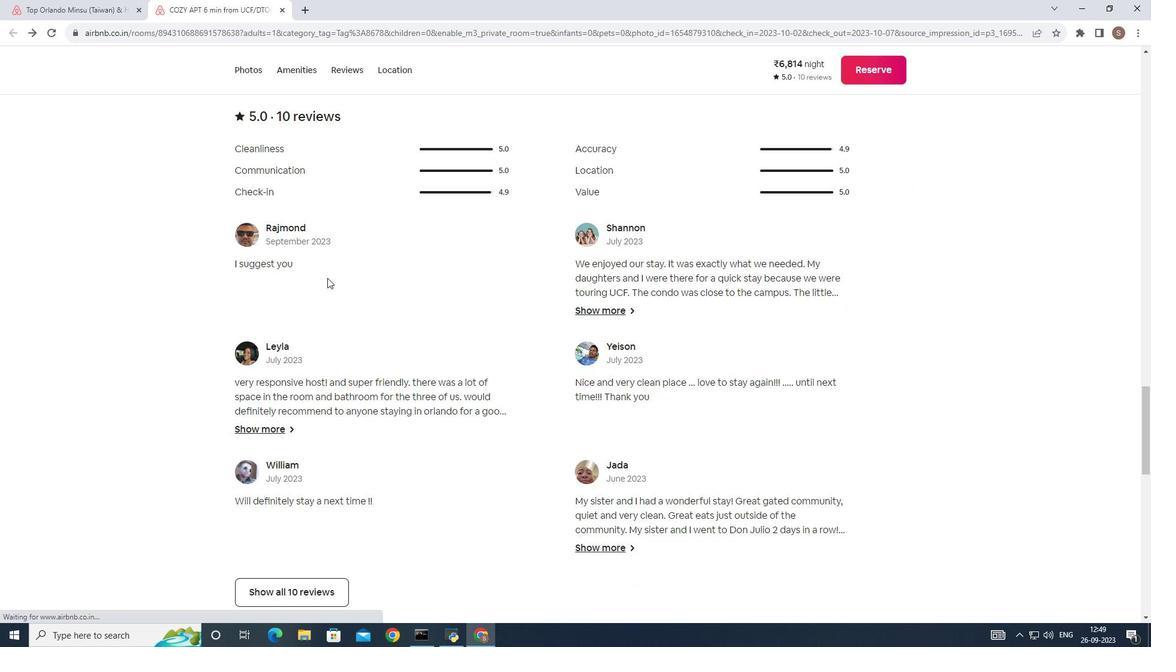 
Action: Mouse scrolled (332, 271) with delta (0, 0)
Screenshot: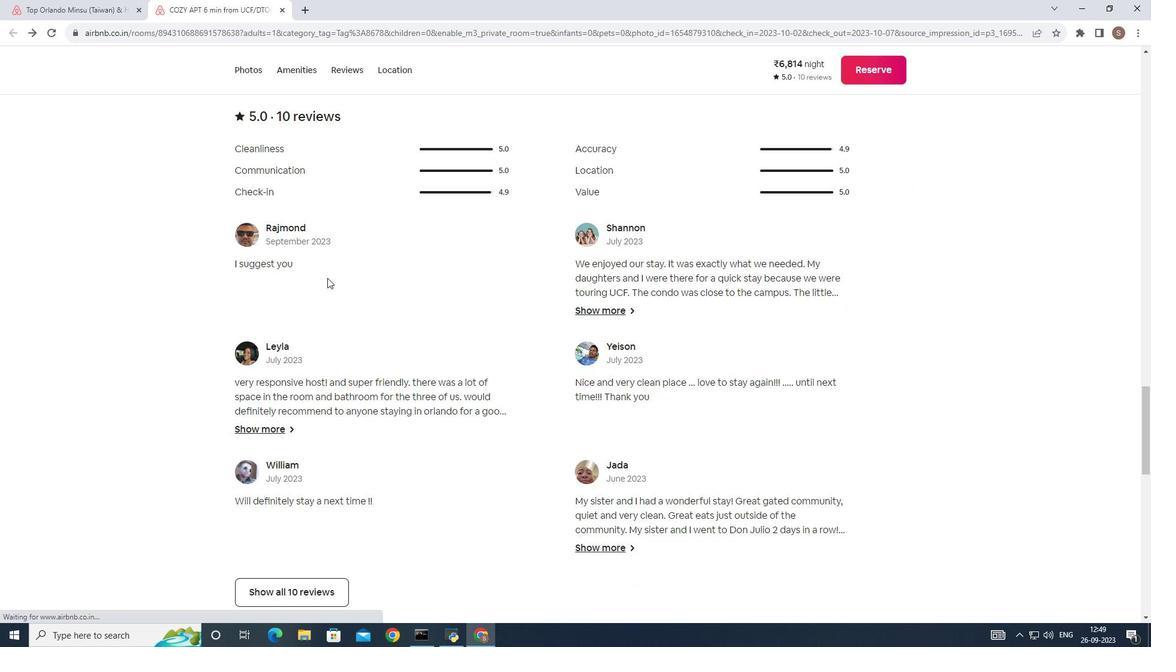 
Action: Mouse moved to (331, 274)
Screenshot: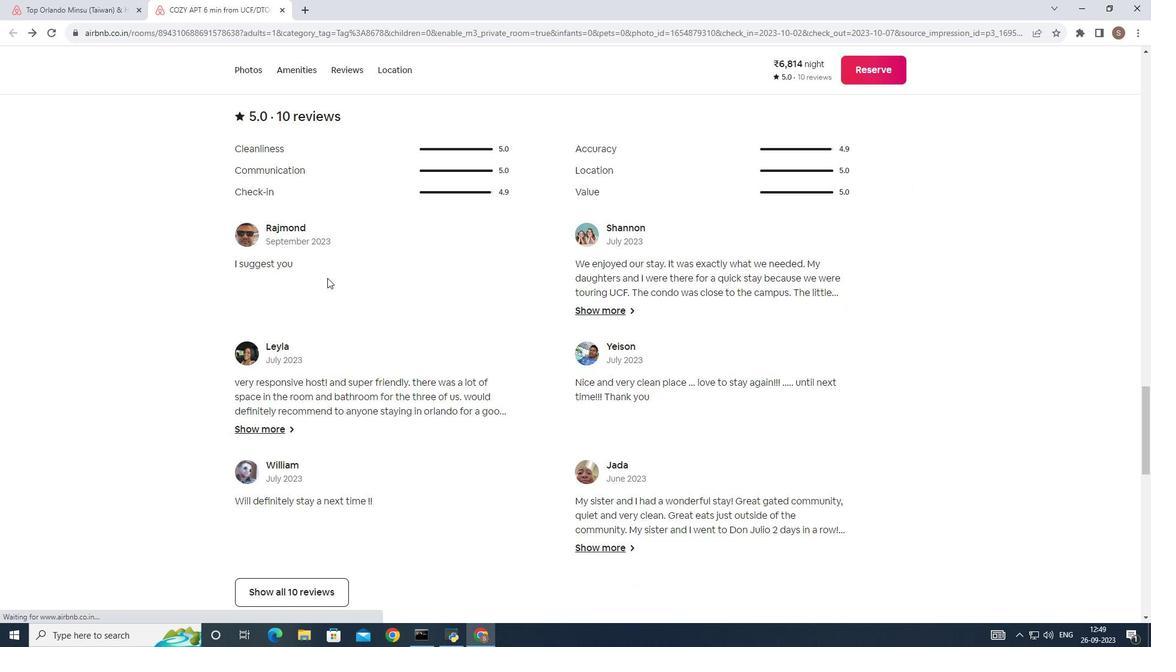 
Action: Mouse scrolled (331, 273) with delta (0, 0)
Screenshot: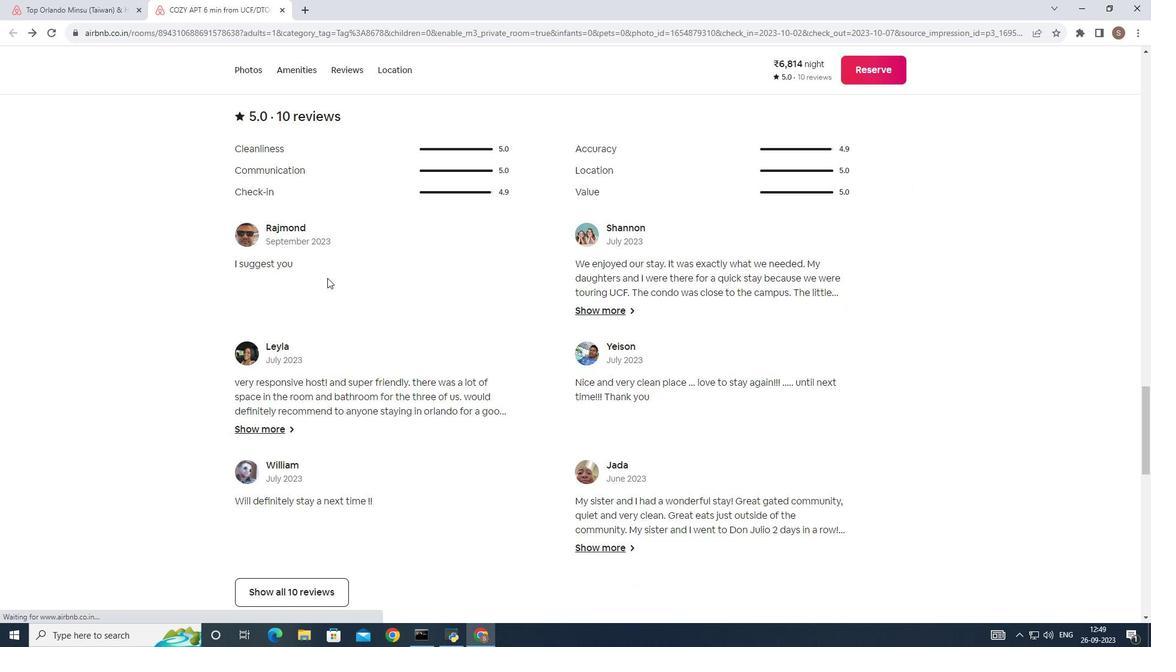 
Action: Mouse moved to (330, 274)
Screenshot: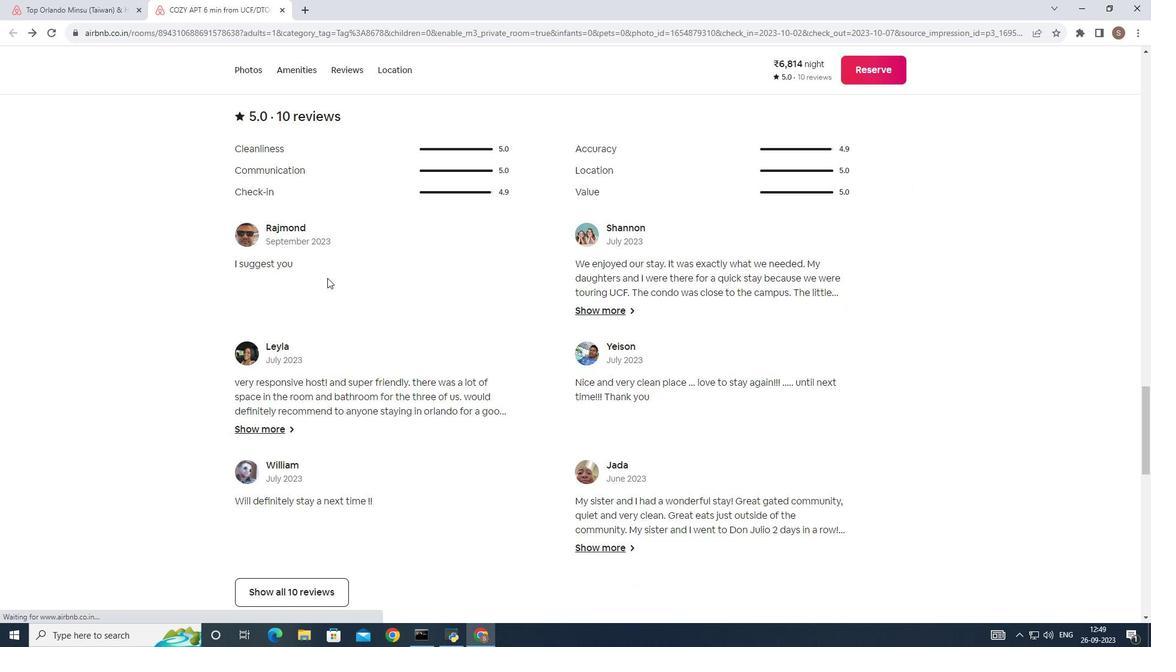 
Action: Mouse scrolled (330, 274) with delta (0, 0)
Screenshot: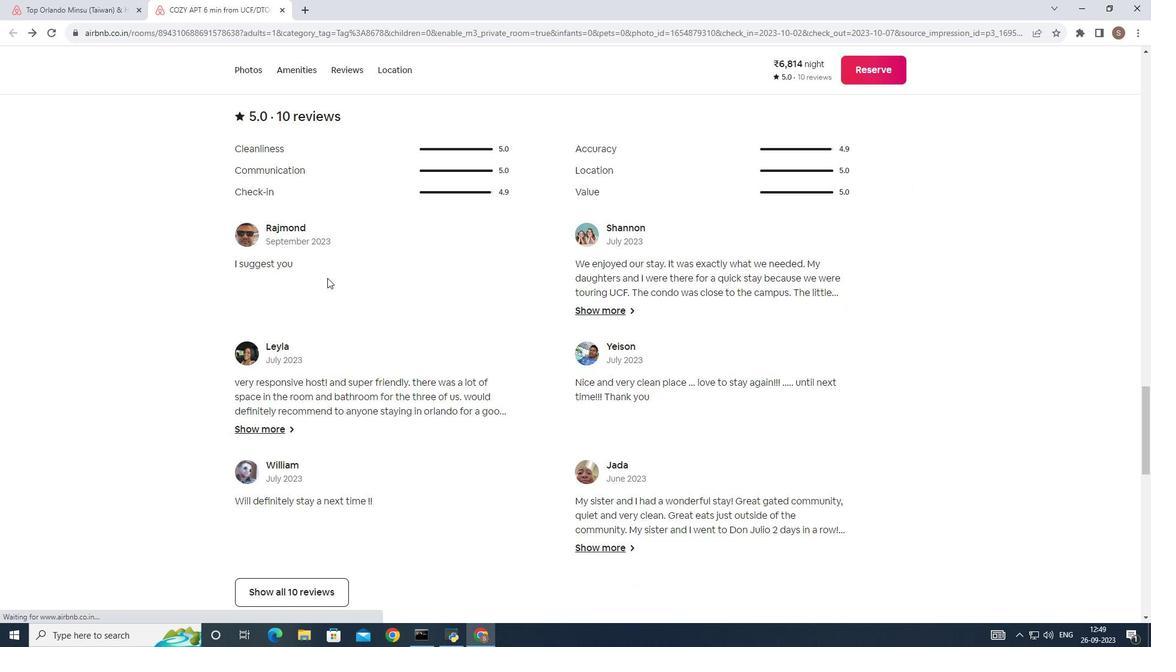 
Action: Mouse scrolled (330, 274) with delta (0, 0)
Screenshot: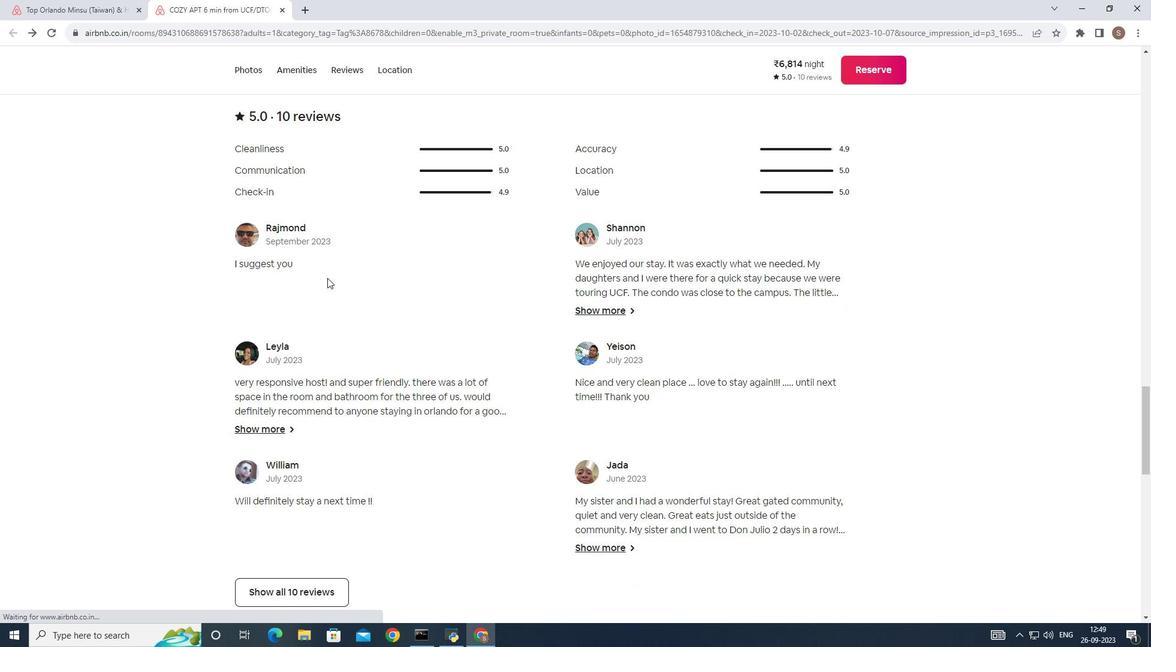 
Action: Mouse scrolled (330, 274) with delta (0, 0)
Screenshot: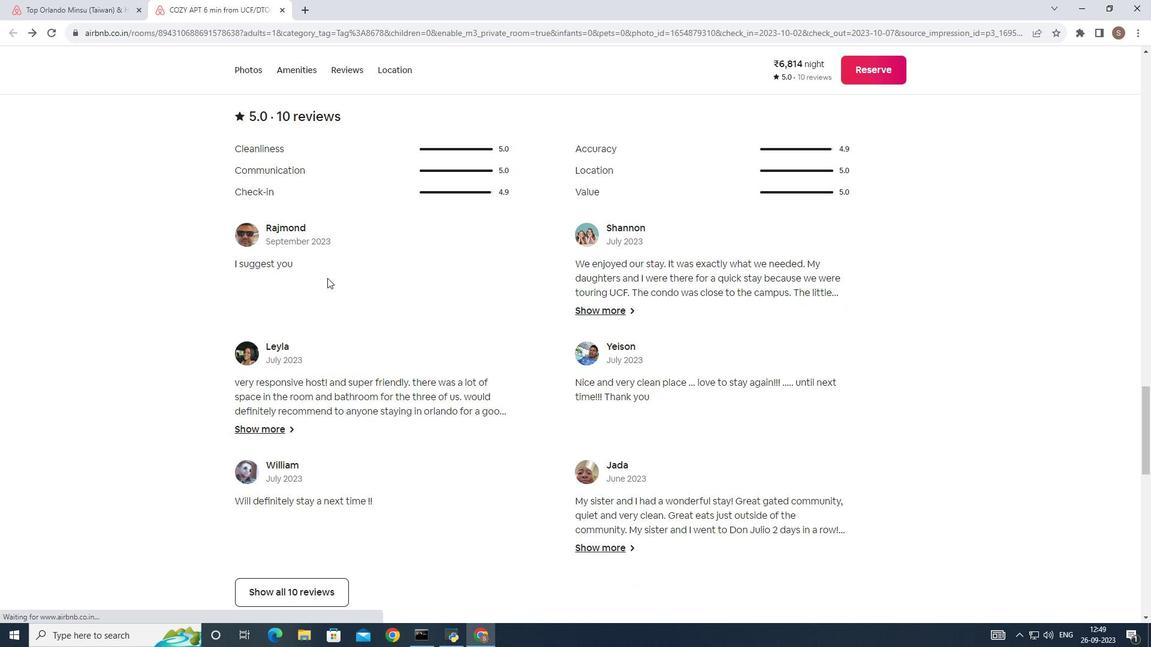 
Action: Mouse moved to (330, 275)
Screenshot: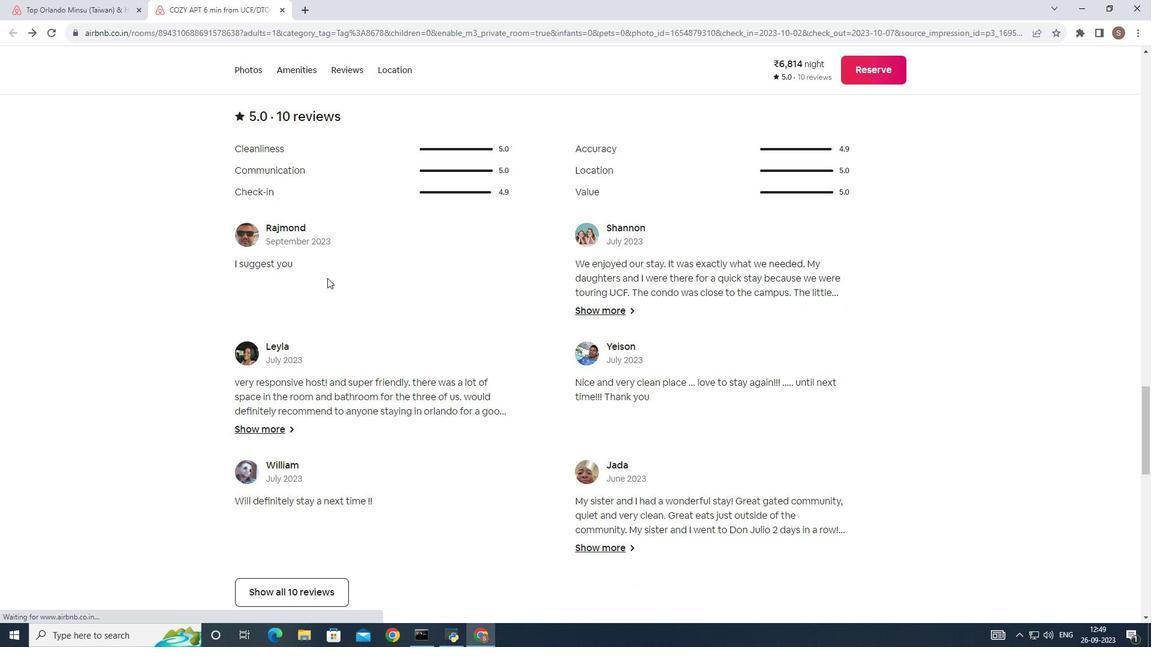 
Action: Mouse scrolled (330, 274) with delta (0, 0)
Screenshot: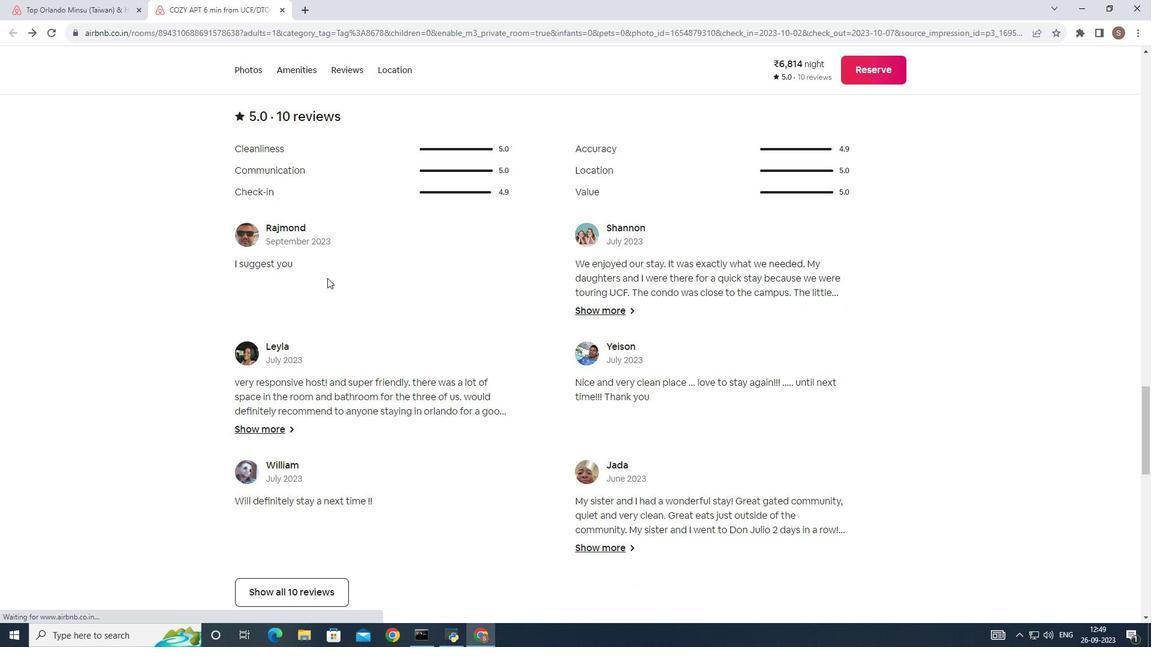 
Action: Mouse moved to (327, 278)
Screenshot: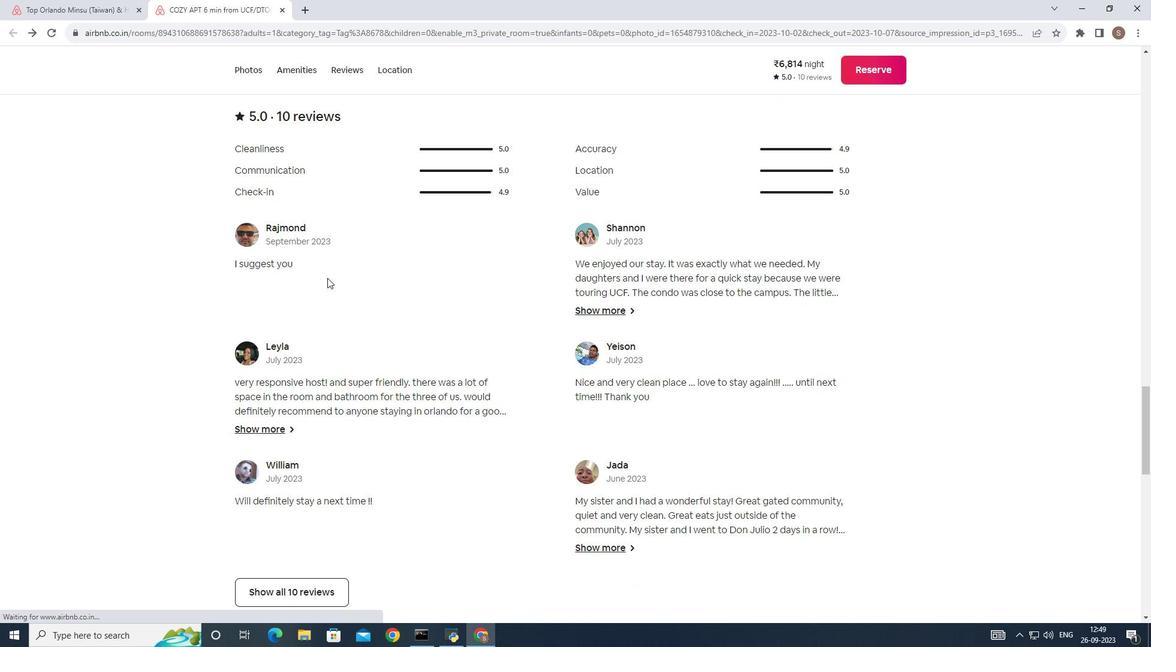 
Action: Mouse scrolled (327, 277) with delta (0, 0)
Screenshot: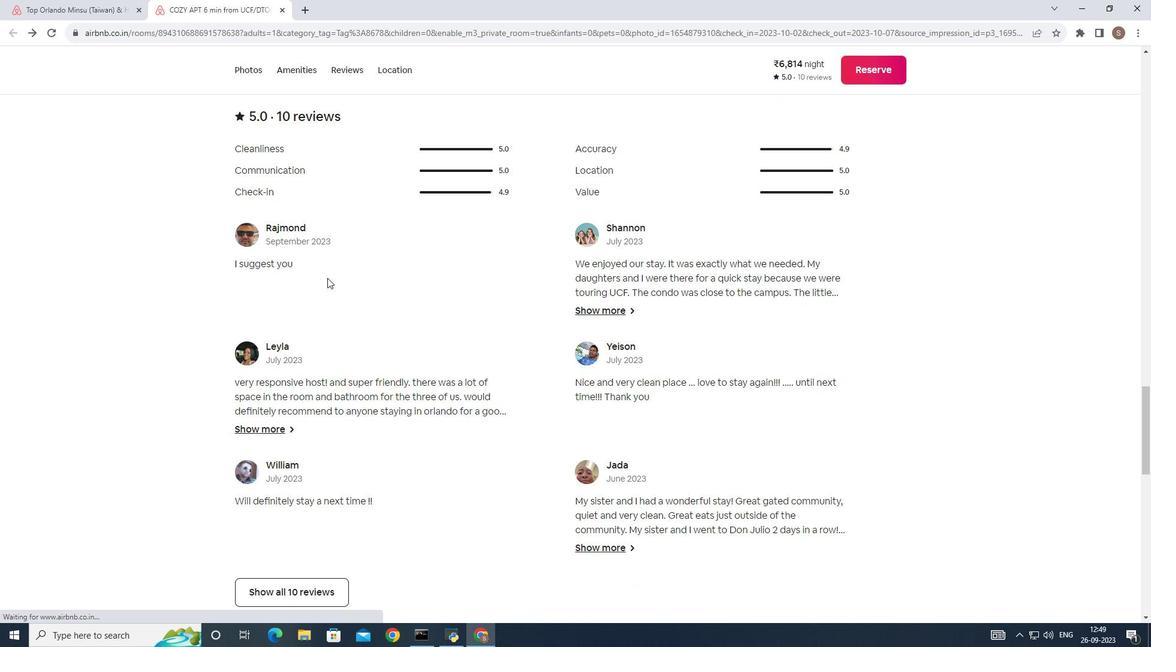 
Action: Mouse moved to (327, 278)
Screenshot: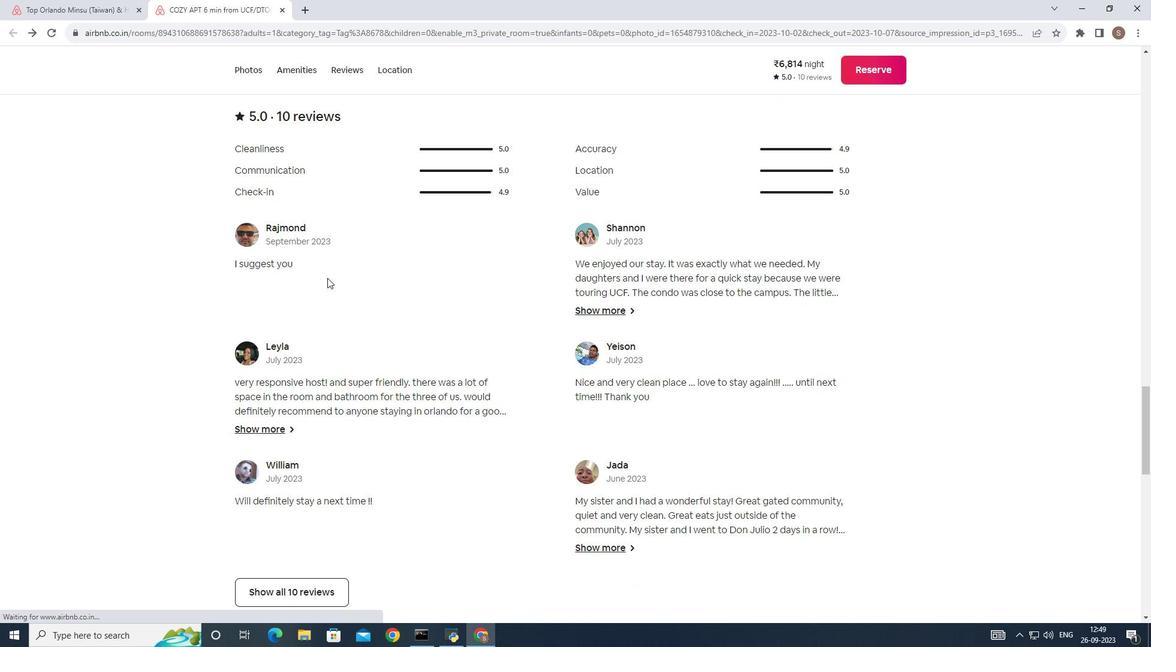 
Action: Mouse scrolled (327, 277) with delta (0, 0)
Screenshot: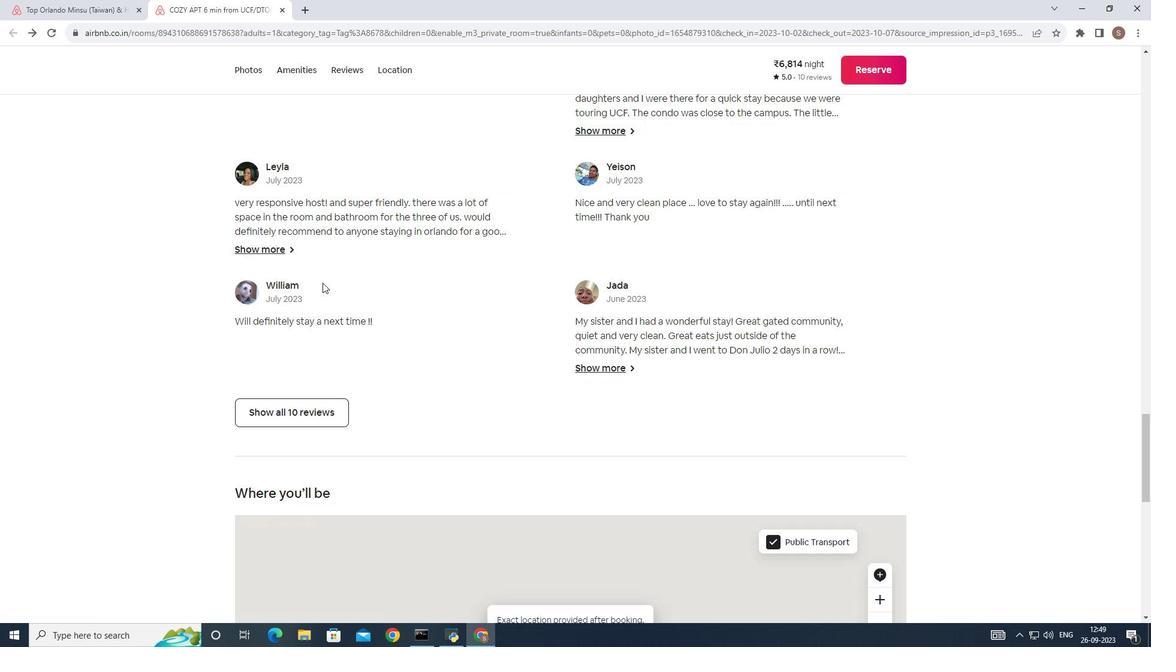 
Action: Mouse scrolled (327, 277) with delta (0, 0)
Screenshot: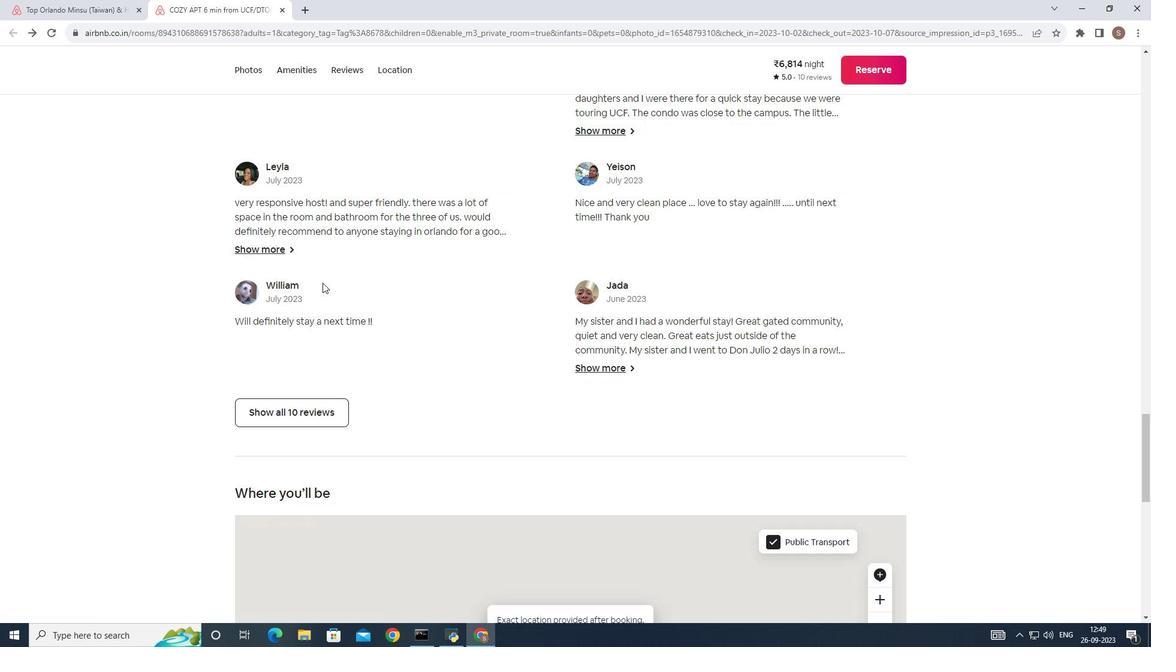 
Action: Mouse scrolled (327, 277) with delta (0, 0)
Screenshot: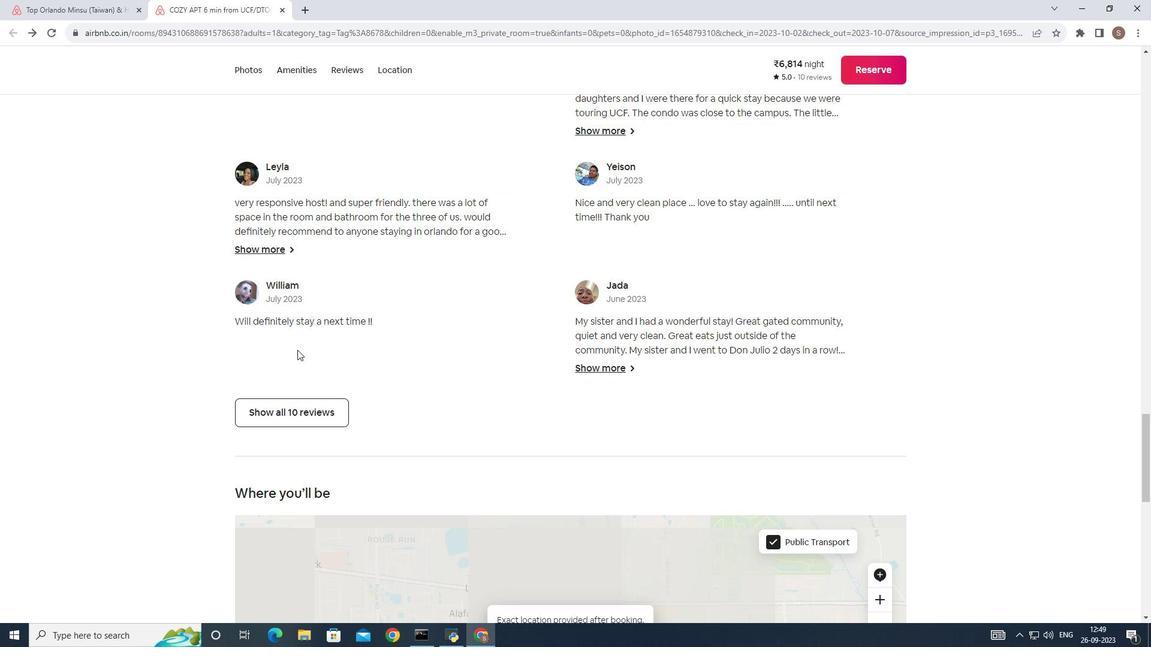 
Action: Mouse scrolled (327, 277) with delta (0, 0)
Screenshot: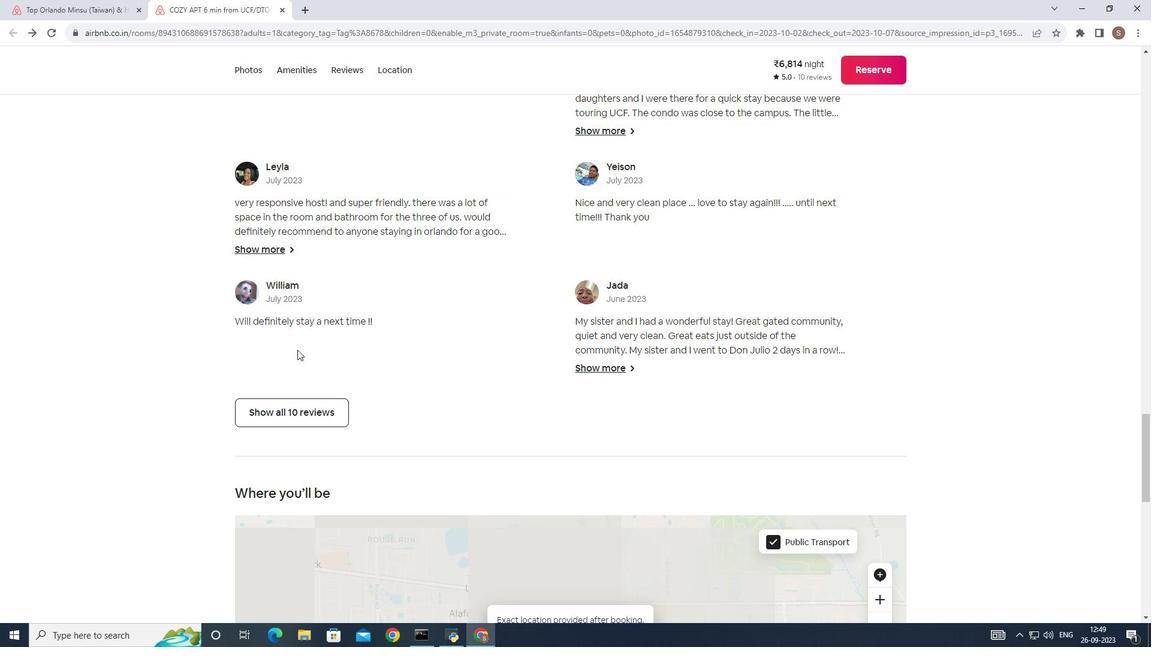 
Action: Mouse scrolled (327, 277) with delta (0, 0)
Screenshot: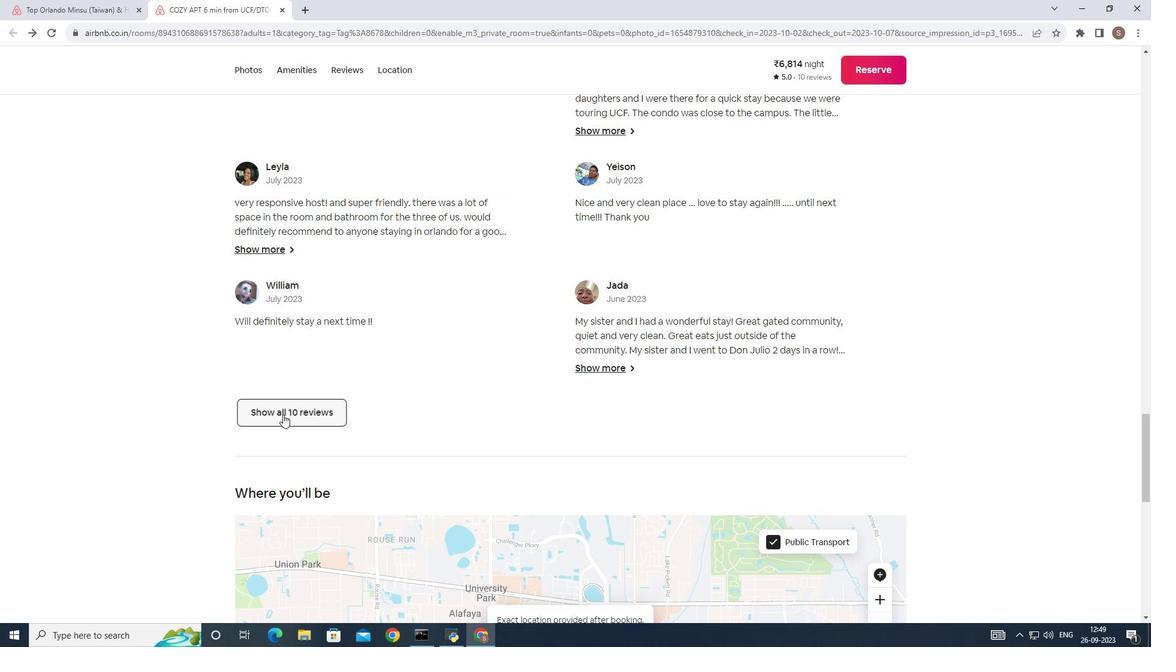 
Action: Mouse scrolled (327, 277) with delta (0, 0)
Screenshot: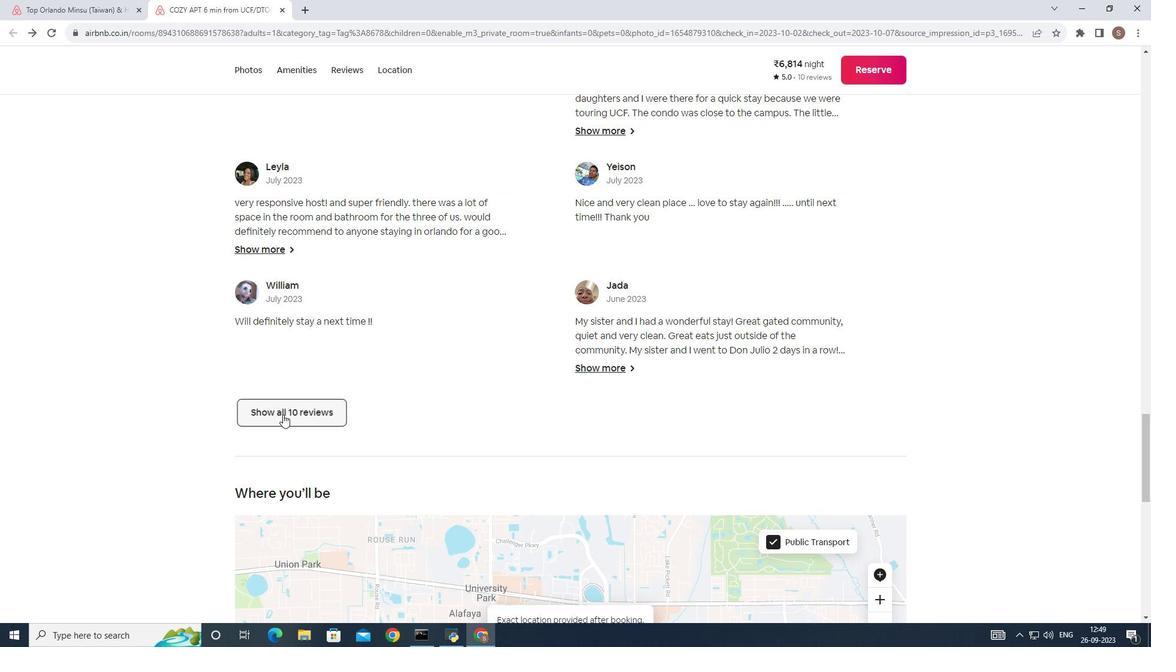 
Action: Mouse scrolled (327, 277) with delta (0, 0)
Screenshot: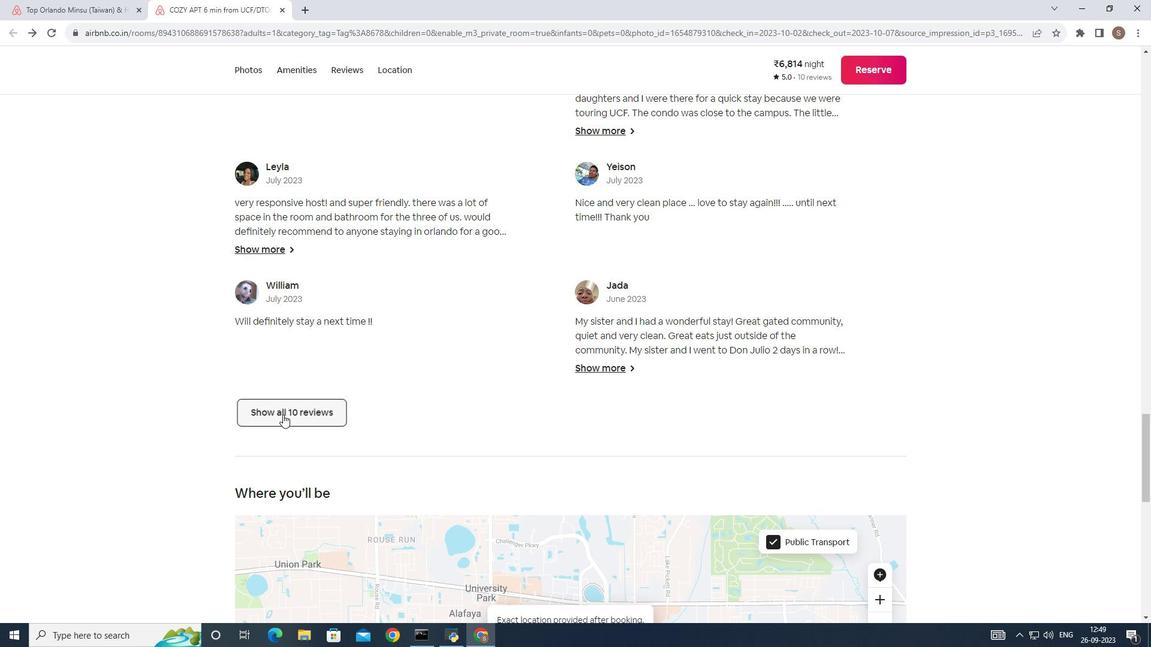 
Action: Mouse moved to (283, 414)
Screenshot: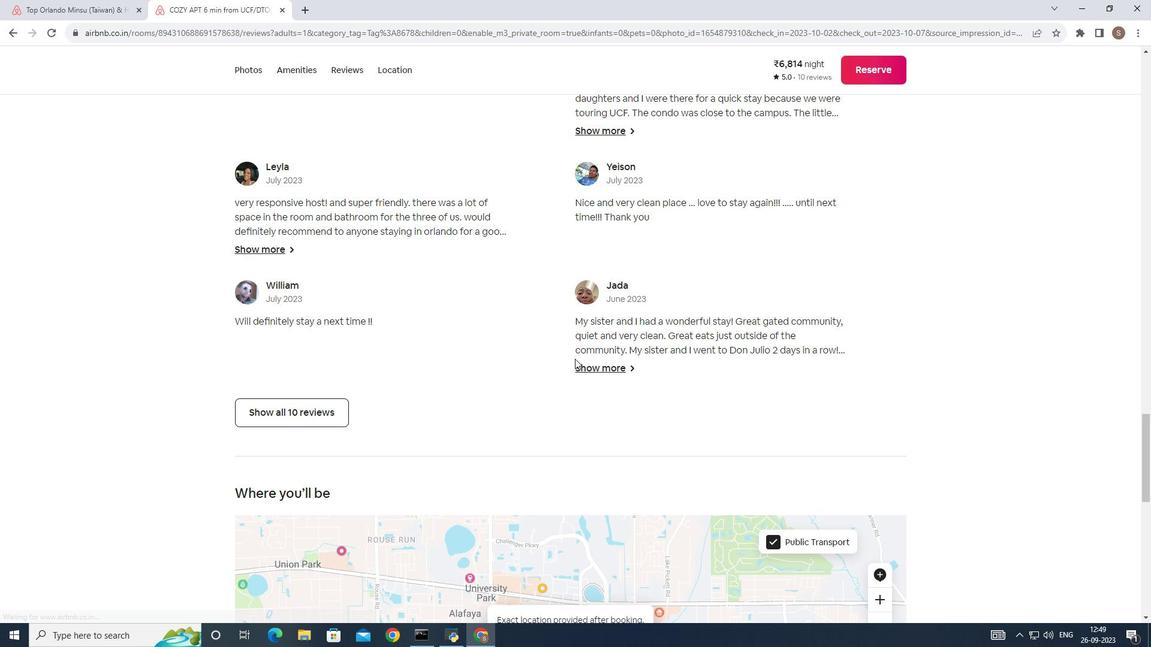 
Action: Mouse pressed left at (283, 414)
Screenshot: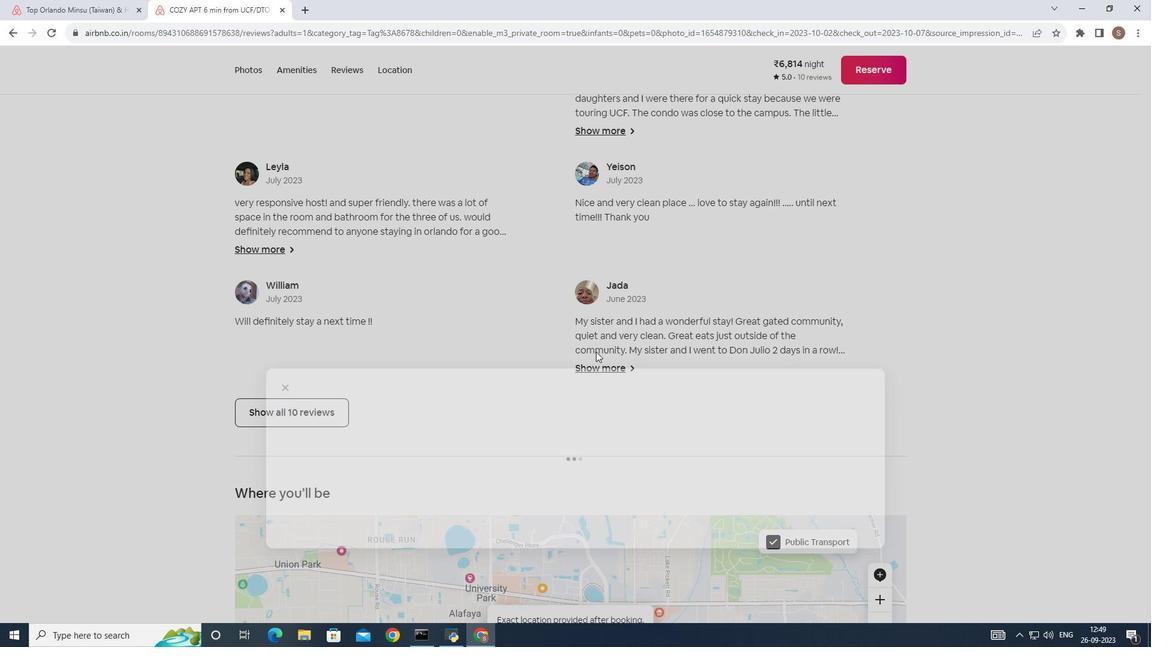 
Action: Mouse moved to (603, 348)
Screenshot: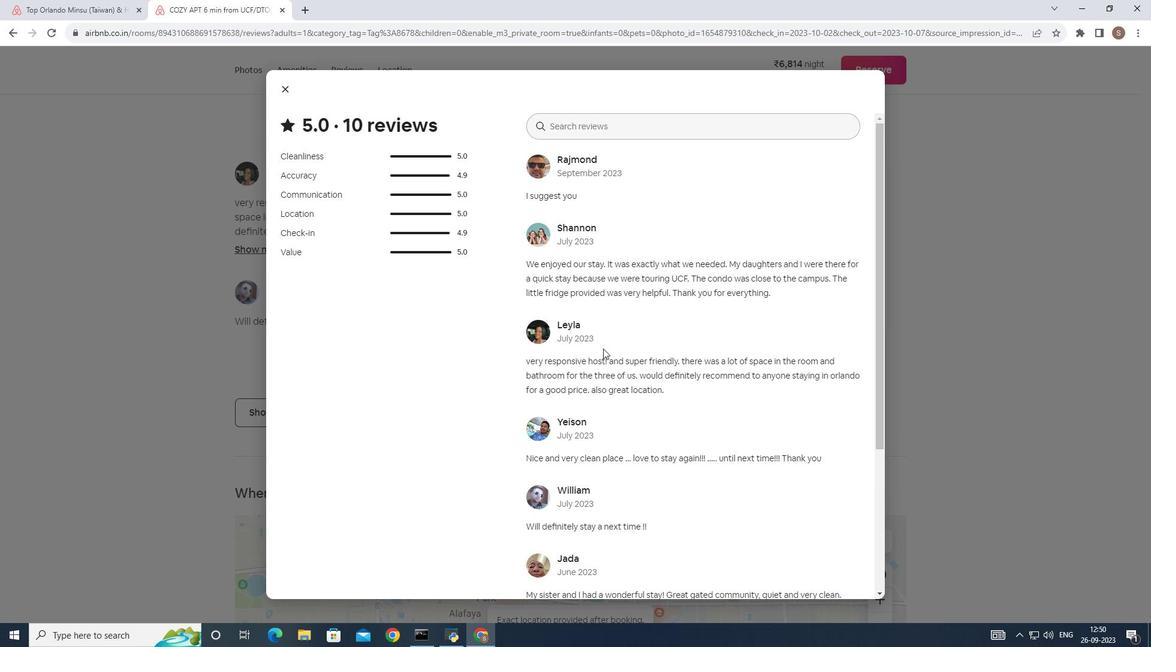 
Action: Mouse scrolled (603, 348) with delta (0, 0)
Screenshot: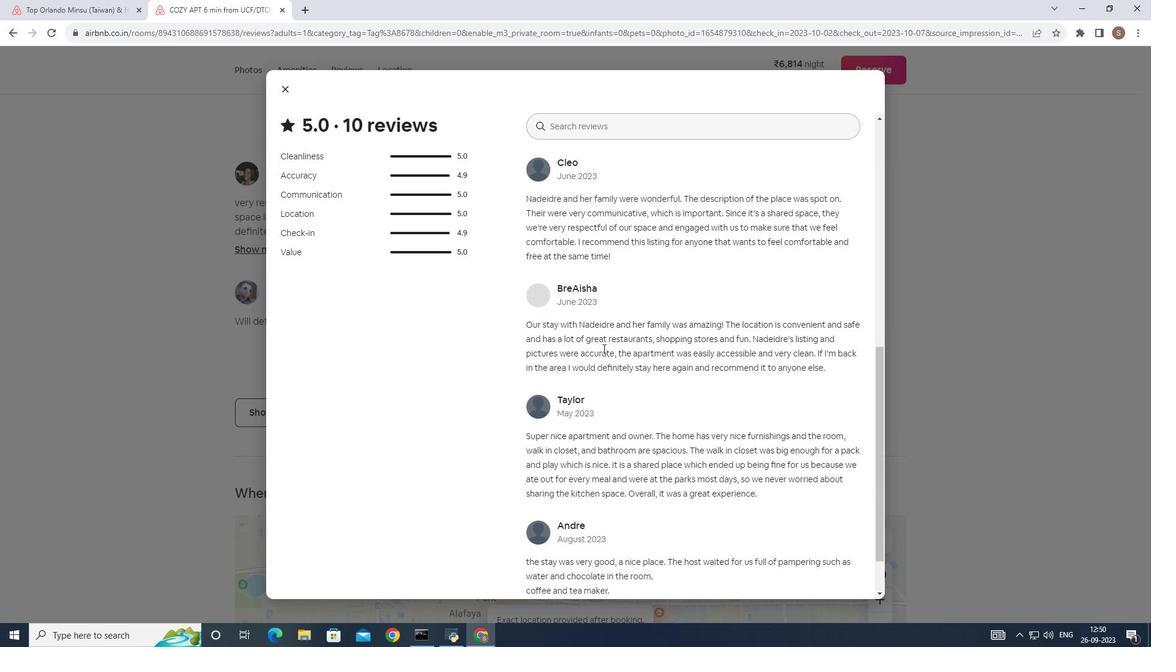 
Action: Mouse scrolled (603, 348) with delta (0, 0)
Screenshot: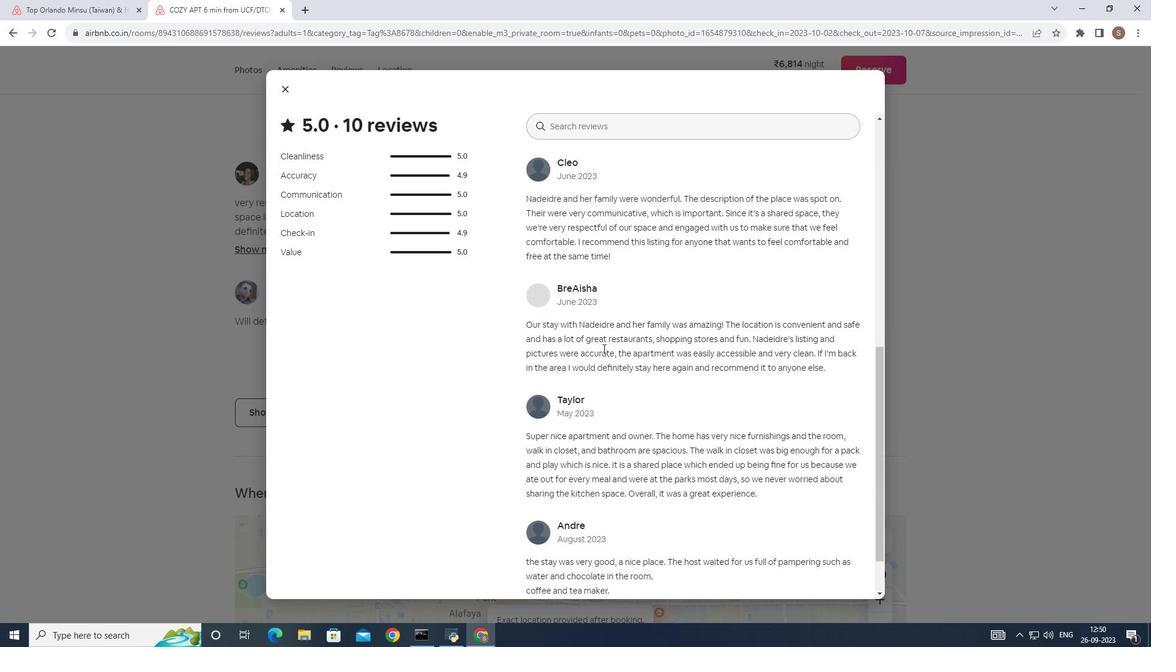 
Action: Mouse scrolled (603, 348) with delta (0, 0)
Screenshot: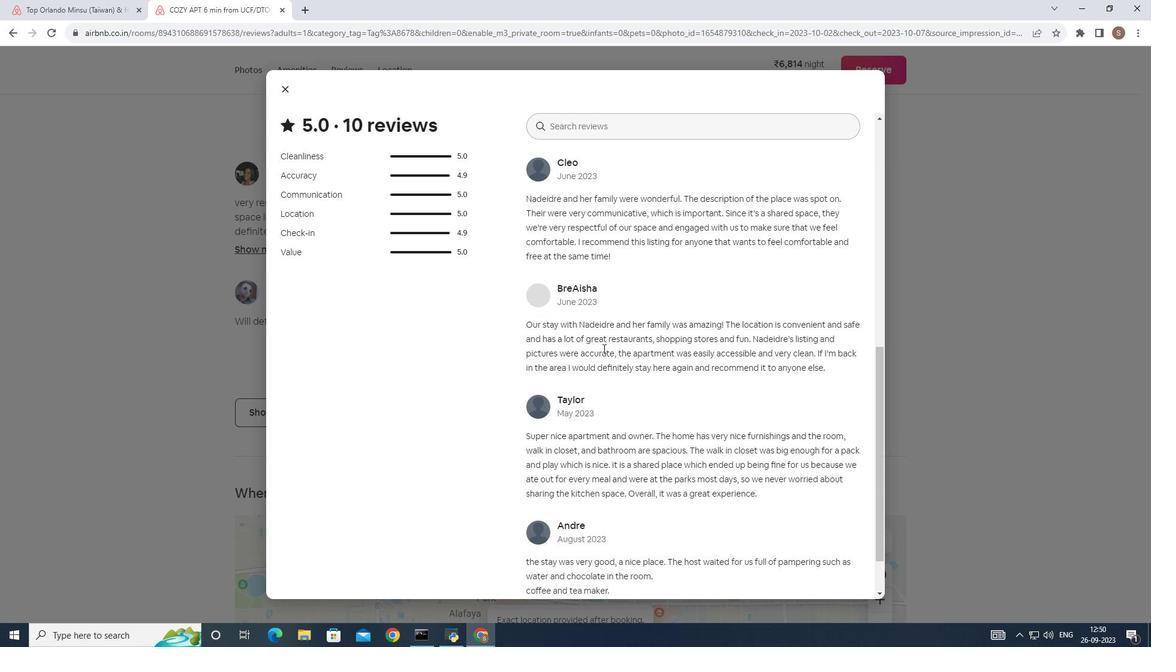 
Action: Mouse scrolled (603, 348) with delta (0, 0)
Screenshot: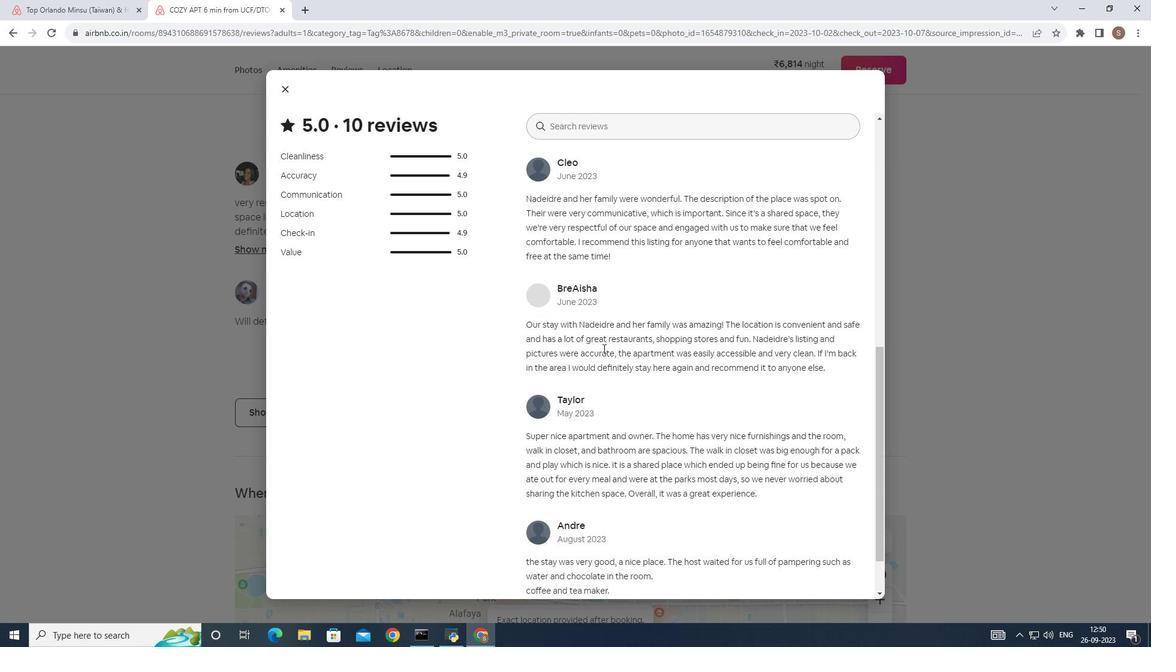 
Action: Mouse scrolled (603, 348) with delta (0, 0)
Screenshot: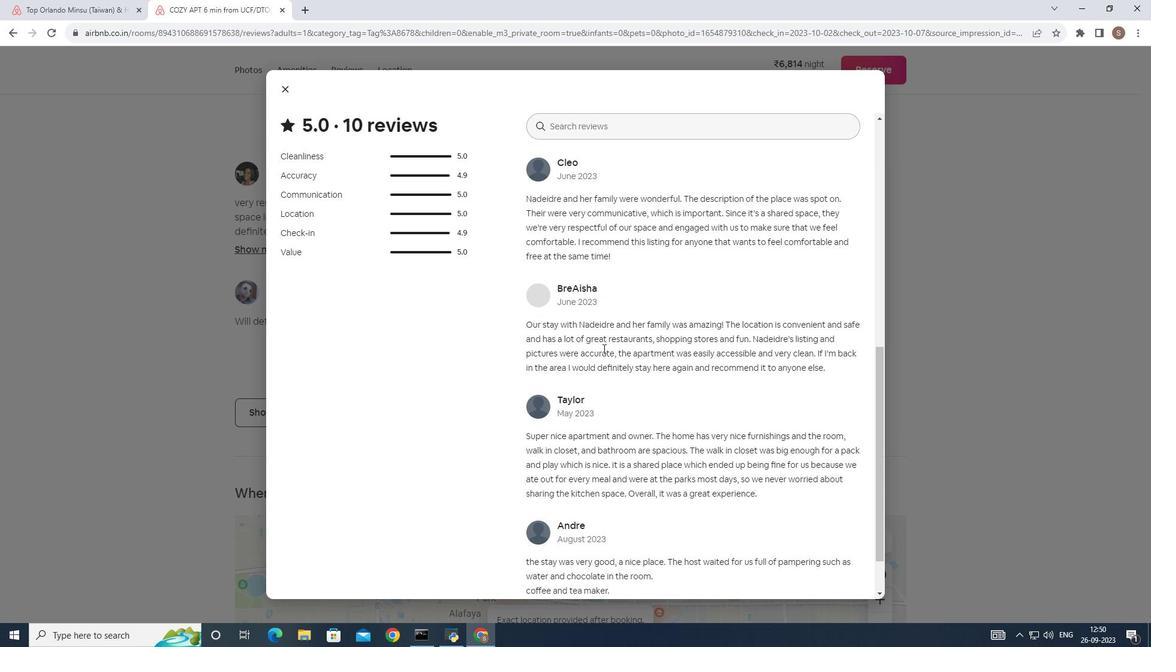 
Action: Mouse scrolled (603, 348) with delta (0, 0)
Screenshot: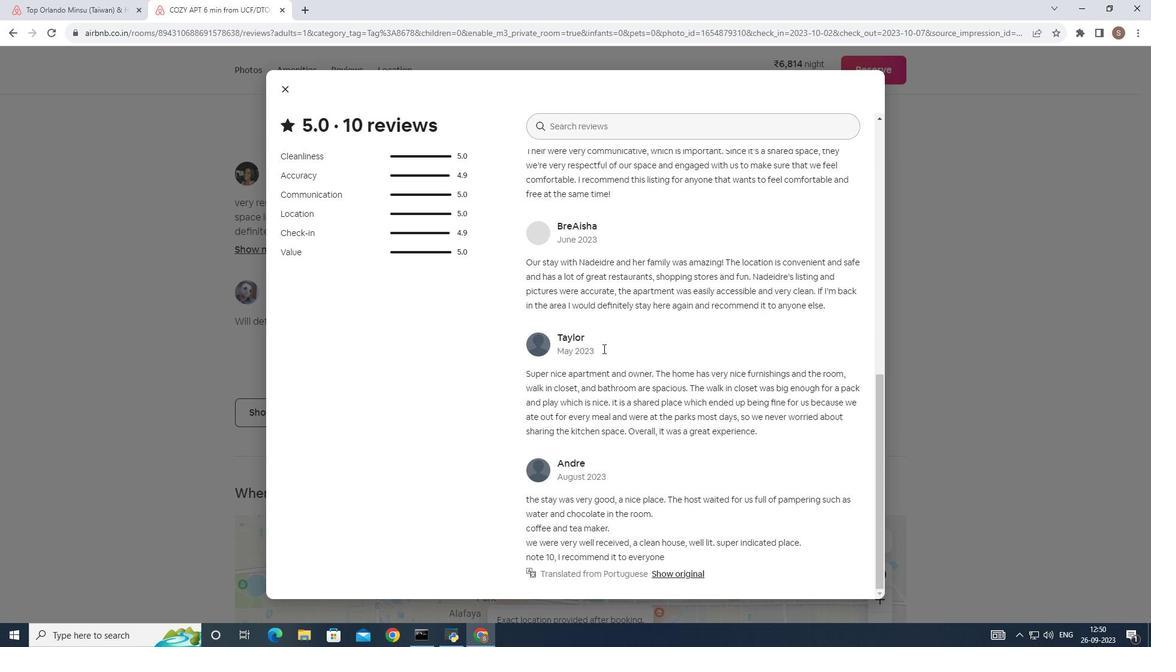 
Action: Mouse scrolled (603, 348) with delta (0, 0)
Screenshot: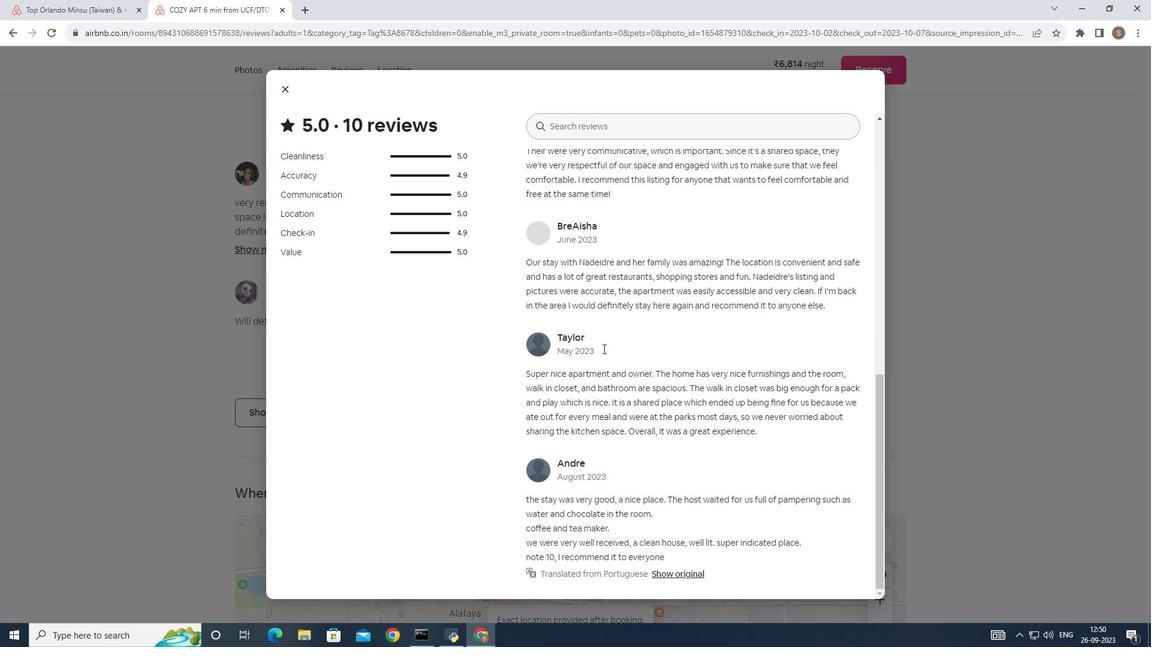 
Action: Mouse scrolled (603, 348) with delta (0, 0)
Screenshot: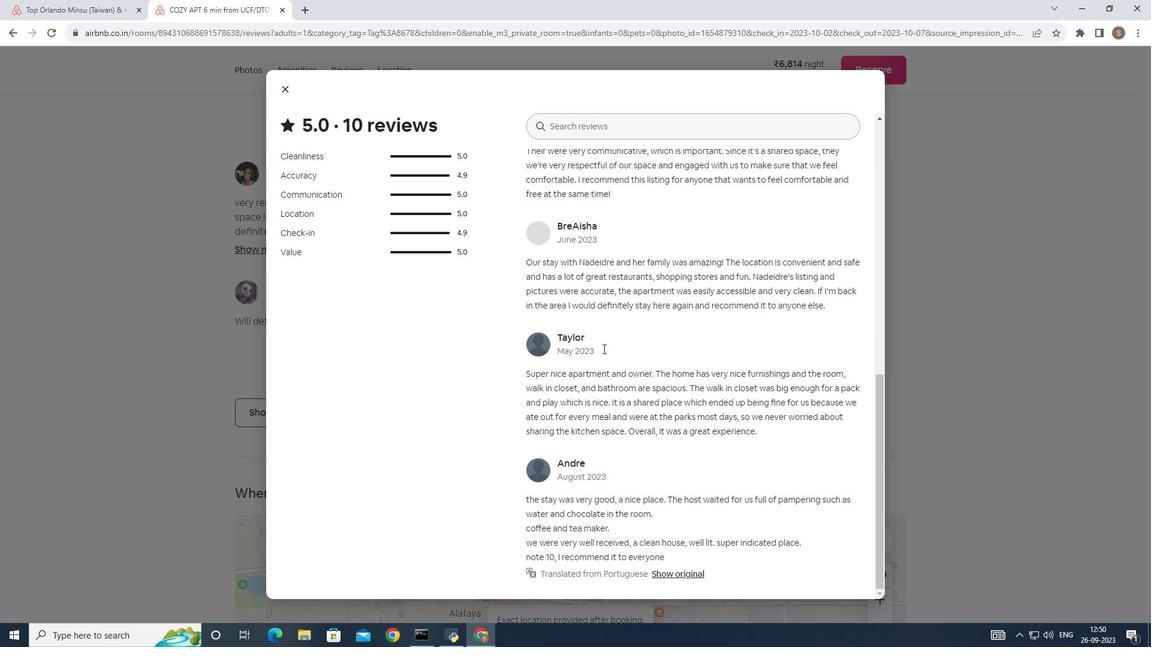 
Action: Mouse scrolled (603, 348) with delta (0, 0)
Screenshot: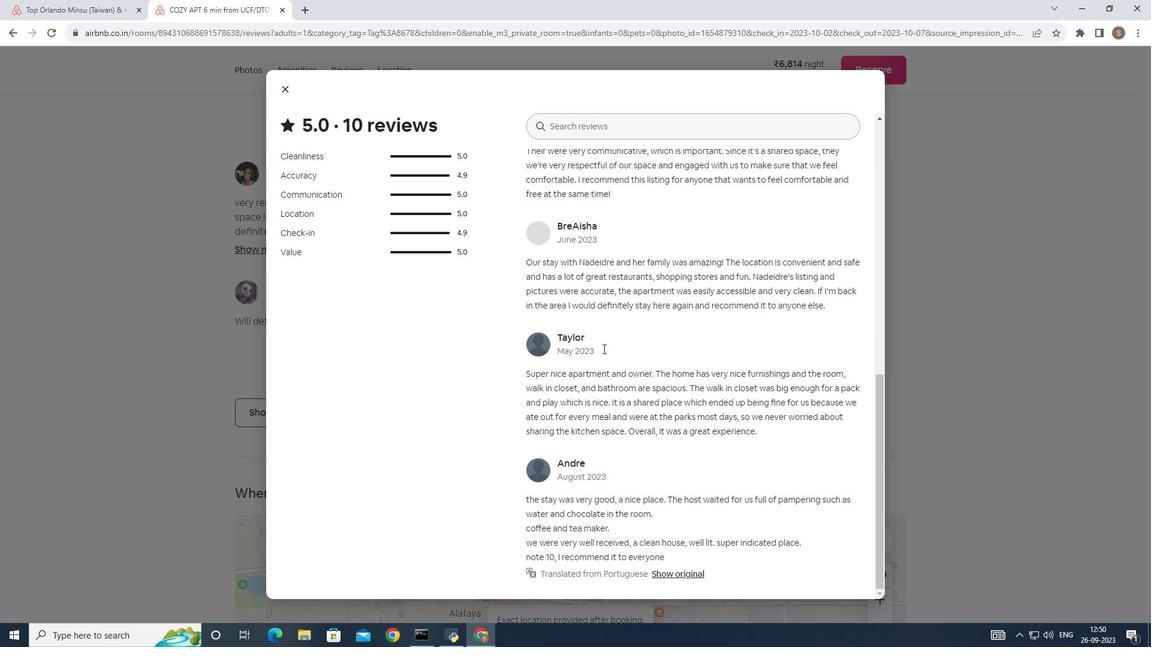 
Action: Mouse scrolled (603, 348) with delta (0, 0)
Screenshot: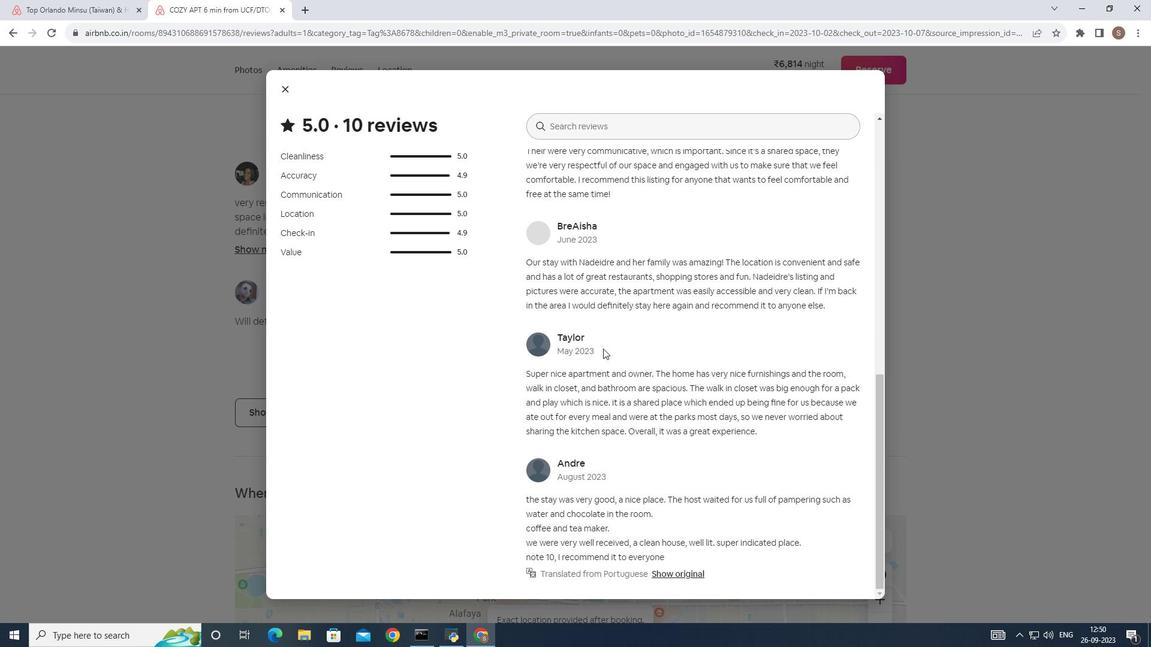 
Action: Mouse scrolled (603, 348) with delta (0, 0)
Screenshot: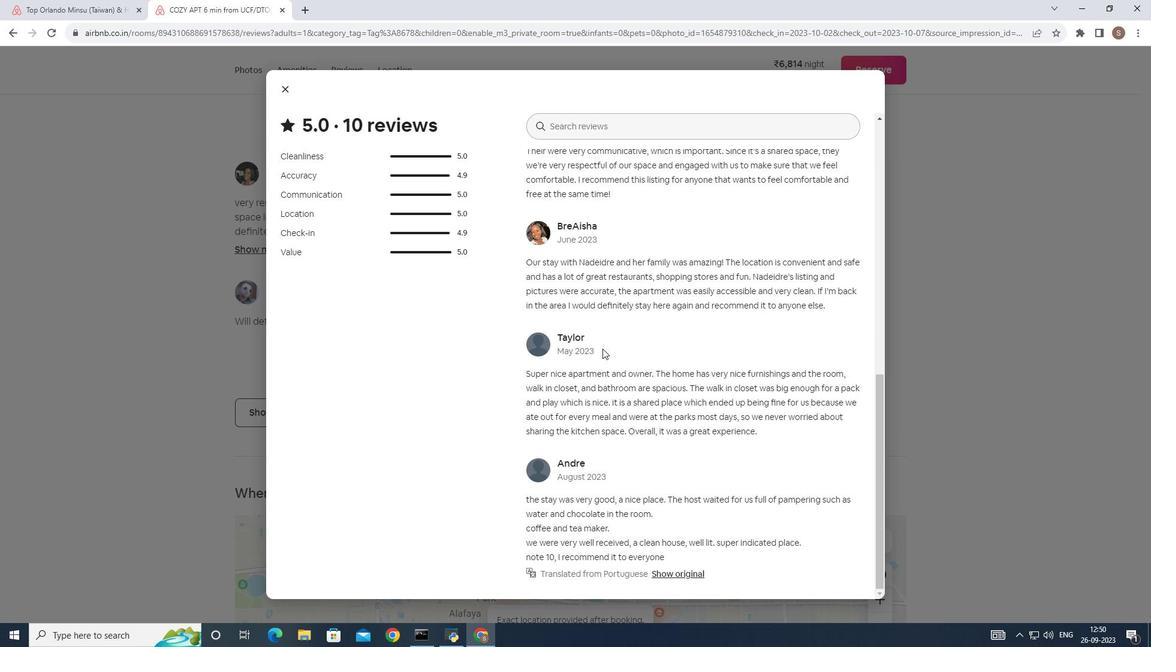 
Action: Mouse moved to (603, 348)
Screenshot: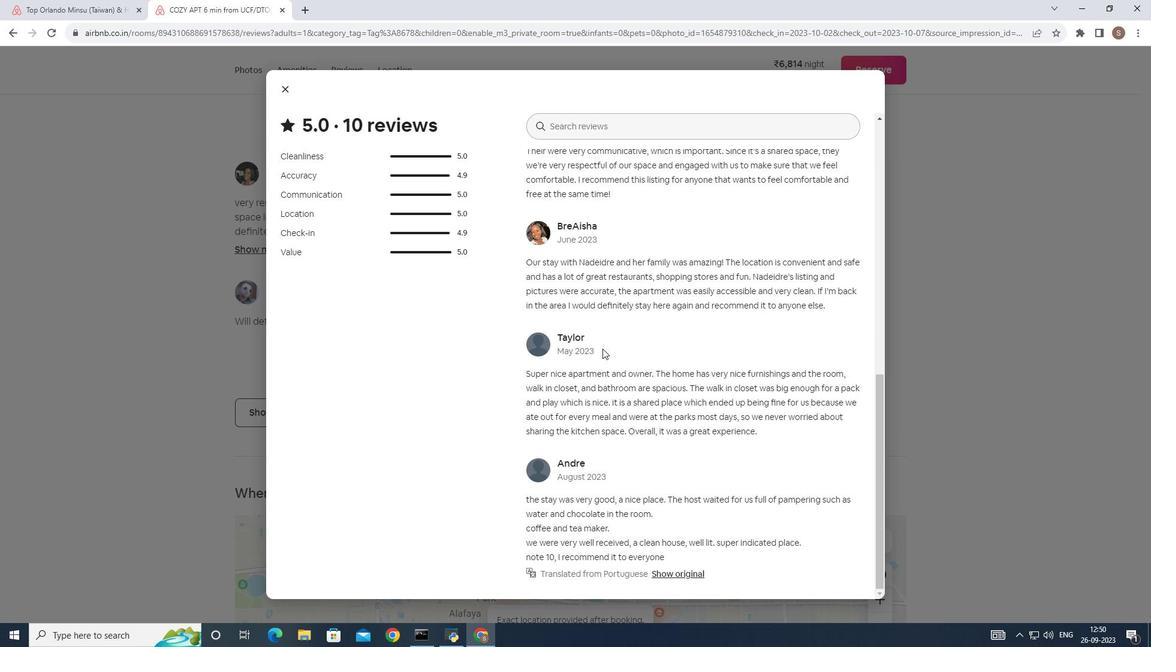 
Action: Mouse scrolled (603, 348) with delta (0, 0)
Screenshot: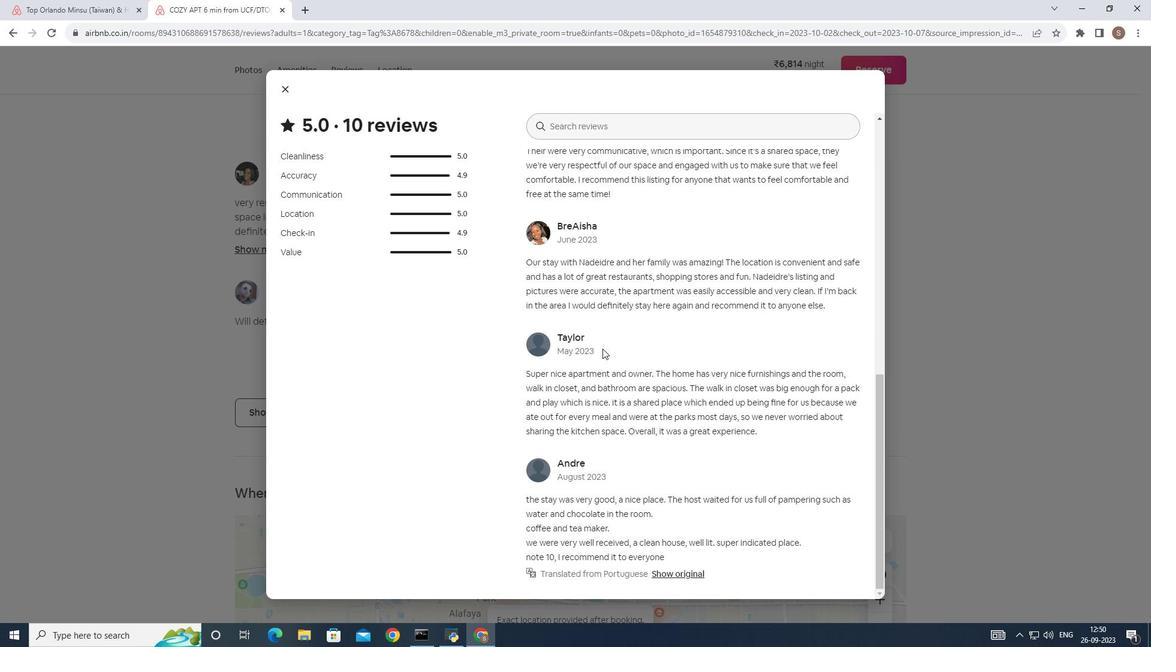 
Action: Mouse scrolled (603, 348) with delta (0, 0)
Screenshot: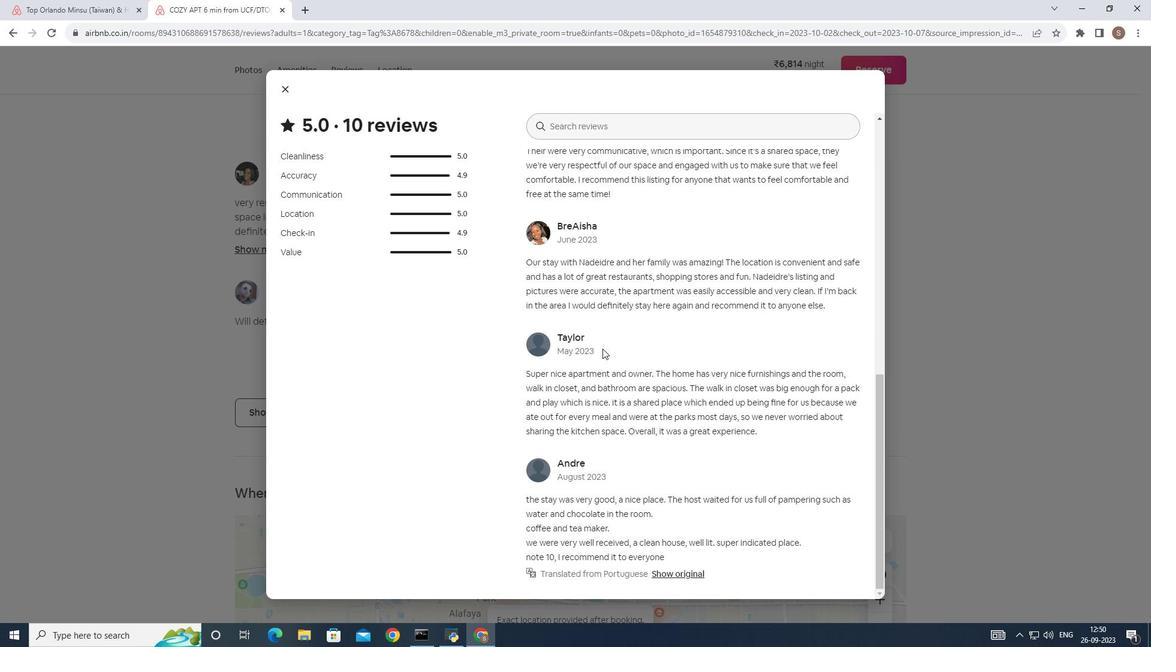 
Action: Mouse scrolled (603, 348) with delta (0, 0)
Screenshot: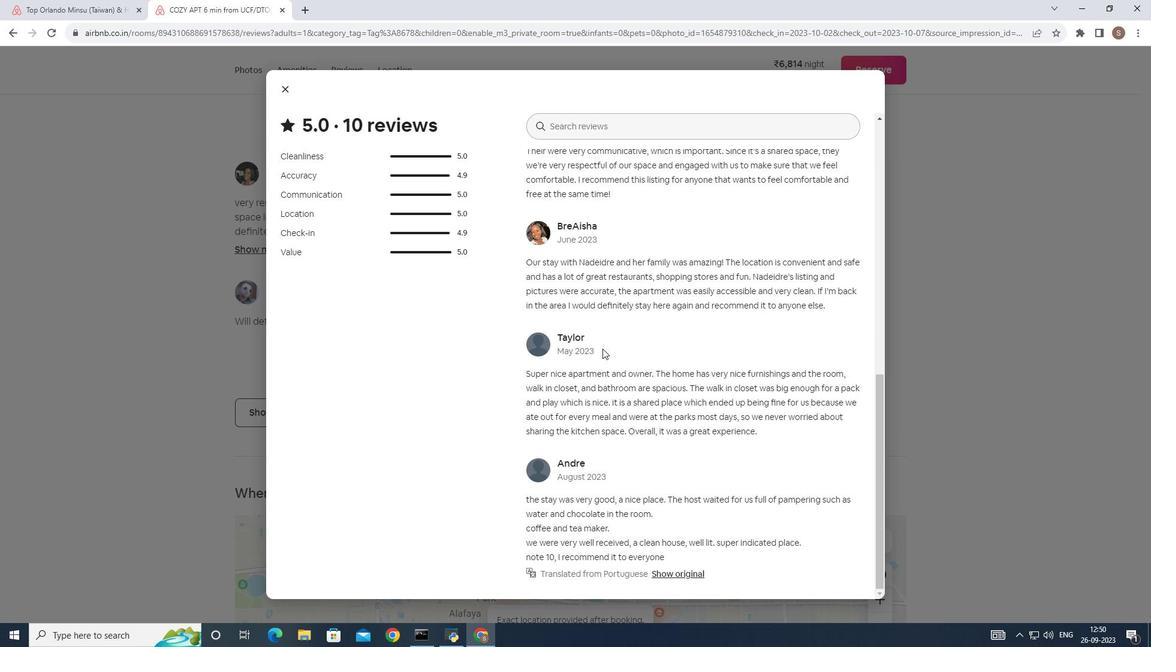 
Action: Mouse scrolled (603, 348) with delta (0, 0)
Screenshot: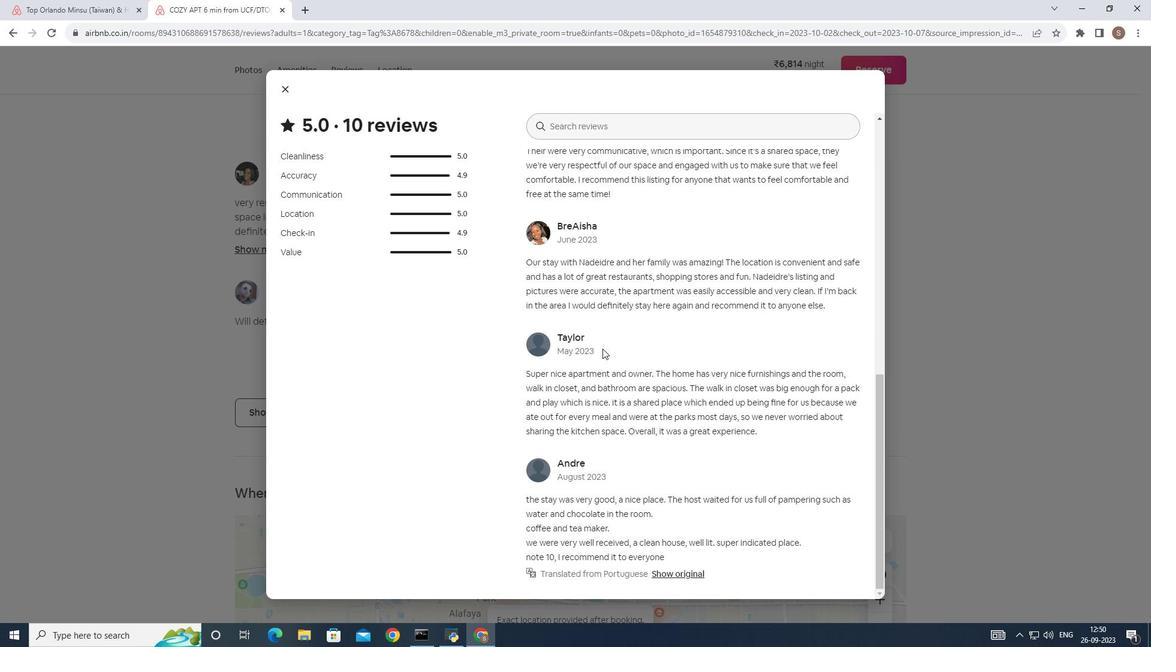 
Action: Mouse scrolled (603, 348) with delta (0, 0)
Screenshot: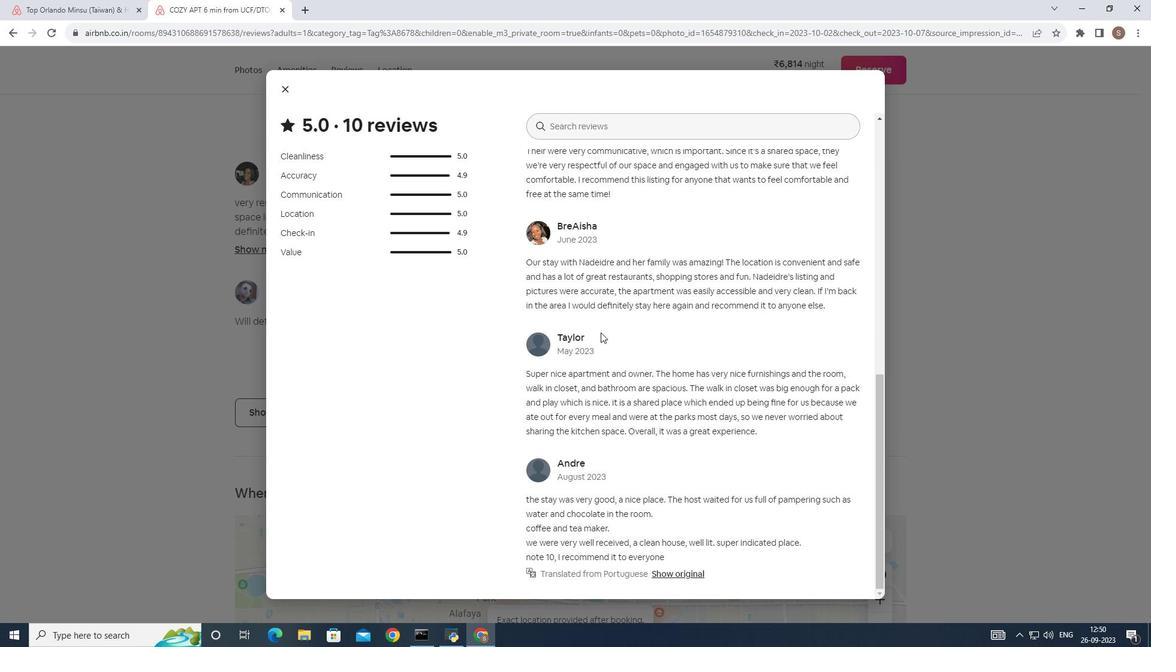 
Action: Mouse scrolled (603, 348) with delta (0, 0)
Screenshot: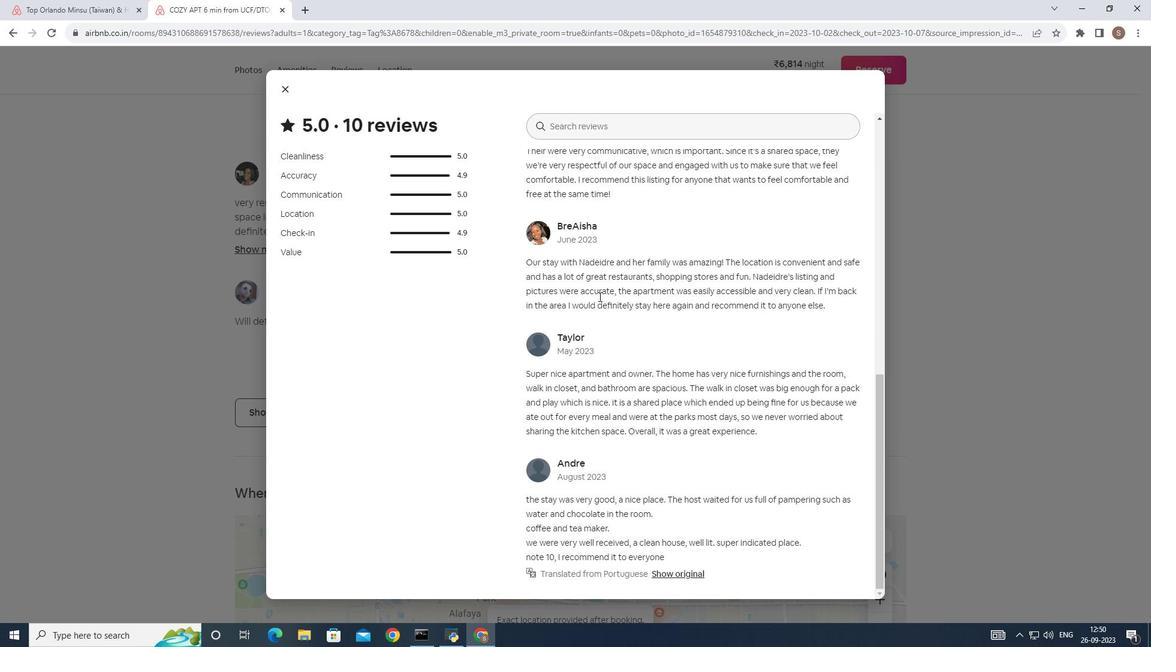 
Action: Mouse scrolled (603, 348) with delta (0, 0)
Screenshot: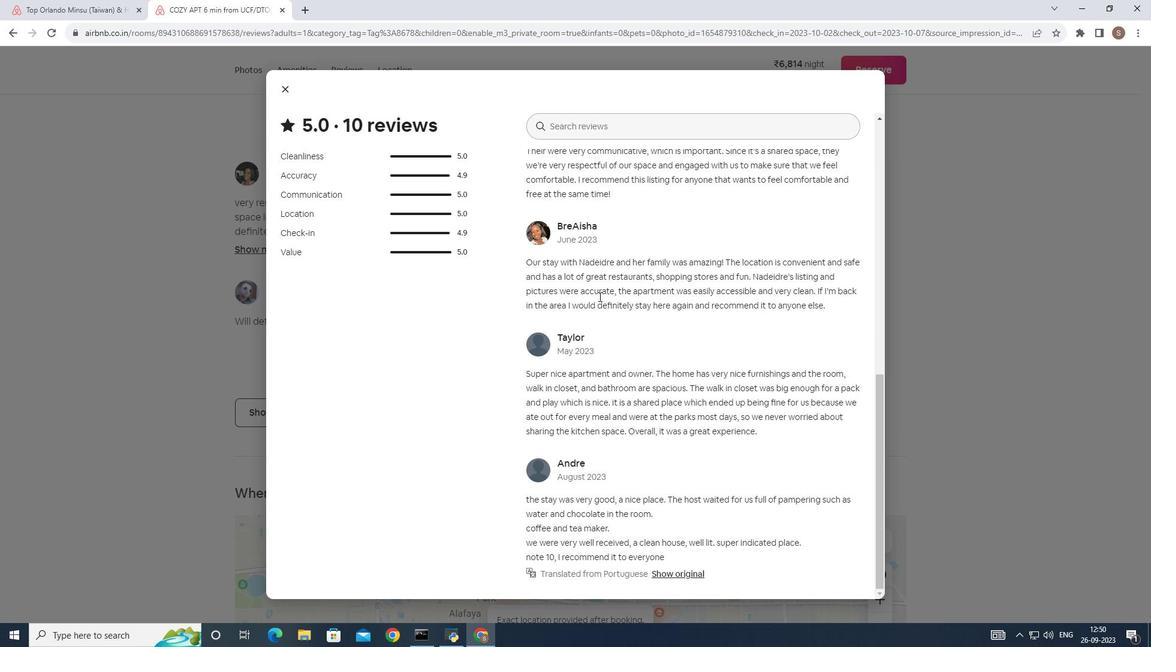 
Action: Mouse moved to (602, 348)
Screenshot: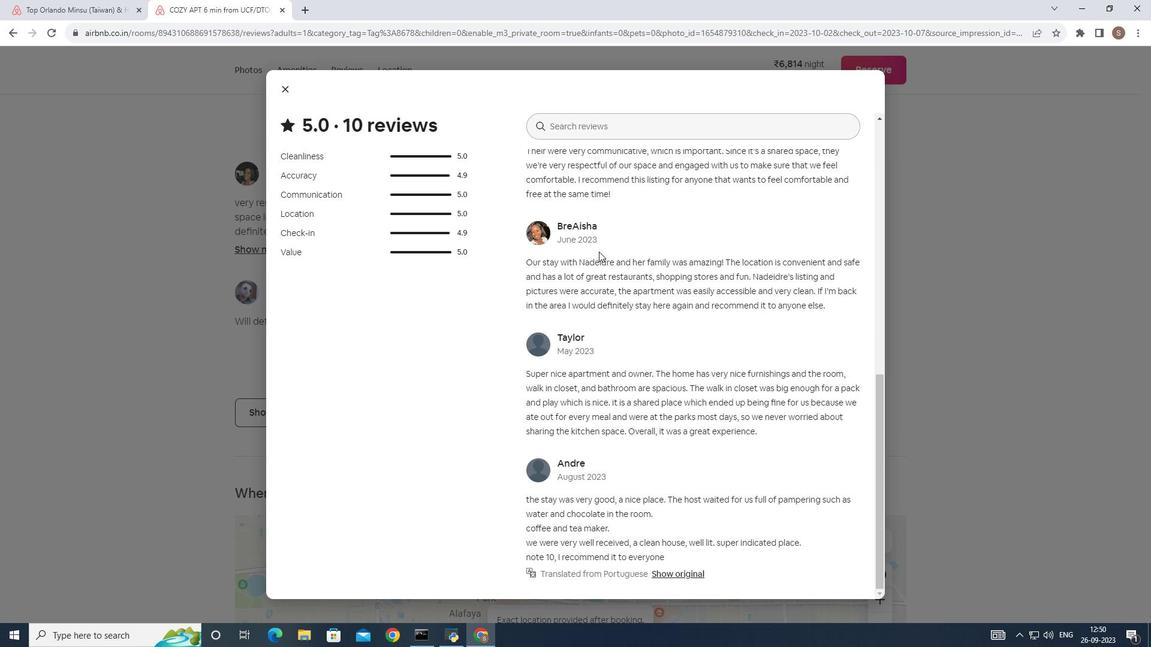 
Action: Mouse scrolled (602, 348) with delta (0, 0)
Screenshot: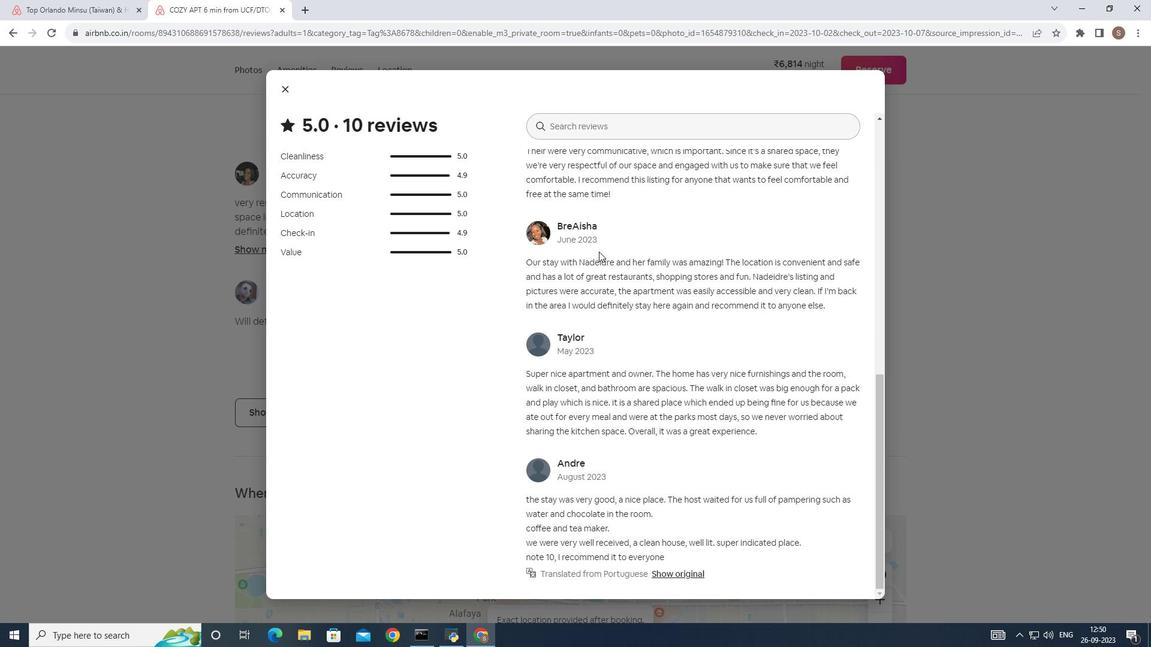 
Action: Mouse scrolled (602, 348) with delta (0, 0)
Screenshot: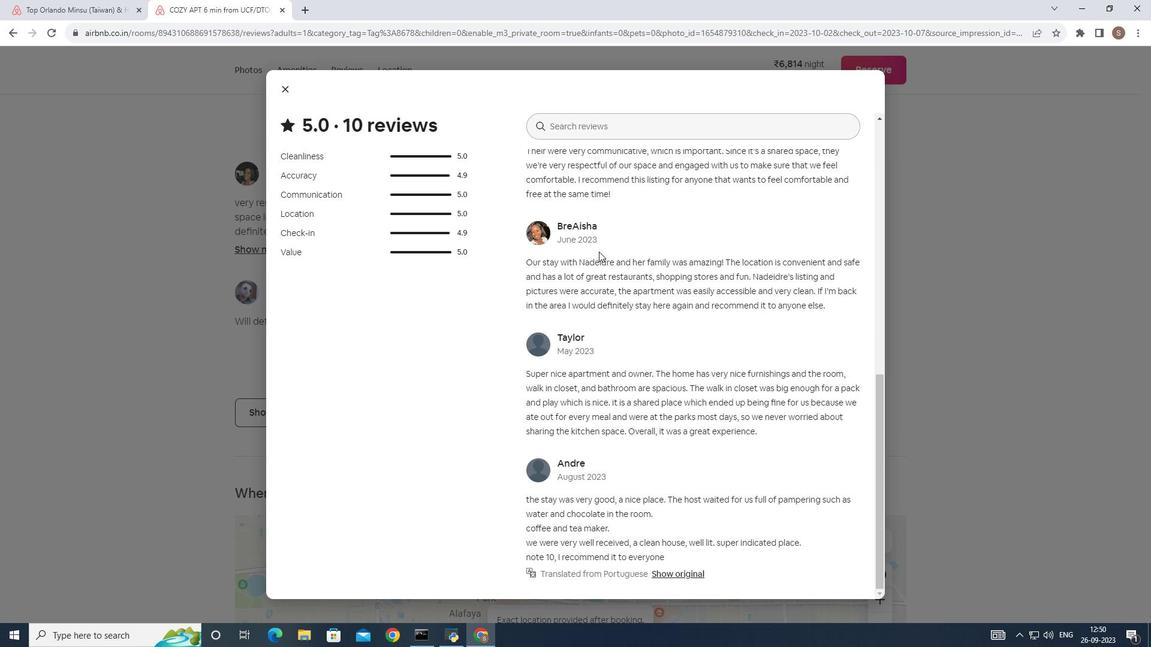 
Action: Mouse scrolled (602, 348) with delta (0, 0)
Screenshot: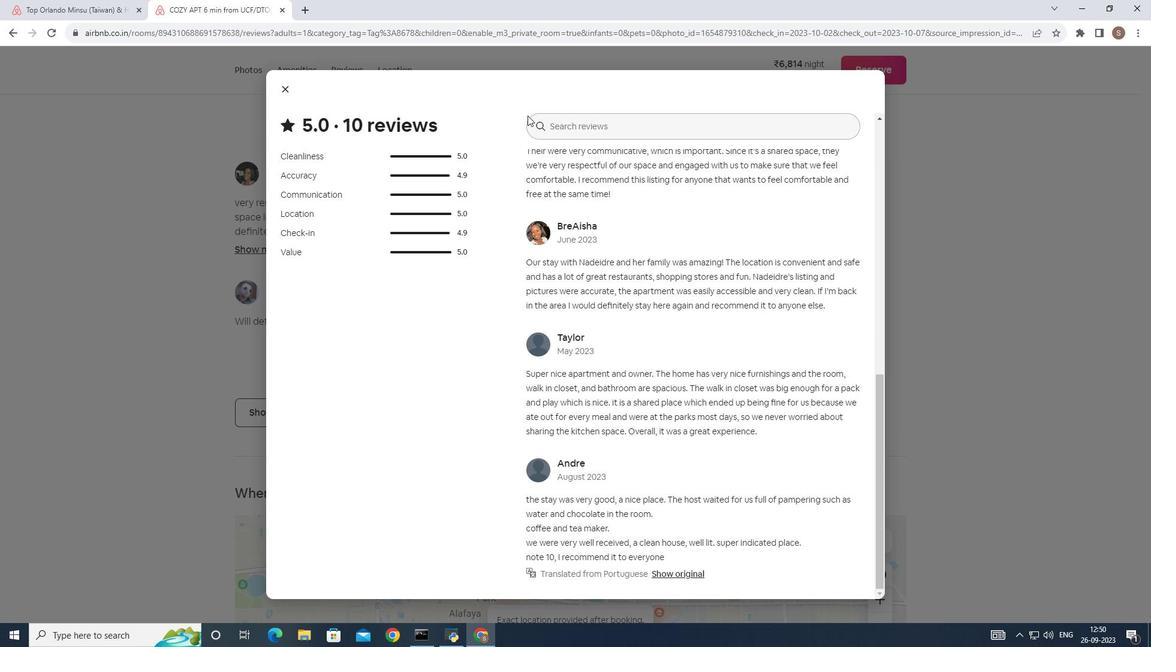 
Action: Mouse scrolled (602, 348) with delta (0, 0)
Screenshot: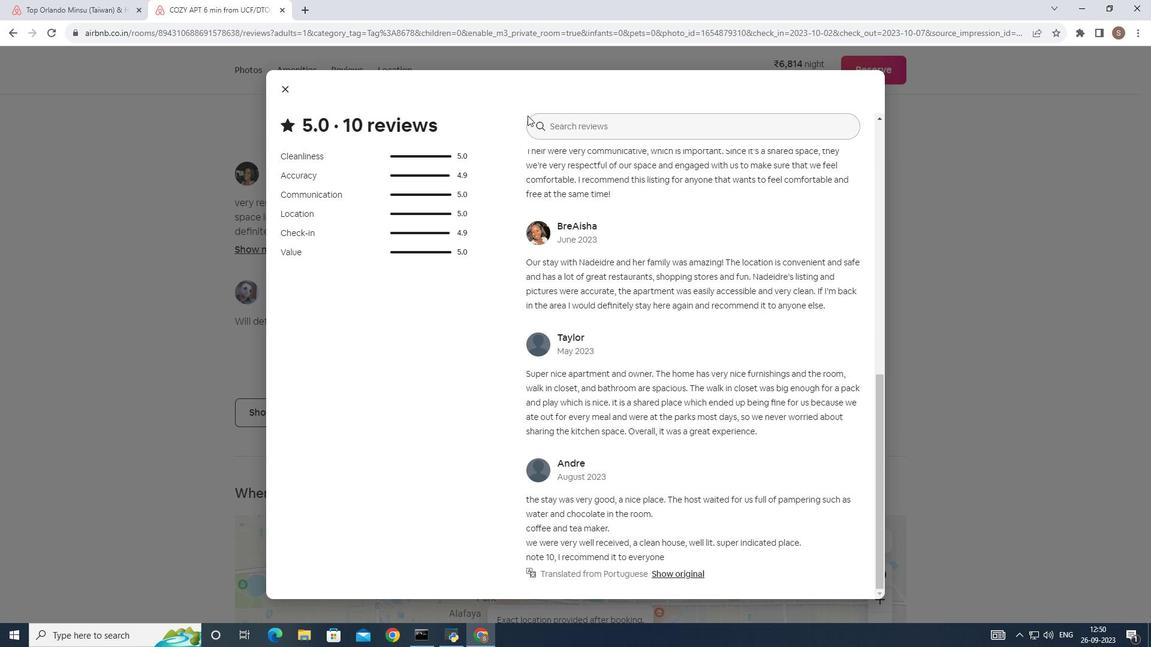 
Action: Mouse scrolled (602, 348) with delta (0, 0)
Screenshot: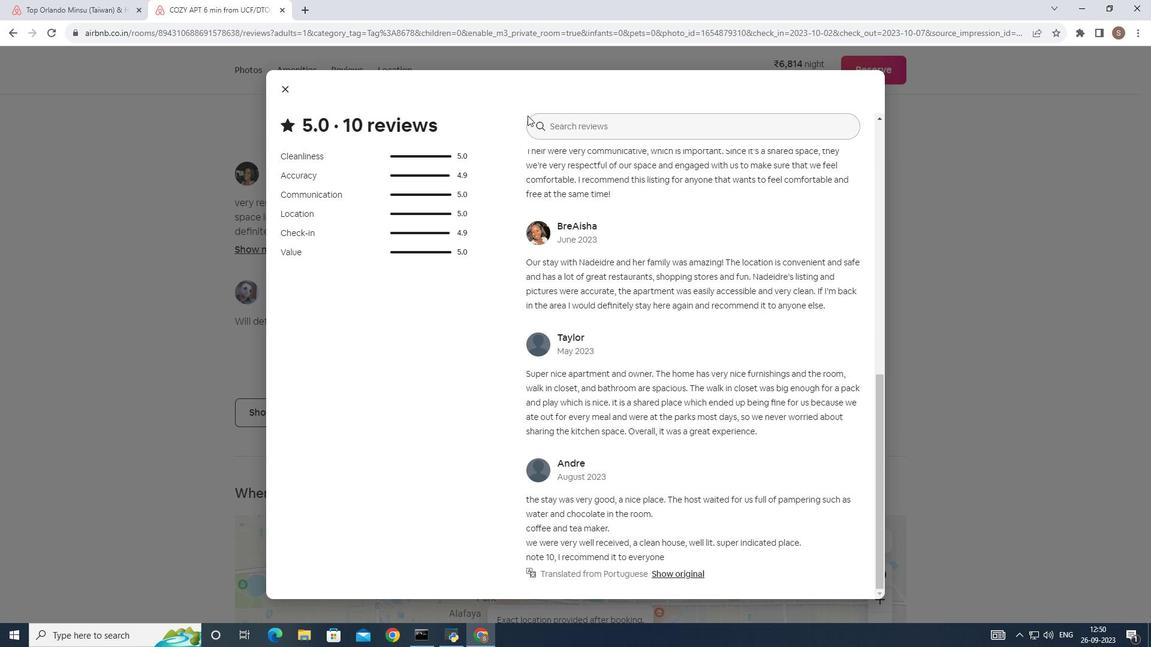 
Action: Mouse scrolled (602, 348) with delta (0, 0)
Screenshot: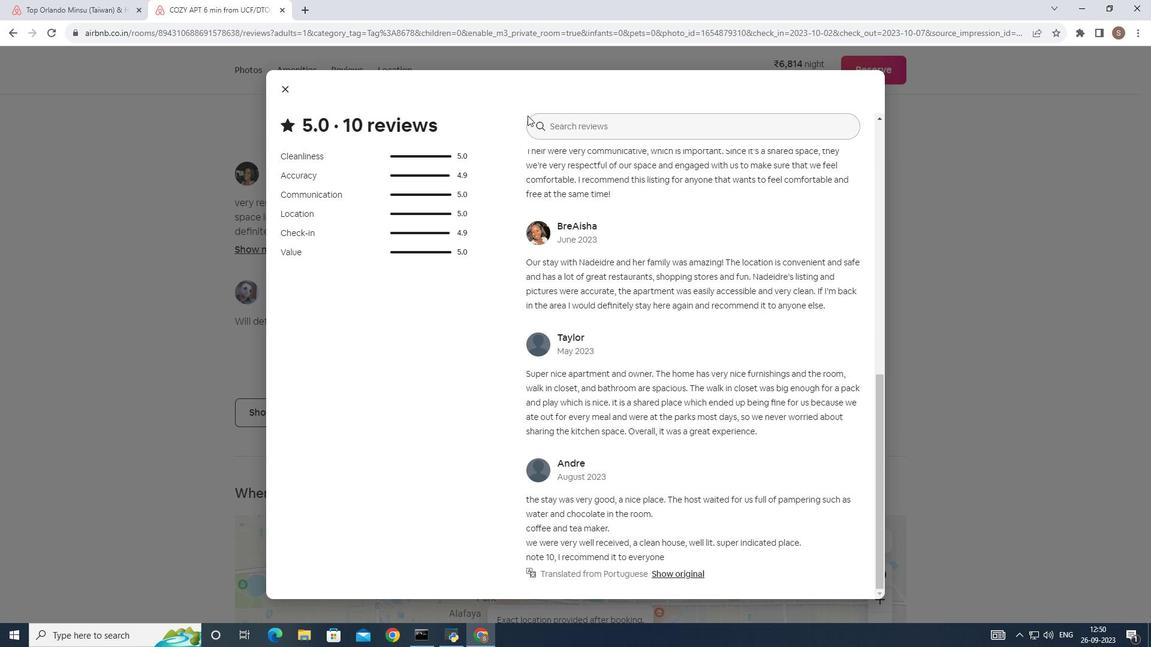 
Action: Mouse scrolled (602, 348) with delta (0, 0)
Screenshot: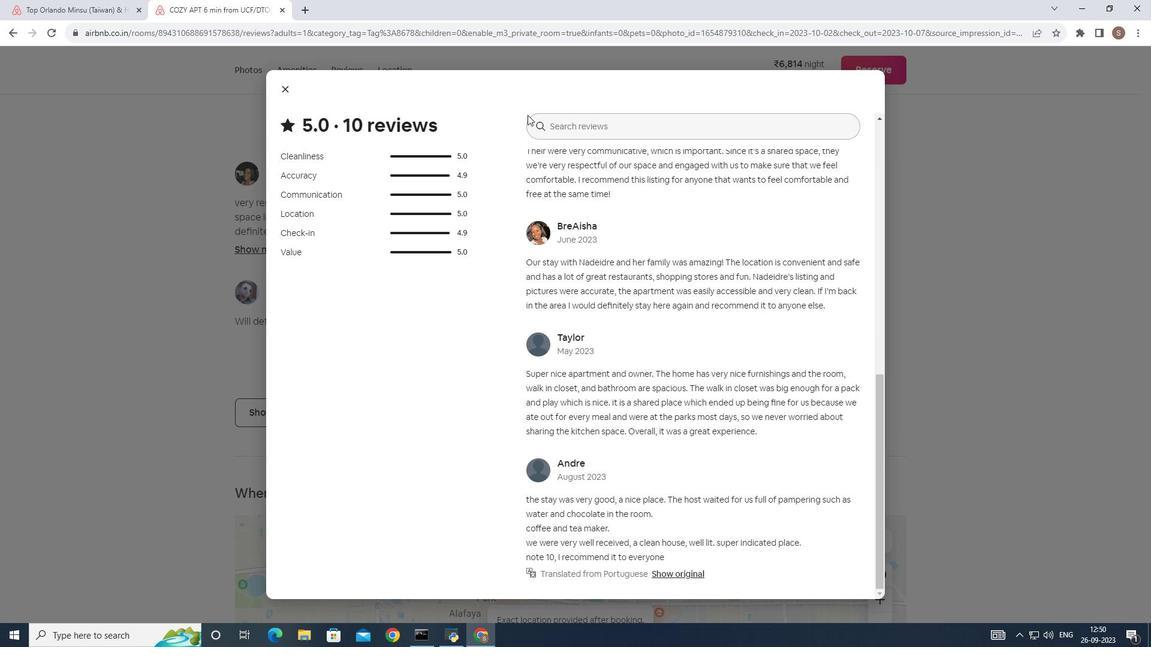 
Action: Mouse moved to (281, 86)
Screenshot: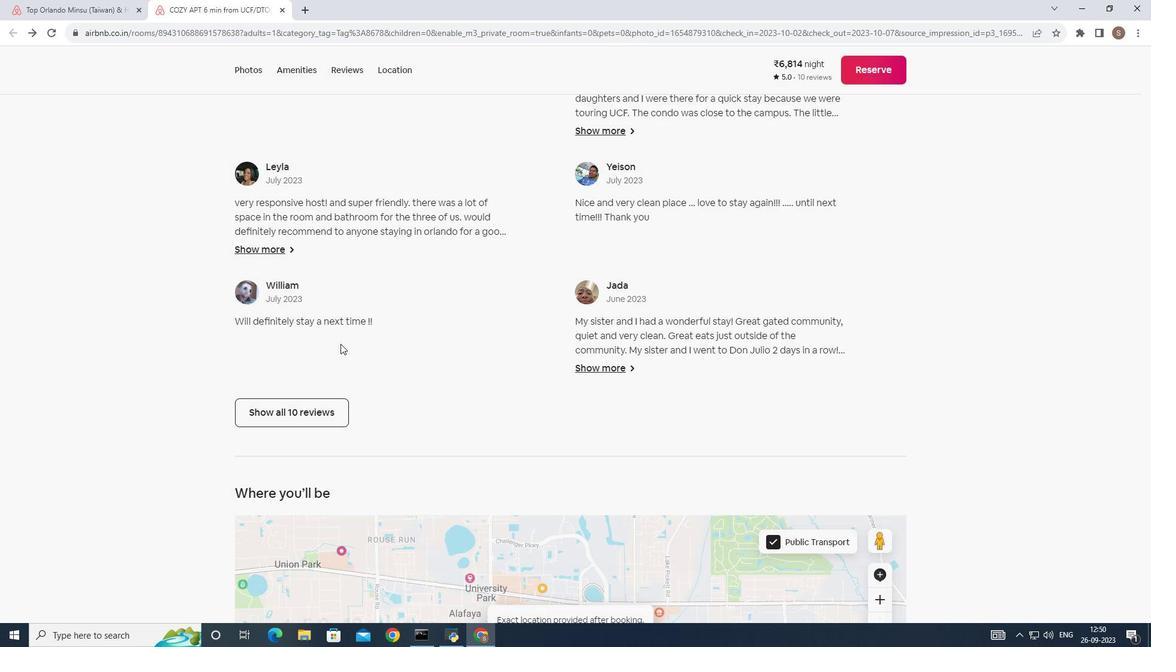 
Action: Mouse pressed left at (281, 86)
Screenshot: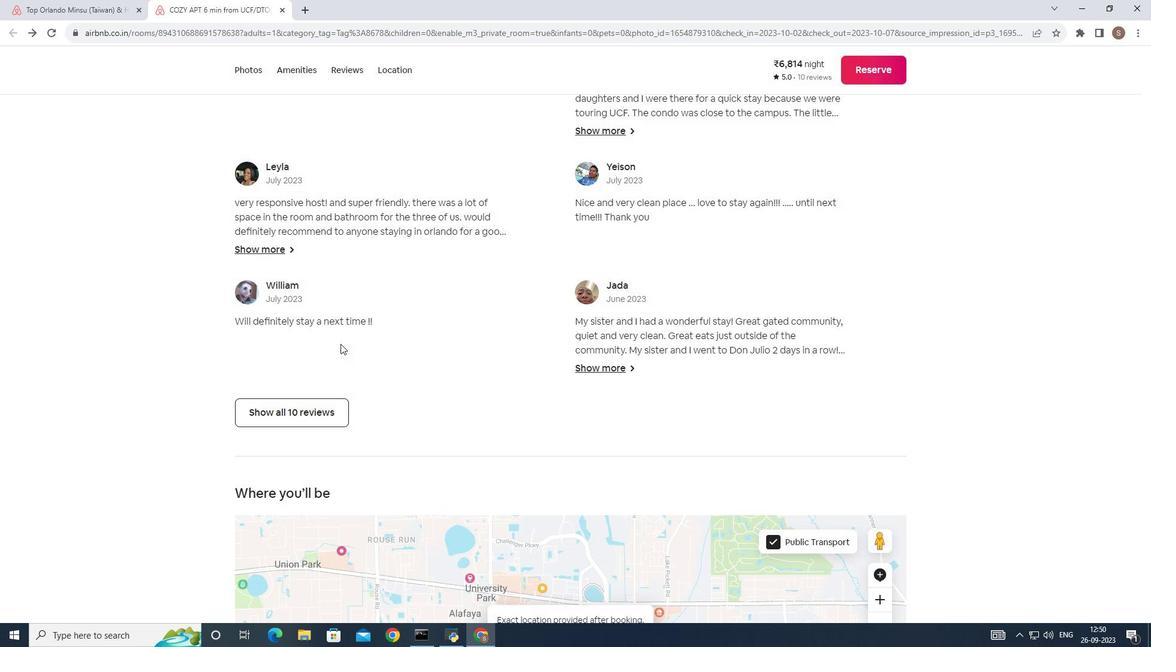 
Action: Mouse moved to (340, 344)
Screenshot: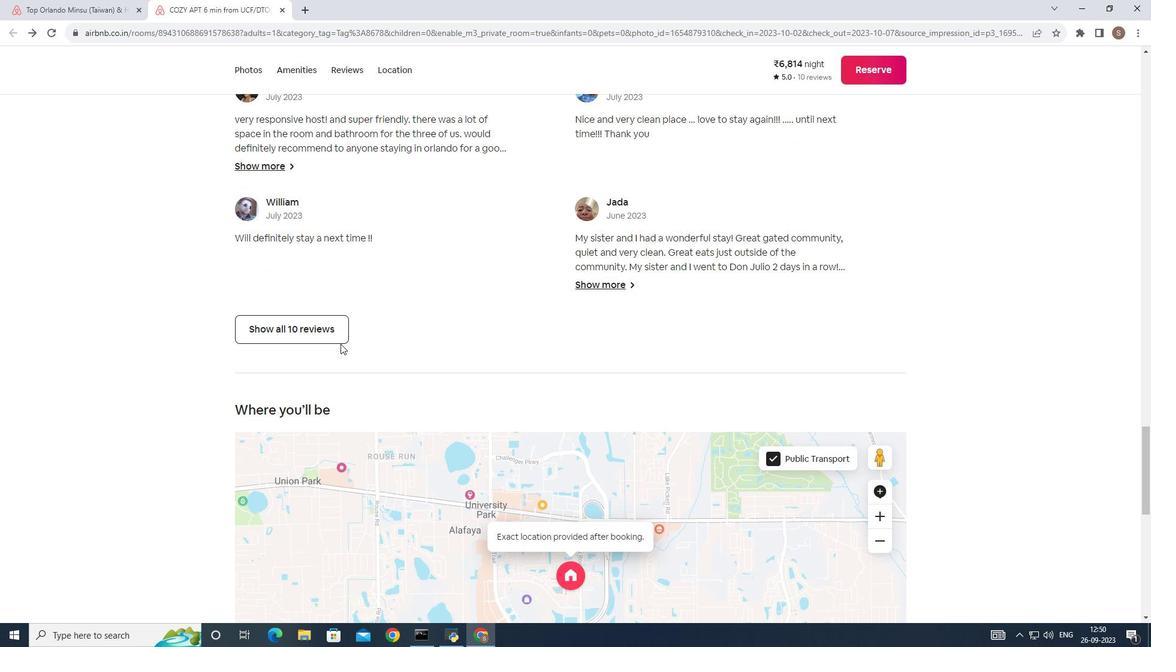 
Action: Mouse scrolled (340, 343) with delta (0, 0)
Screenshot: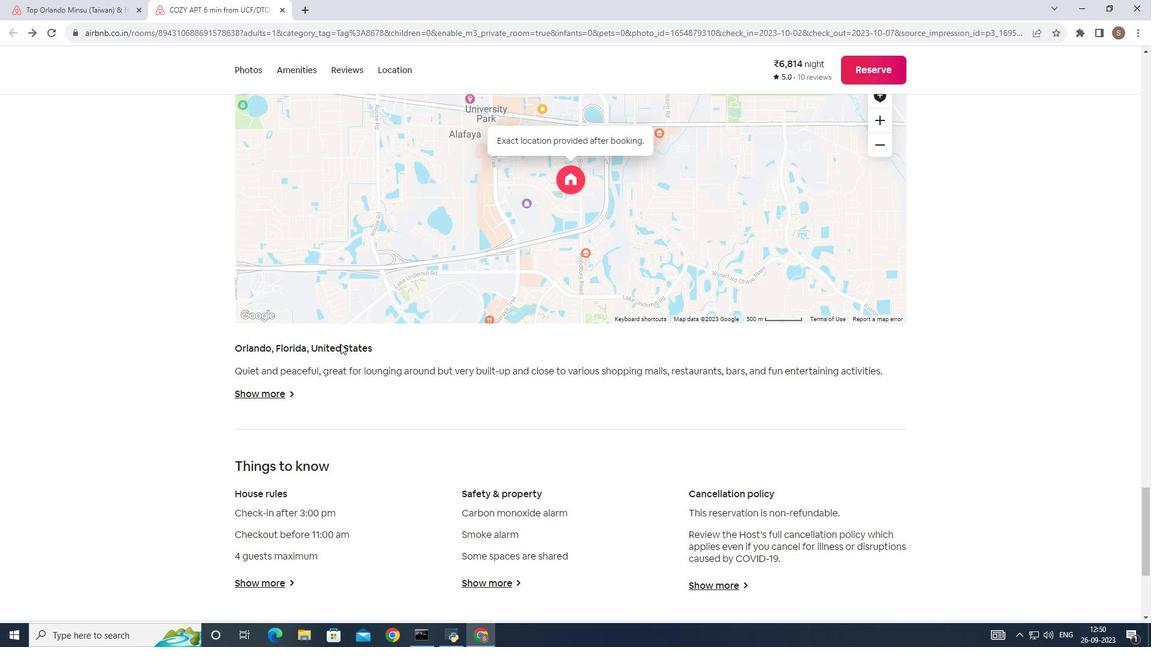 
Action: Mouse scrolled (340, 343) with delta (0, 0)
Screenshot: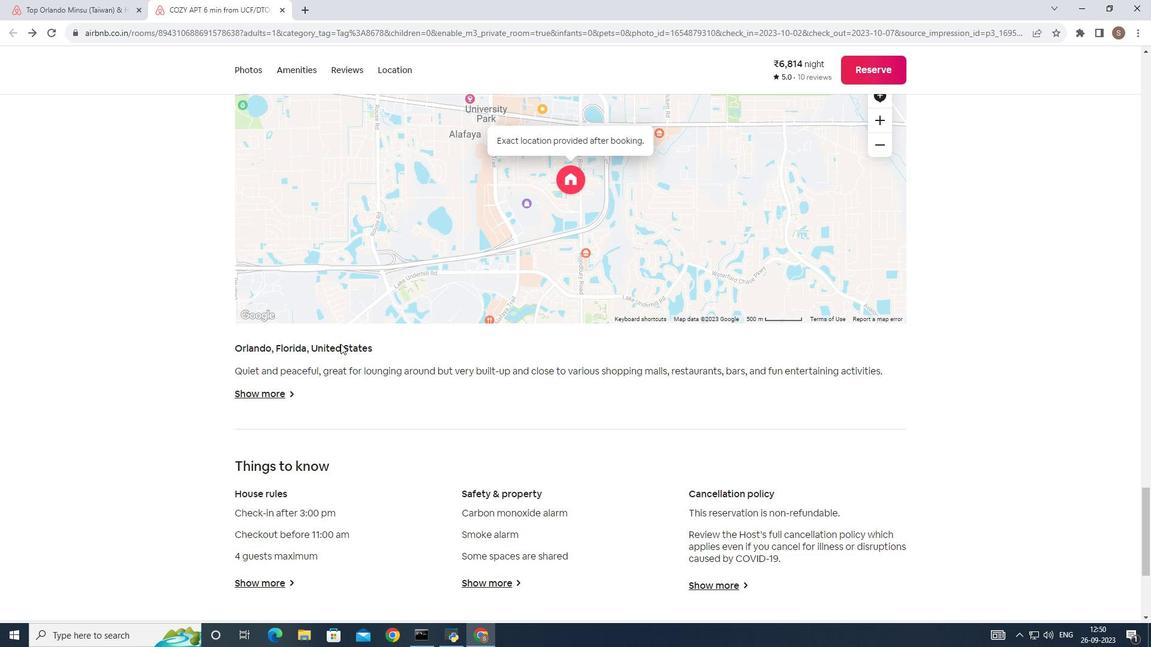 
Action: Mouse scrolled (340, 343) with delta (0, 0)
Screenshot: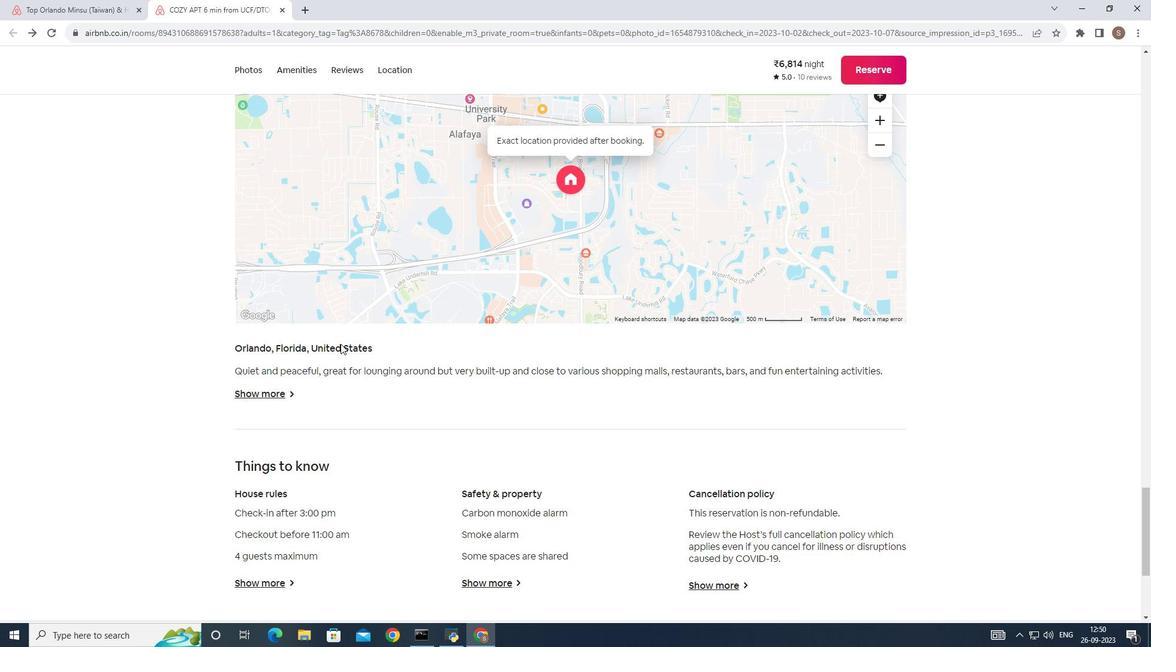 
Action: Mouse scrolled (340, 343) with delta (0, 0)
Screenshot: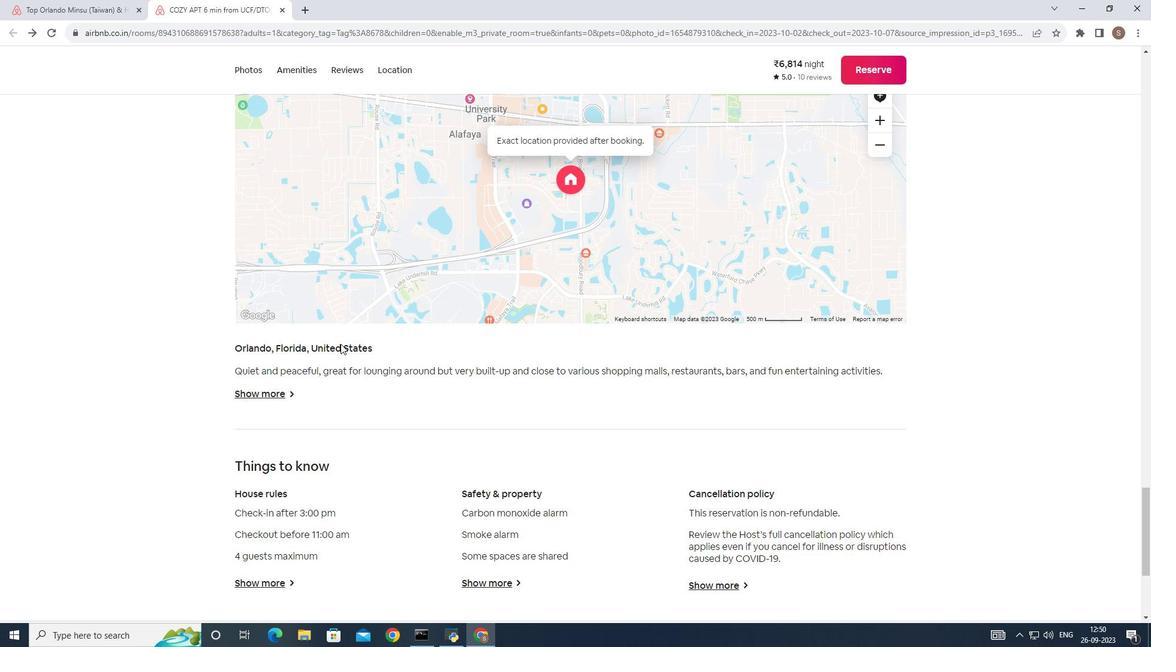 
Action: Mouse scrolled (340, 343) with delta (0, 0)
Screenshot: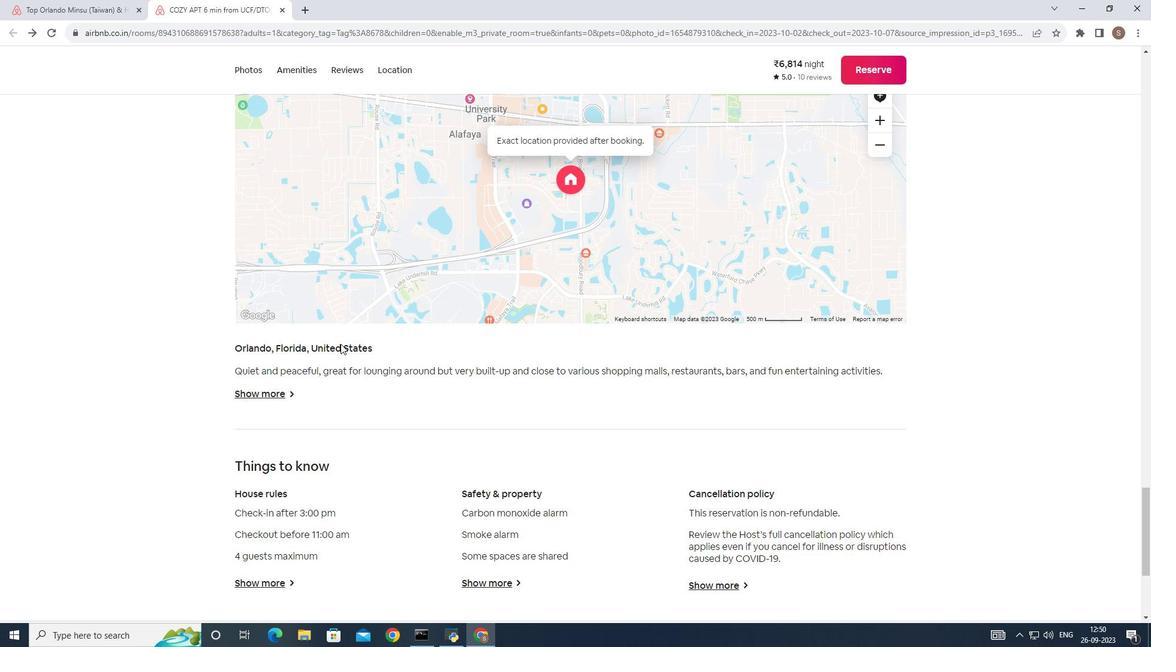 
Action: Mouse scrolled (340, 343) with delta (0, 0)
Screenshot: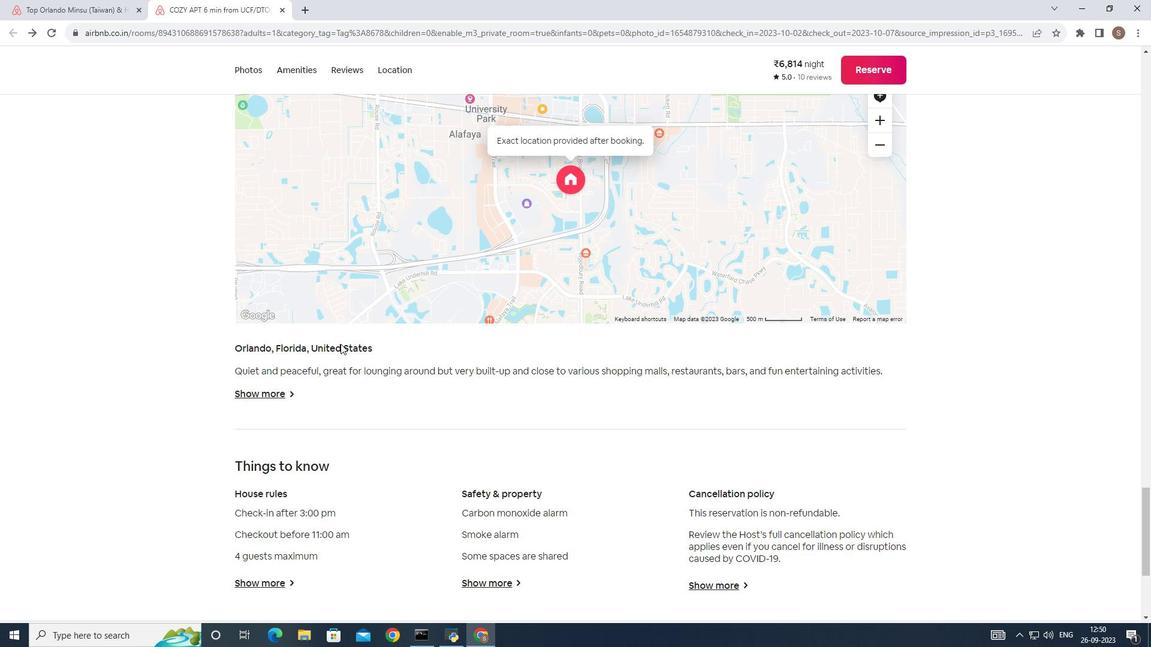 
Action: Mouse scrolled (340, 343) with delta (0, 0)
Screenshot: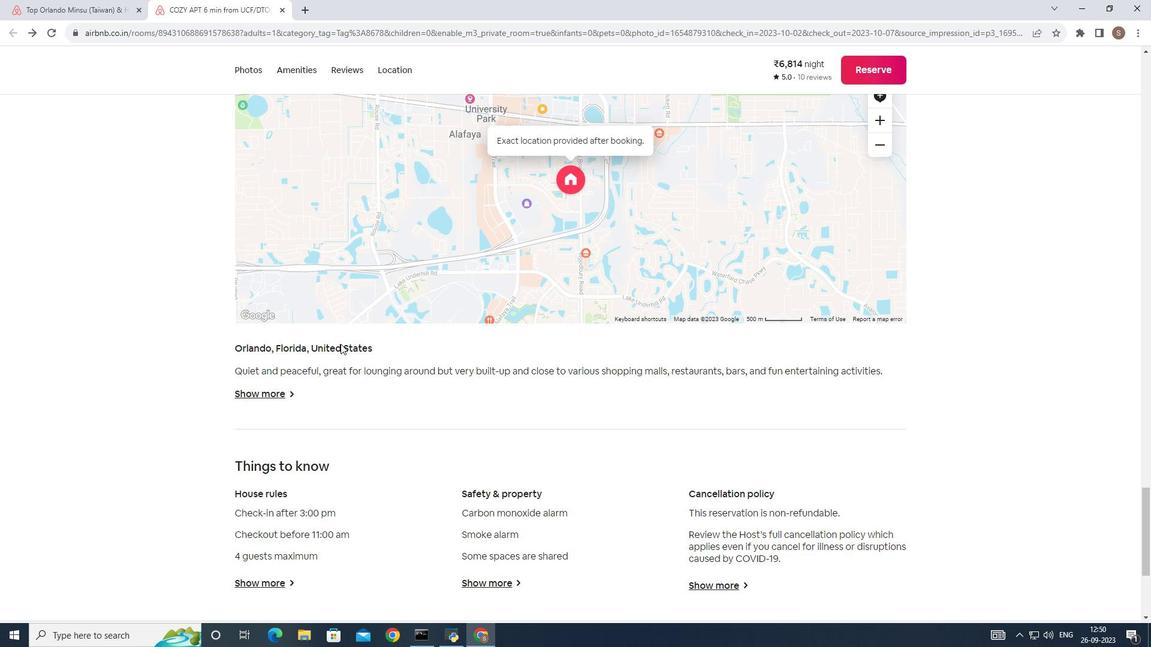 
Action: Mouse scrolled (340, 343) with delta (0, 0)
Screenshot: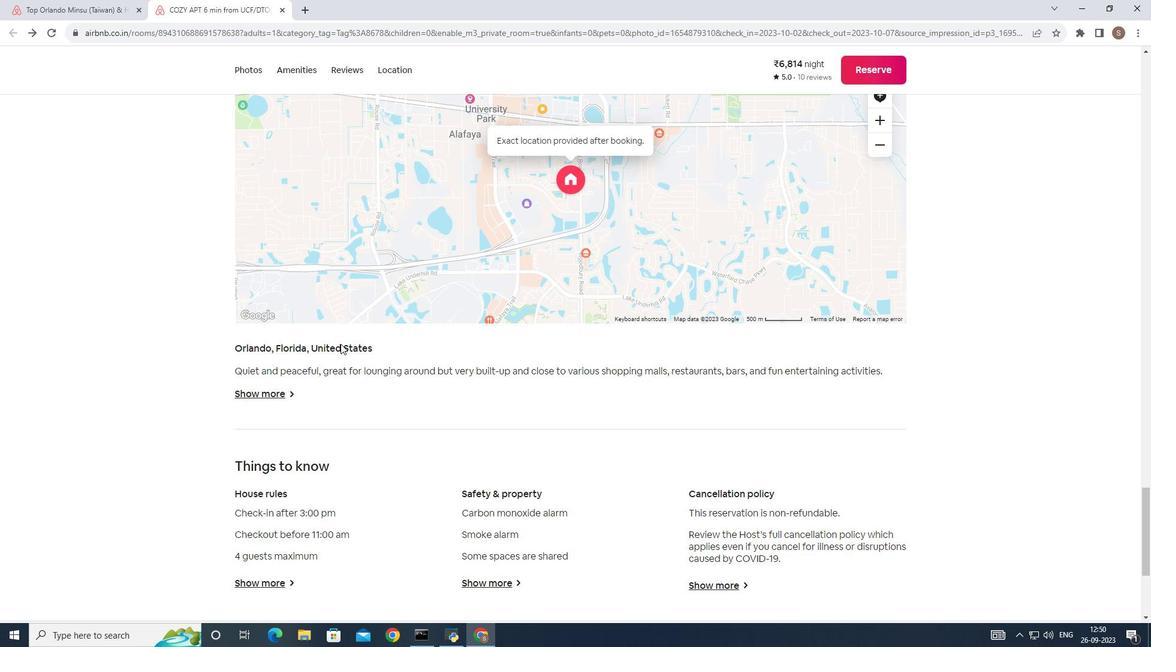 
Action: Mouse scrolled (340, 343) with delta (0, 0)
Screenshot: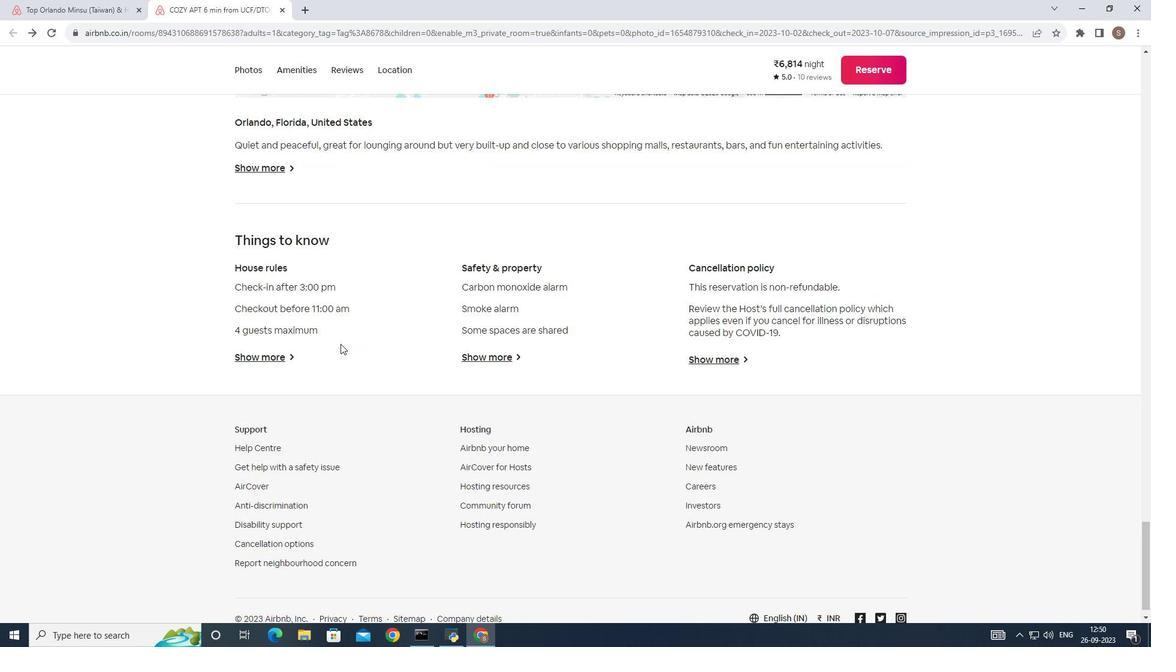 
Action: Mouse scrolled (340, 343) with delta (0, 0)
Screenshot: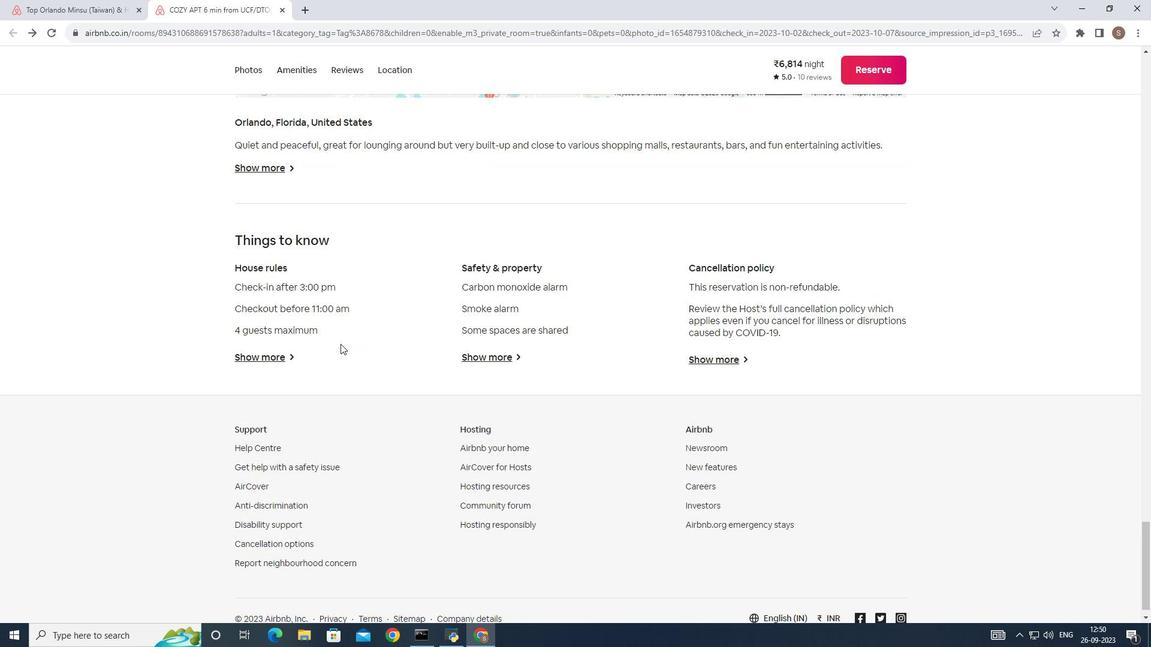 
Action: Mouse scrolled (340, 343) with delta (0, 0)
Screenshot: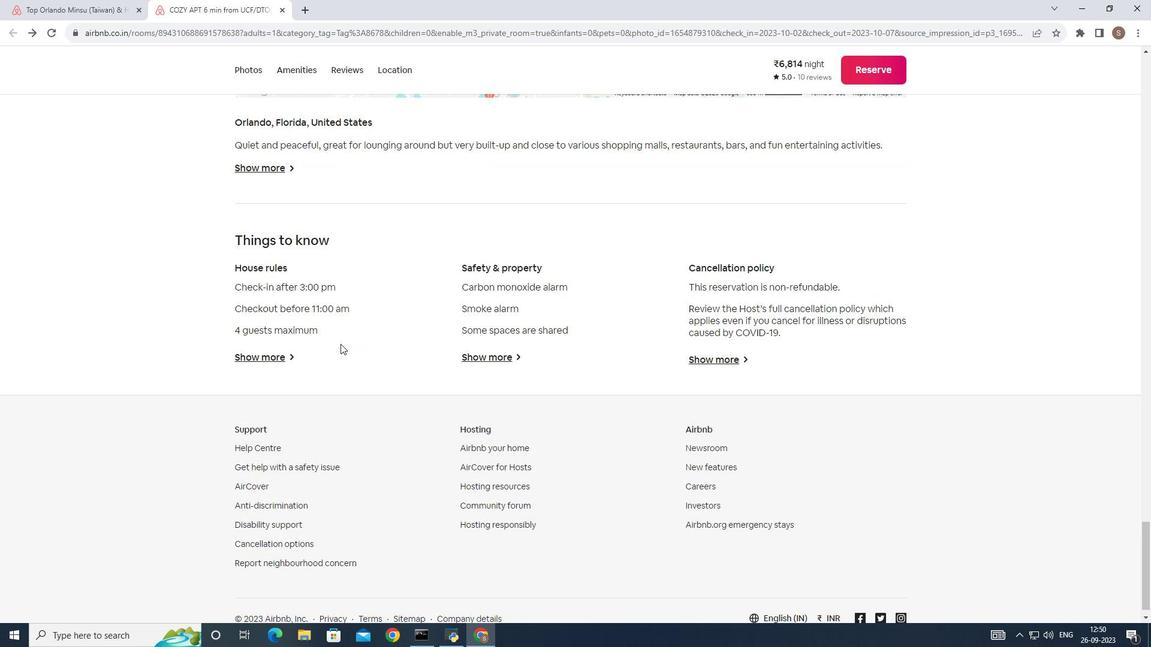 
Action: Mouse scrolled (340, 343) with delta (0, 0)
Screenshot: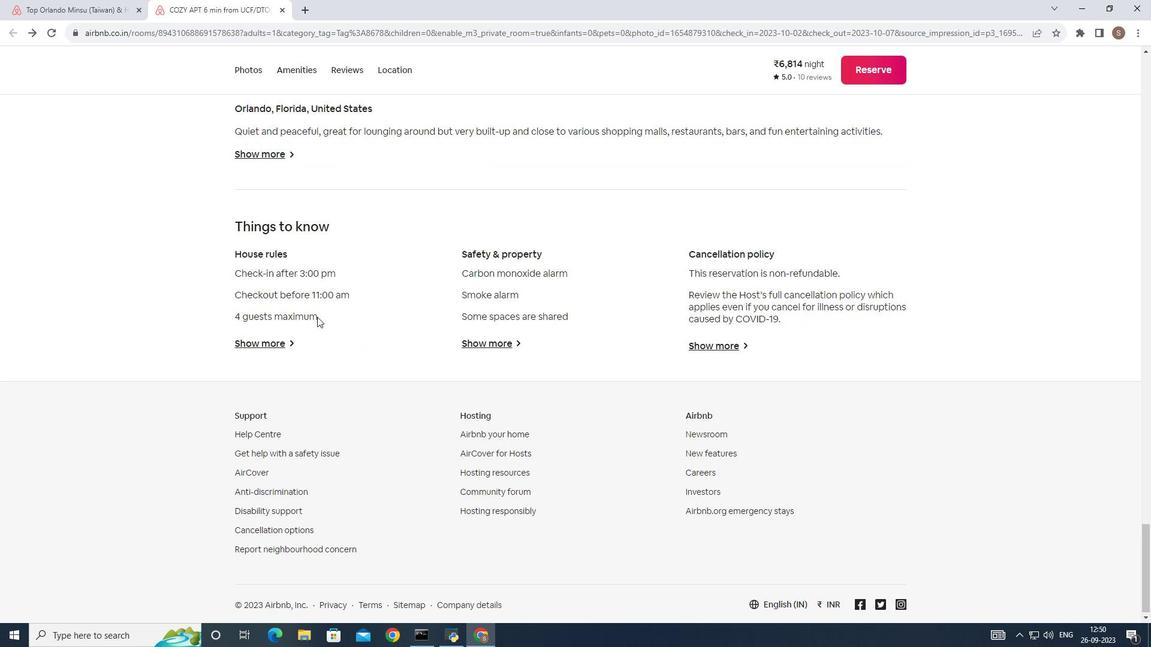 
Action: Mouse scrolled (340, 343) with delta (0, 0)
Screenshot: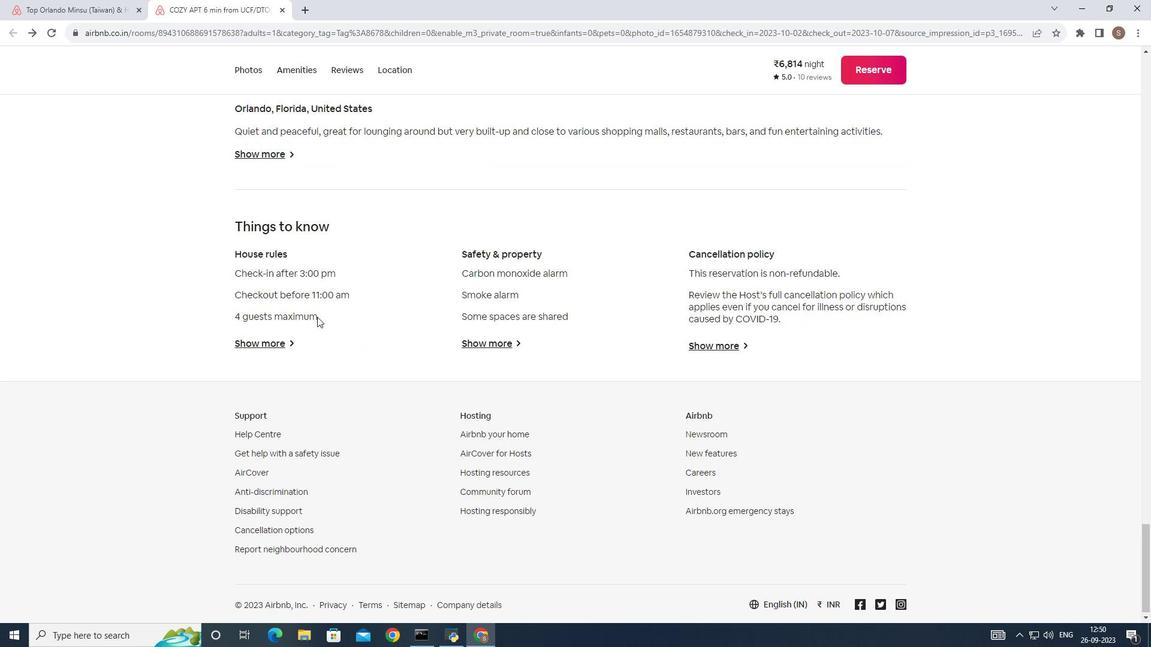 
Action: Mouse scrolled (340, 343) with delta (0, 0)
Screenshot: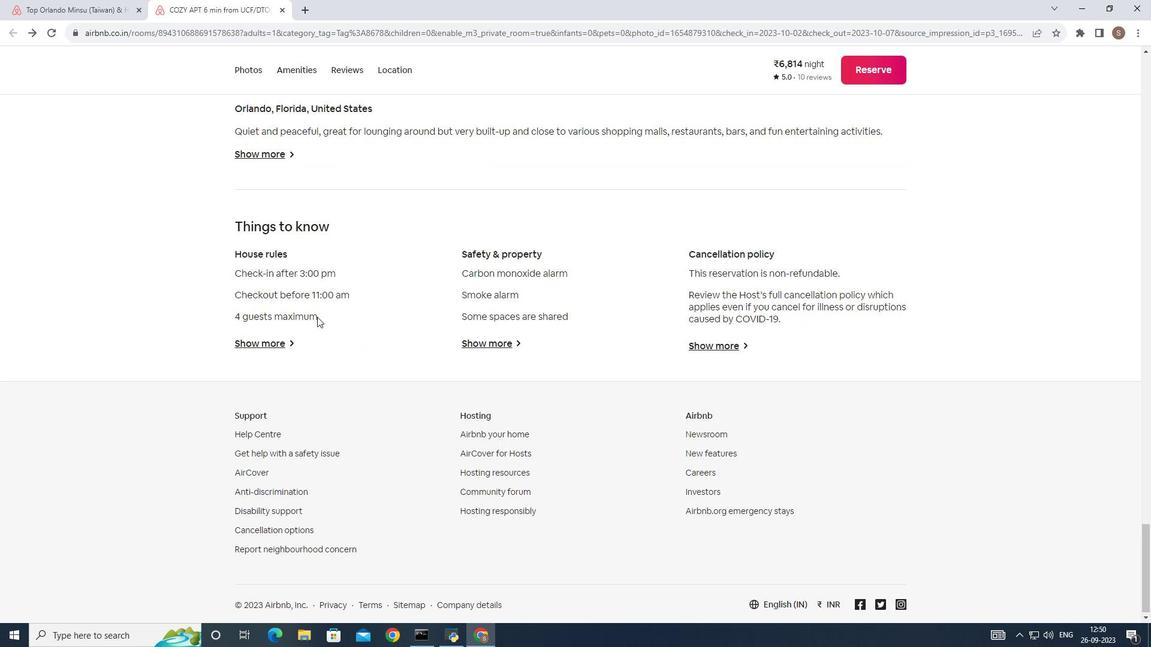 
Action: Mouse scrolled (340, 343) with delta (0, 0)
Screenshot: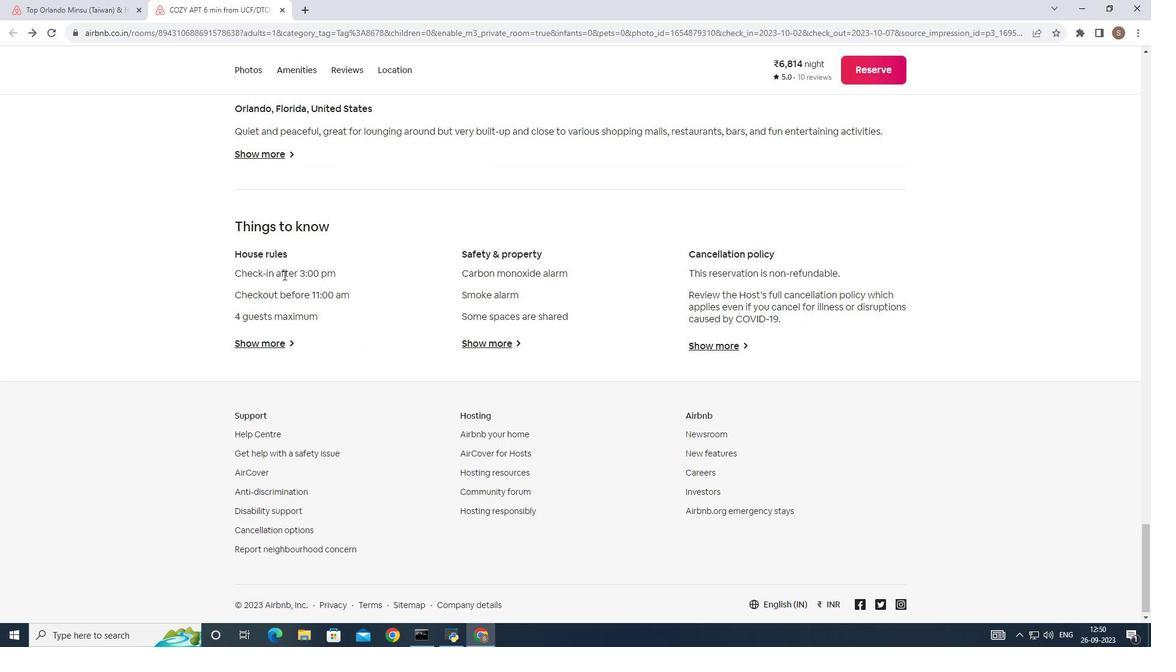 
Action: Mouse scrolled (340, 343) with delta (0, 0)
